 Task: Use fill lighting to balance shadows and highlights in a well-lit scene.
Action: Mouse moved to (1167, 586)
Screenshot: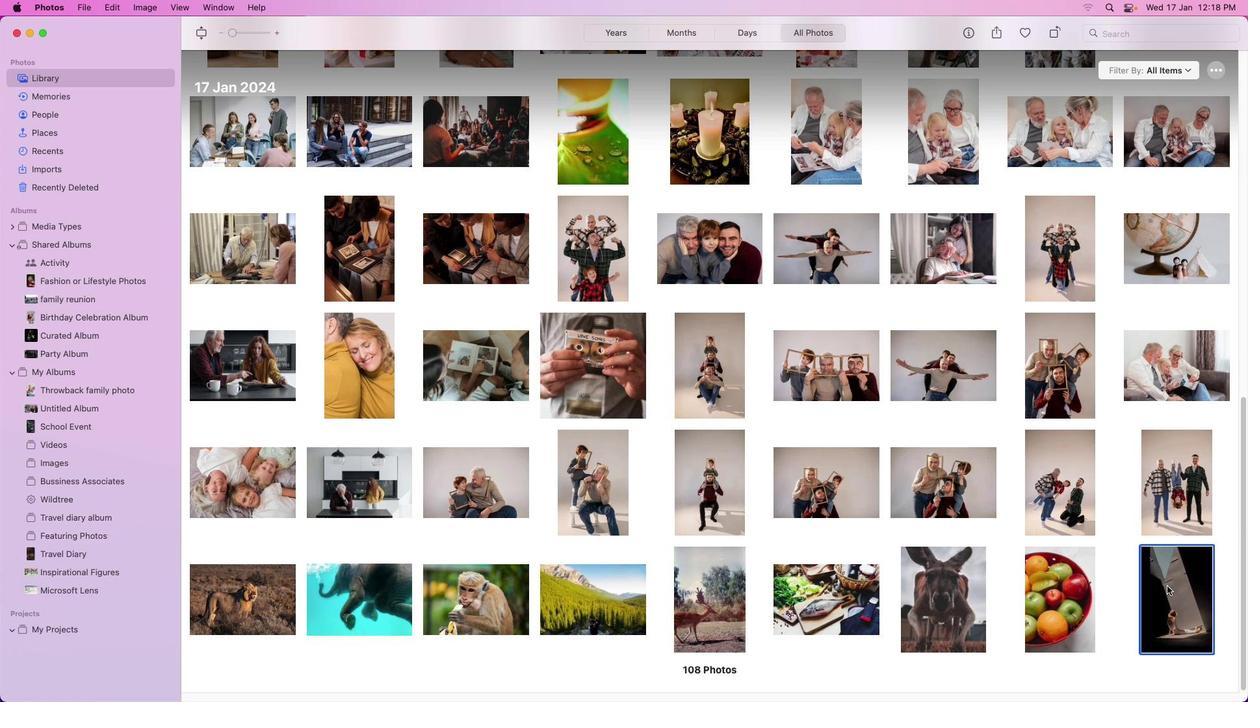 
Action: Mouse pressed left at (1167, 586)
Screenshot: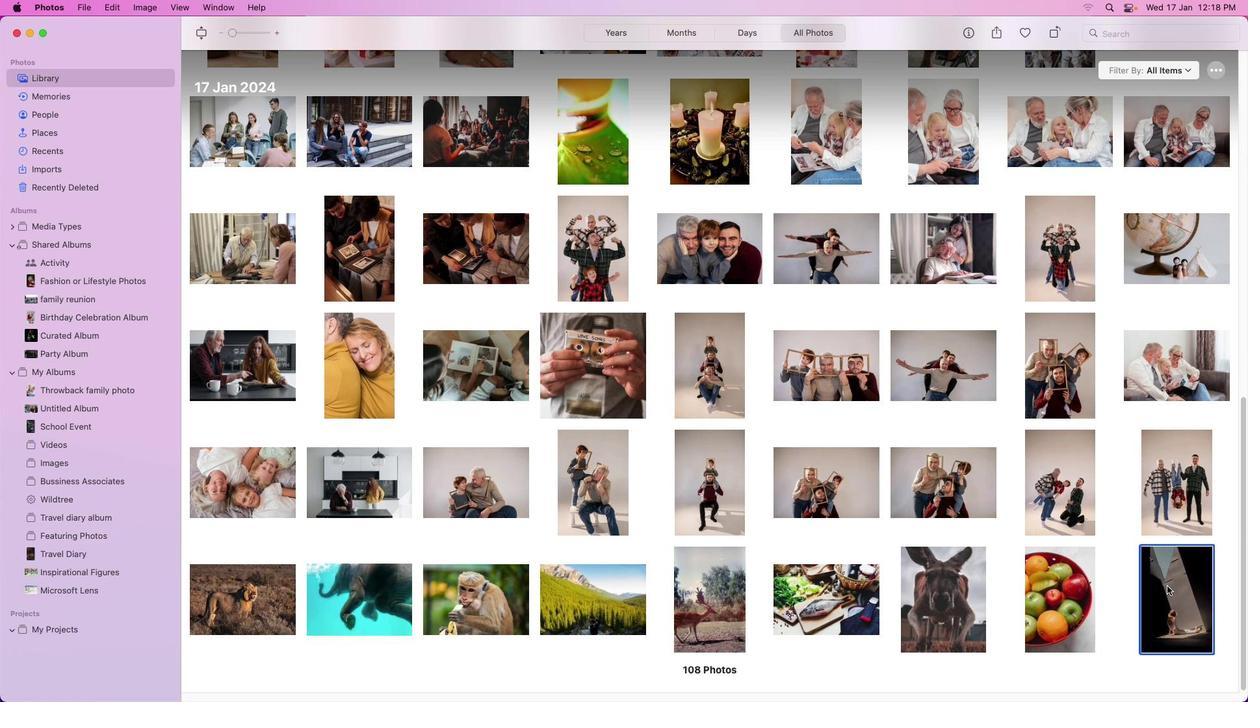 
Action: Mouse pressed left at (1167, 586)
Screenshot: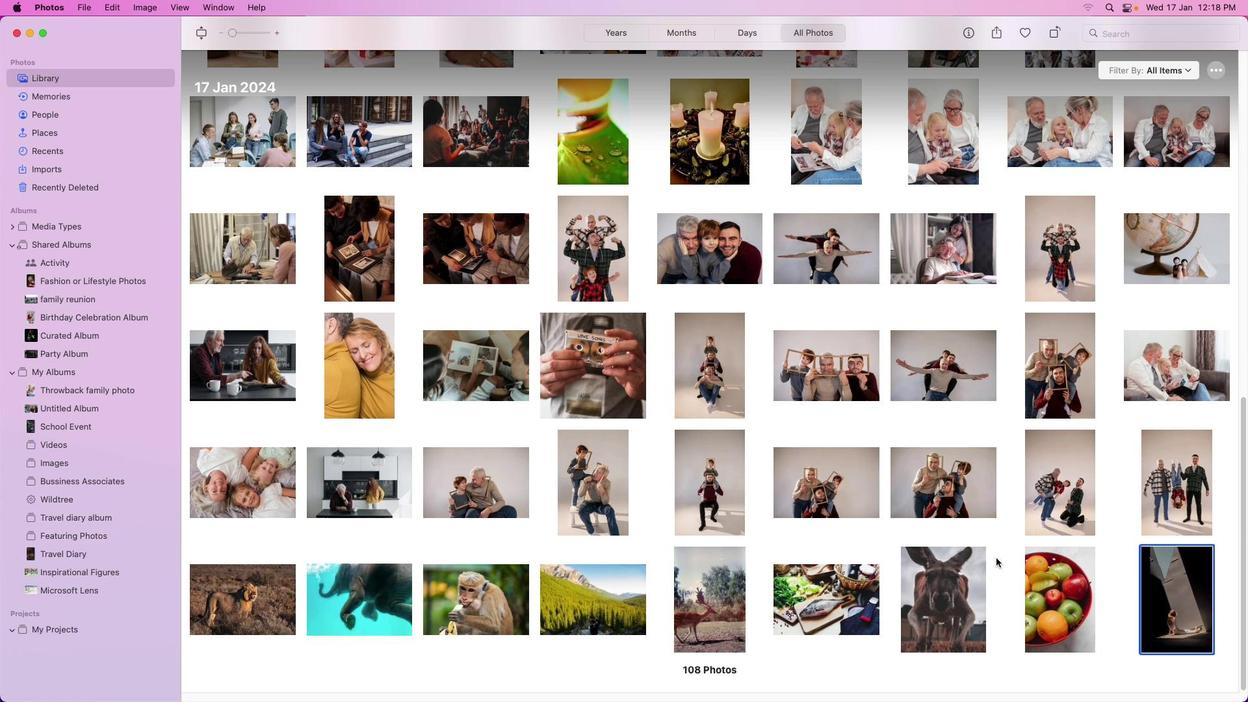 
Action: Mouse moved to (1186, 29)
Screenshot: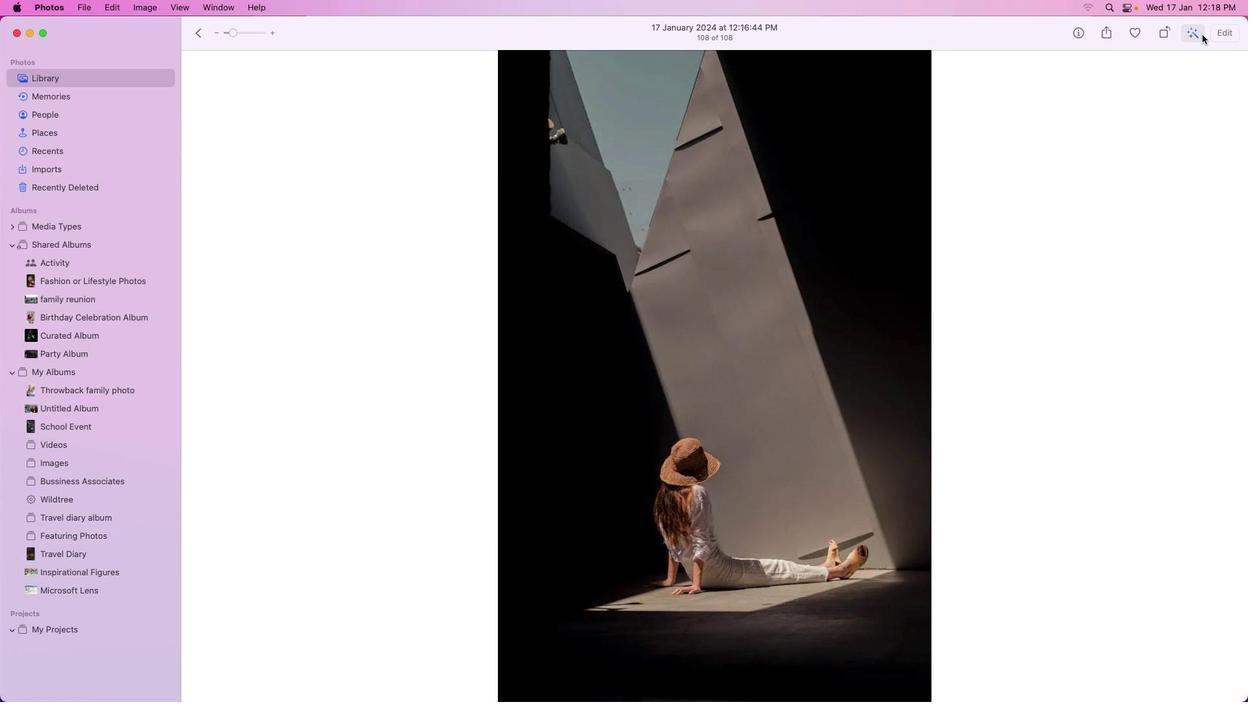 
Action: Mouse pressed left at (1186, 29)
Screenshot: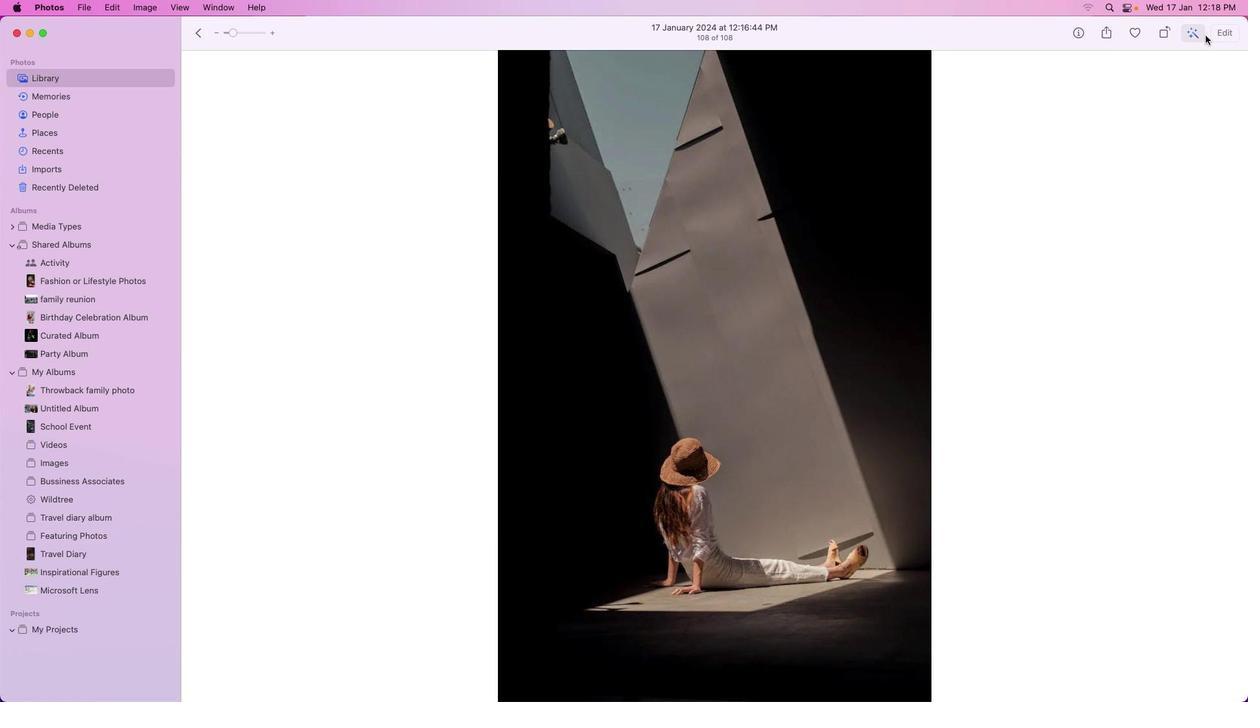 
Action: Mouse moved to (1214, 31)
Screenshot: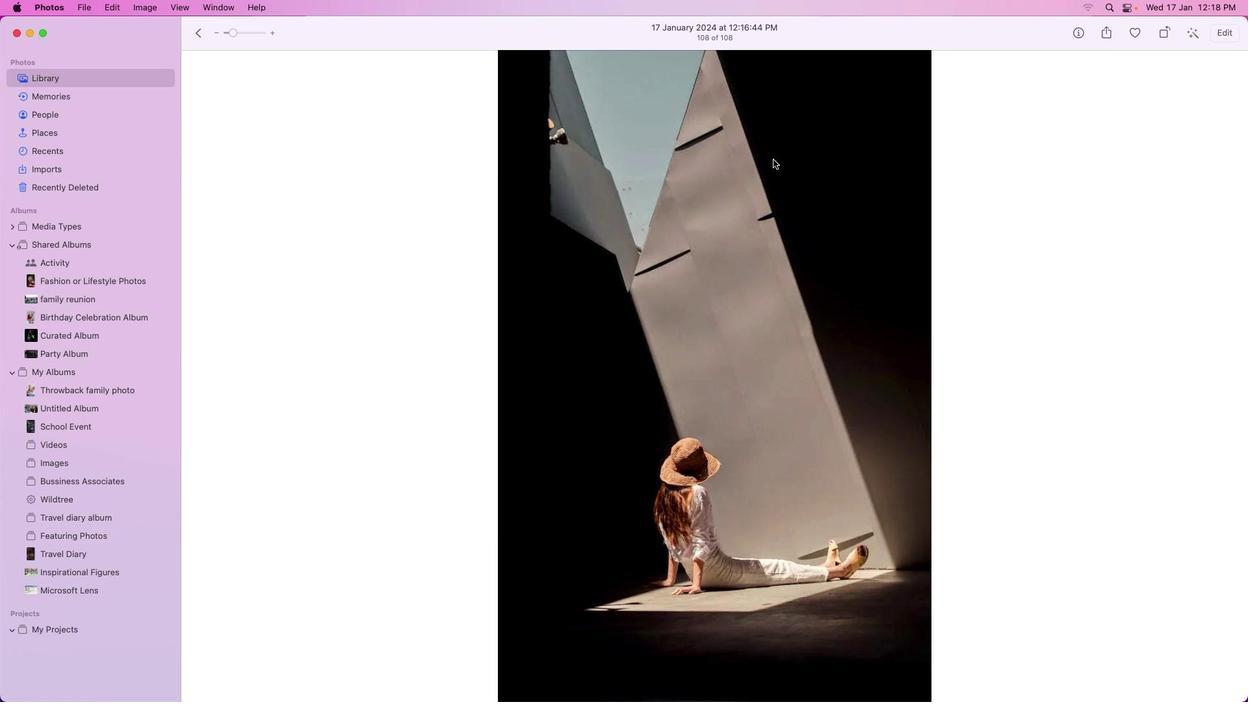
Action: Mouse pressed left at (1214, 31)
Screenshot: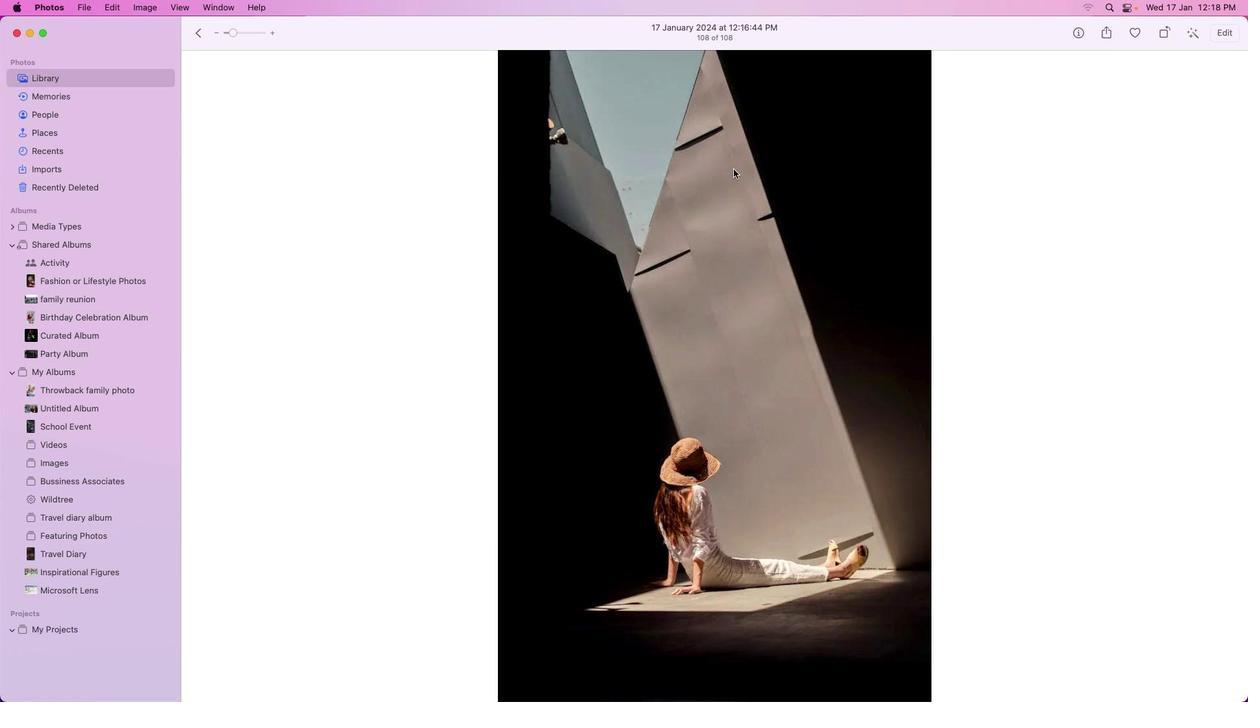 
Action: Mouse moved to (503, 203)
Screenshot: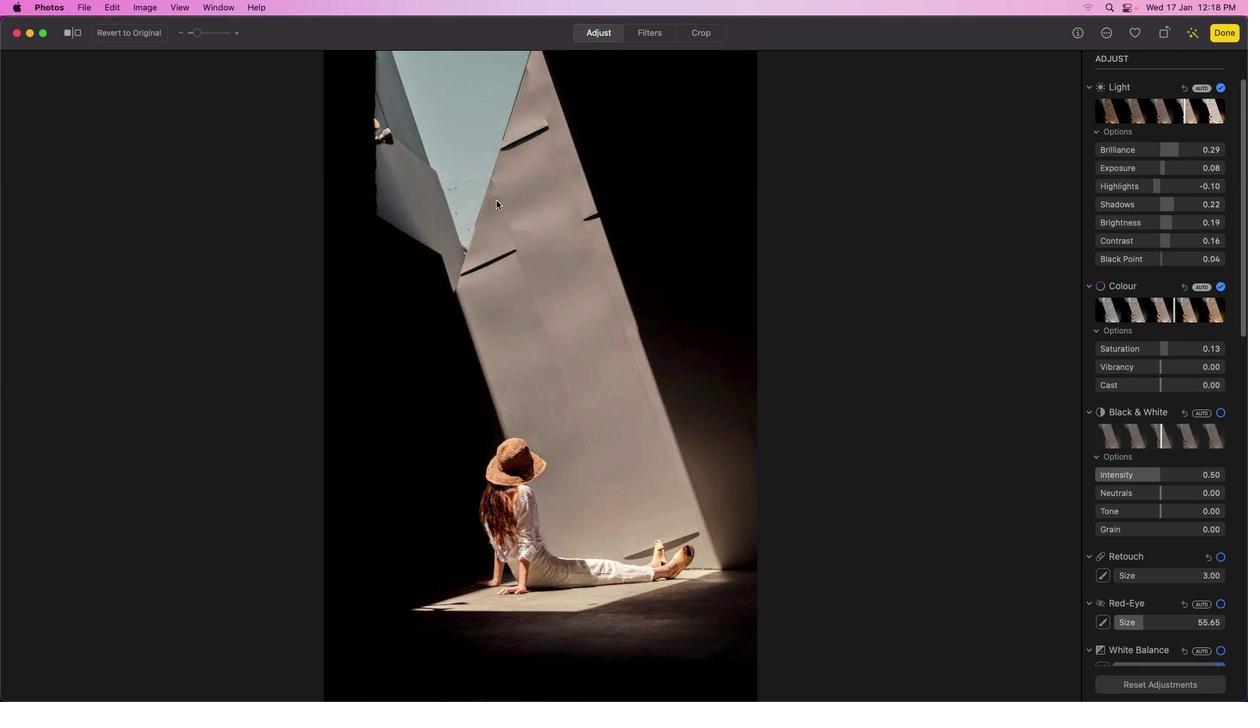 
Action: Mouse scrolled (503, 203) with delta (0, 0)
Screenshot: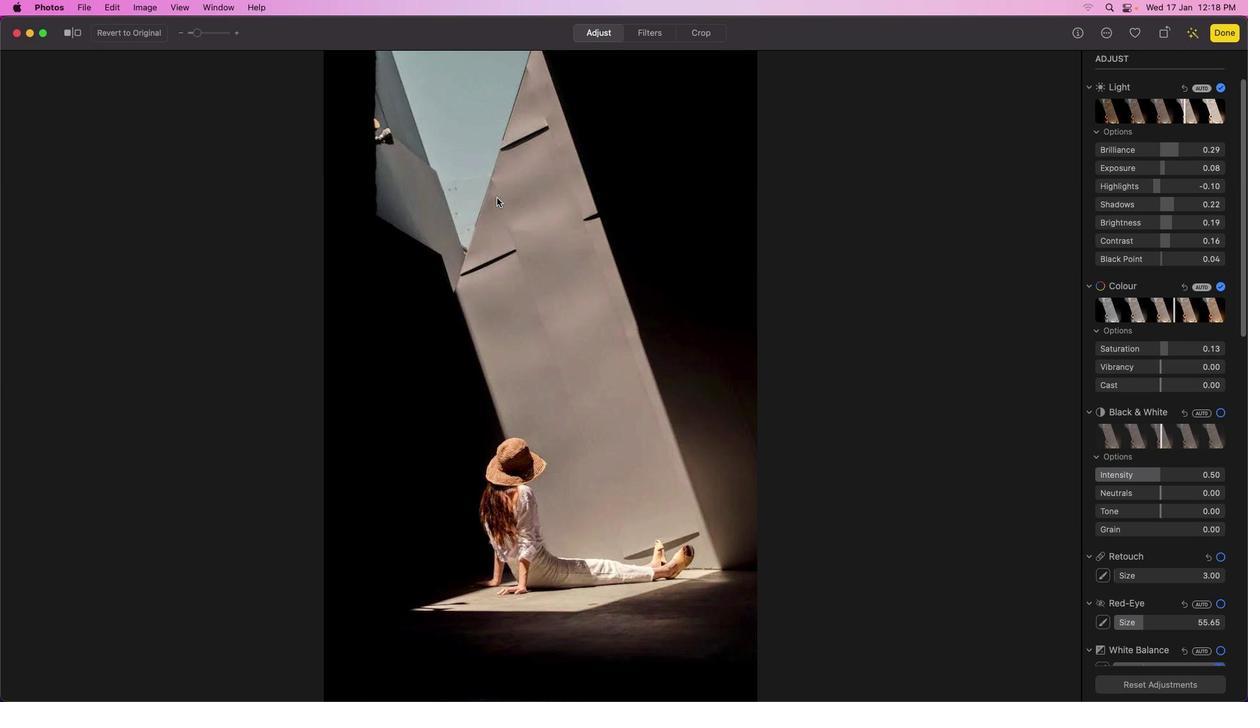 
Action: Mouse scrolled (503, 203) with delta (0, 0)
Screenshot: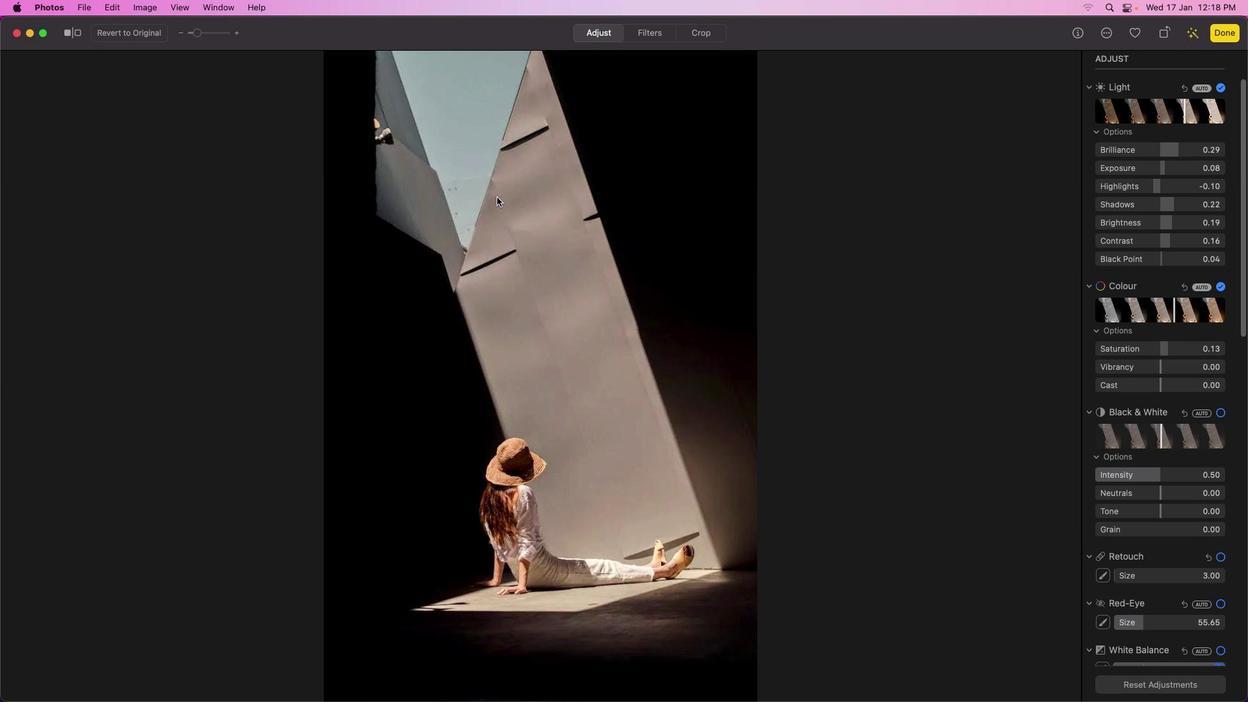 
Action: Mouse moved to (1184, 115)
Screenshot: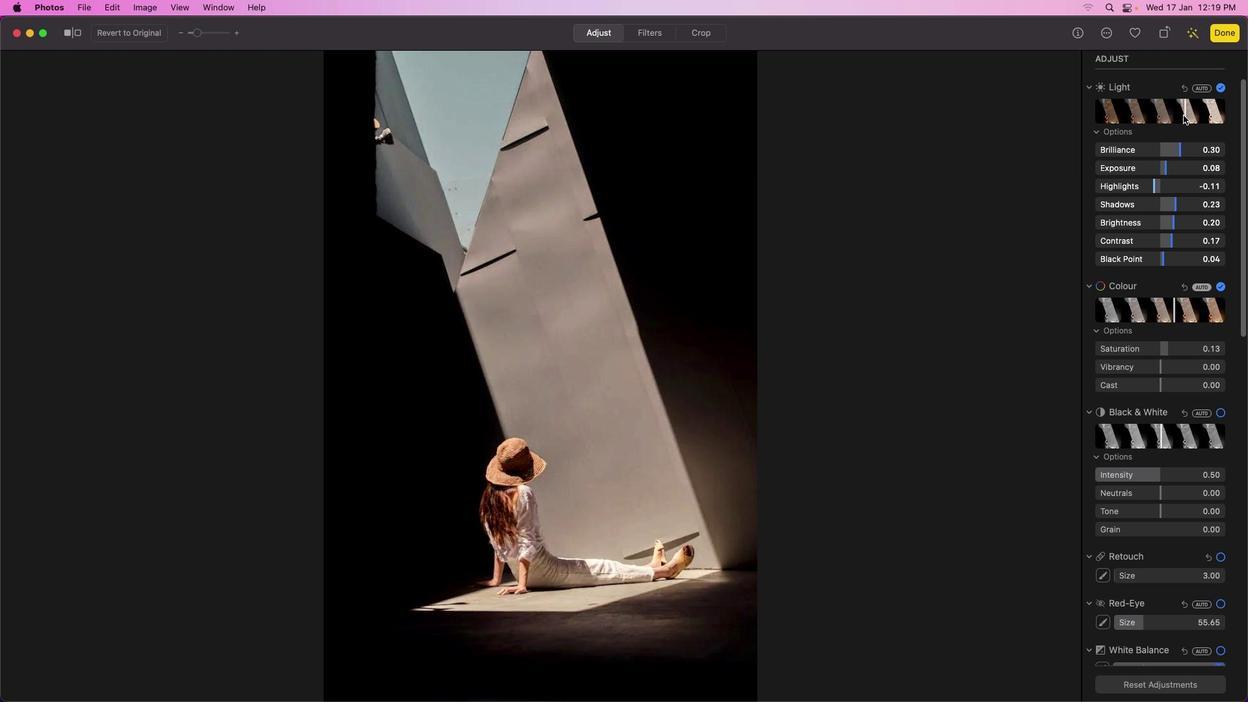 
Action: Mouse pressed left at (1184, 115)
Screenshot: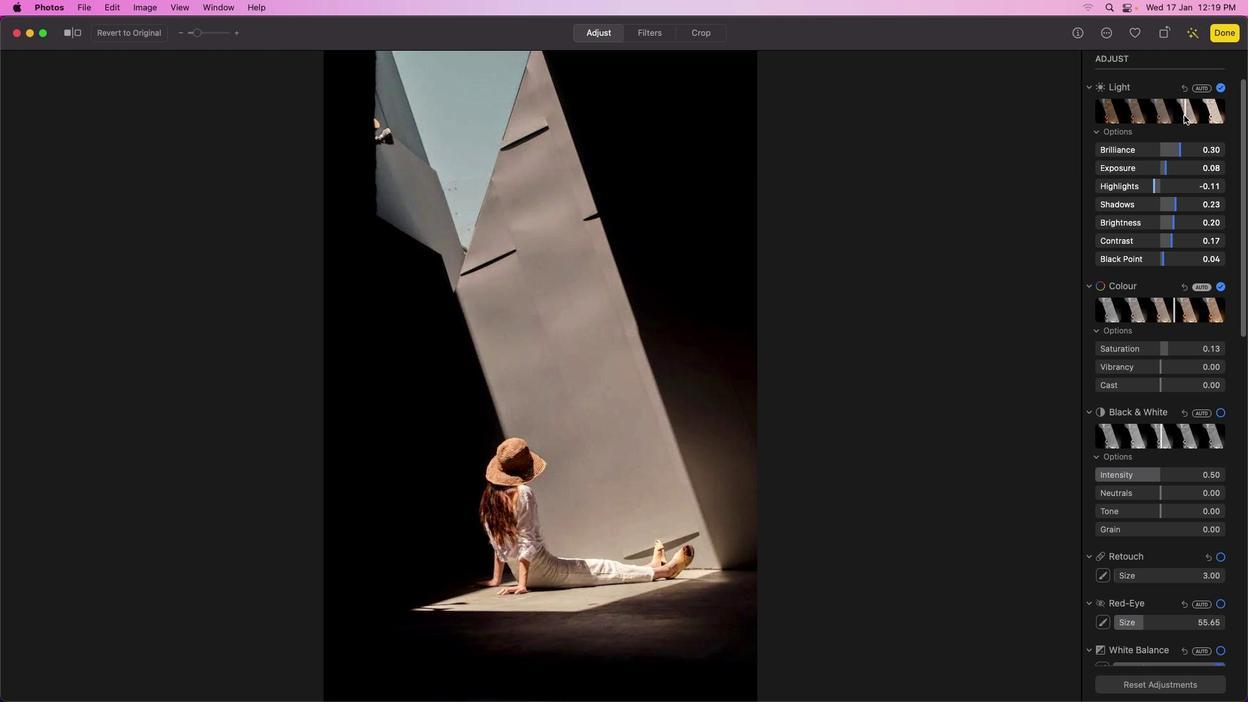 
Action: Mouse moved to (1189, 111)
Screenshot: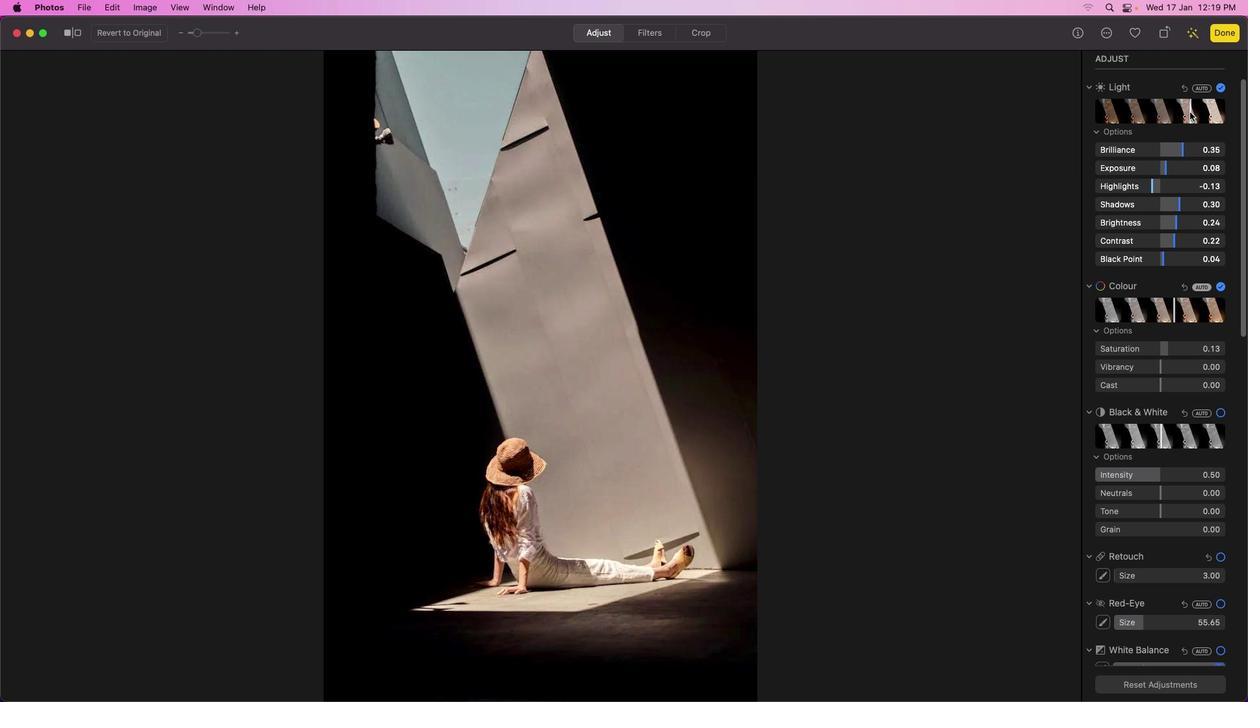 
Action: Mouse pressed left at (1189, 111)
Screenshot: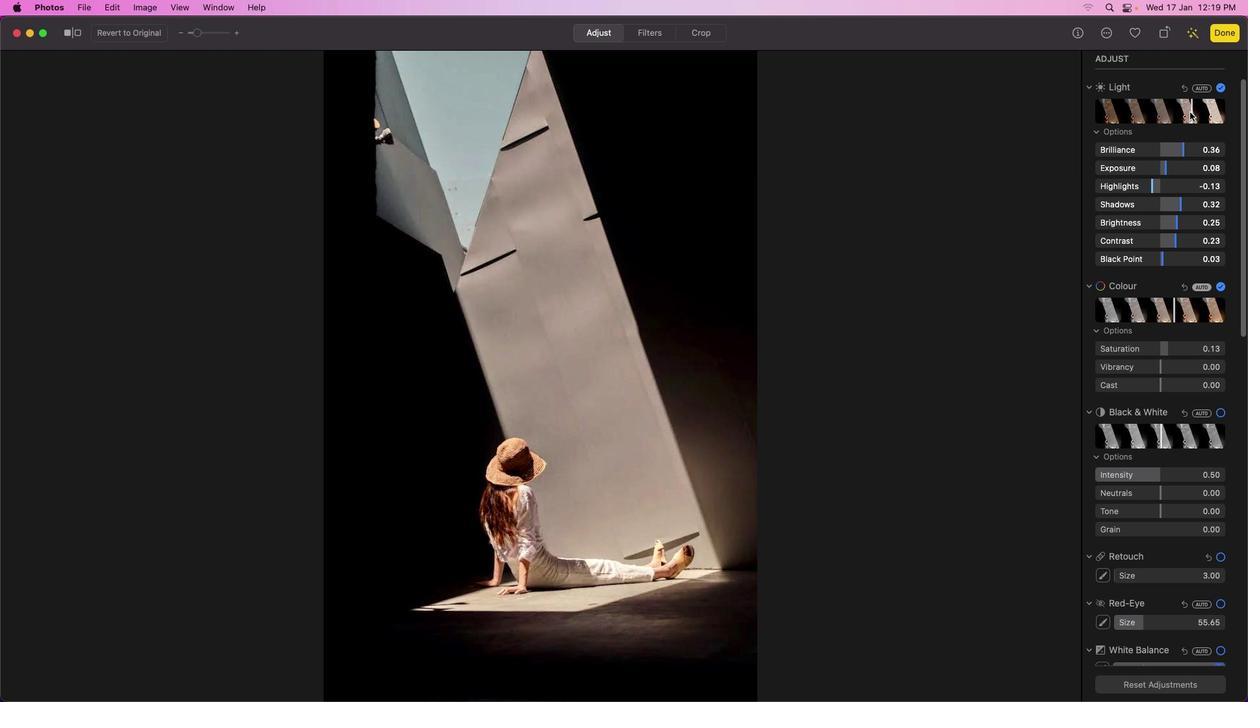 
Action: Mouse moved to (1191, 111)
Screenshot: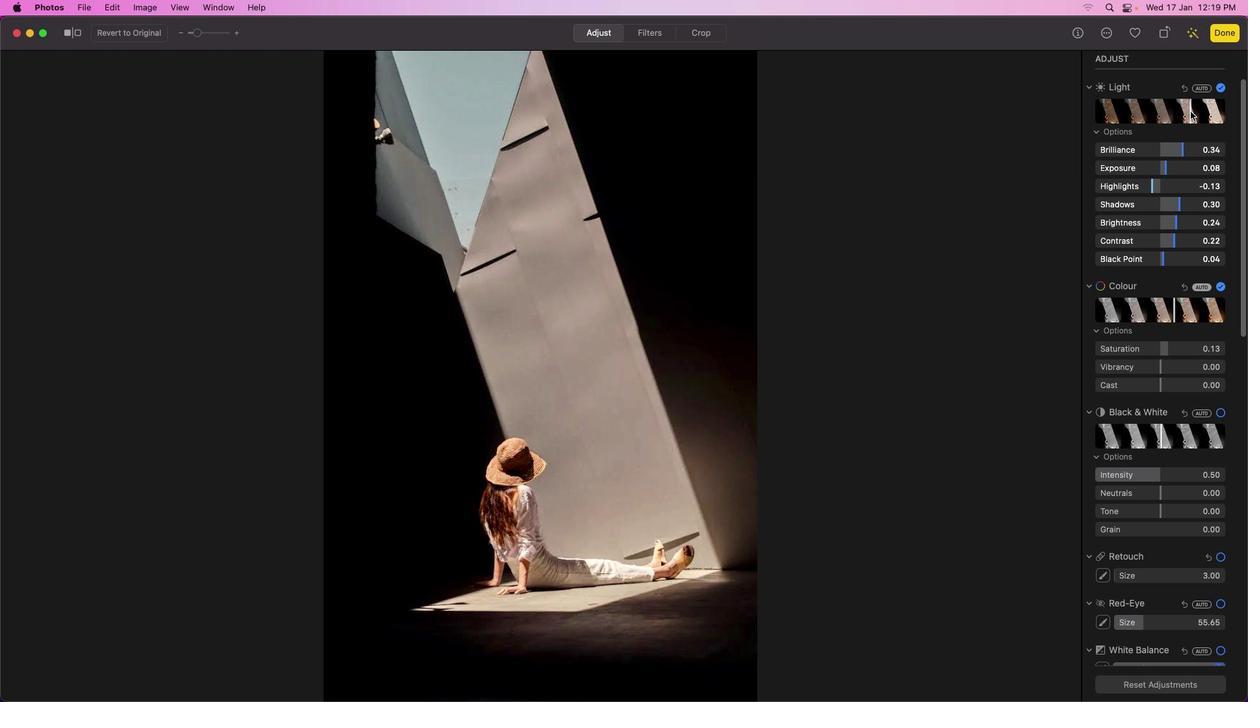 
Action: Mouse pressed left at (1191, 111)
Screenshot: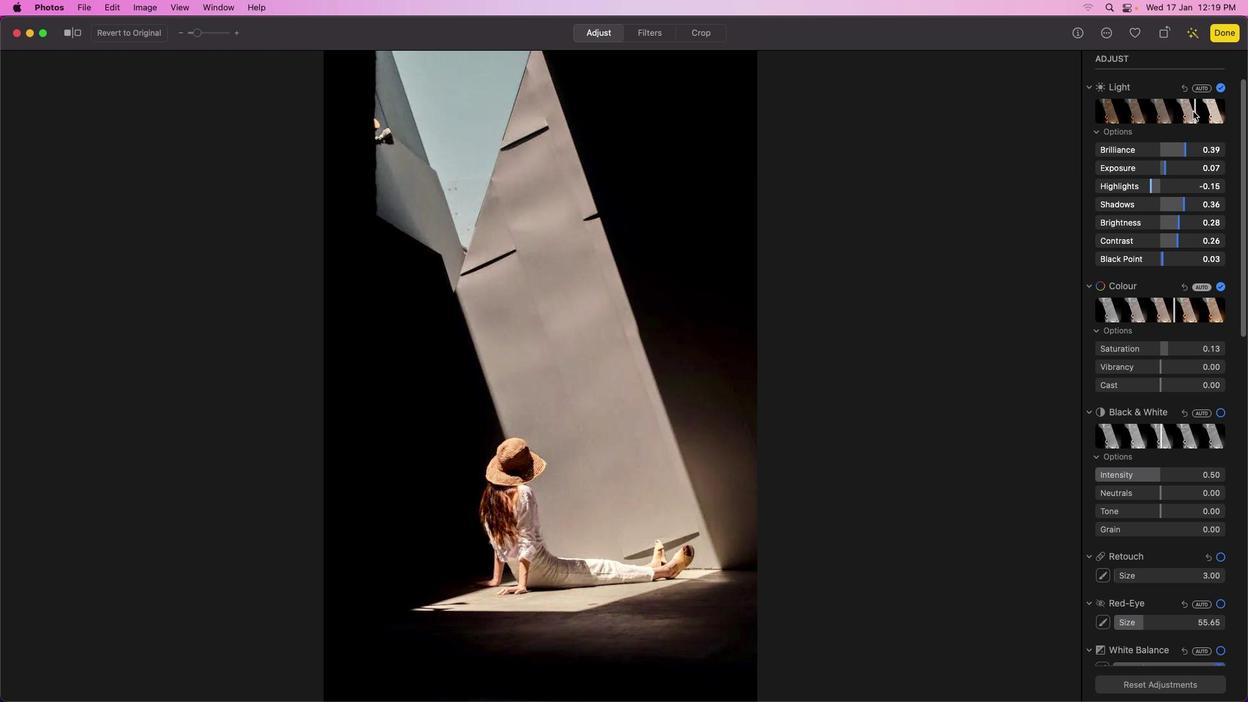 
Action: Mouse moved to (1167, 169)
Screenshot: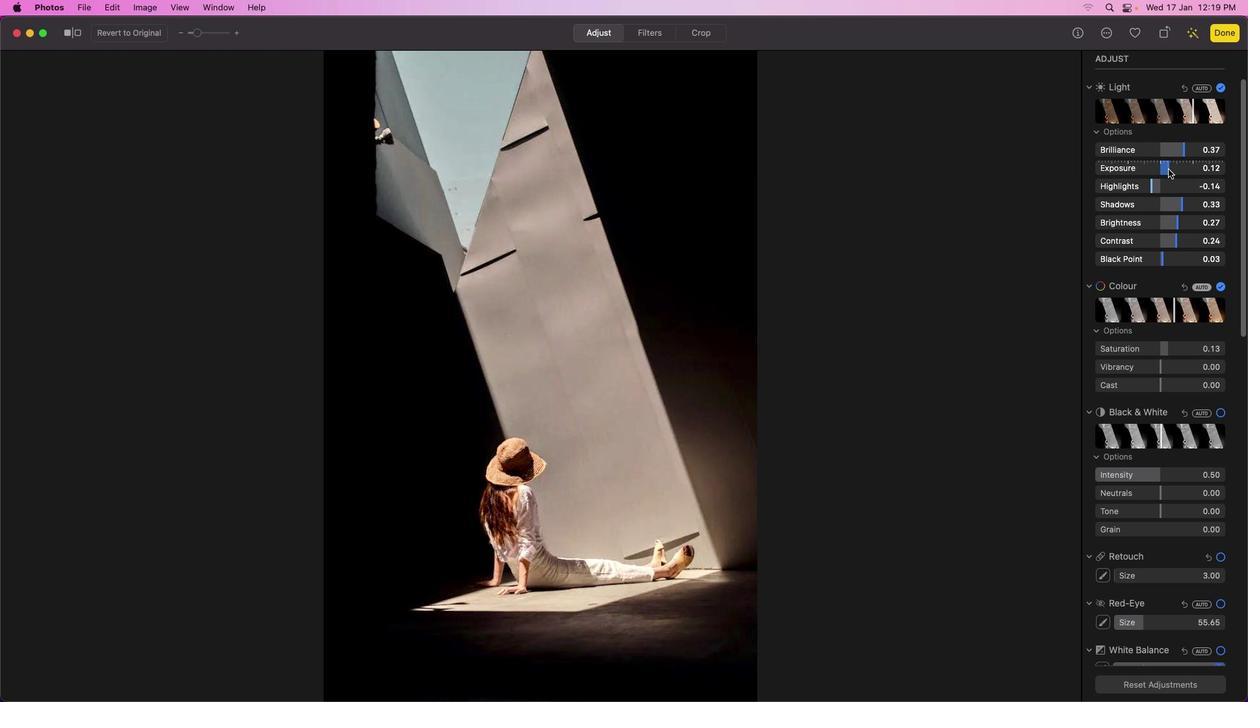 
Action: Mouse pressed left at (1167, 169)
Screenshot: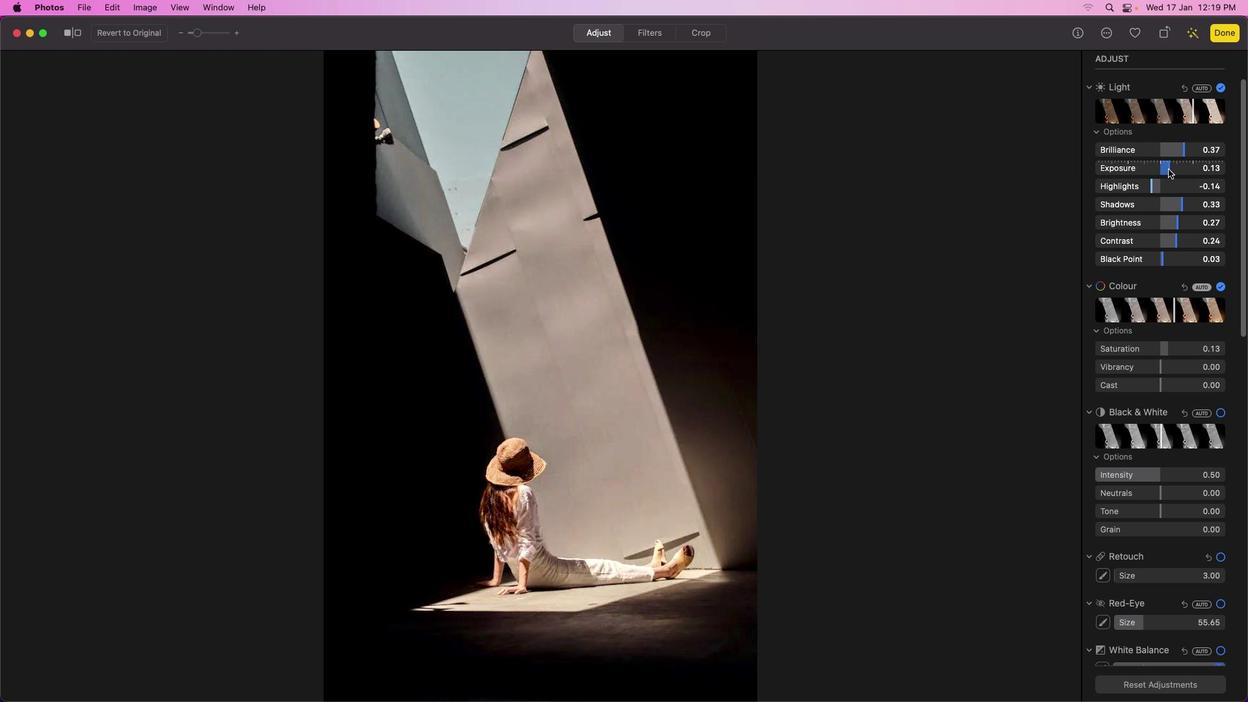 
Action: Mouse moved to (1152, 187)
Screenshot: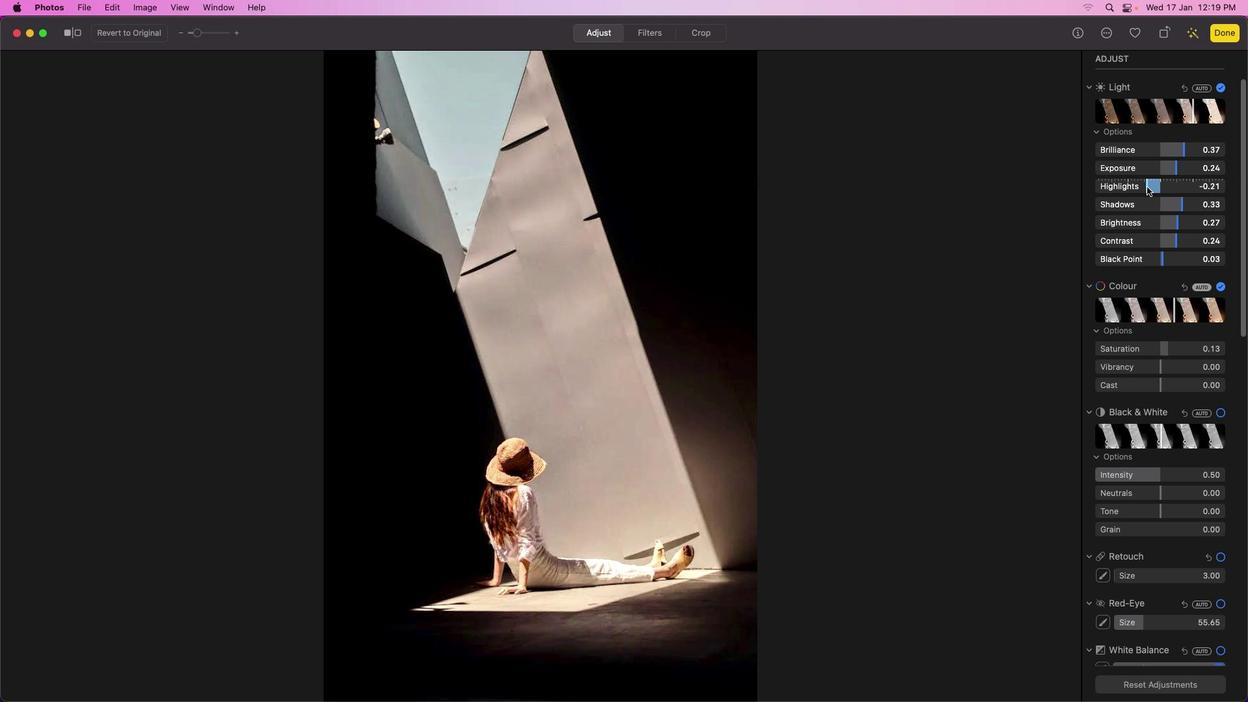 
Action: Mouse pressed left at (1152, 187)
Screenshot: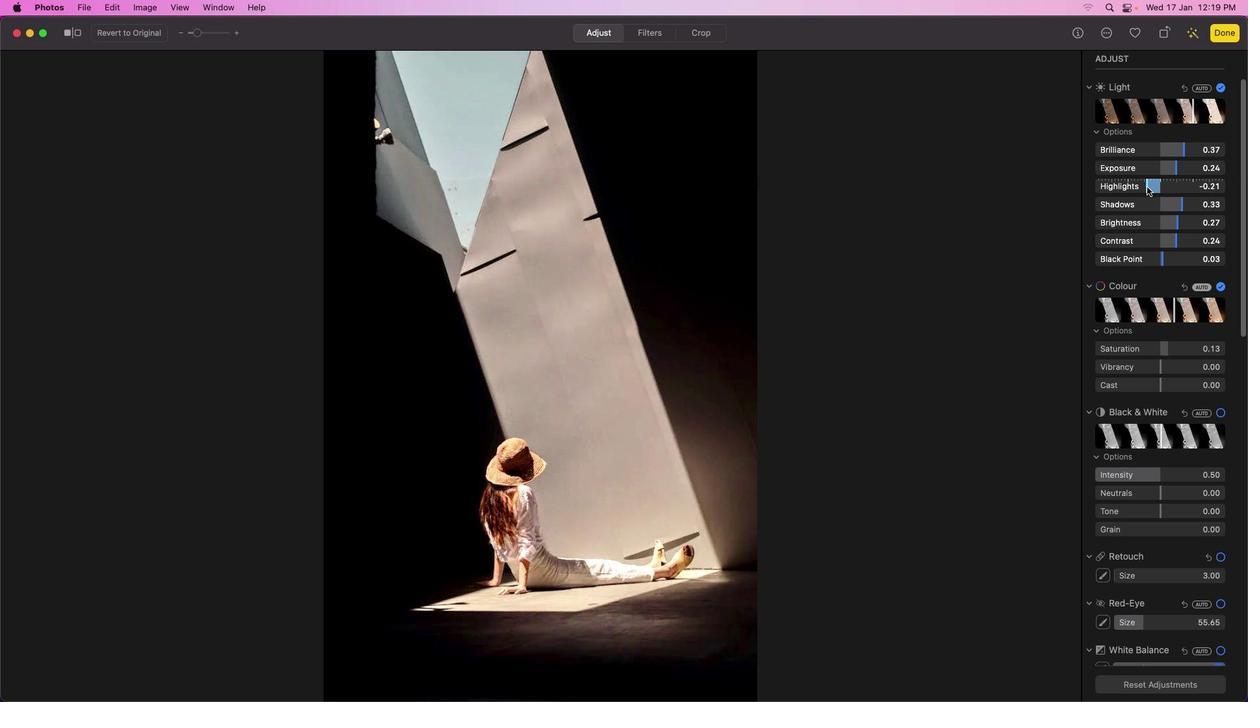 
Action: Mouse moved to (1147, 188)
Screenshot: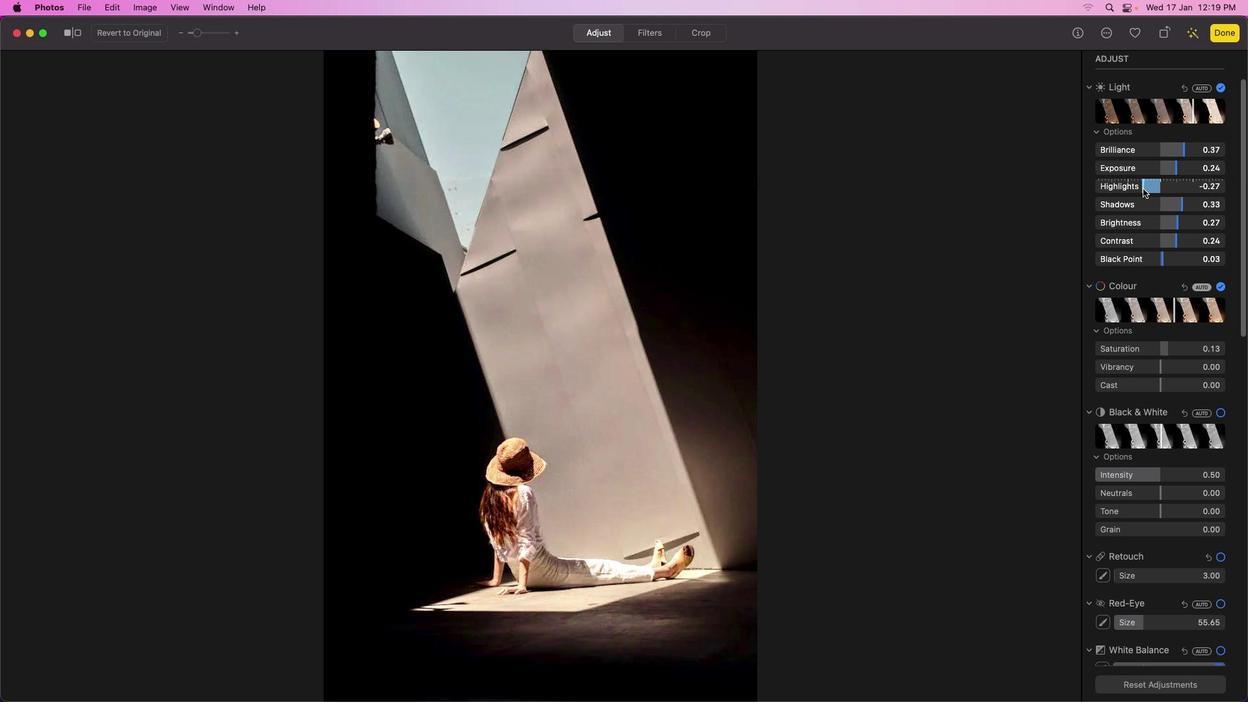 
Action: Mouse pressed left at (1147, 188)
Screenshot: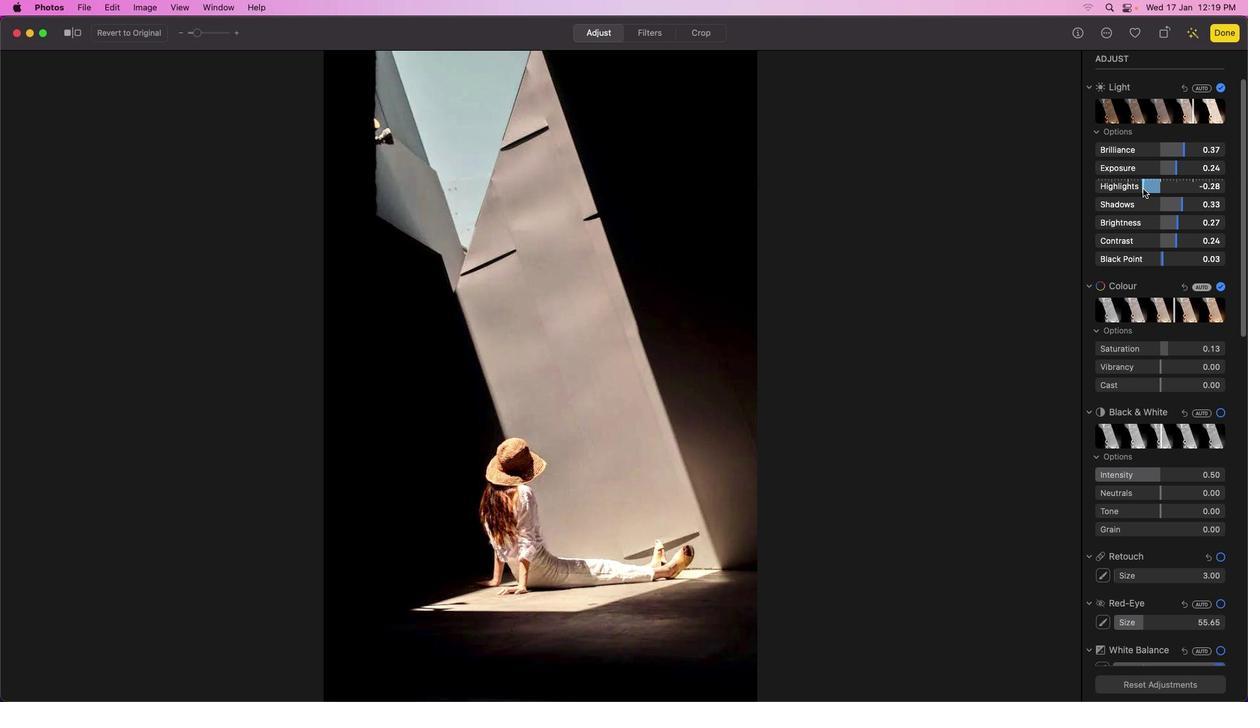 
Action: Mouse moved to (1143, 188)
Screenshot: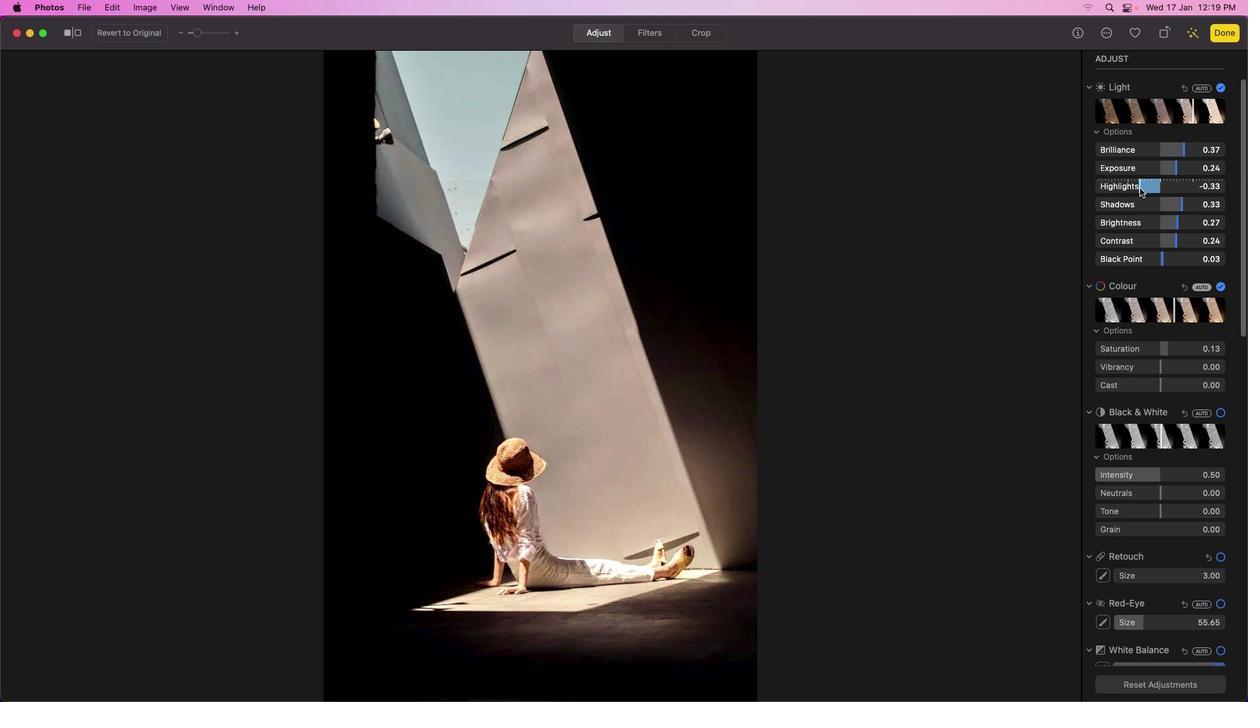 
Action: Mouse pressed left at (1143, 188)
Screenshot: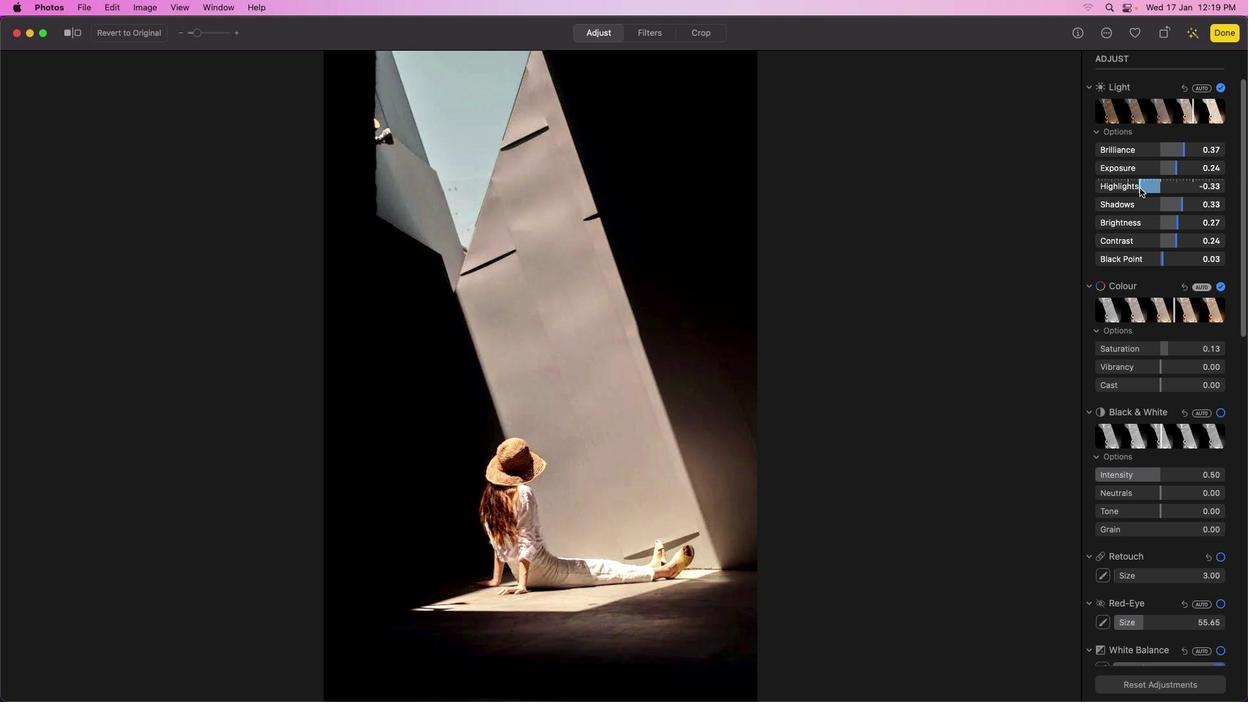 
Action: Mouse moved to (1145, 187)
Screenshot: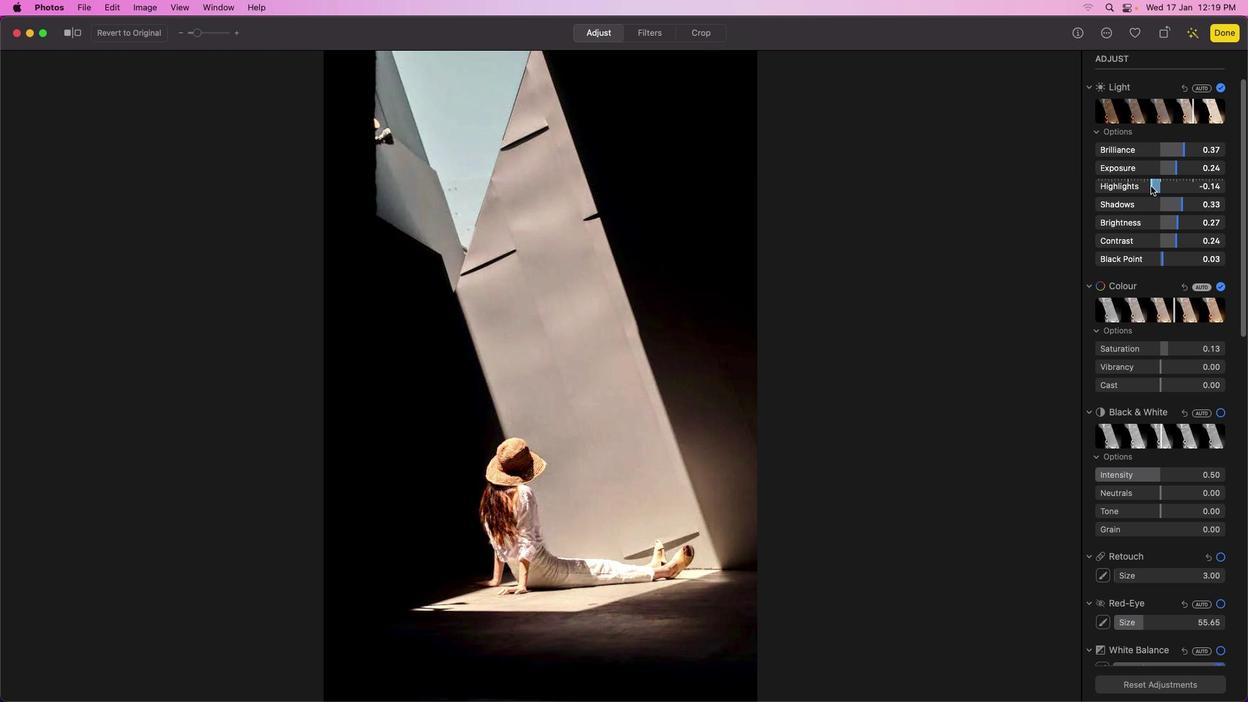 
Action: Mouse pressed left at (1145, 187)
Screenshot: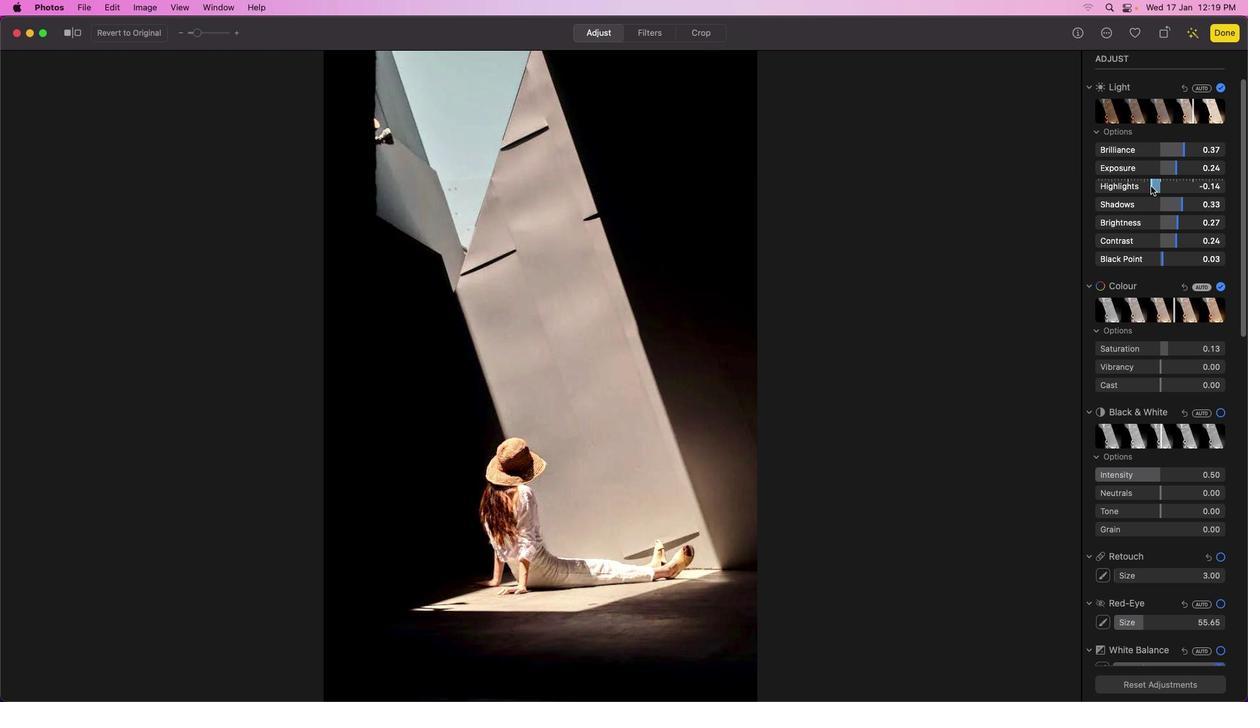 
Action: Mouse moved to (1184, 202)
Screenshot: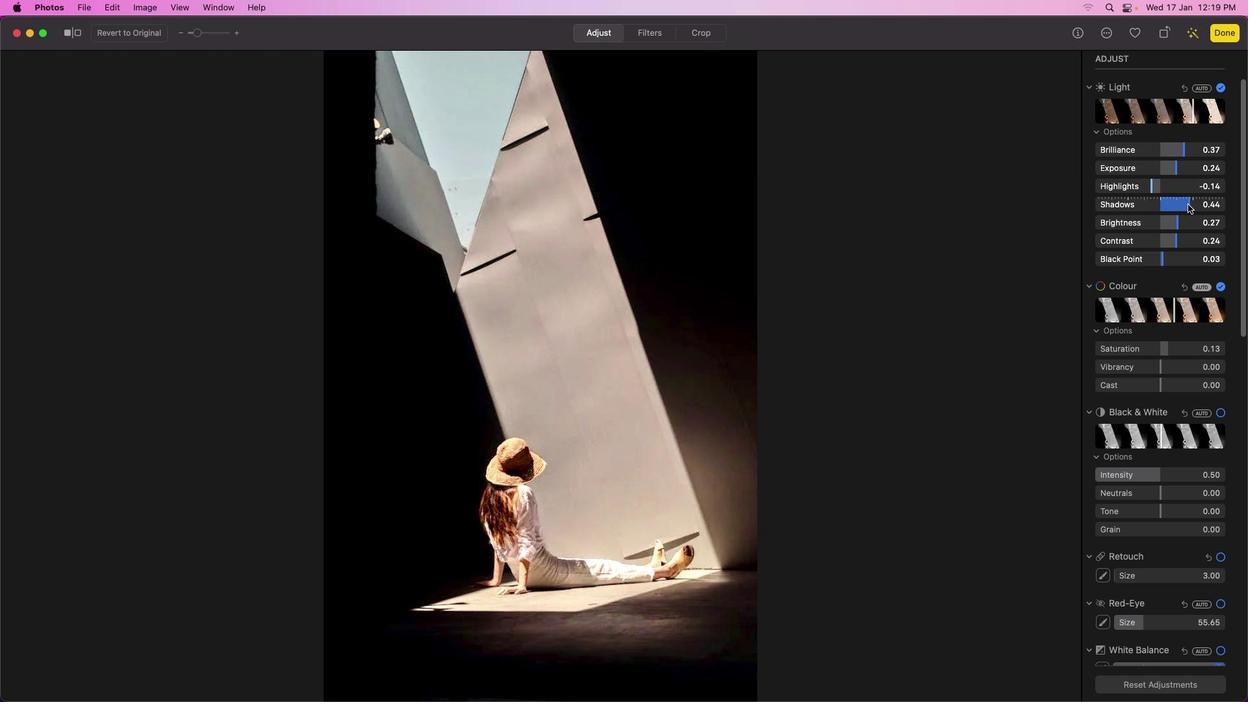 
Action: Mouse pressed left at (1184, 202)
Screenshot: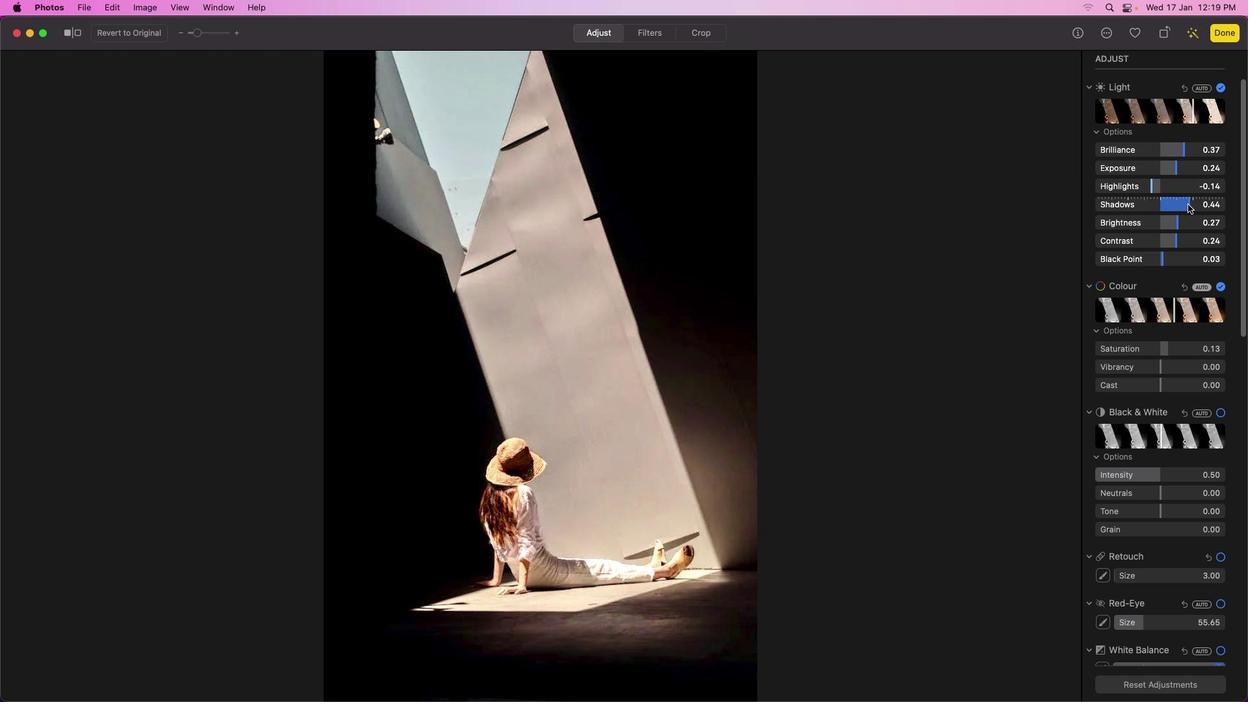 
Action: Mouse moved to (1180, 223)
Screenshot: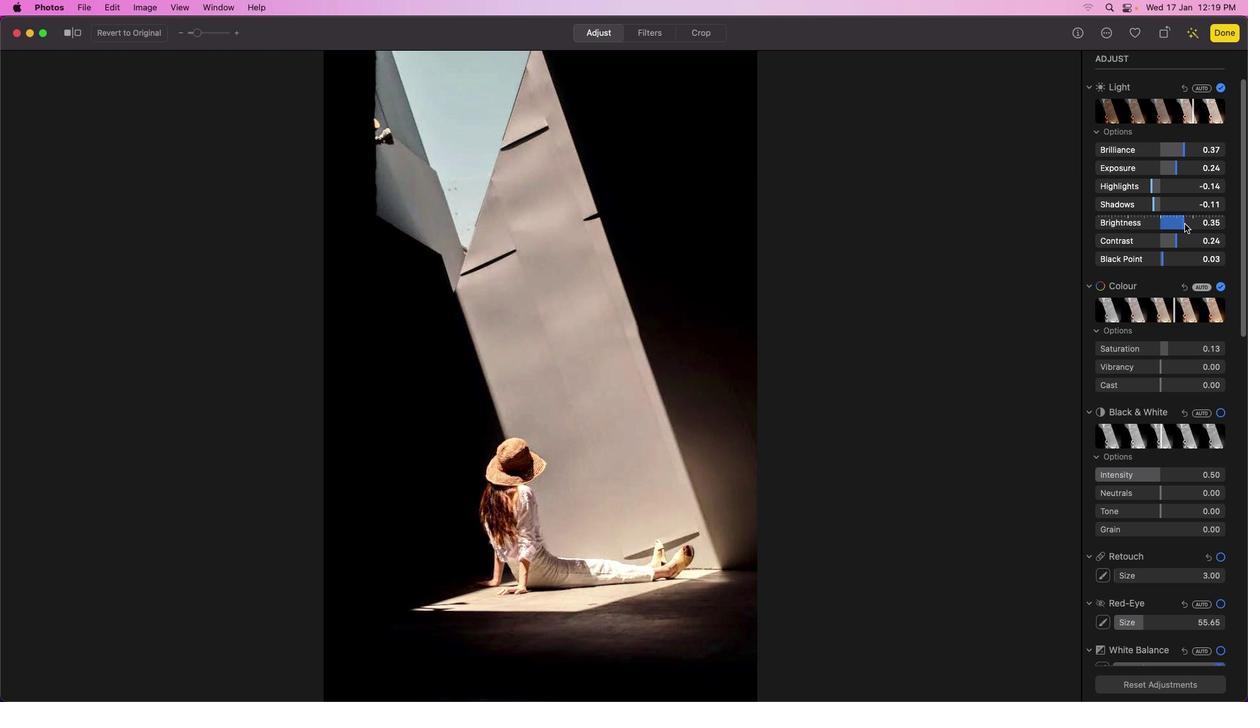 
Action: Mouse pressed left at (1180, 223)
Screenshot: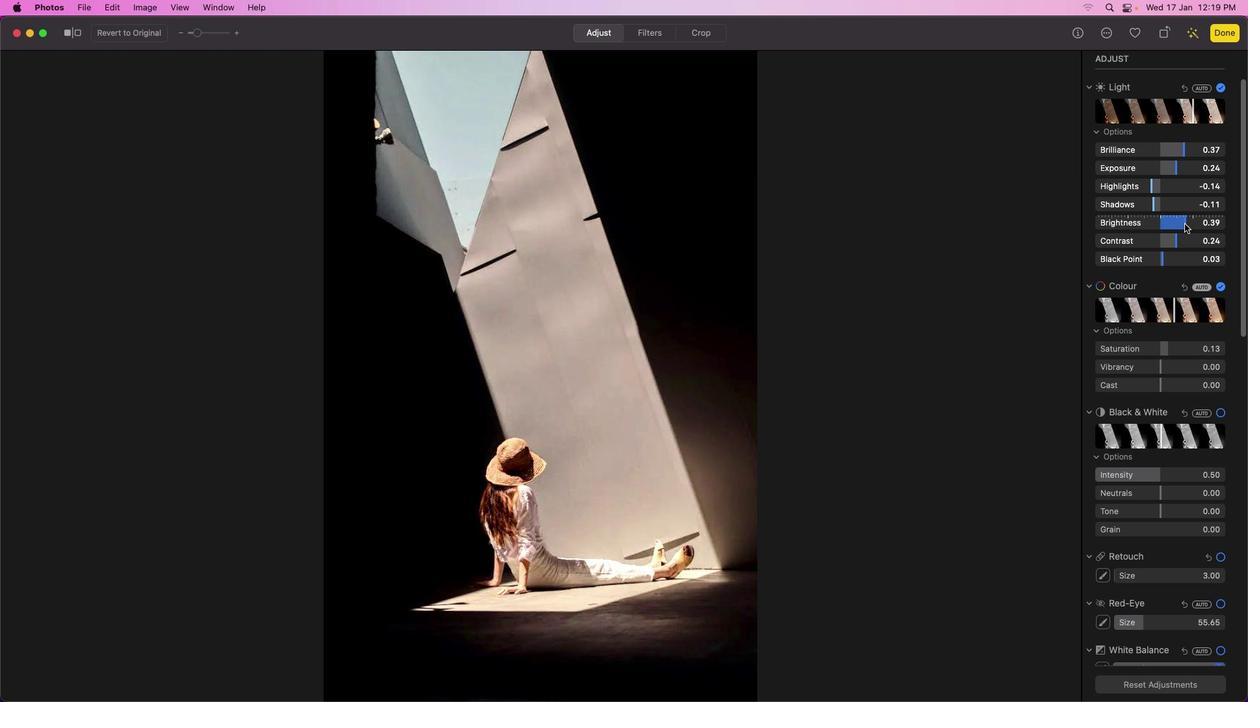 
Action: Mouse moved to (1178, 168)
Screenshot: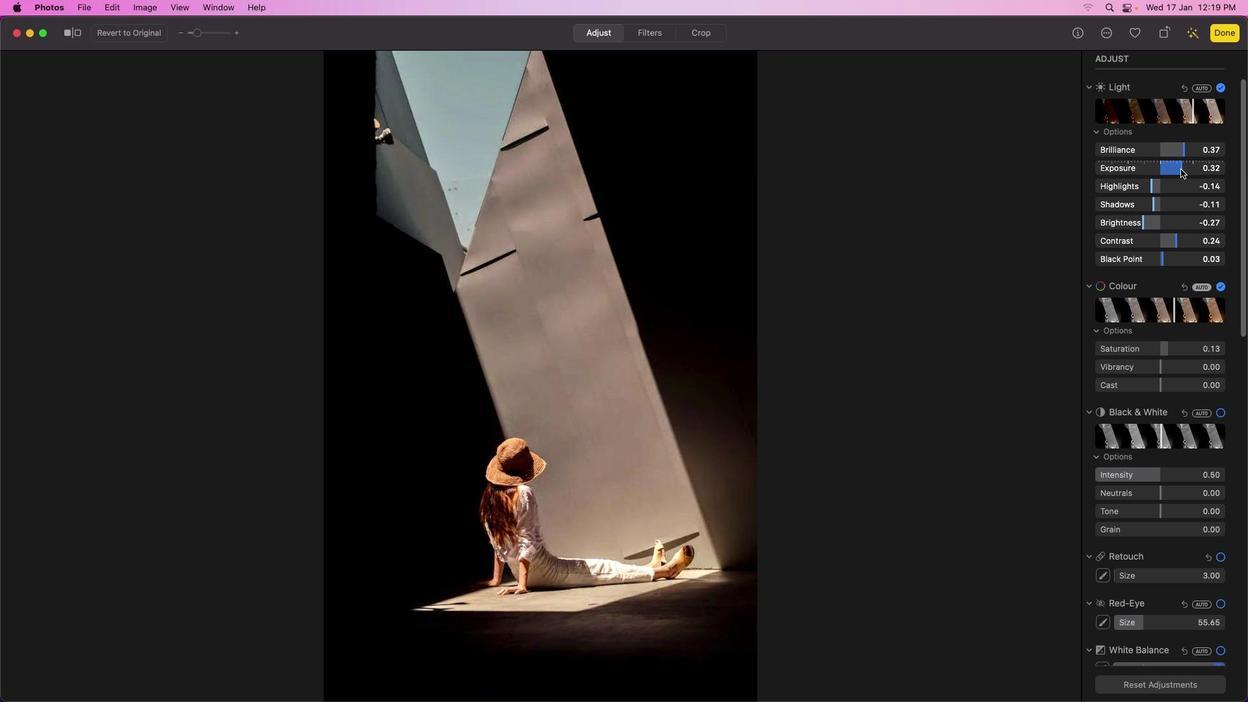 
Action: Mouse pressed left at (1178, 168)
Screenshot: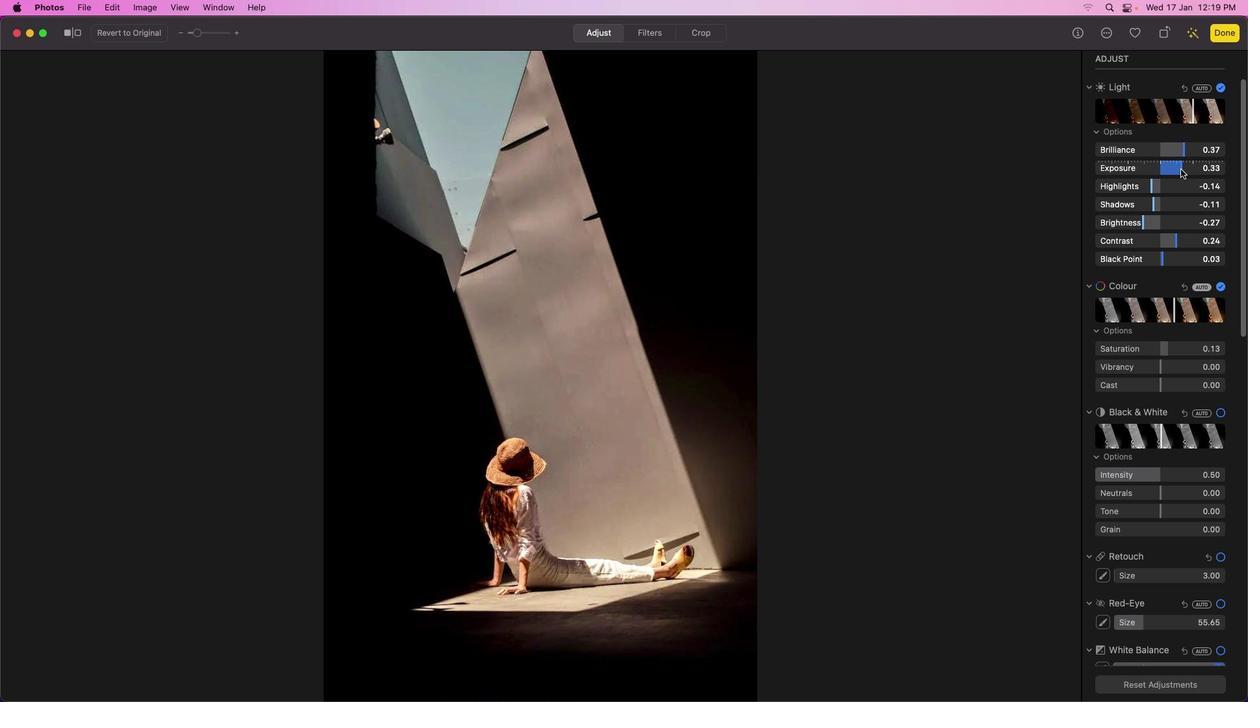 
Action: Mouse moved to (1186, 150)
Screenshot: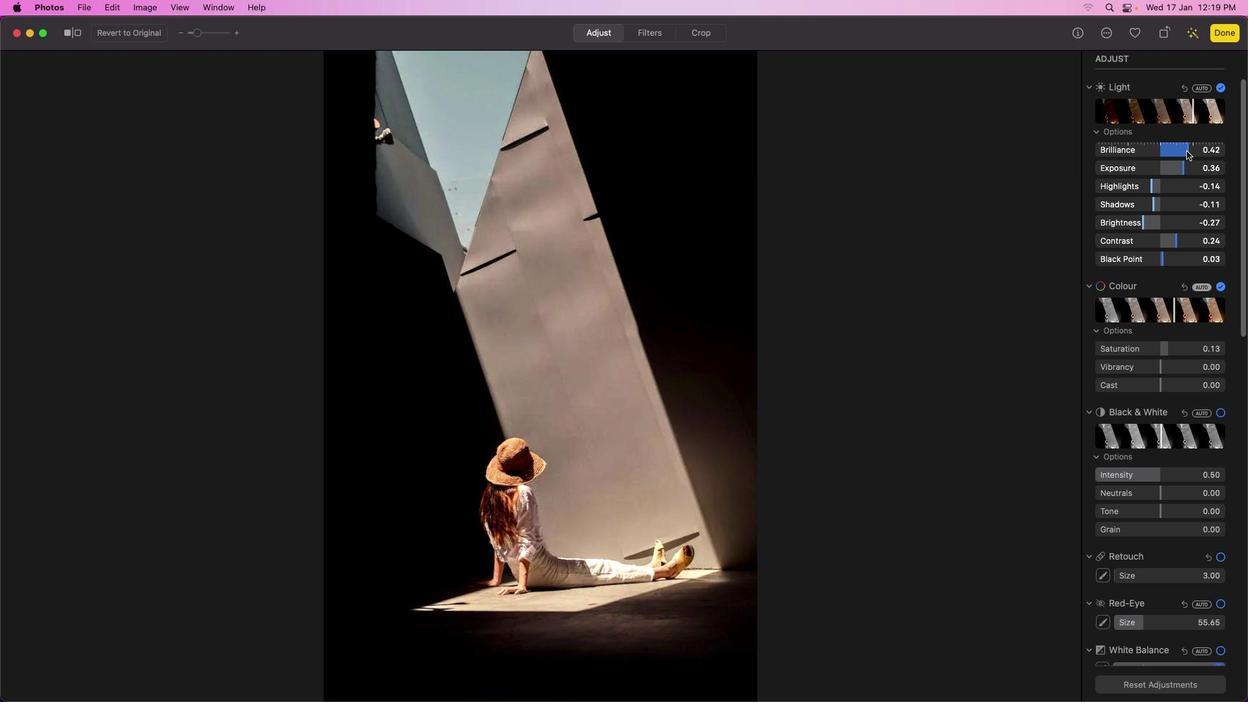
Action: Mouse pressed left at (1186, 150)
Screenshot: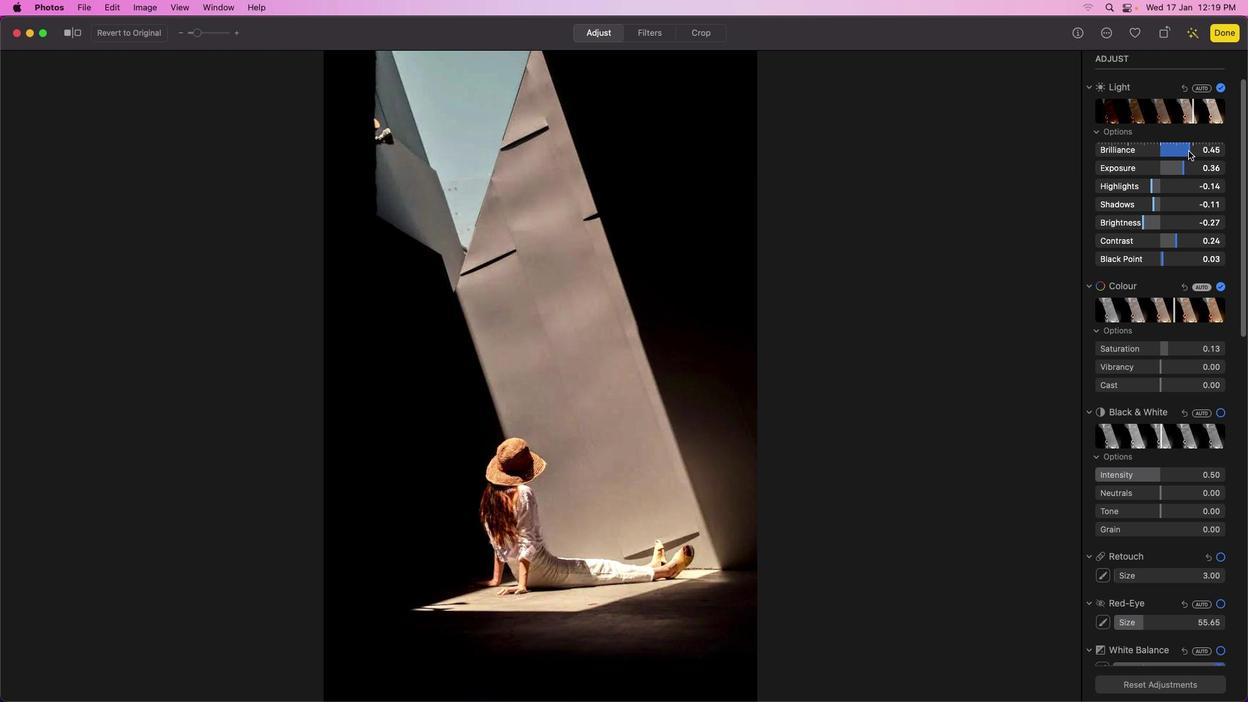
Action: Mouse moved to (1190, 150)
Screenshot: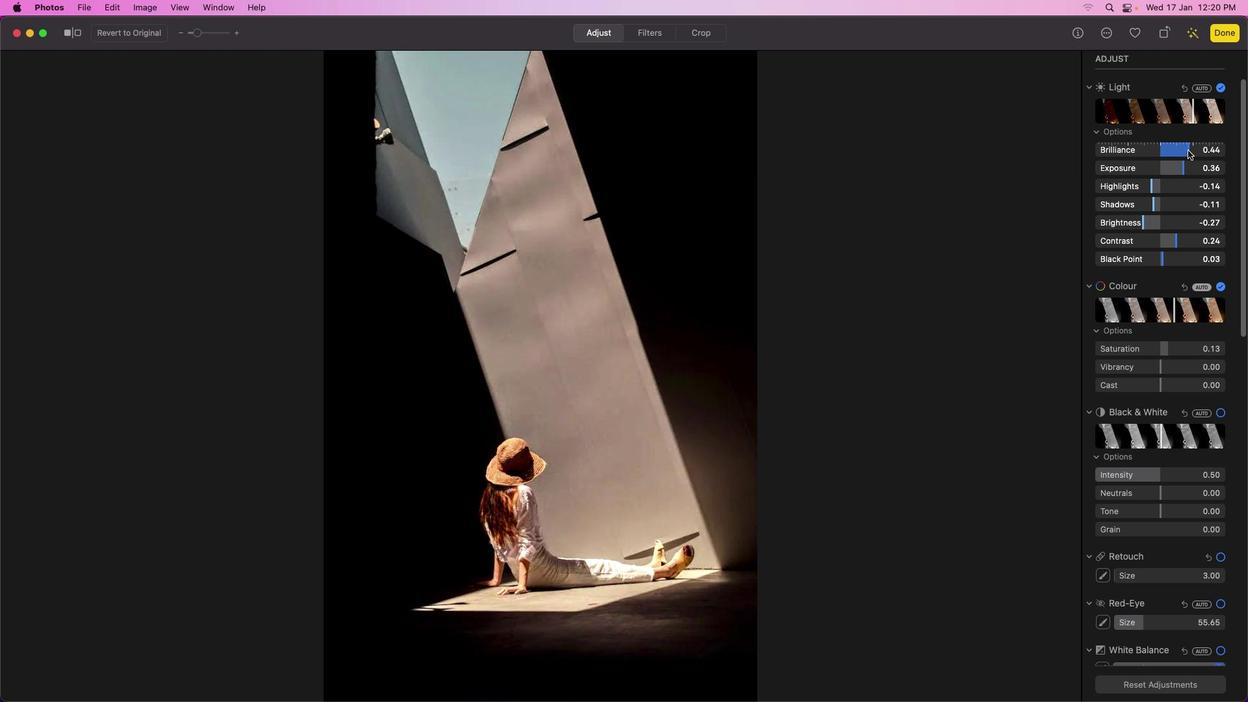 
Action: Mouse pressed left at (1190, 150)
Screenshot: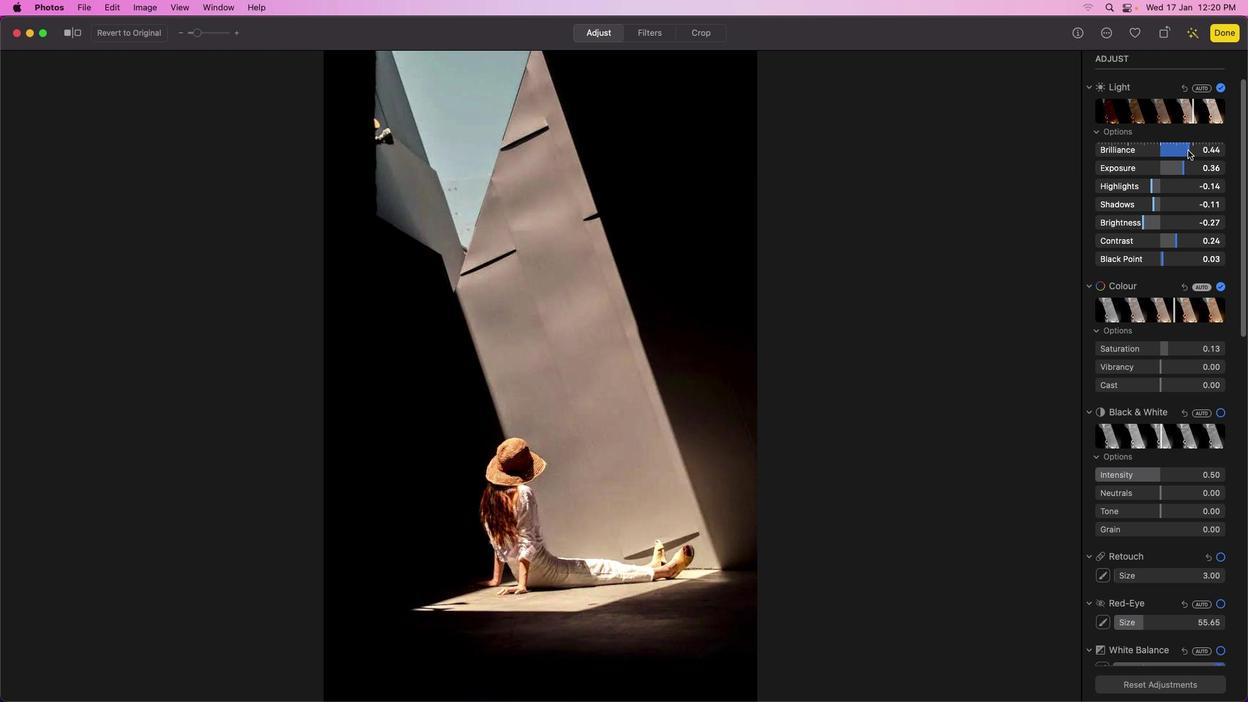 
Action: Mouse moved to (1183, 164)
Screenshot: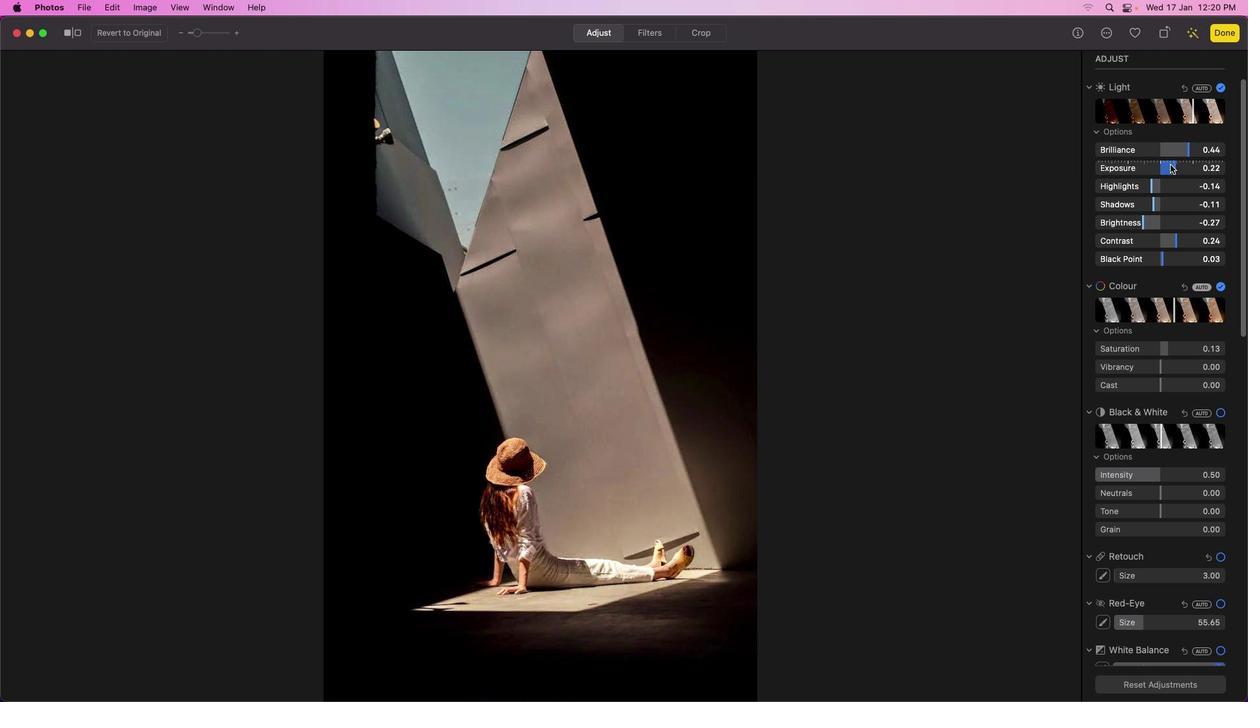
Action: Mouse pressed left at (1183, 164)
Screenshot: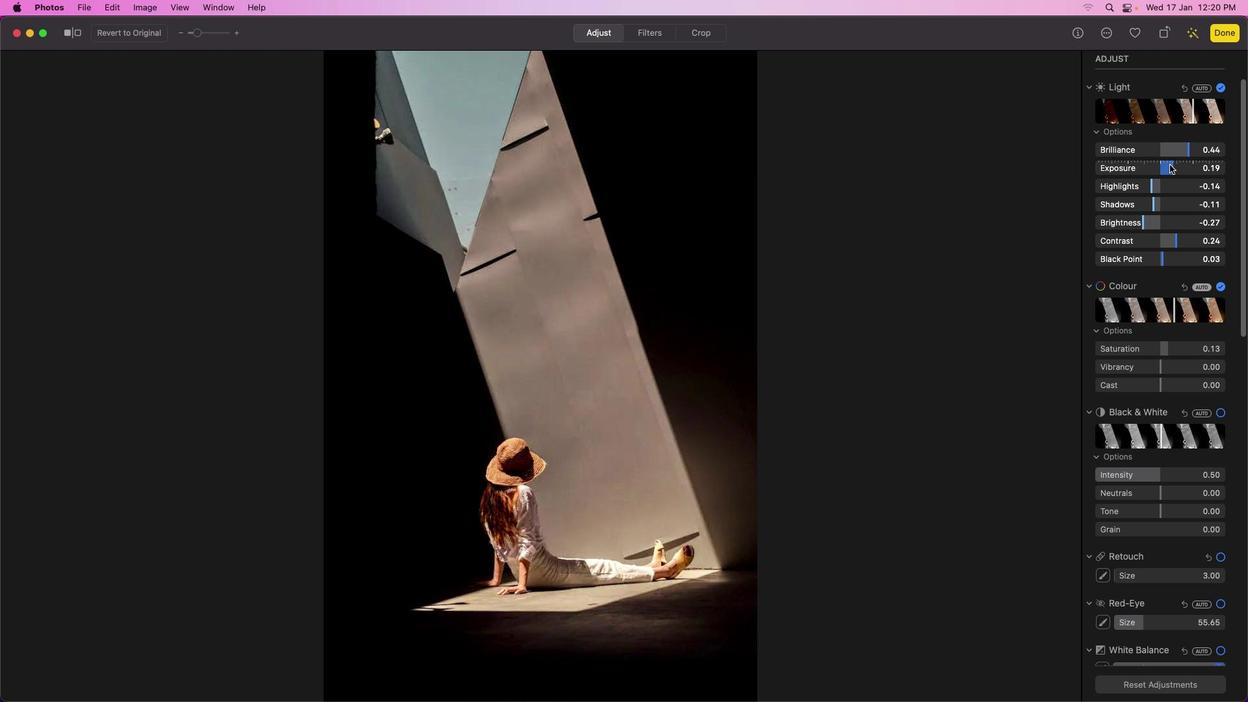 
Action: Mouse moved to (1152, 187)
Screenshot: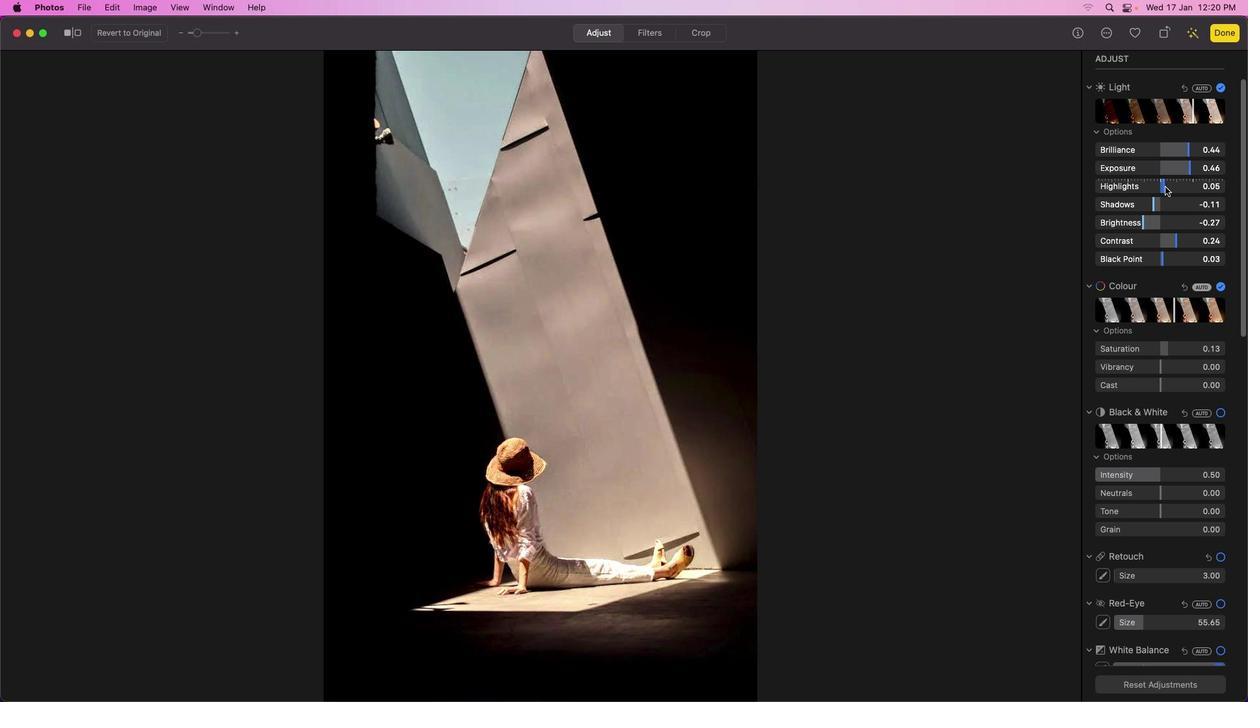 
Action: Mouse pressed left at (1152, 187)
Screenshot: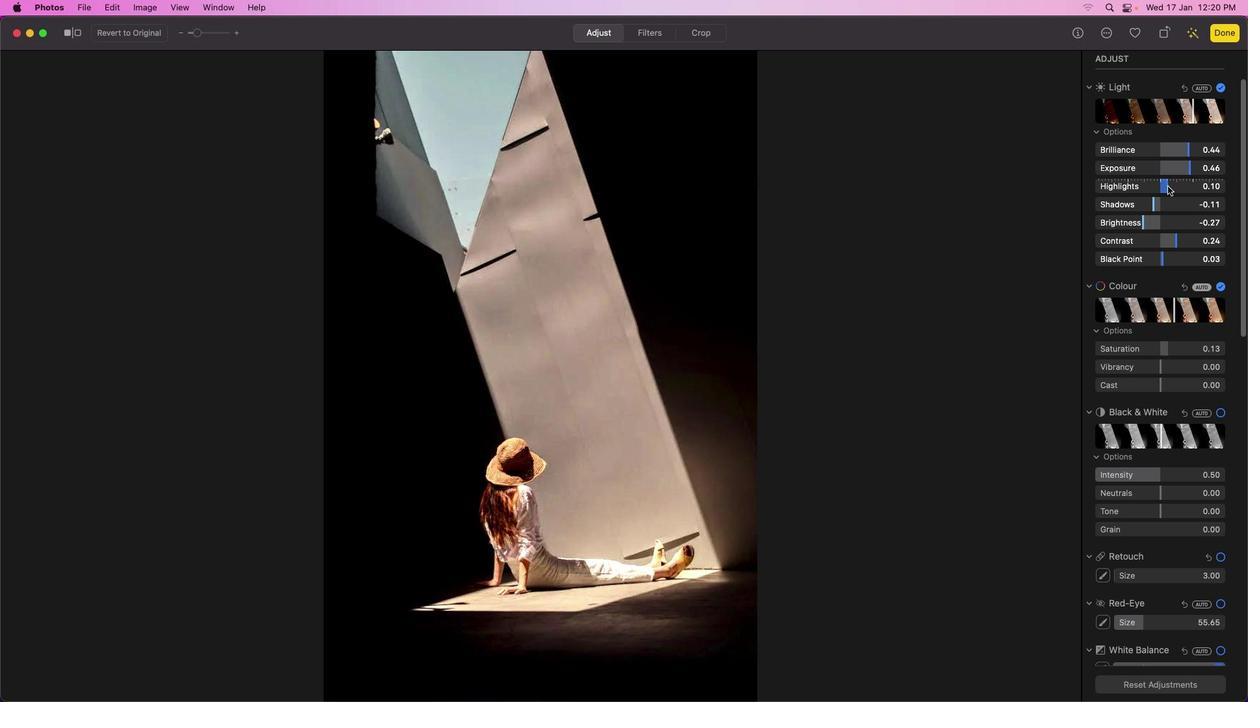 
Action: Mouse moved to (1158, 204)
Screenshot: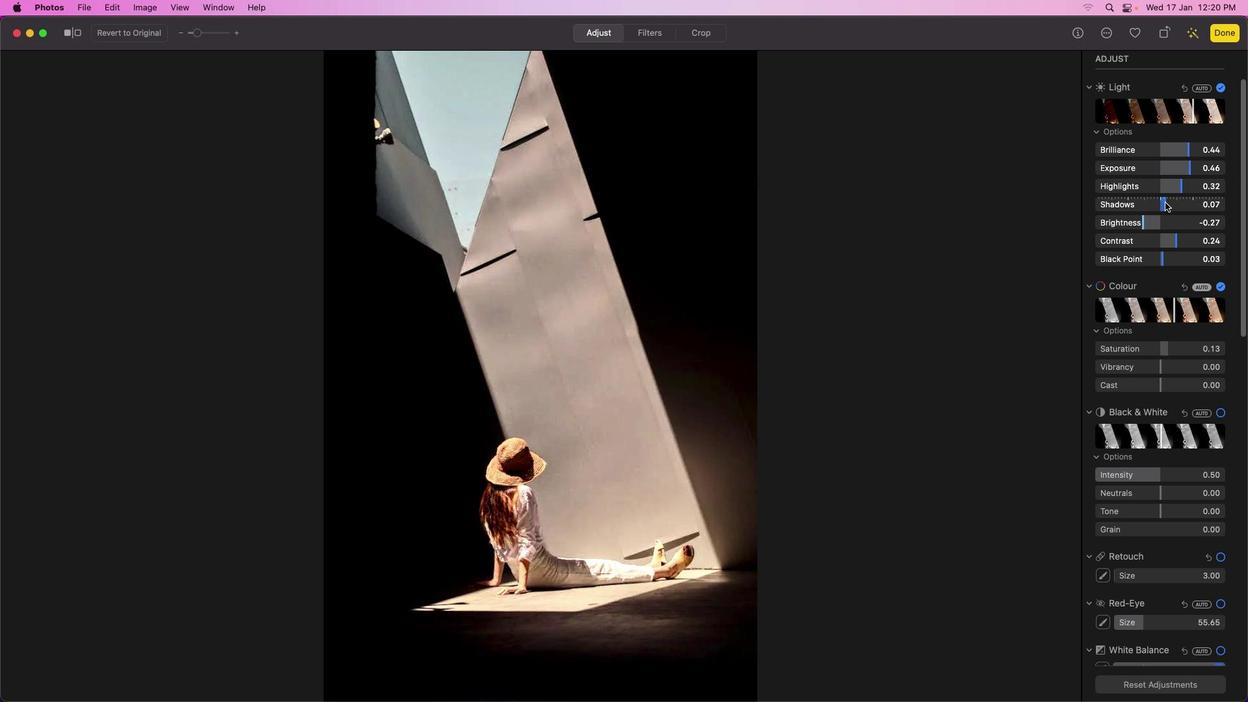 
Action: Mouse pressed left at (1158, 204)
Screenshot: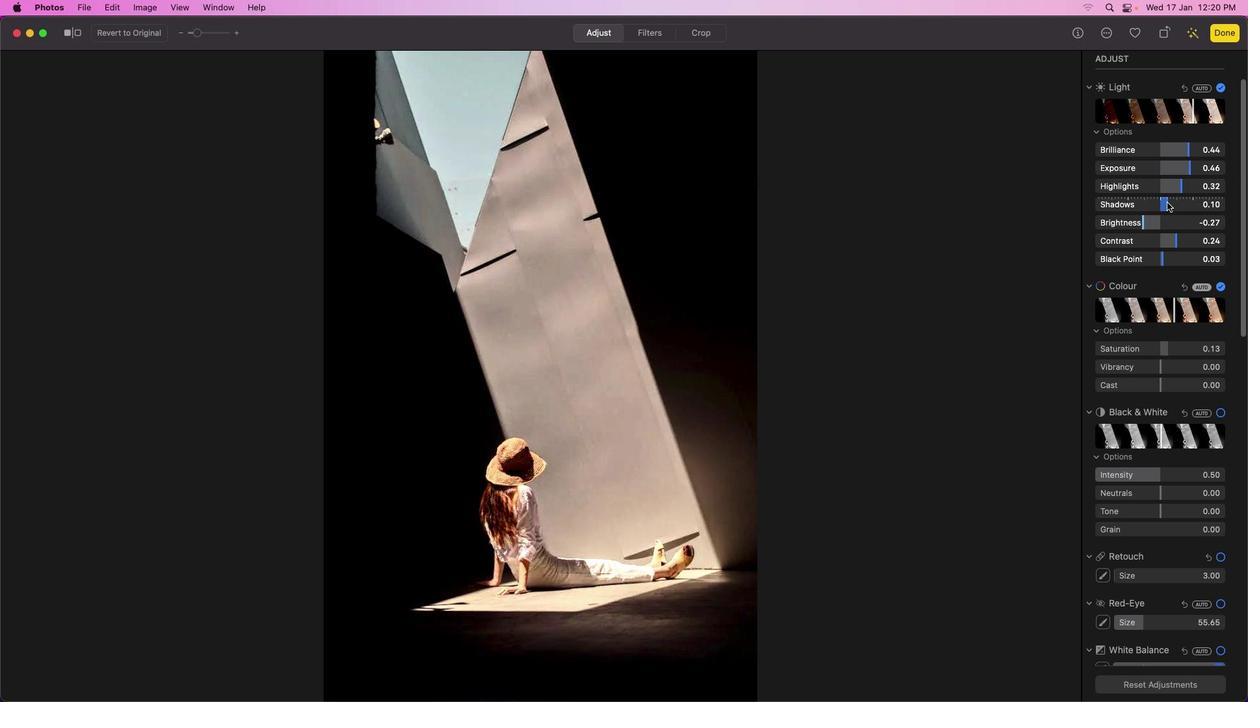 
Action: Mouse moved to (1170, 204)
Screenshot: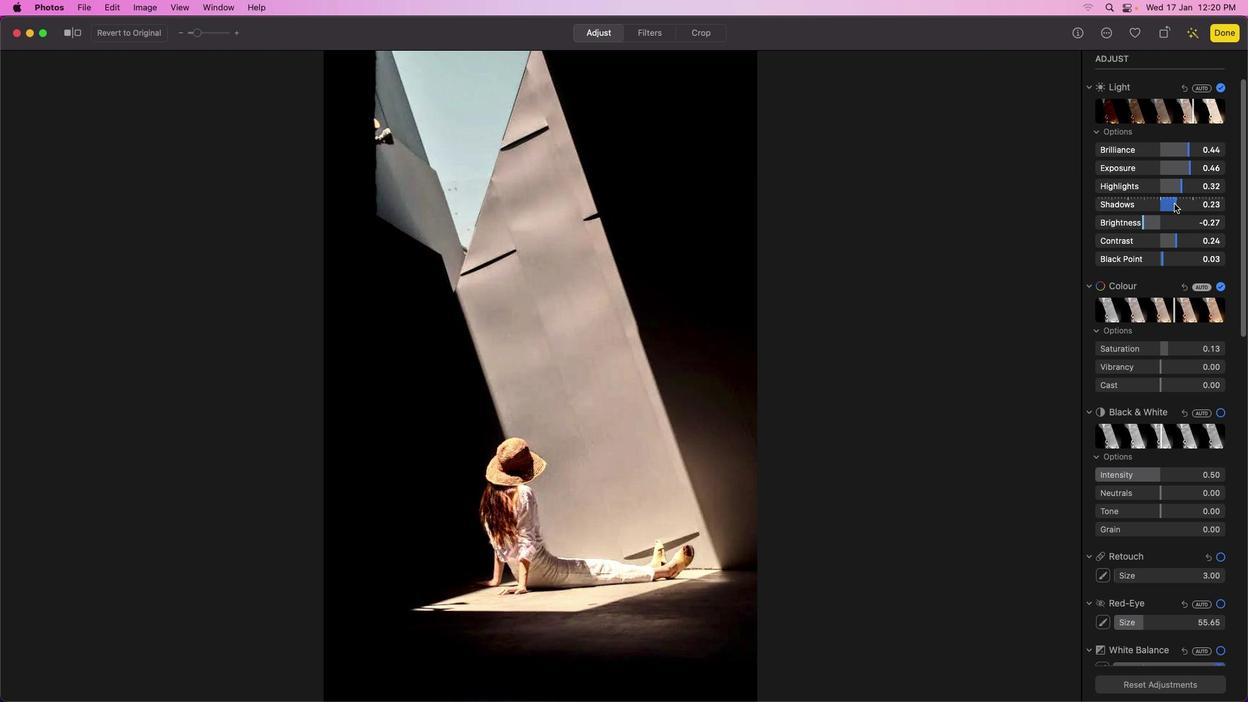 
Action: Mouse pressed left at (1170, 204)
Screenshot: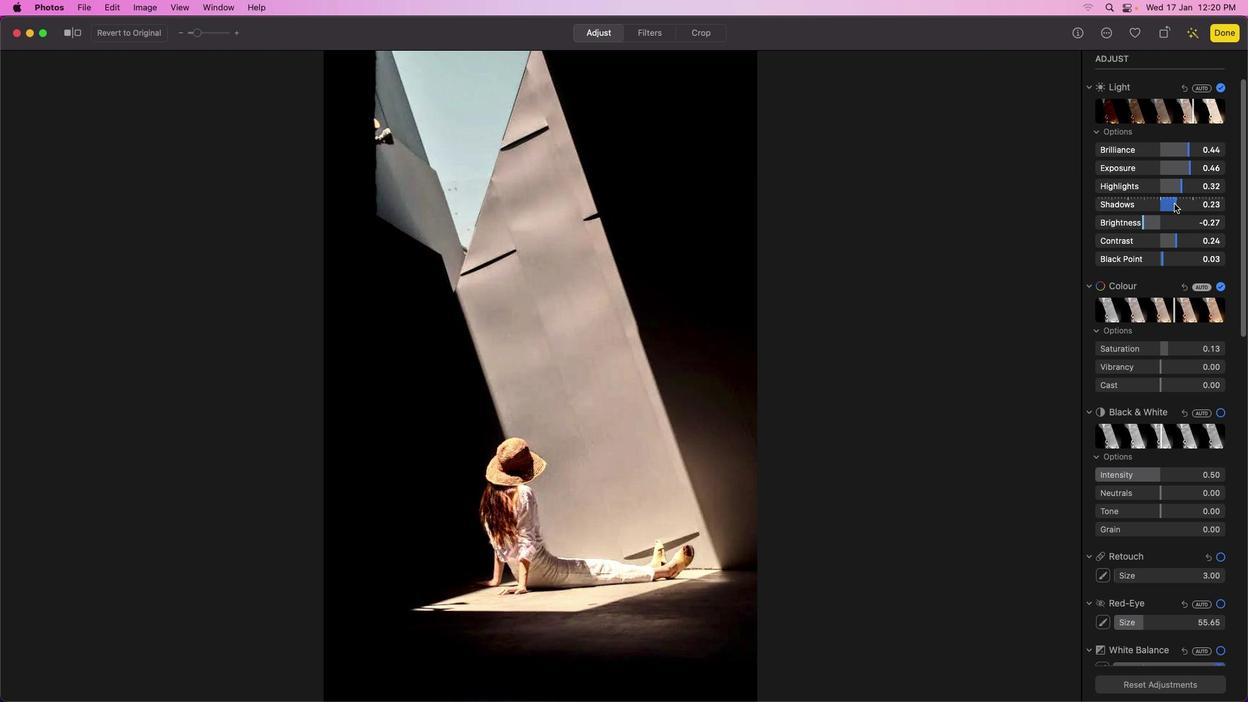 
Action: Mouse moved to (1144, 226)
Screenshot: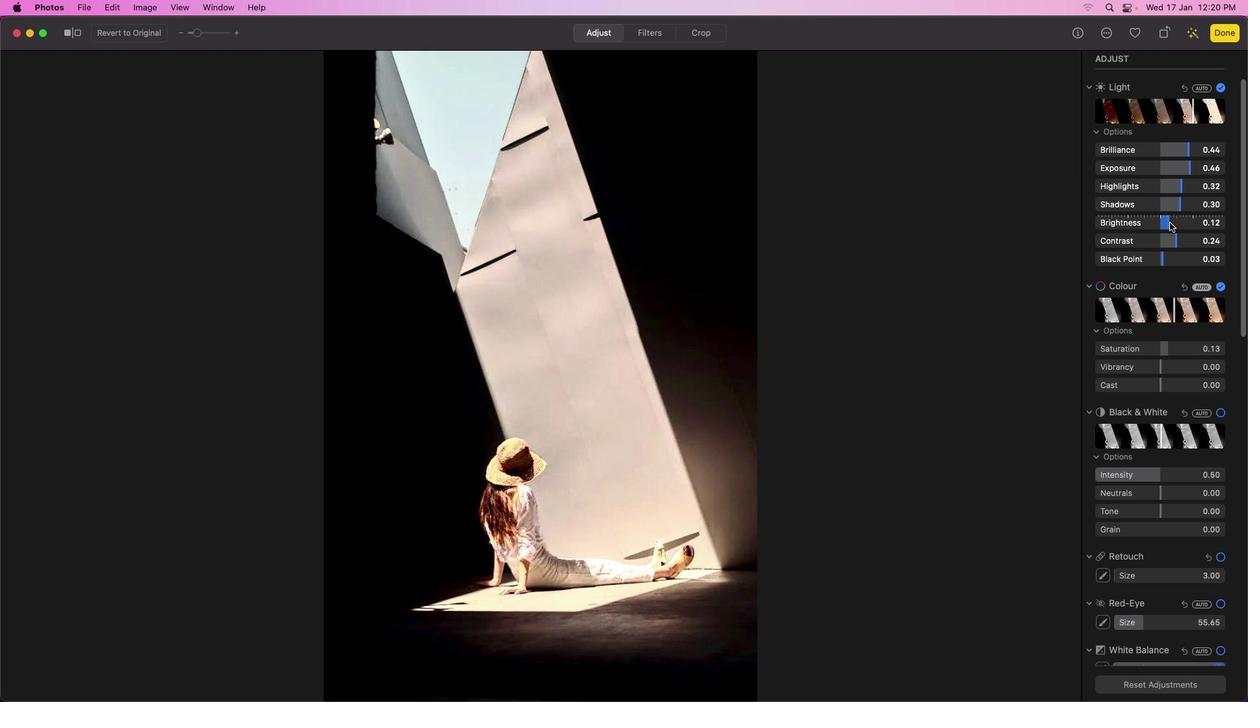 
Action: Mouse pressed left at (1144, 226)
Screenshot: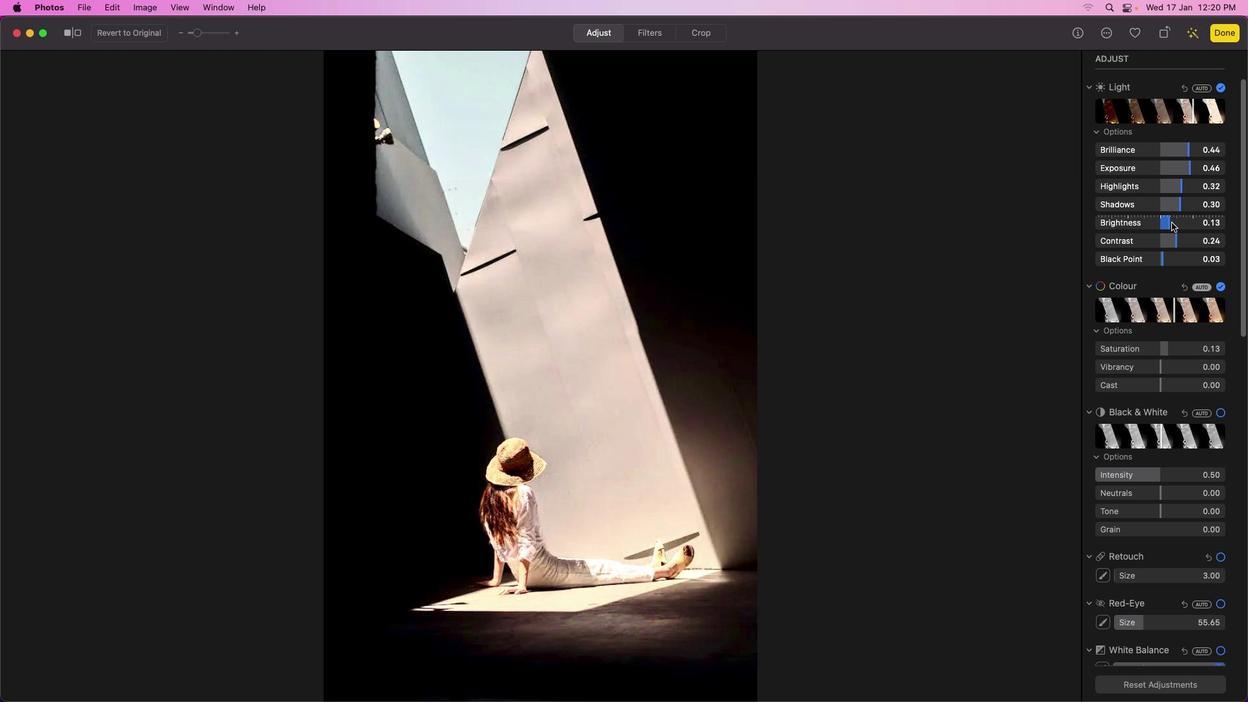 
Action: Mouse moved to (1174, 239)
Screenshot: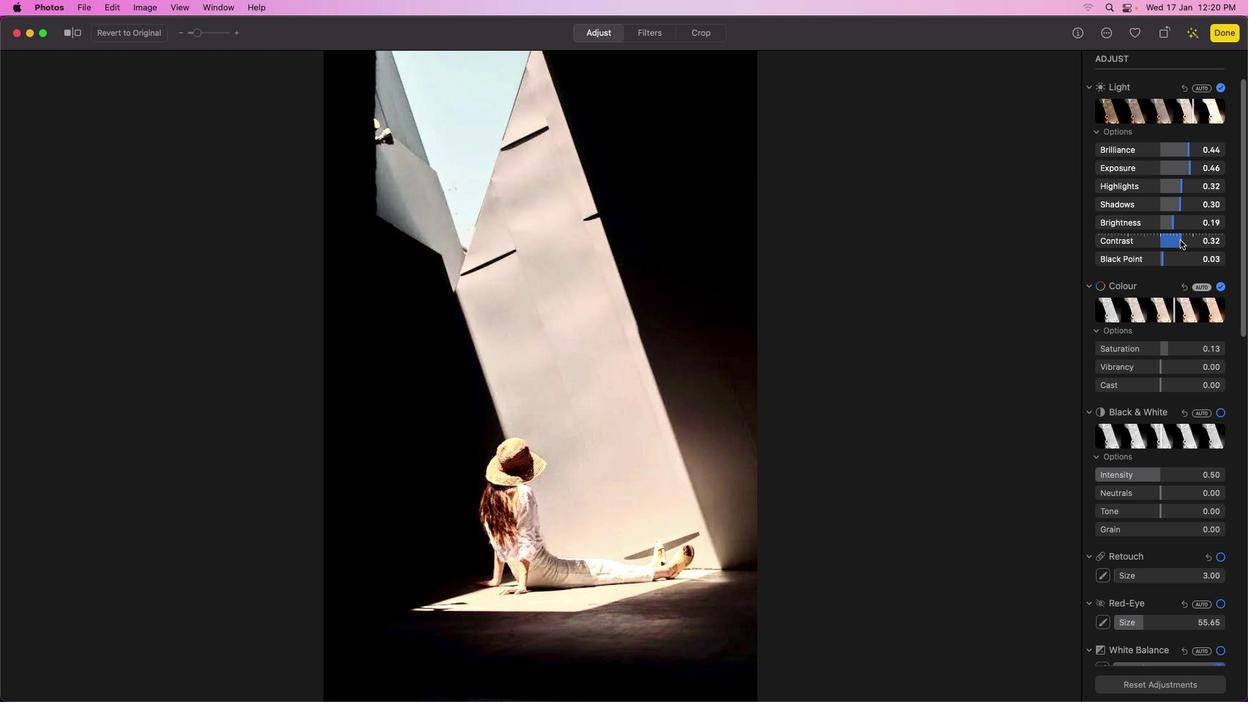 
Action: Mouse pressed left at (1174, 239)
Screenshot: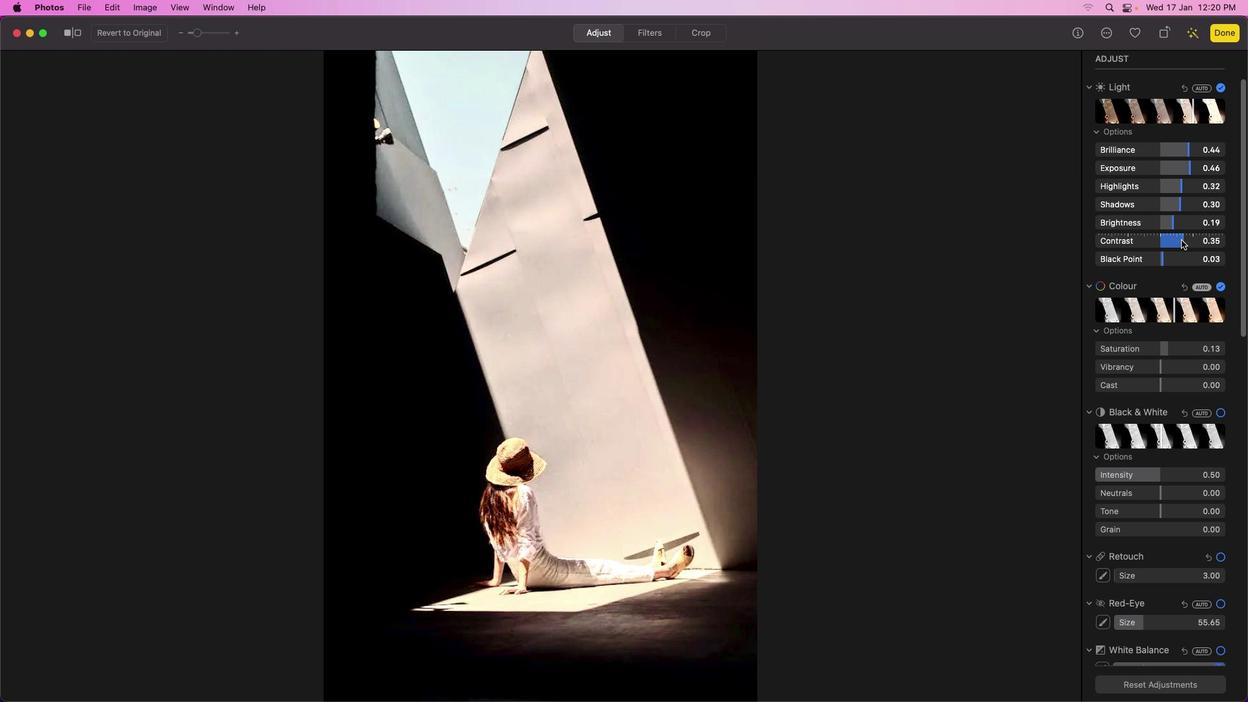 
Action: Mouse moved to (1149, 260)
Screenshot: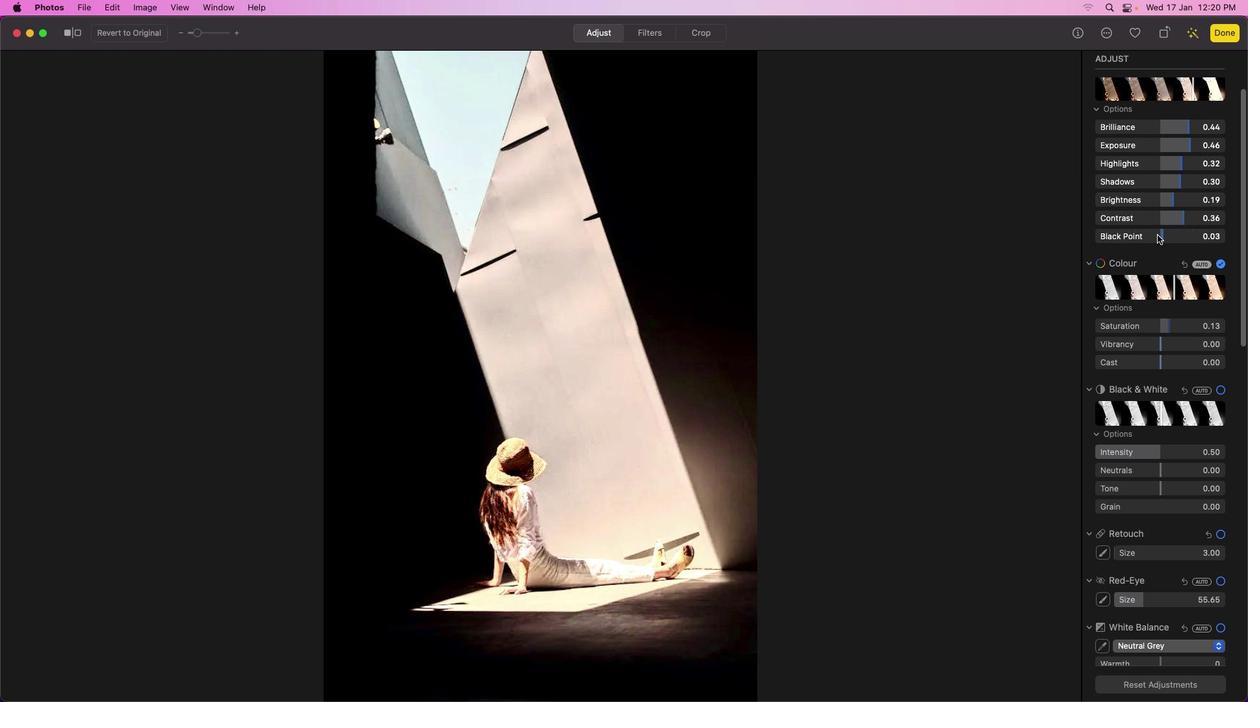 
Action: Mouse scrolled (1149, 260) with delta (0, 0)
Screenshot: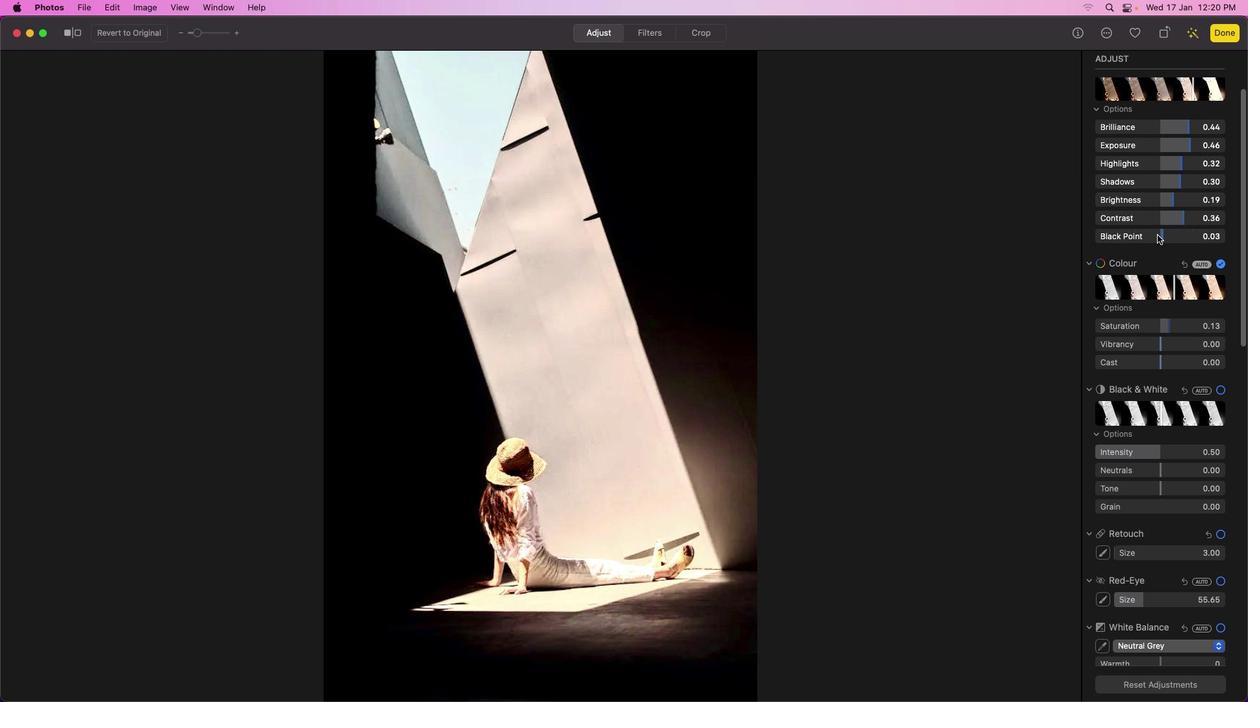 
Action: Mouse moved to (1150, 261)
Screenshot: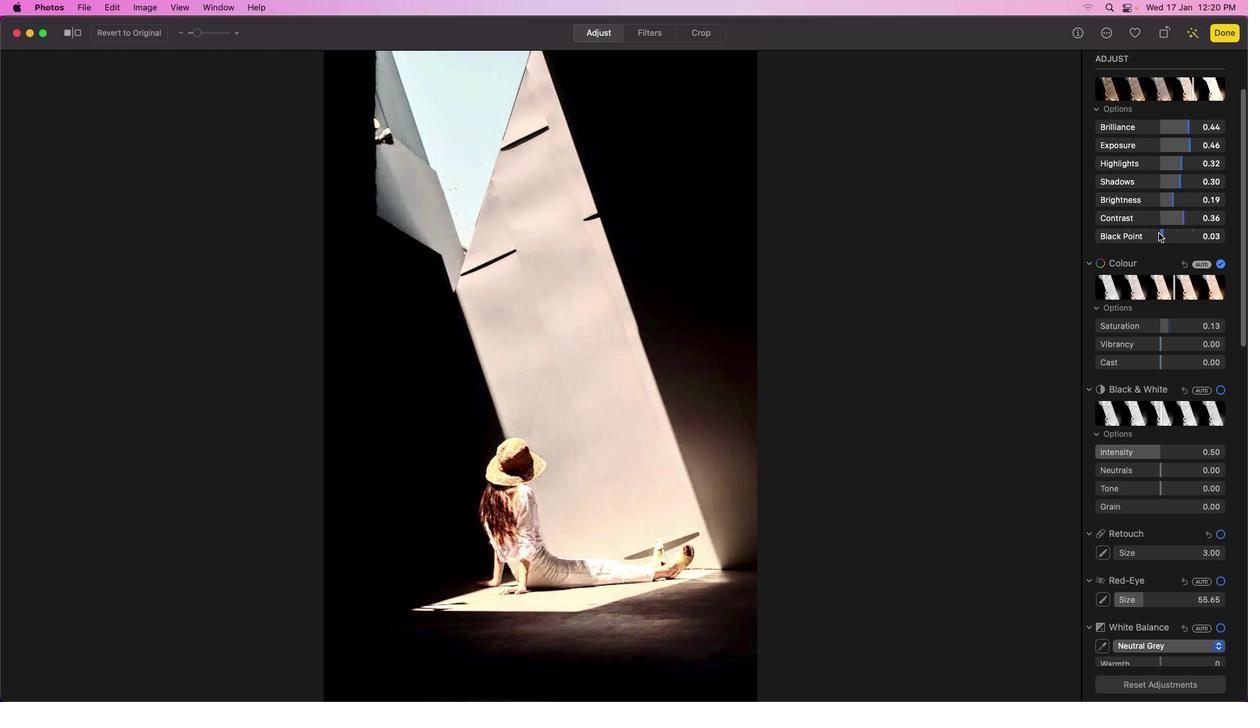 
Action: Mouse scrolled (1150, 261) with delta (0, 0)
Screenshot: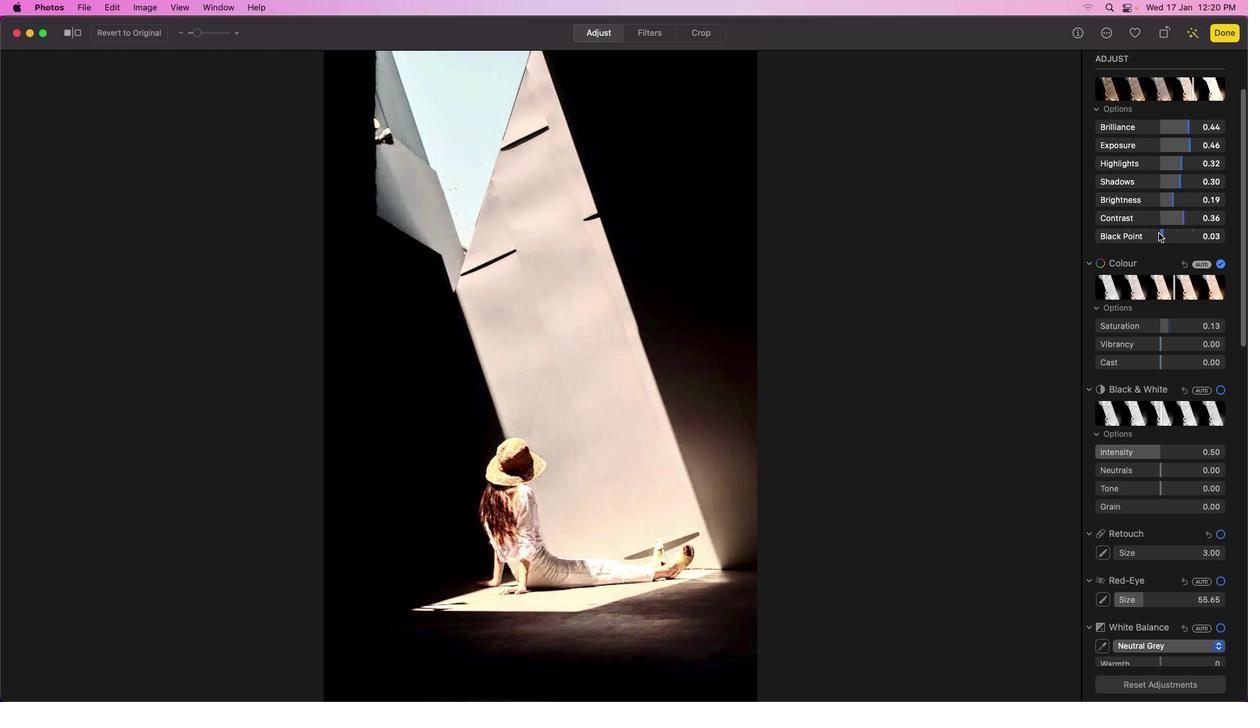 
Action: Mouse scrolled (1150, 261) with delta (0, -1)
Screenshot: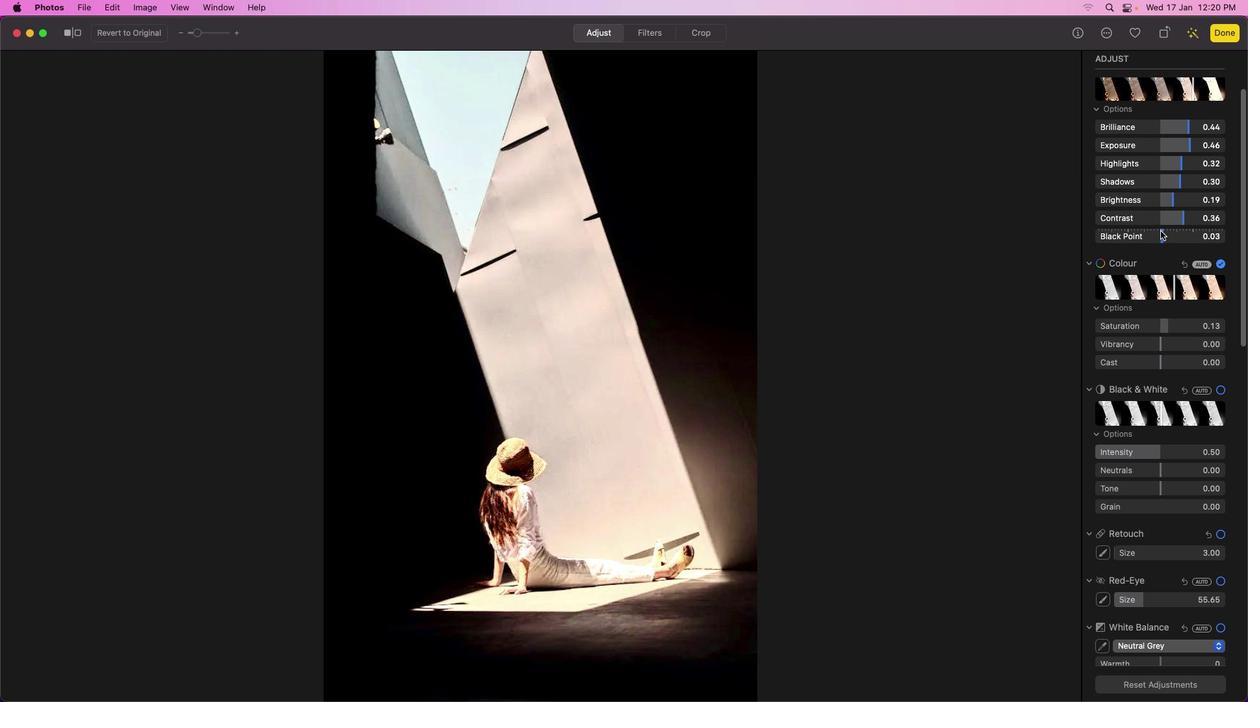 
Action: Mouse moved to (1161, 231)
Screenshot: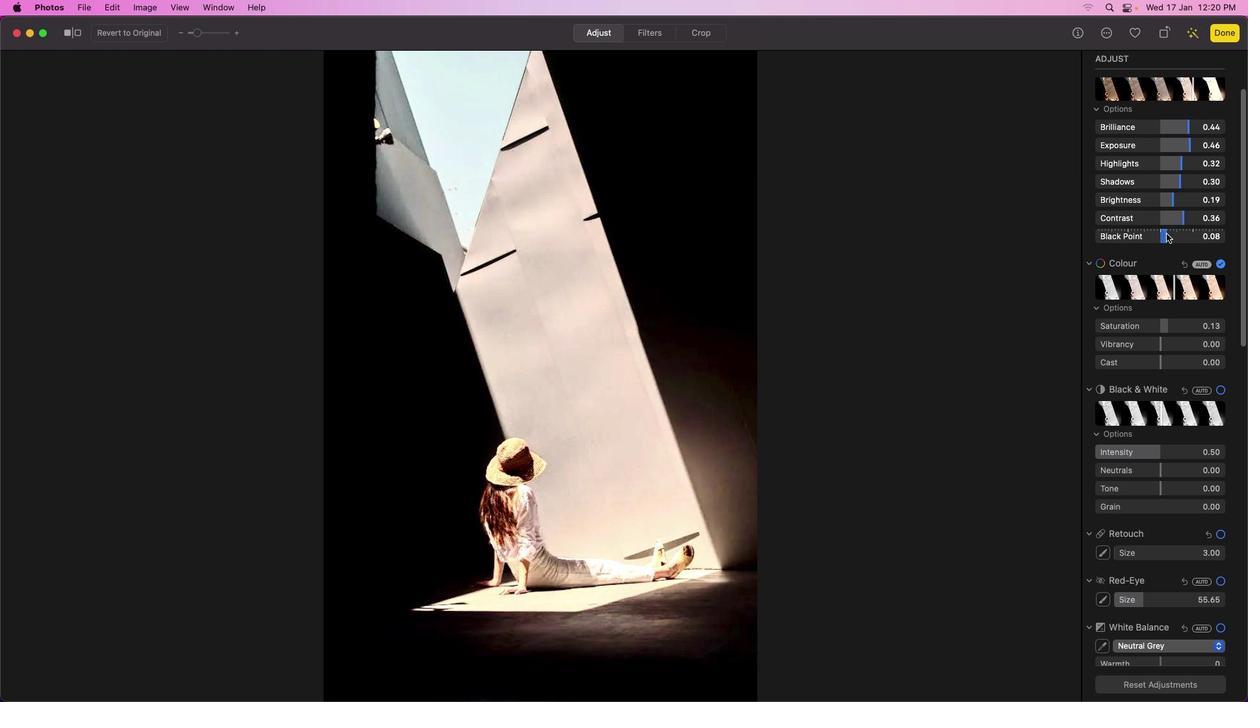 
Action: Mouse pressed left at (1161, 231)
Screenshot: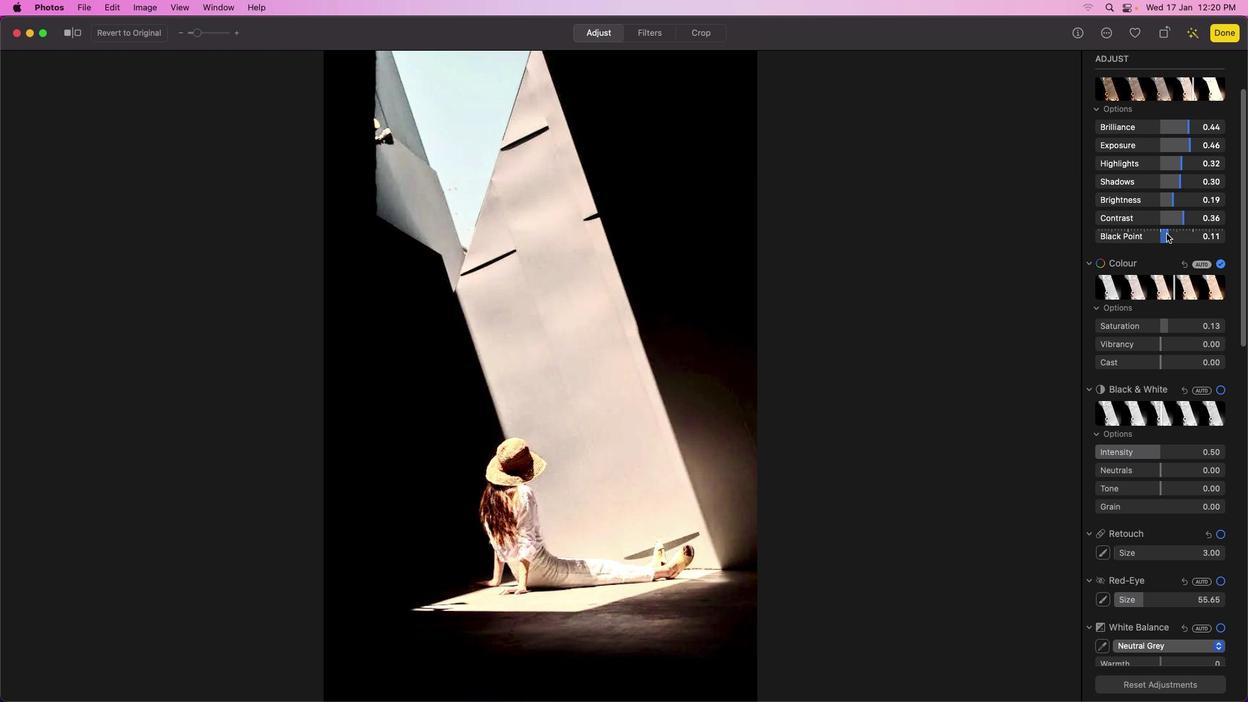 
Action: Mouse moved to (1179, 219)
Screenshot: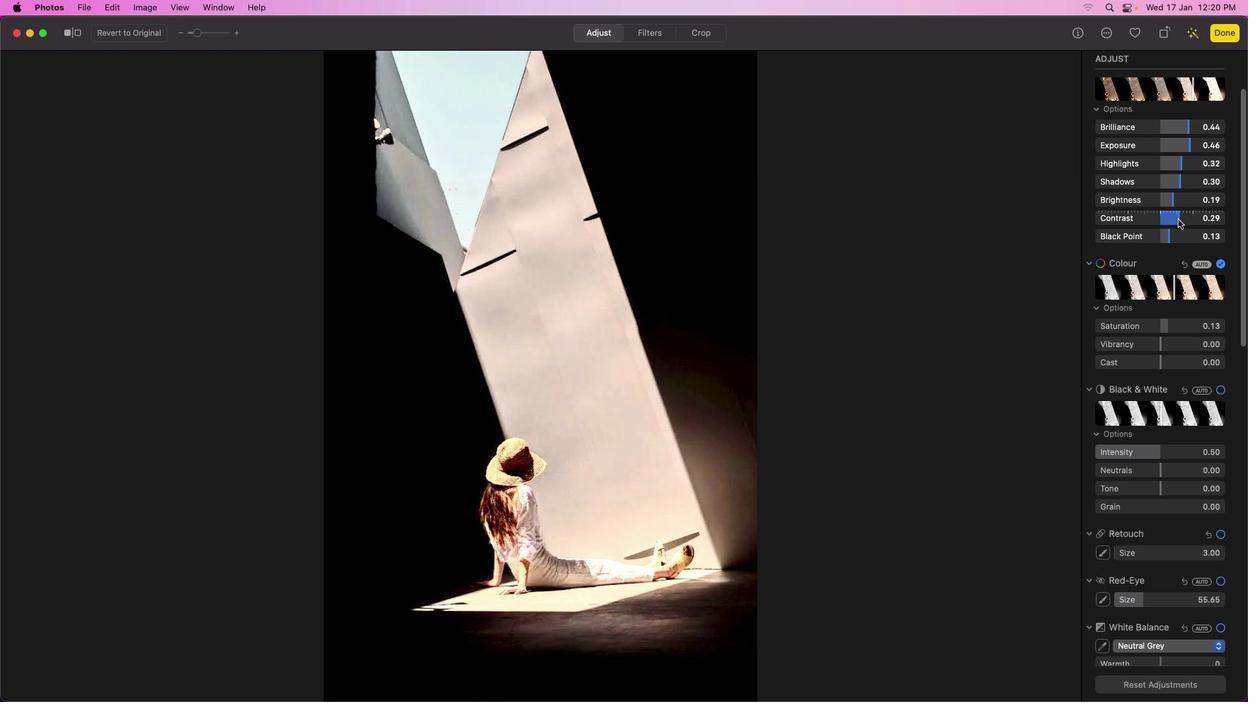 
Action: Mouse pressed left at (1179, 219)
Screenshot: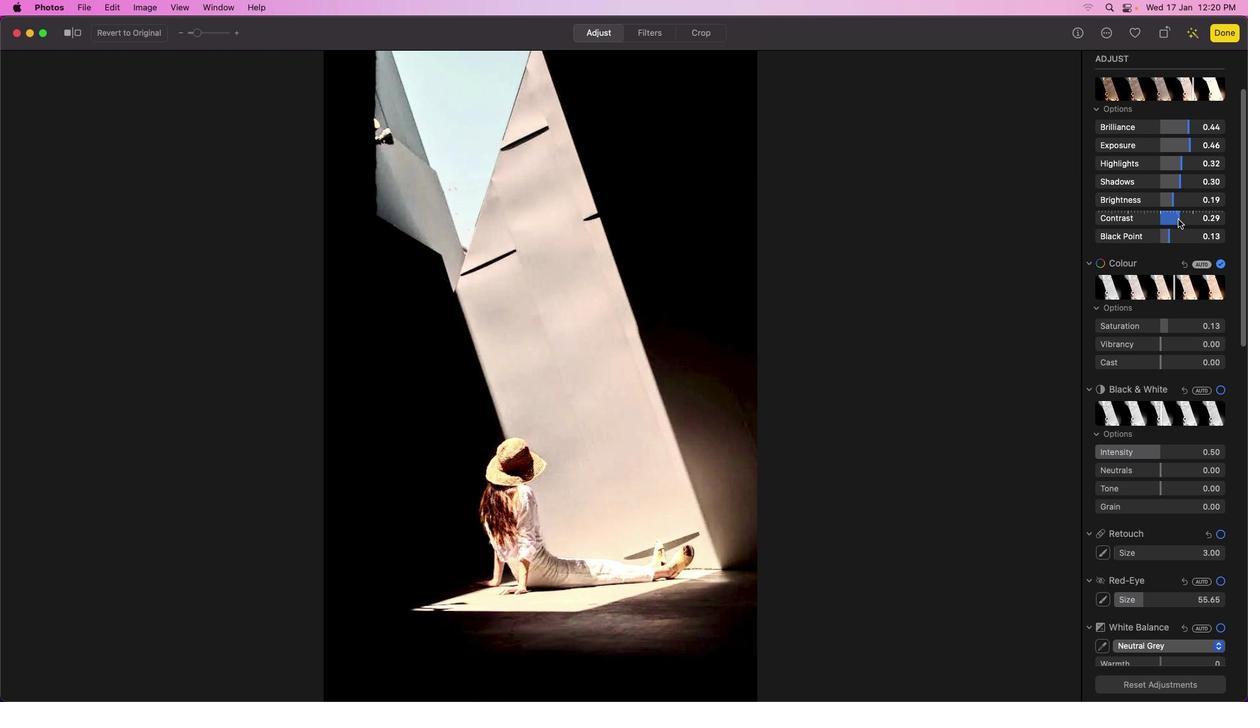 
Action: Mouse moved to (1182, 217)
Screenshot: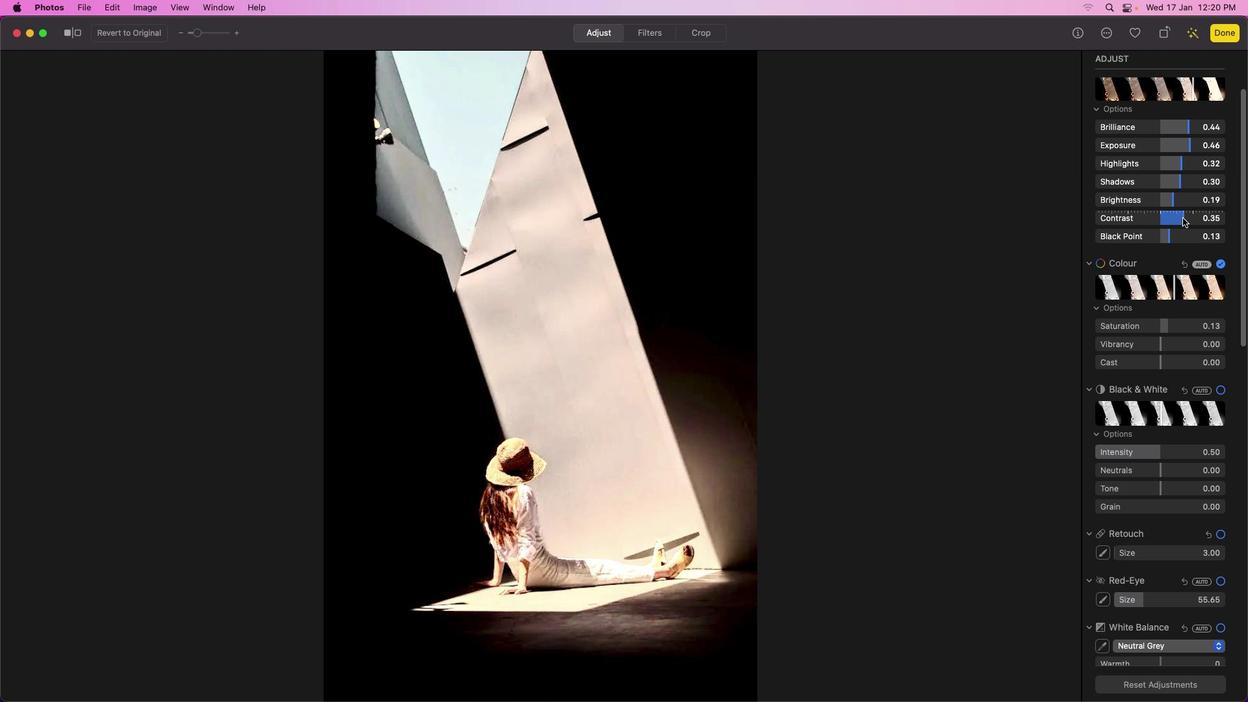 
Action: Mouse pressed left at (1182, 217)
Screenshot: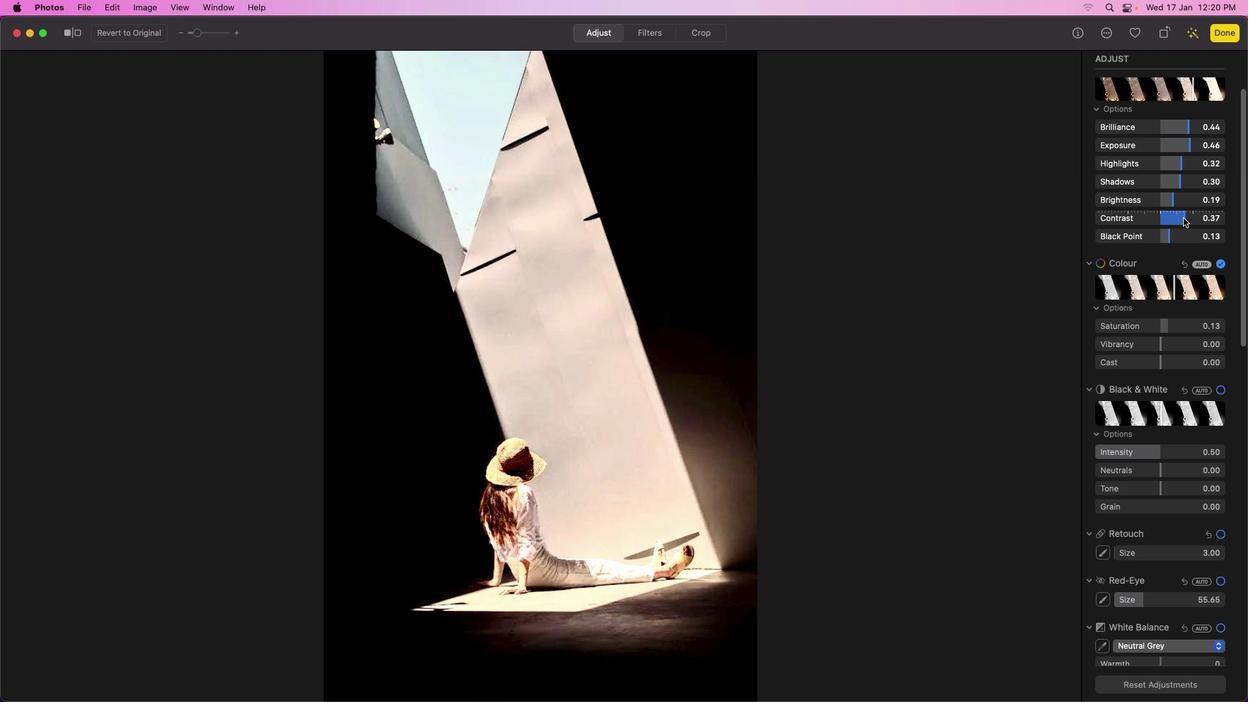 
Action: Mouse moved to (1185, 217)
Screenshot: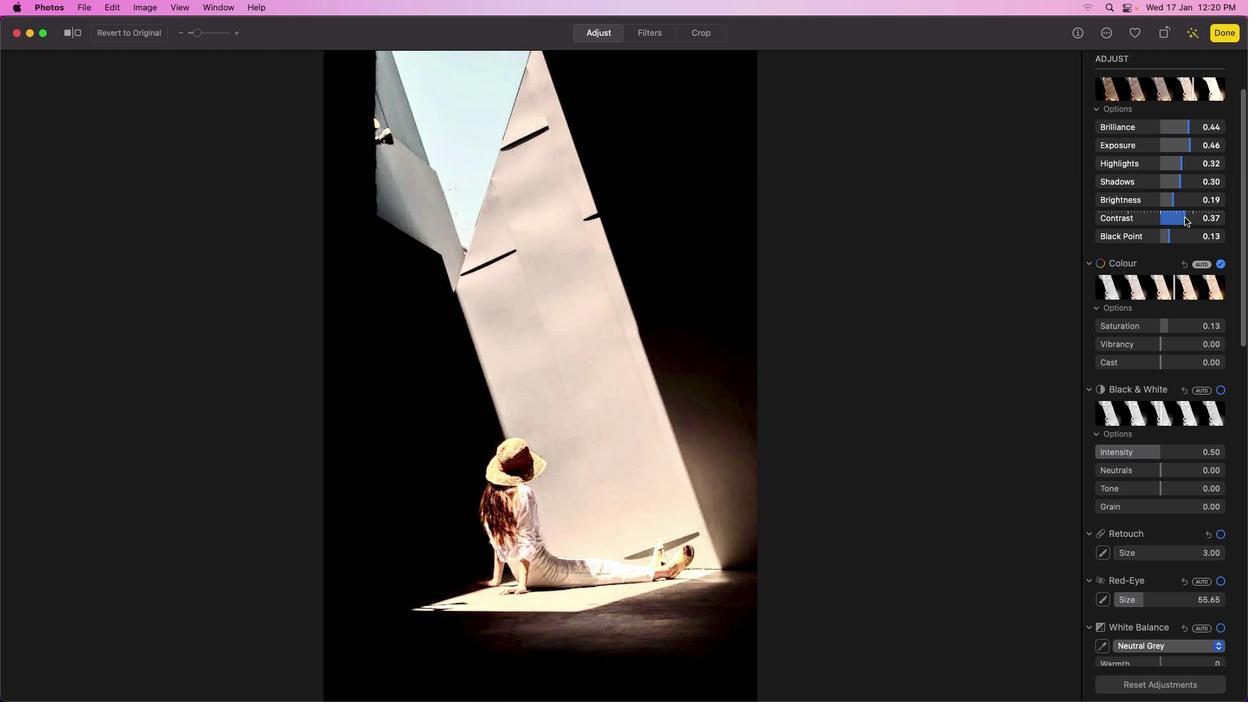 
Action: Mouse pressed left at (1185, 217)
Screenshot: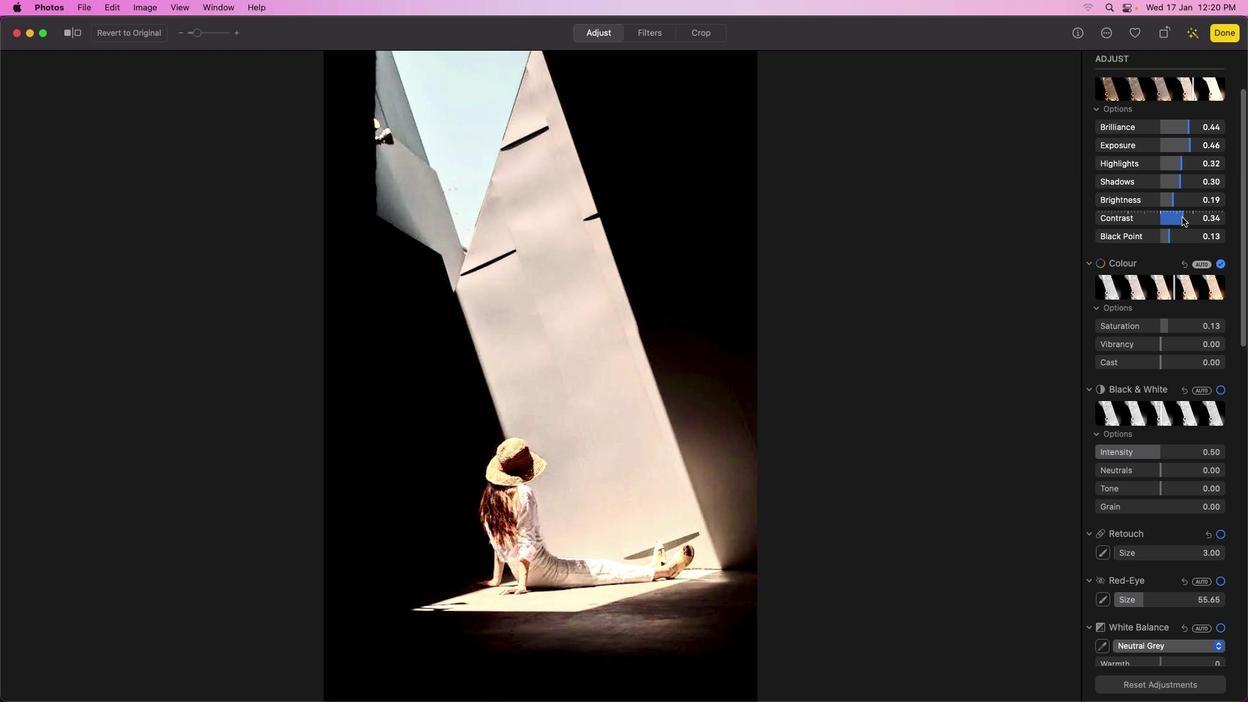 
Action: Mouse moved to (1174, 201)
Screenshot: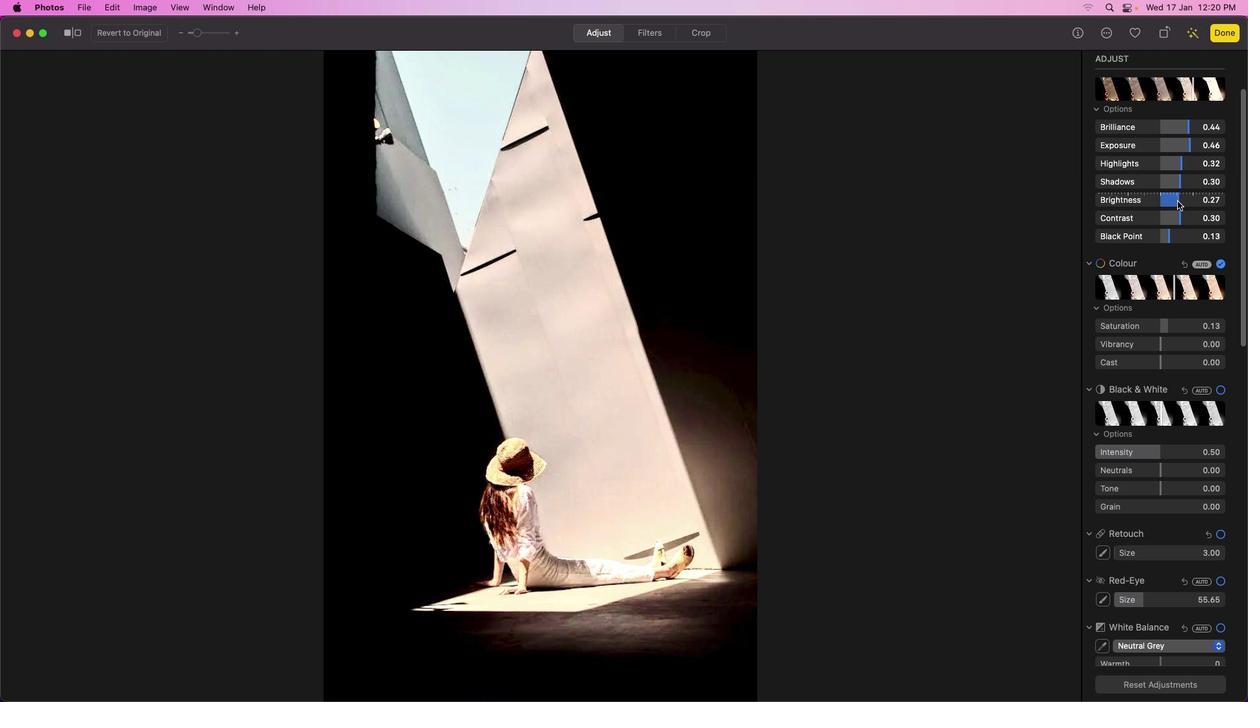 
Action: Mouse pressed left at (1174, 201)
Screenshot: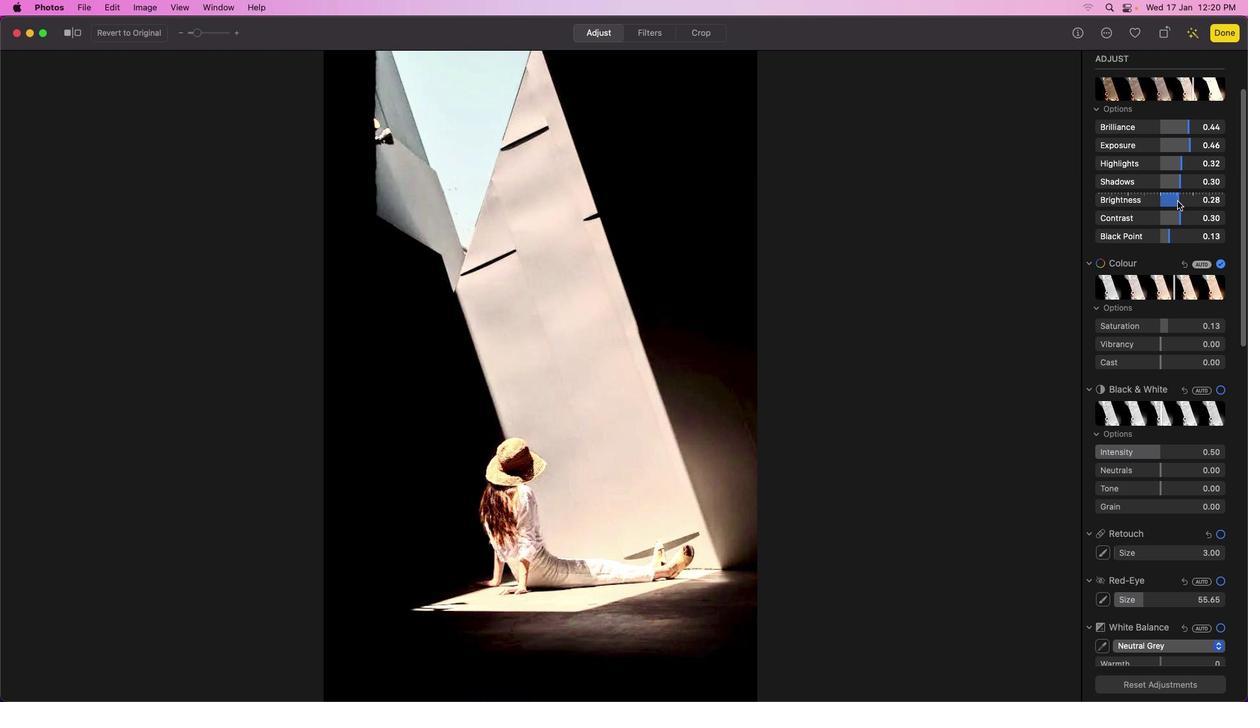 
Action: Mouse moved to (1175, 200)
Screenshot: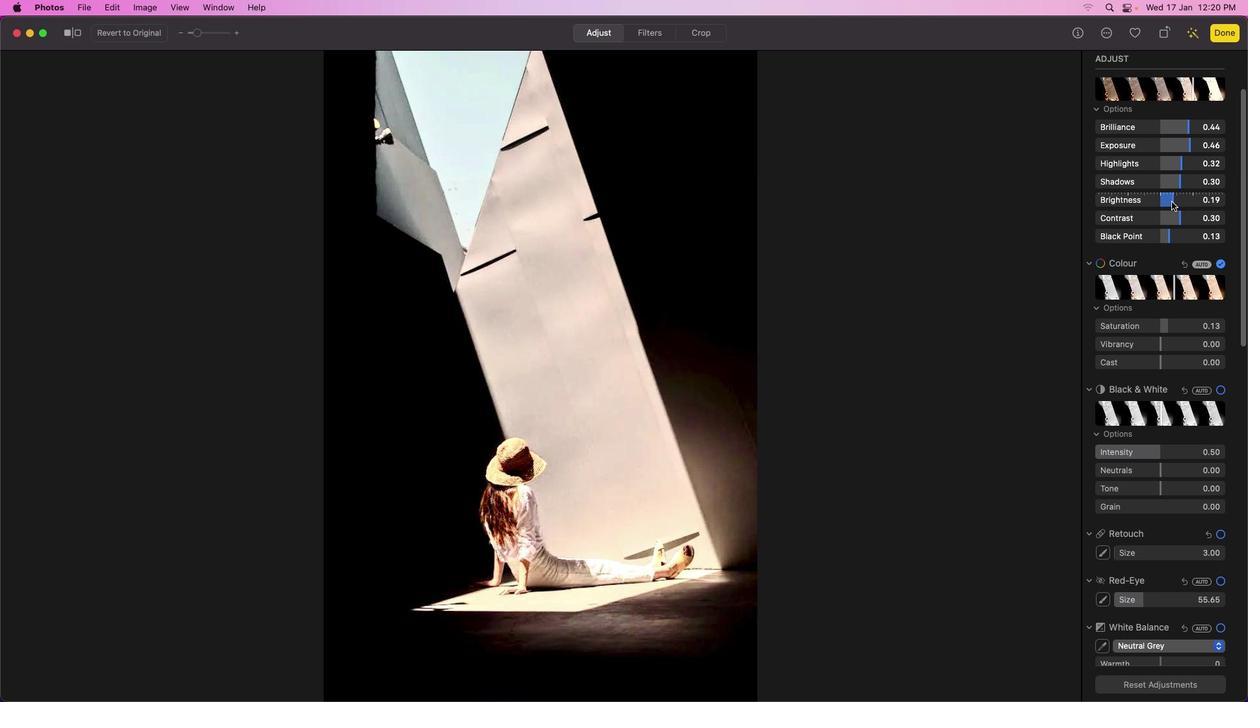 
Action: Mouse pressed left at (1175, 200)
Screenshot: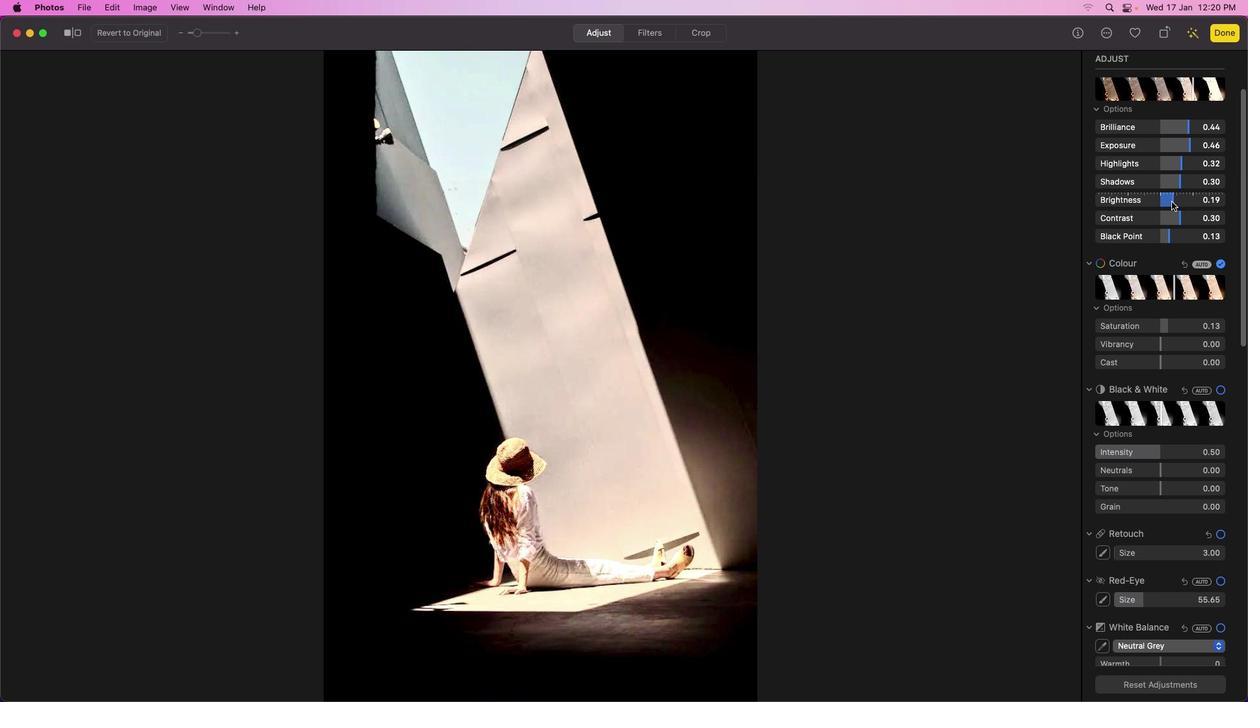 
Action: Mouse moved to (1178, 216)
Screenshot: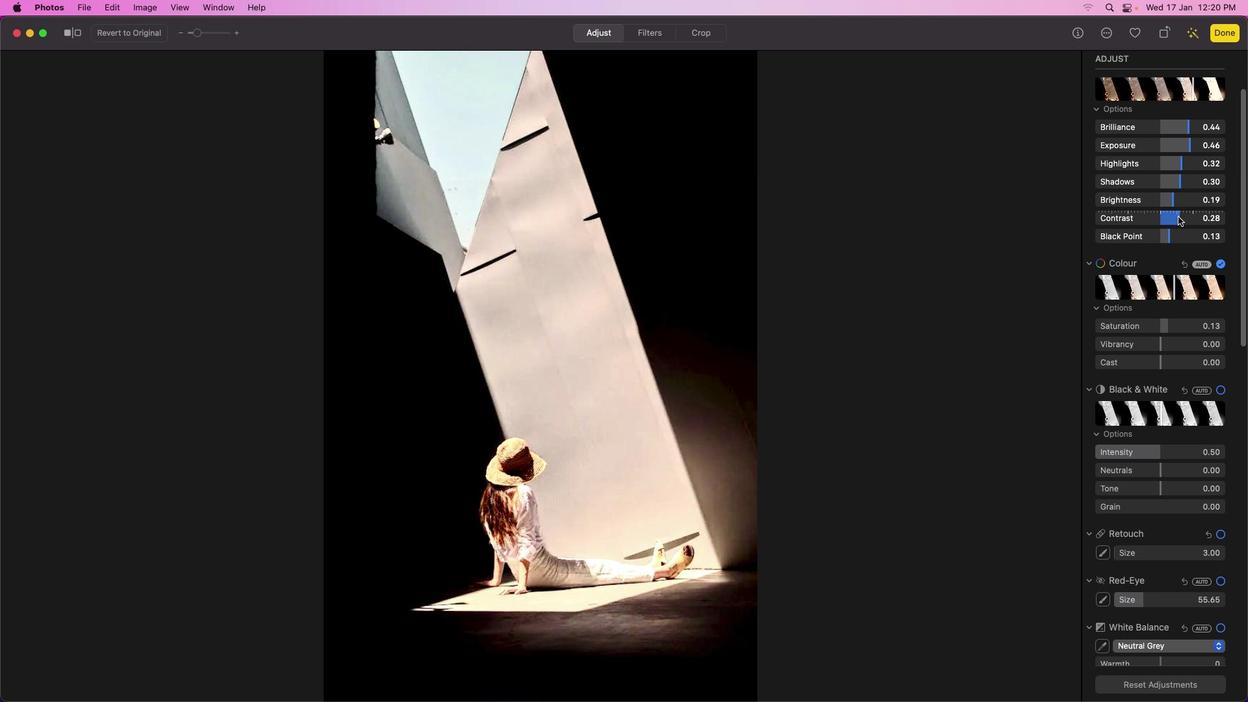 
Action: Mouse pressed left at (1178, 216)
Screenshot: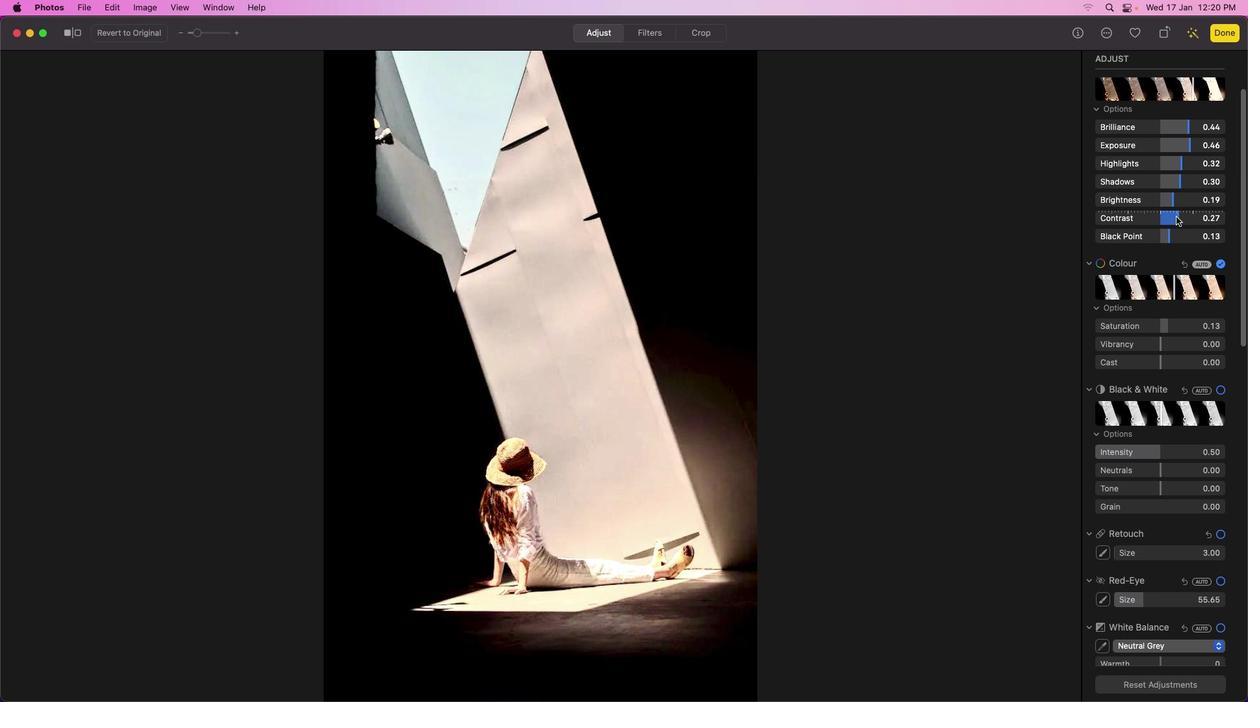 
Action: Mouse moved to (1154, 232)
Screenshot: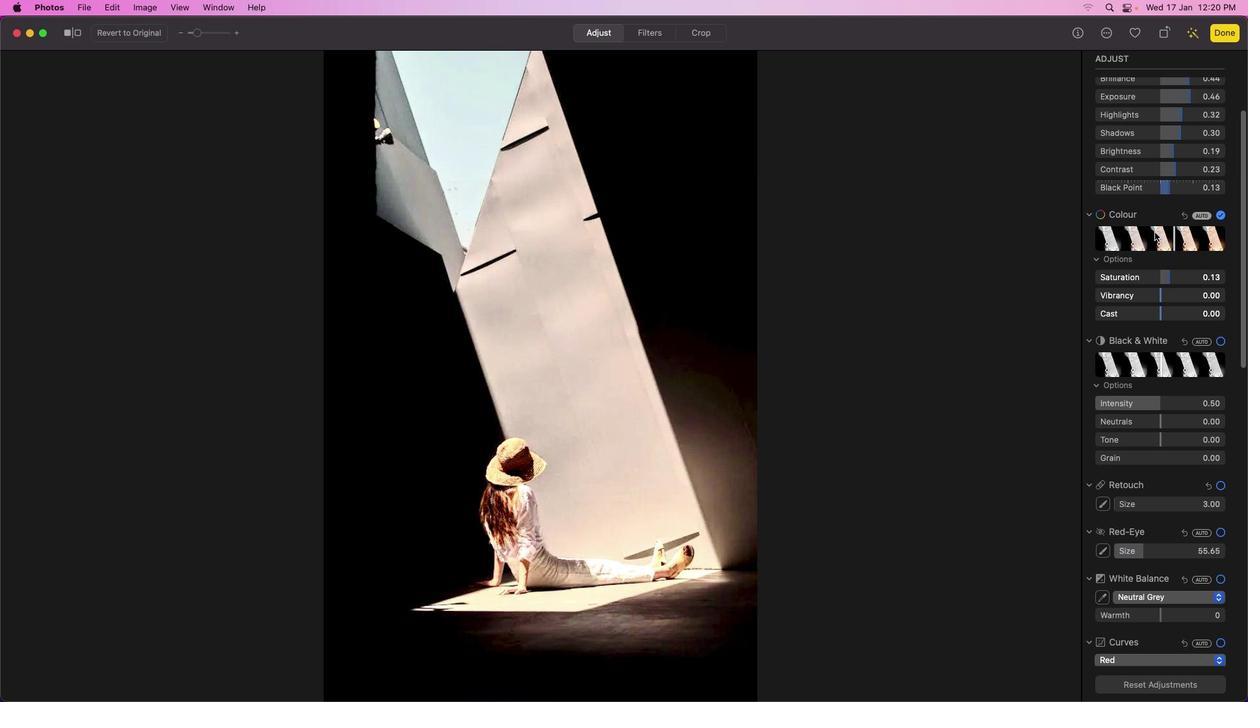 
Action: Mouse scrolled (1154, 232) with delta (0, 0)
Screenshot: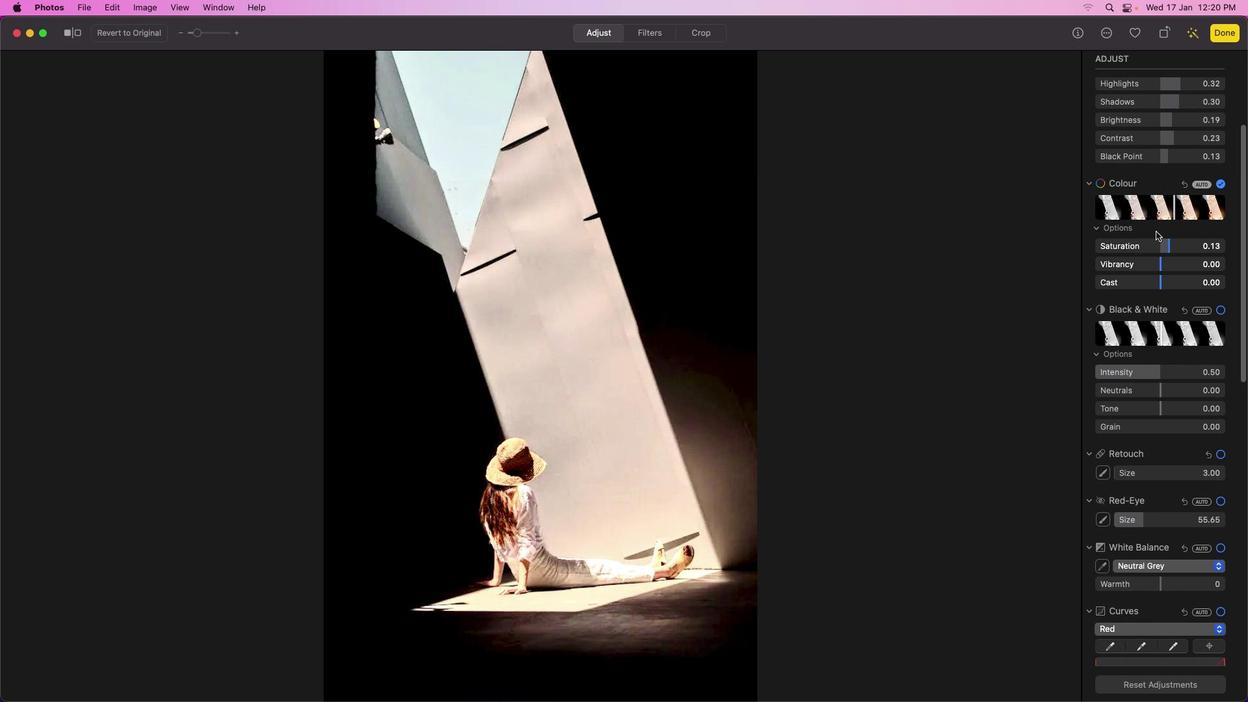 
Action: Mouse scrolled (1154, 232) with delta (0, 0)
Screenshot: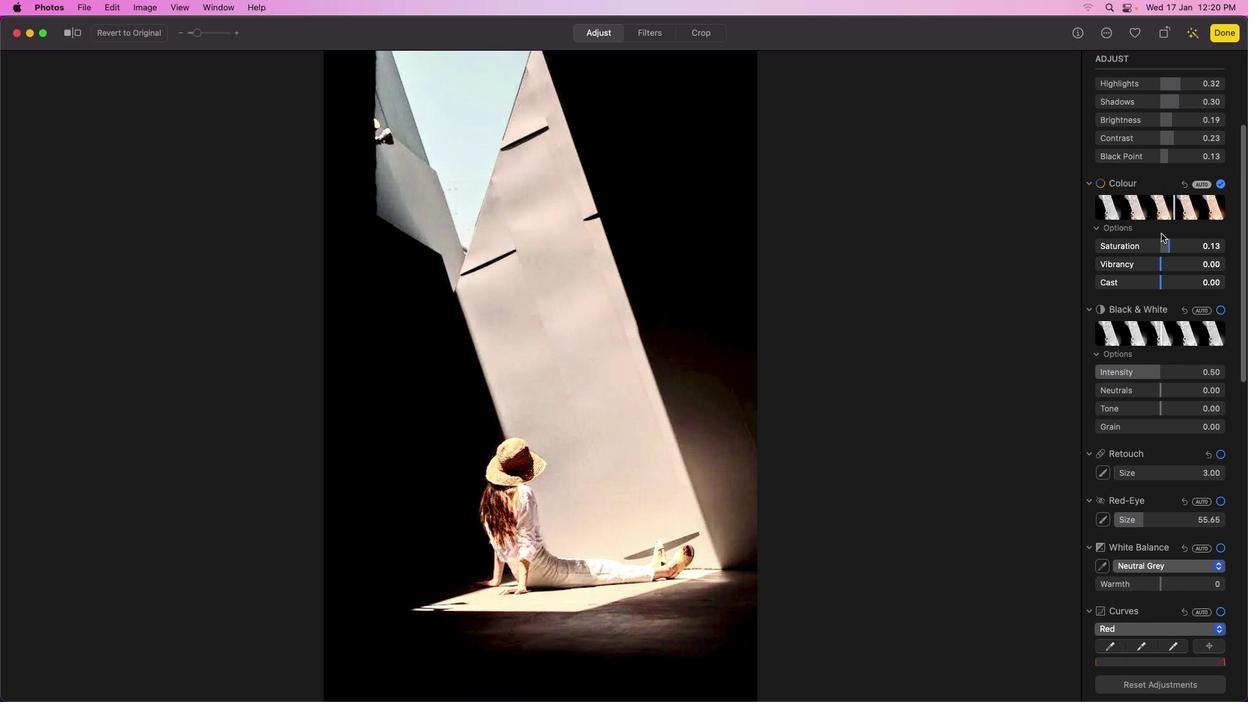 
Action: Mouse scrolled (1154, 232) with delta (0, -1)
Screenshot: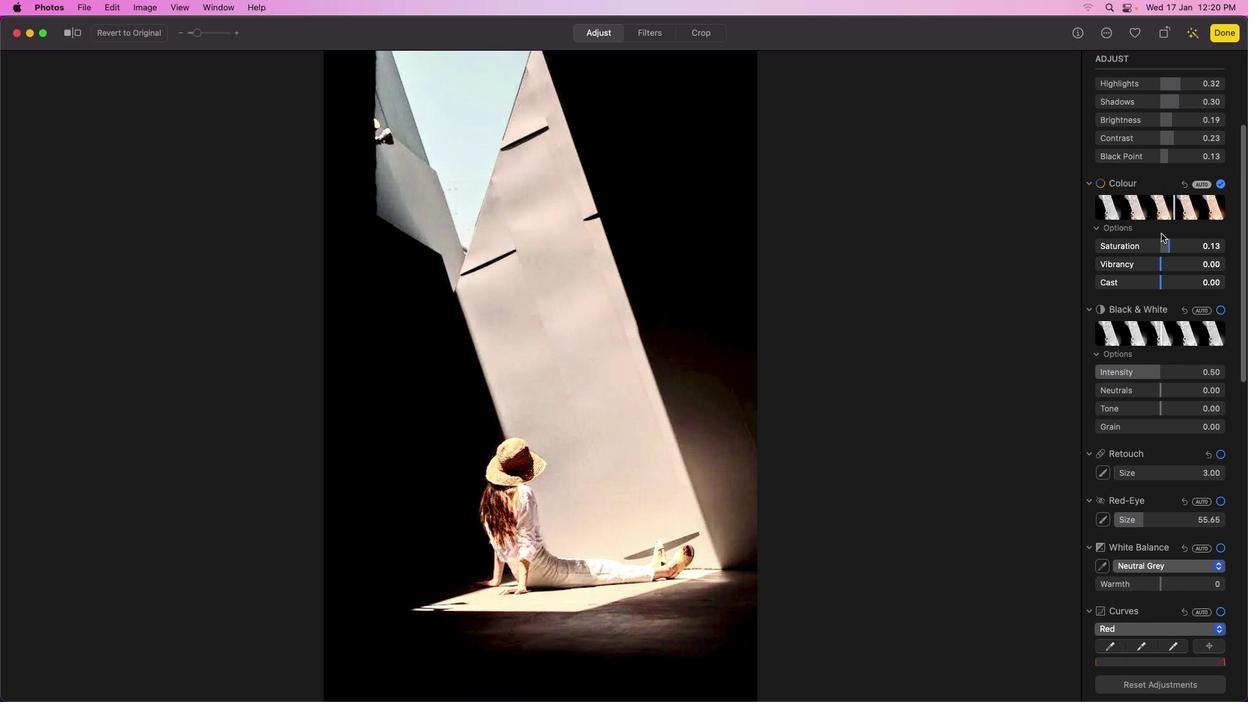 
Action: Mouse scrolled (1154, 232) with delta (0, -2)
Screenshot: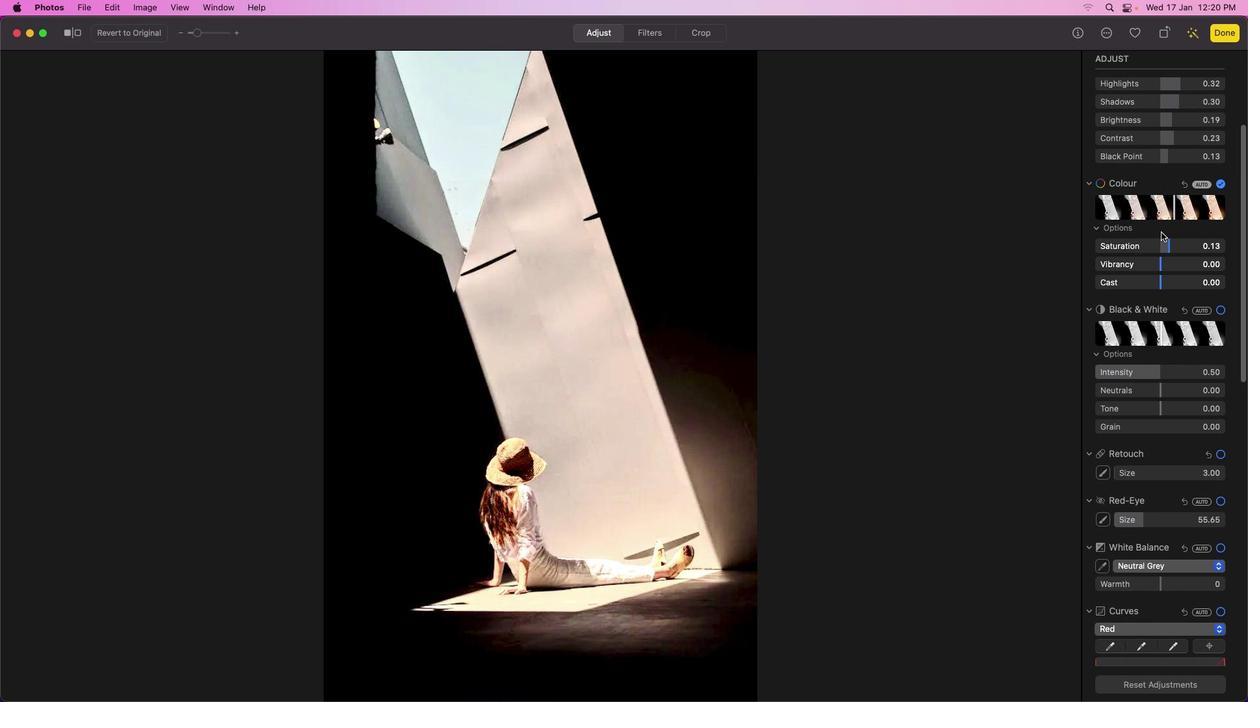 
Action: Mouse scrolled (1154, 232) with delta (0, -2)
Screenshot: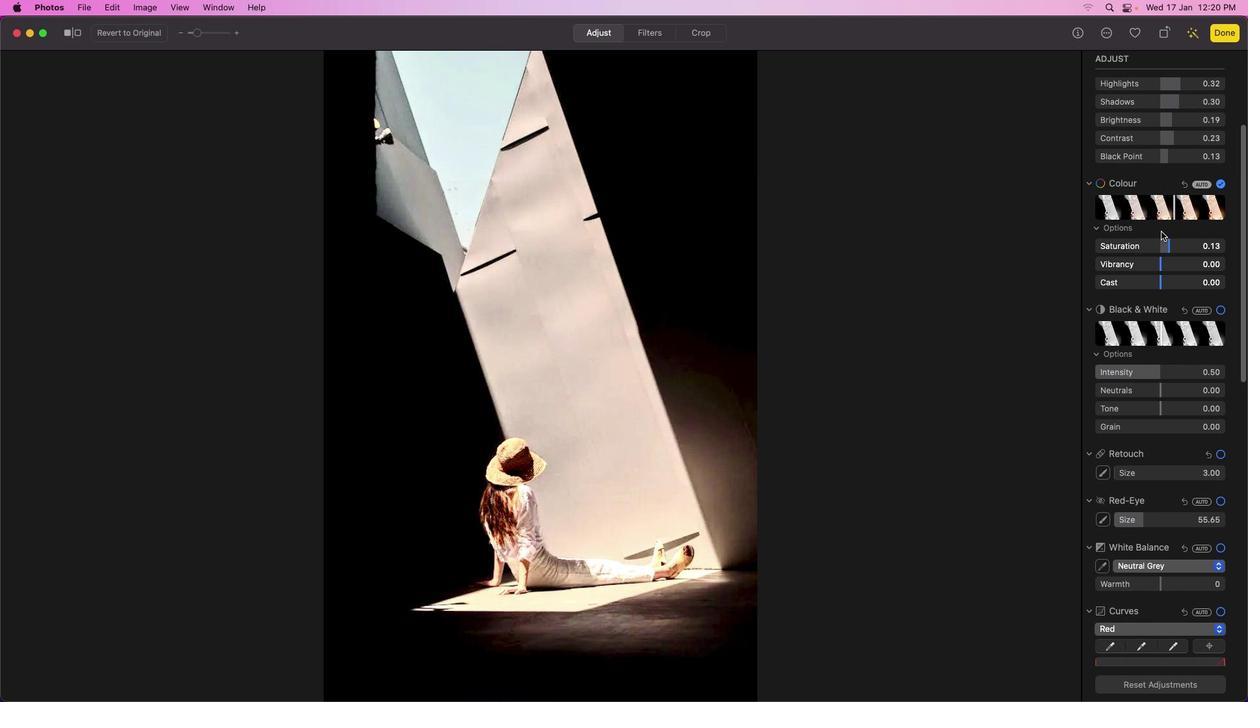 
Action: Mouse moved to (1186, 134)
Screenshot: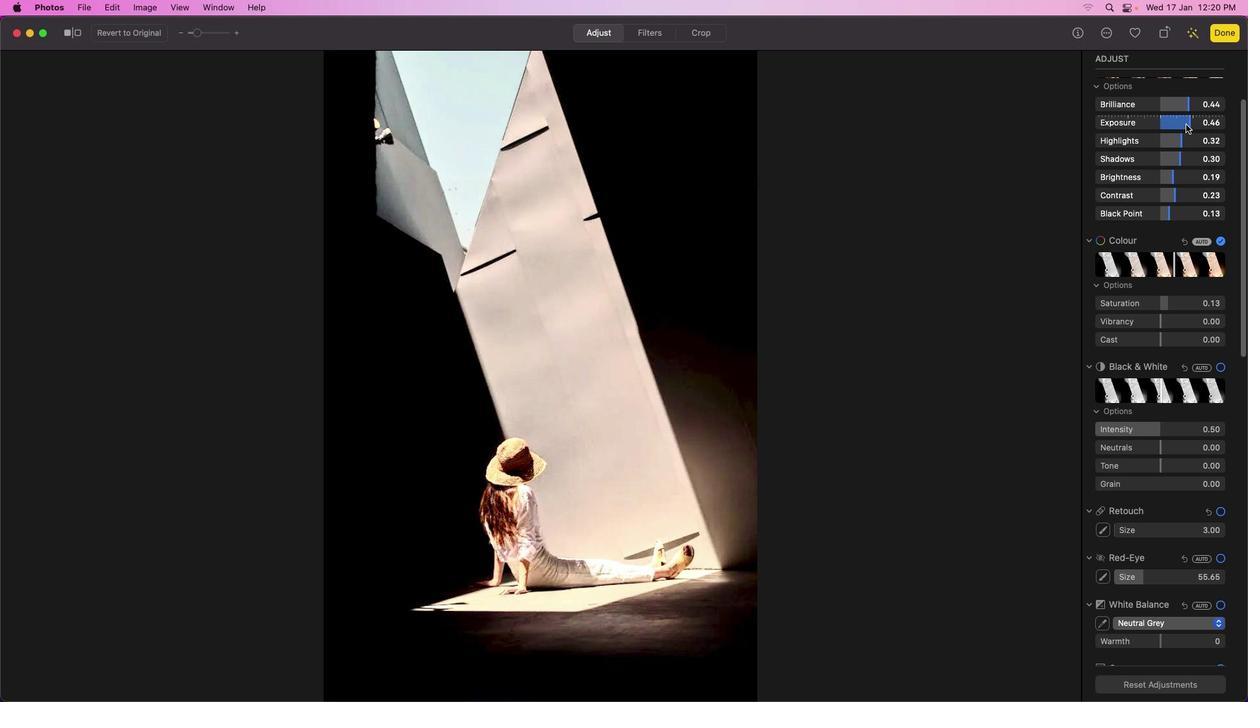 
Action: Mouse scrolled (1186, 134) with delta (0, 0)
Screenshot: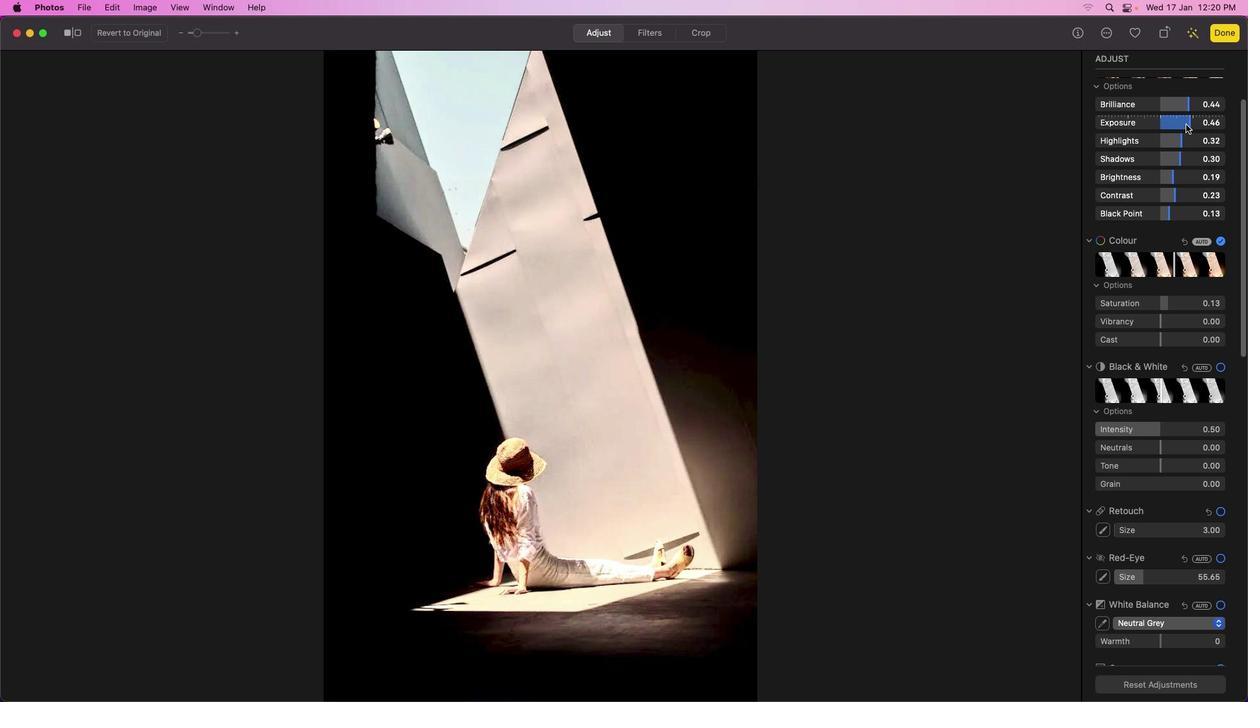 
Action: Mouse scrolled (1186, 134) with delta (0, 0)
Screenshot: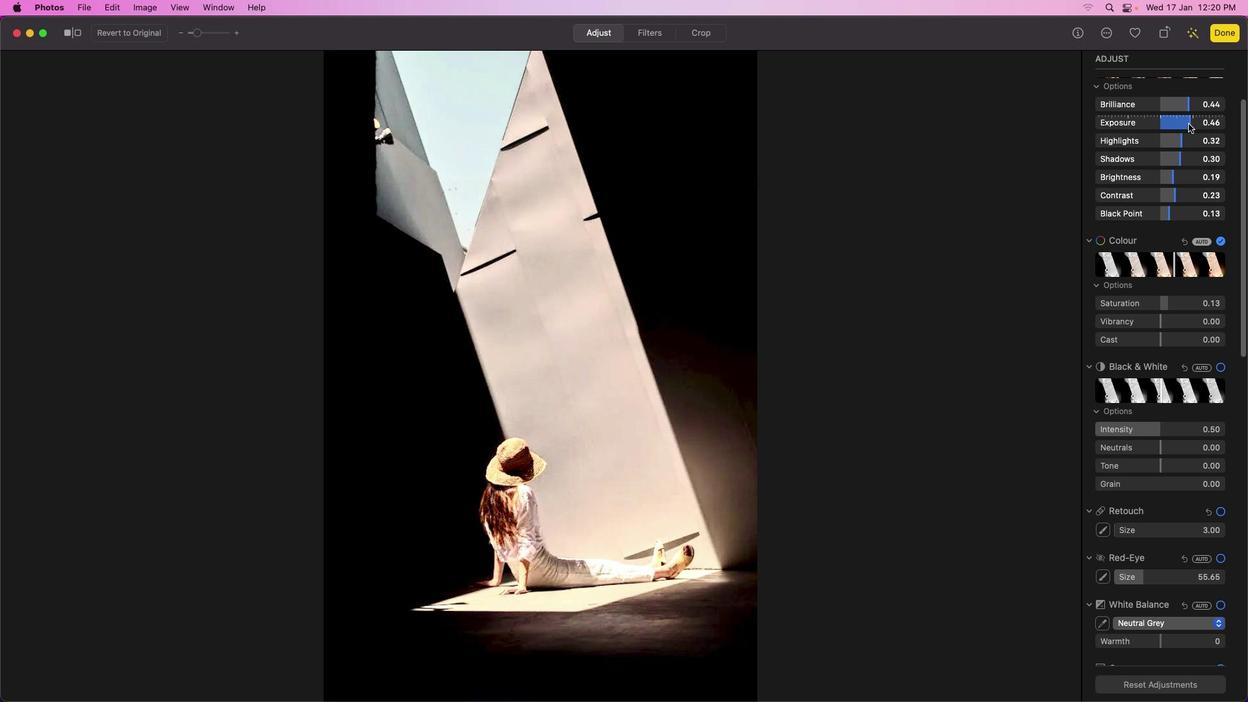 
Action: Mouse scrolled (1186, 134) with delta (0, 1)
Screenshot: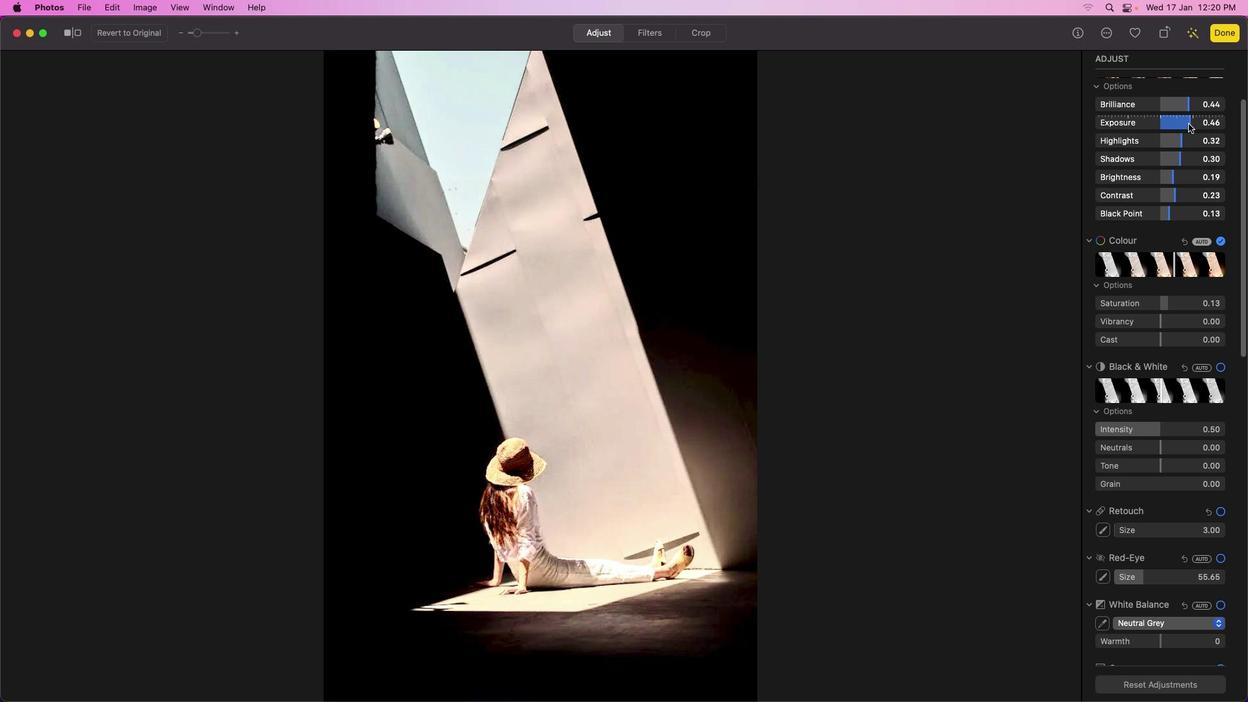 
Action: Mouse scrolled (1186, 134) with delta (0, 2)
Screenshot: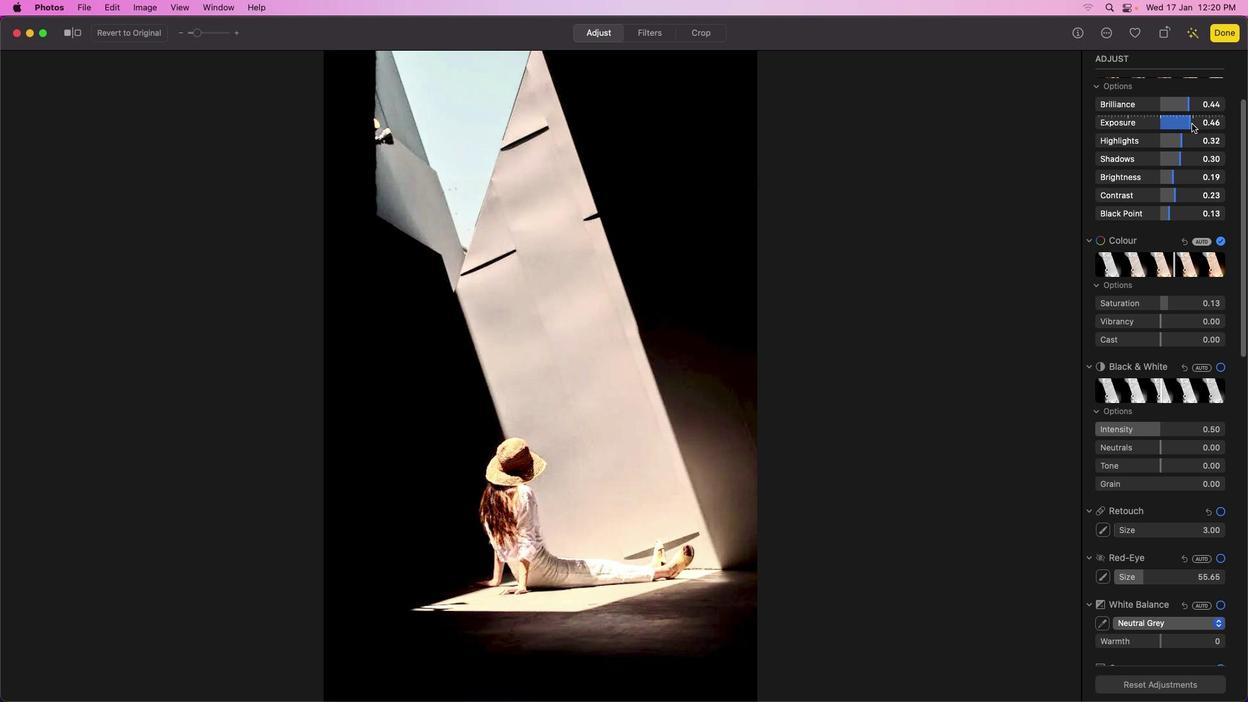 
Action: Mouse moved to (1192, 123)
Screenshot: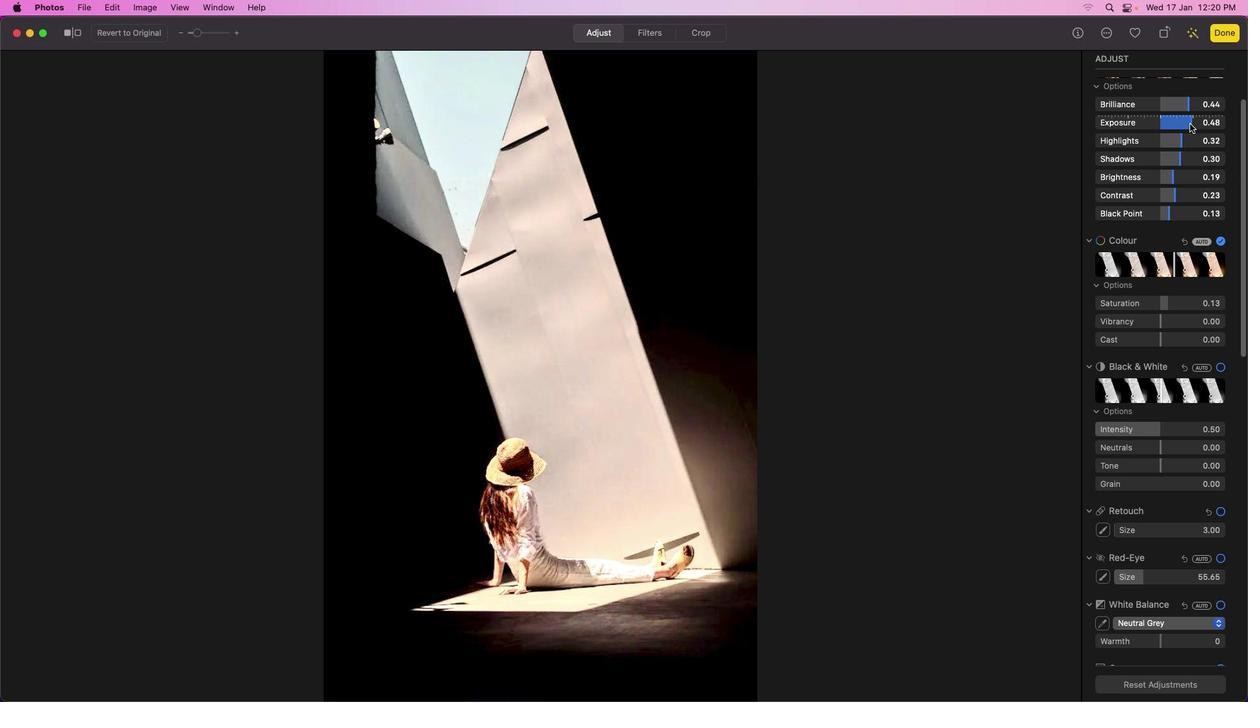 
Action: Mouse pressed left at (1192, 123)
Screenshot: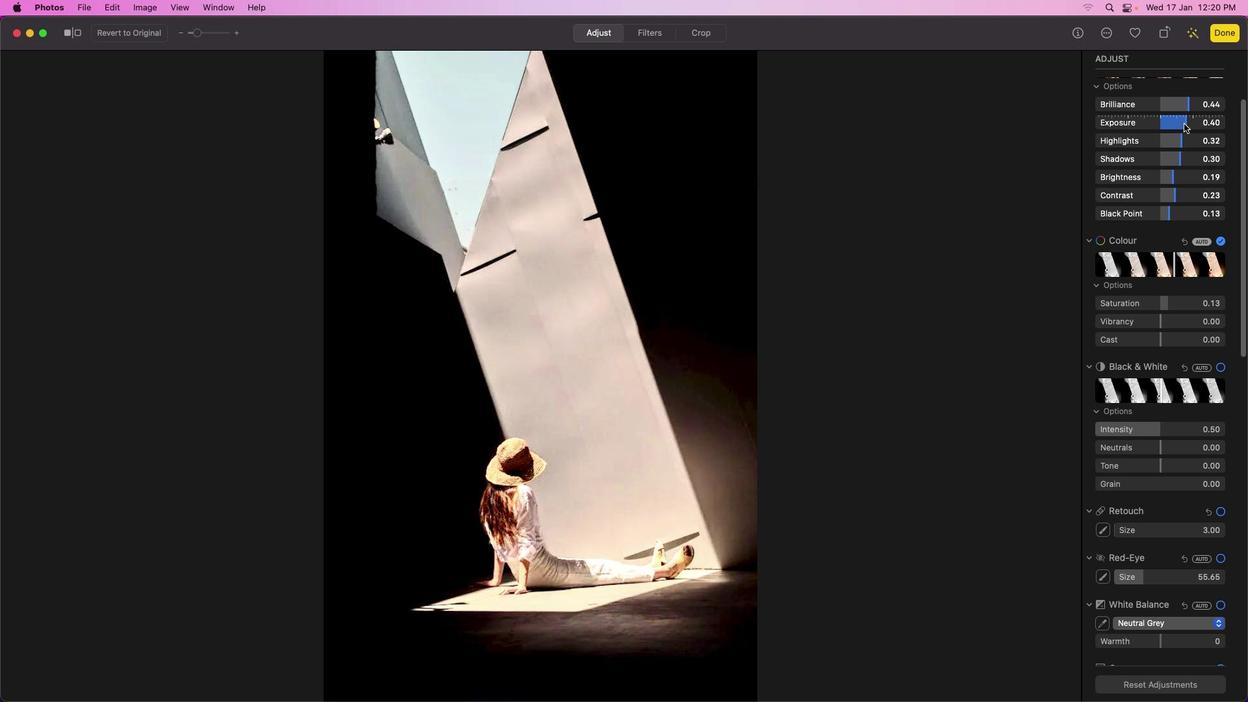 
Action: Mouse moved to (1188, 106)
Screenshot: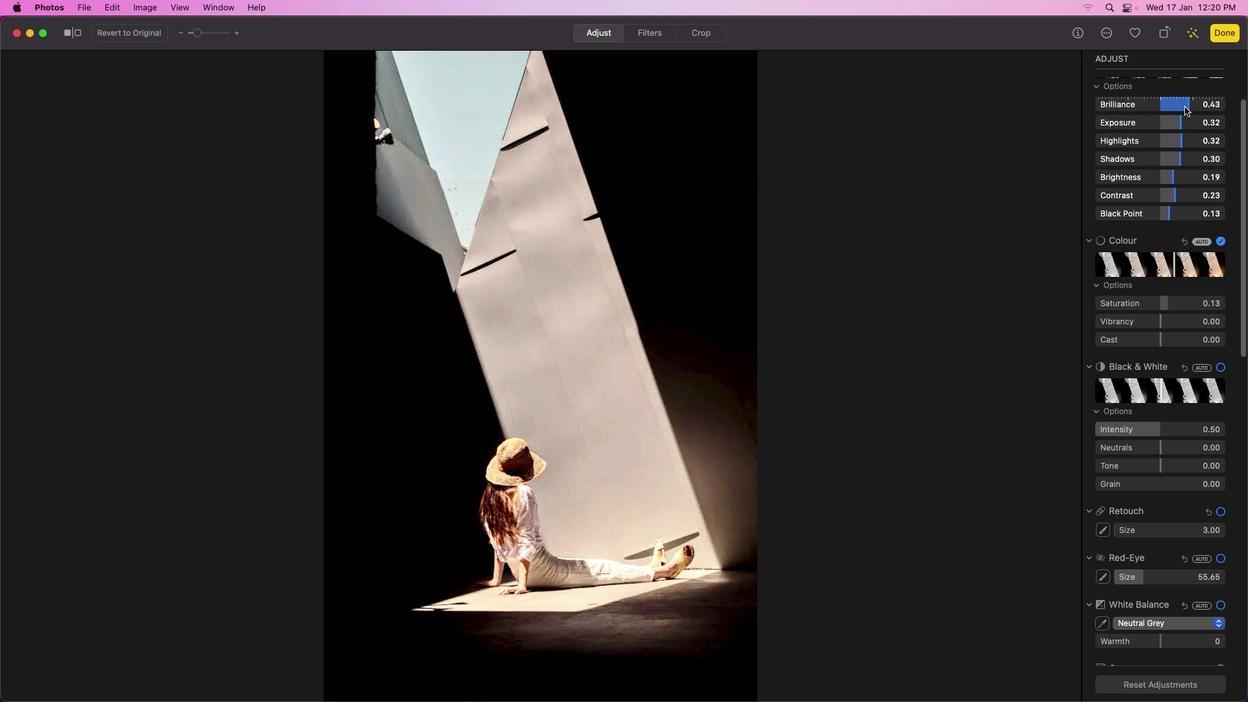 
Action: Mouse pressed left at (1188, 106)
Screenshot: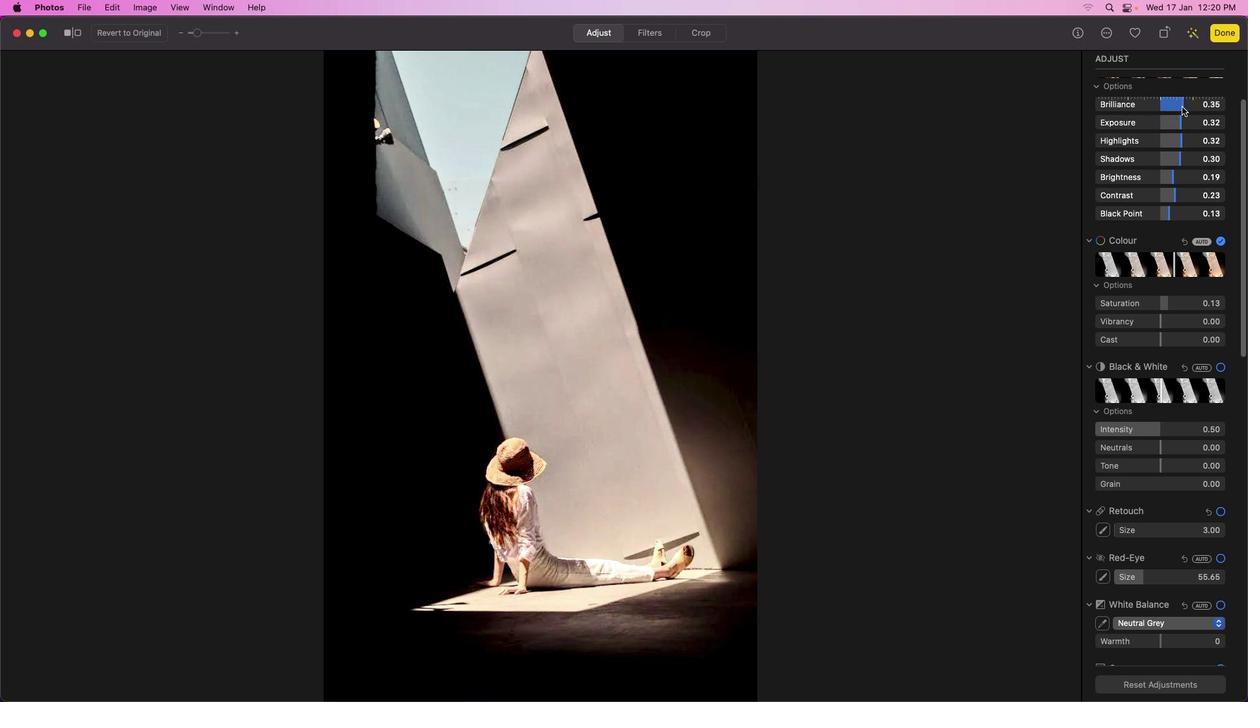 
Action: Mouse moved to (1183, 215)
Screenshot: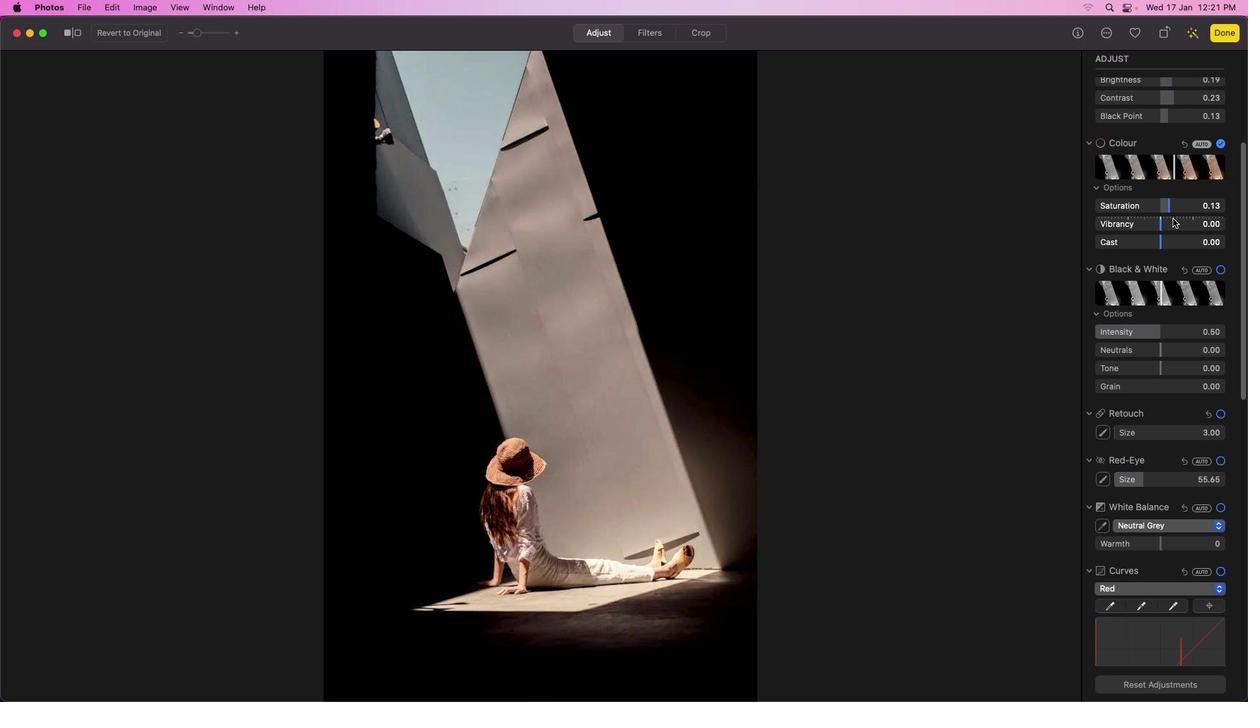 
Action: Mouse scrolled (1183, 215) with delta (0, 0)
Screenshot: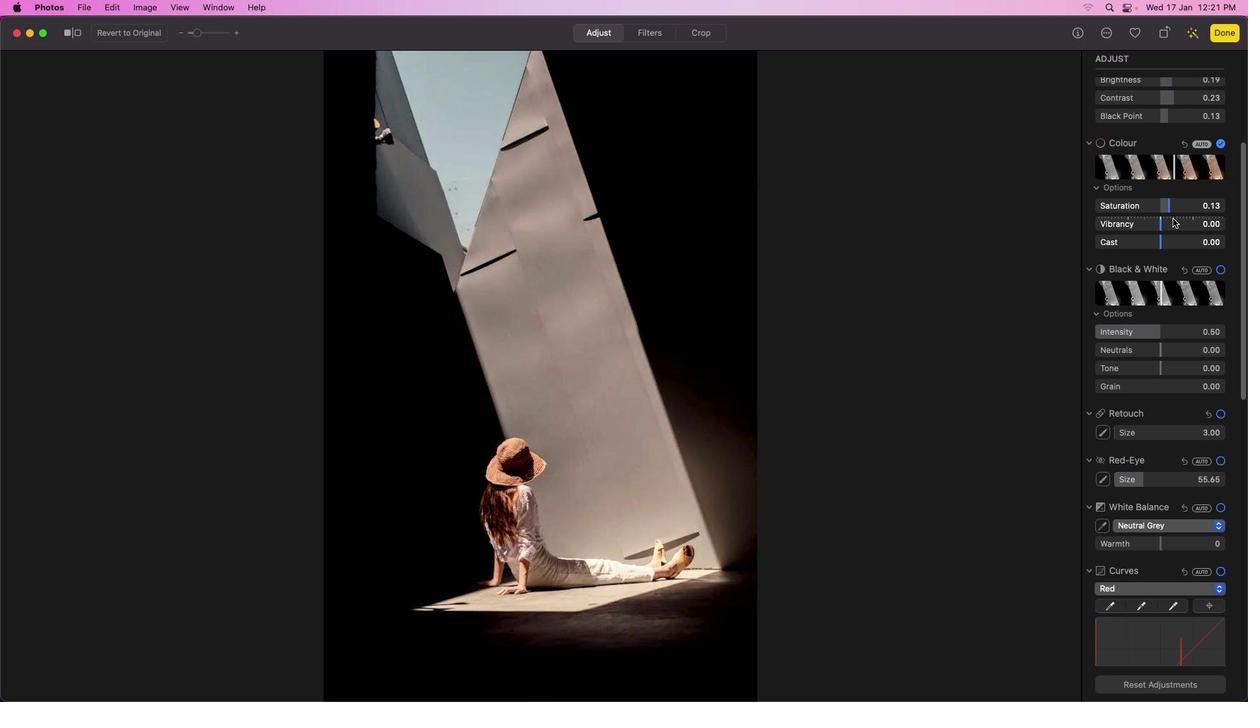 
Action: Mouse moved to (1184, 215)
Screenshot: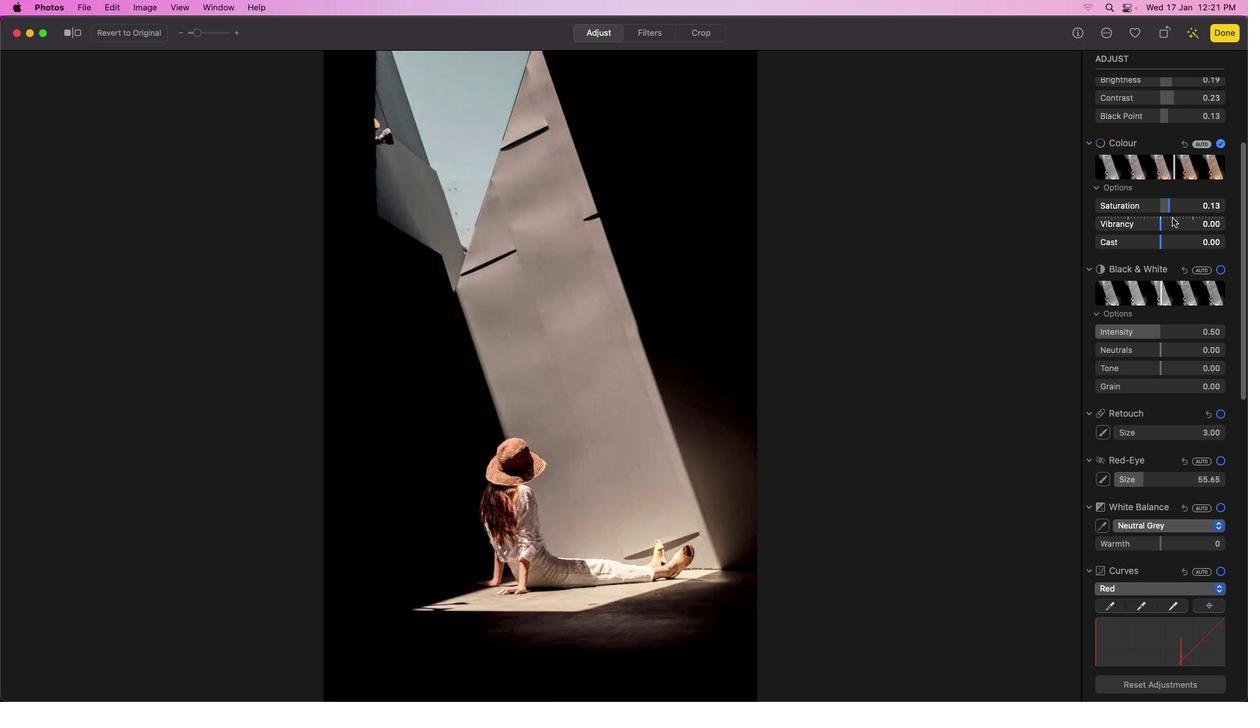 
Action: Mouse scrolled (1184, 215) with delta (0, 0)
Screenshot: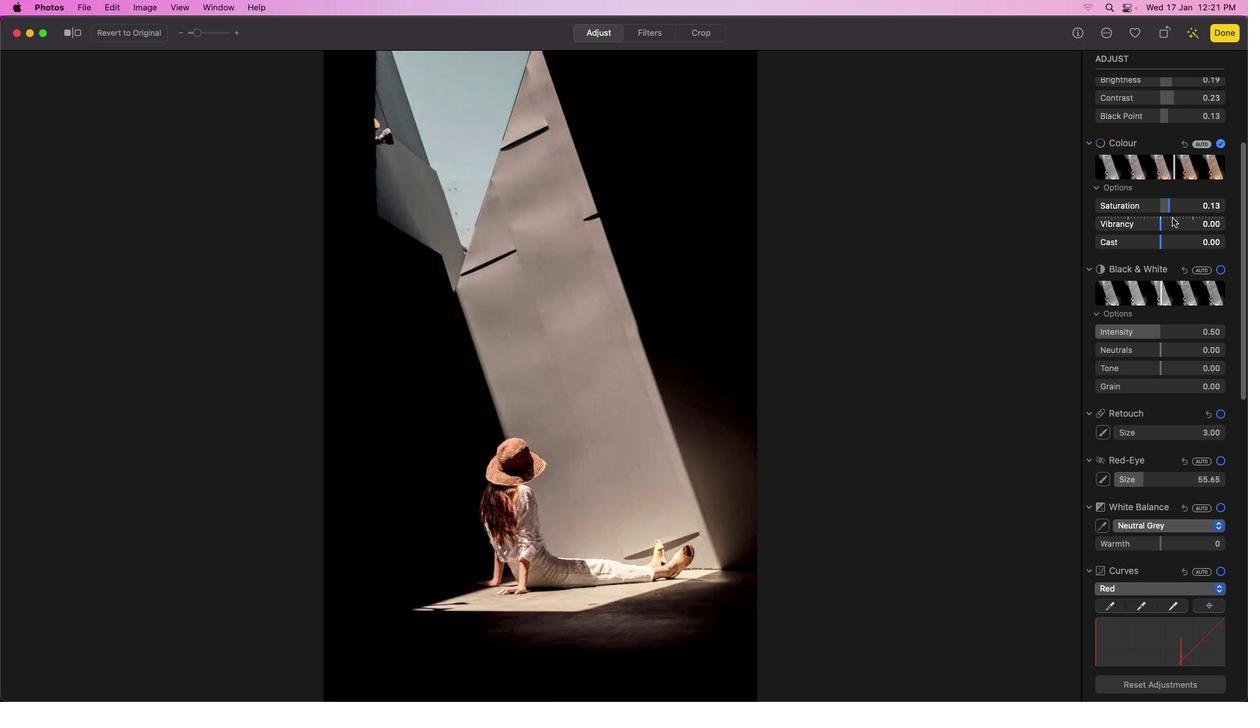 
Action: Mouse moved to (1184, 215)
Screenshot: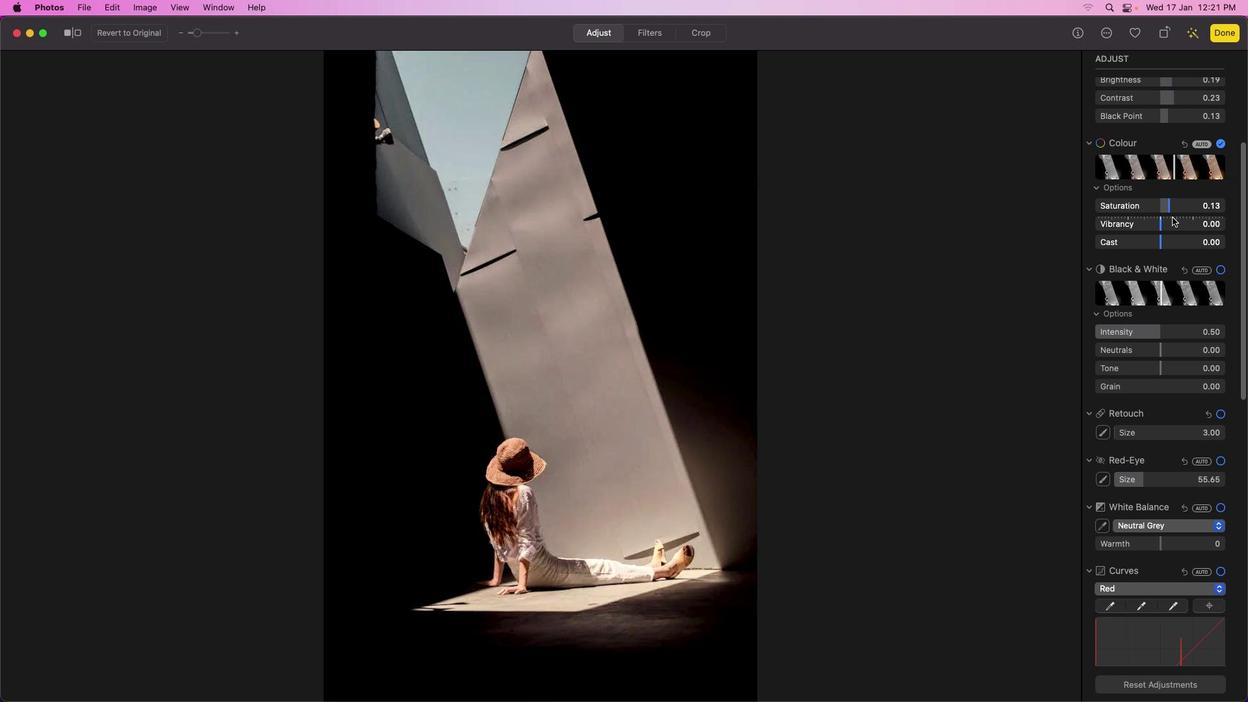 
Action: Mouse scrolled (1184, 215) with delta (0, -1)
Screenshot: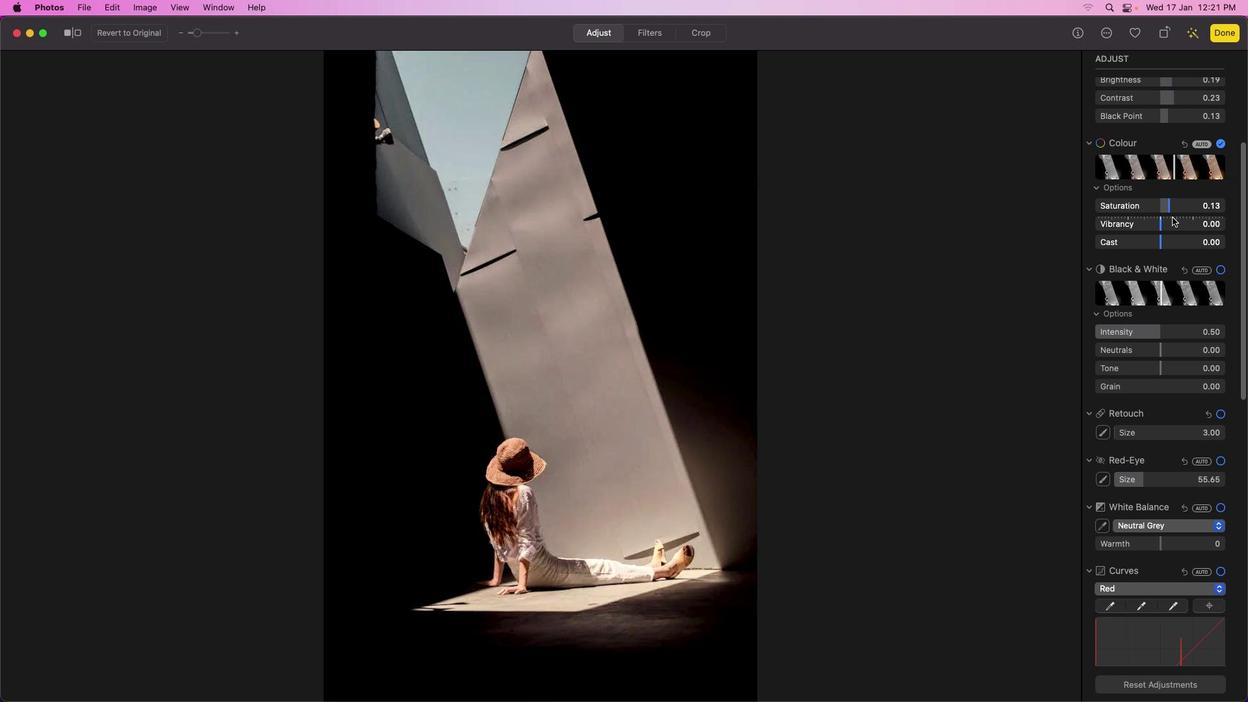 
Action: Mouse moved to (1184, 215)
Screenshot: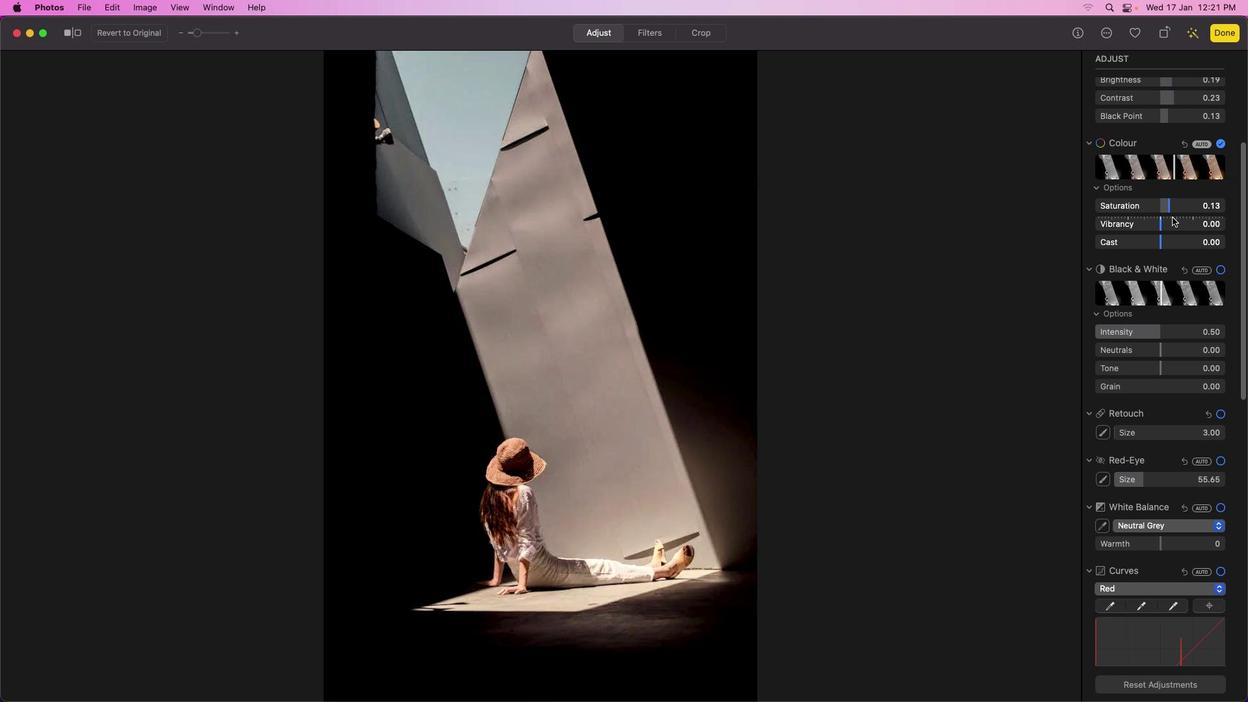 
Action: Mouse scrolled (1184, 215) with delta (0, -2)
Screenshot: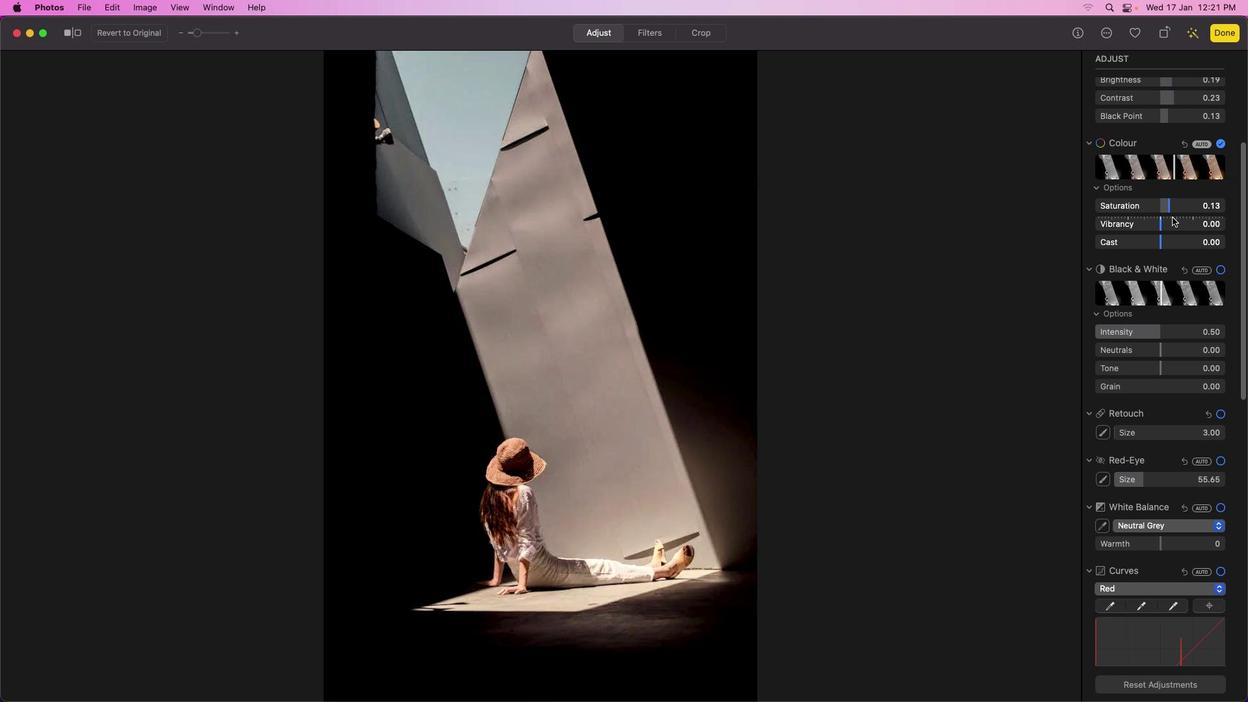 
Action: Mouse moved to (1184, 215)
Screenshot: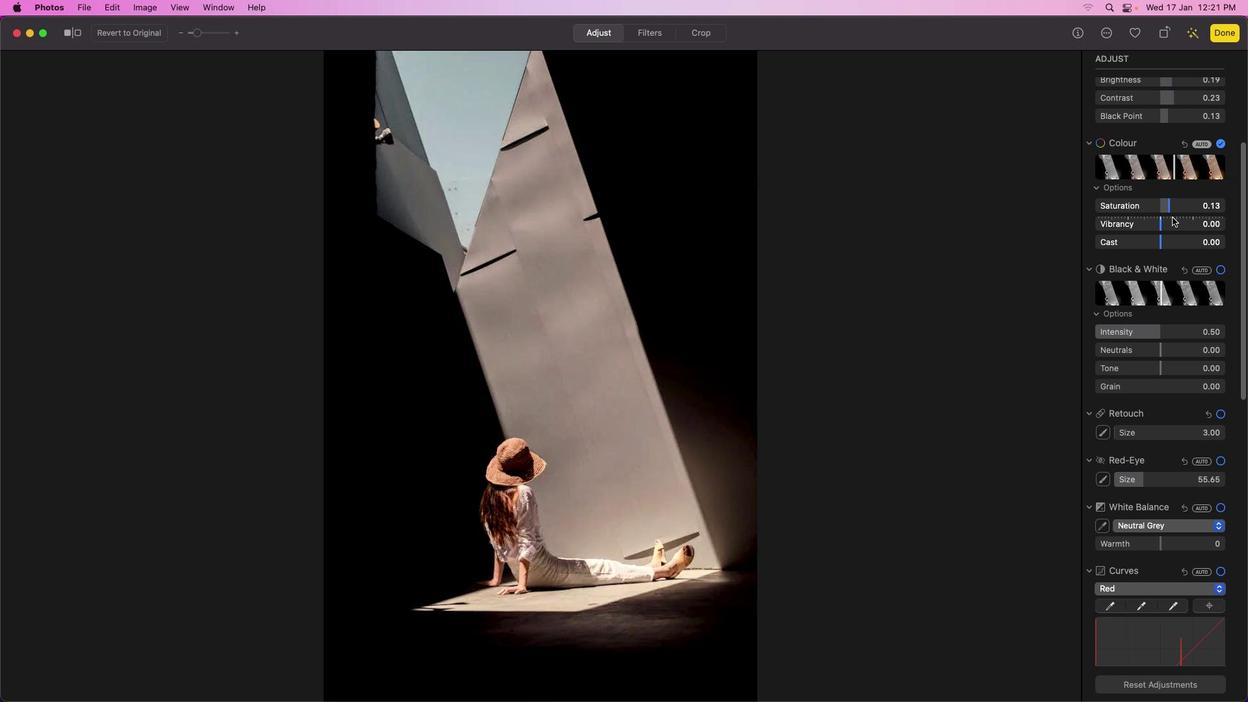 
Action: Mouse scrolled (1184, 215) with delta (0, -3)
Screenshot: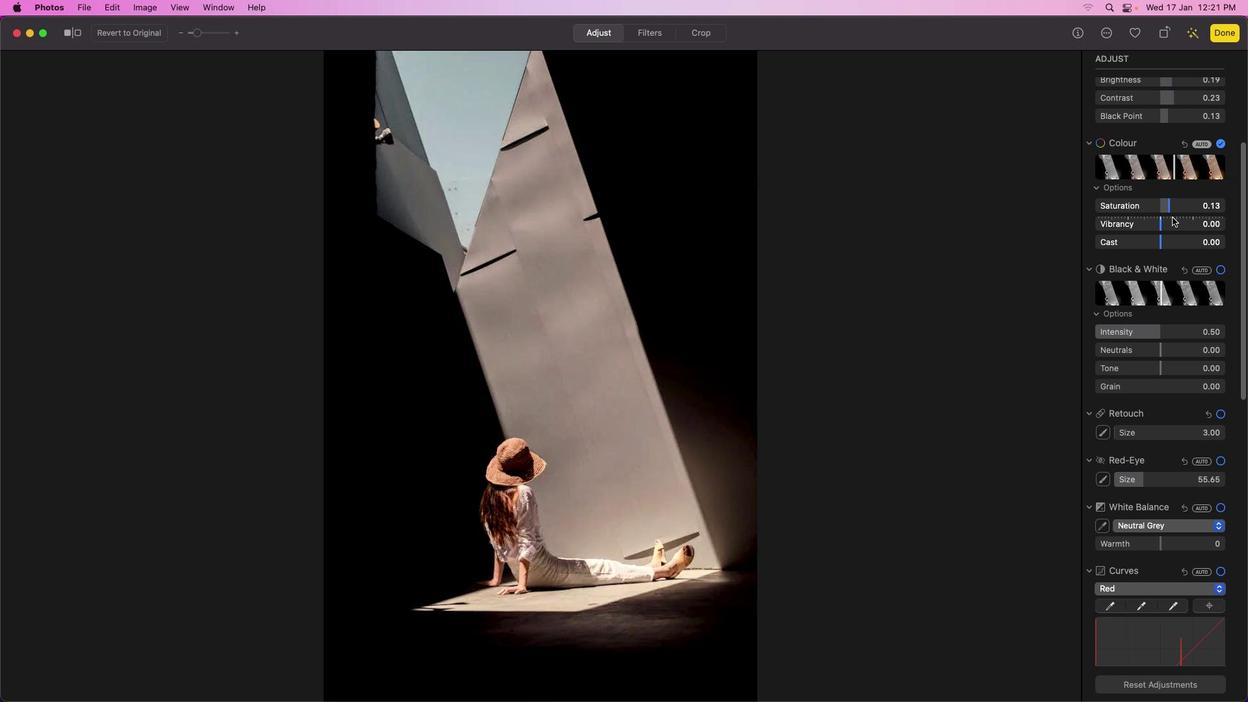 
Action: Mouse moved to (1173, 217)
Screenshot: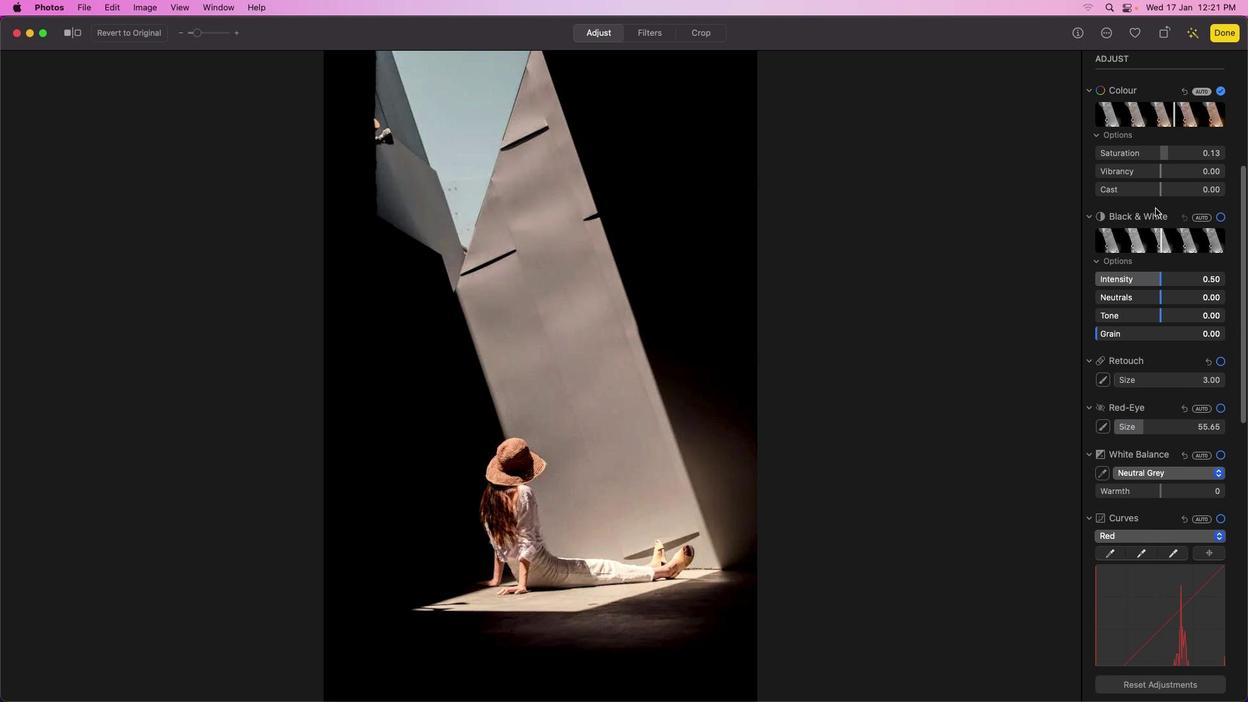 
Action: Mouse scrolled (1173, 217) with delta (0, 0)
Screenshot: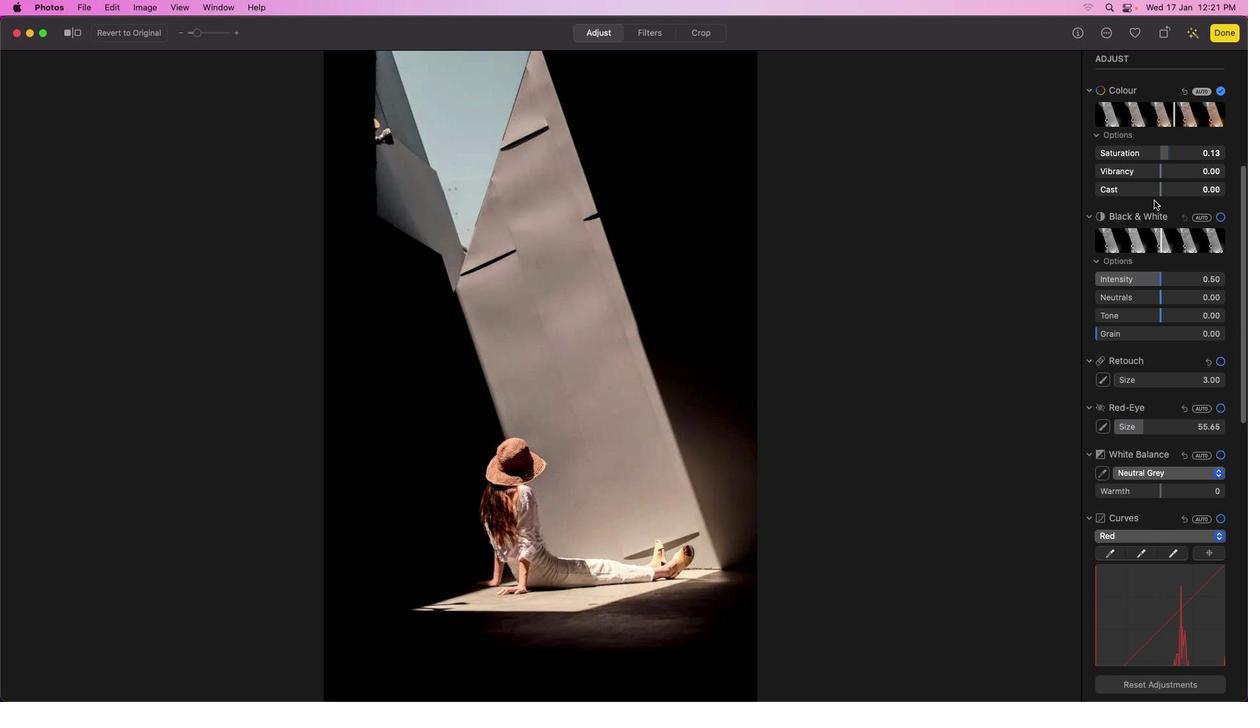 
Action: Mouse scrolled (1173, 217) with delta (0, 0)
Screenshot: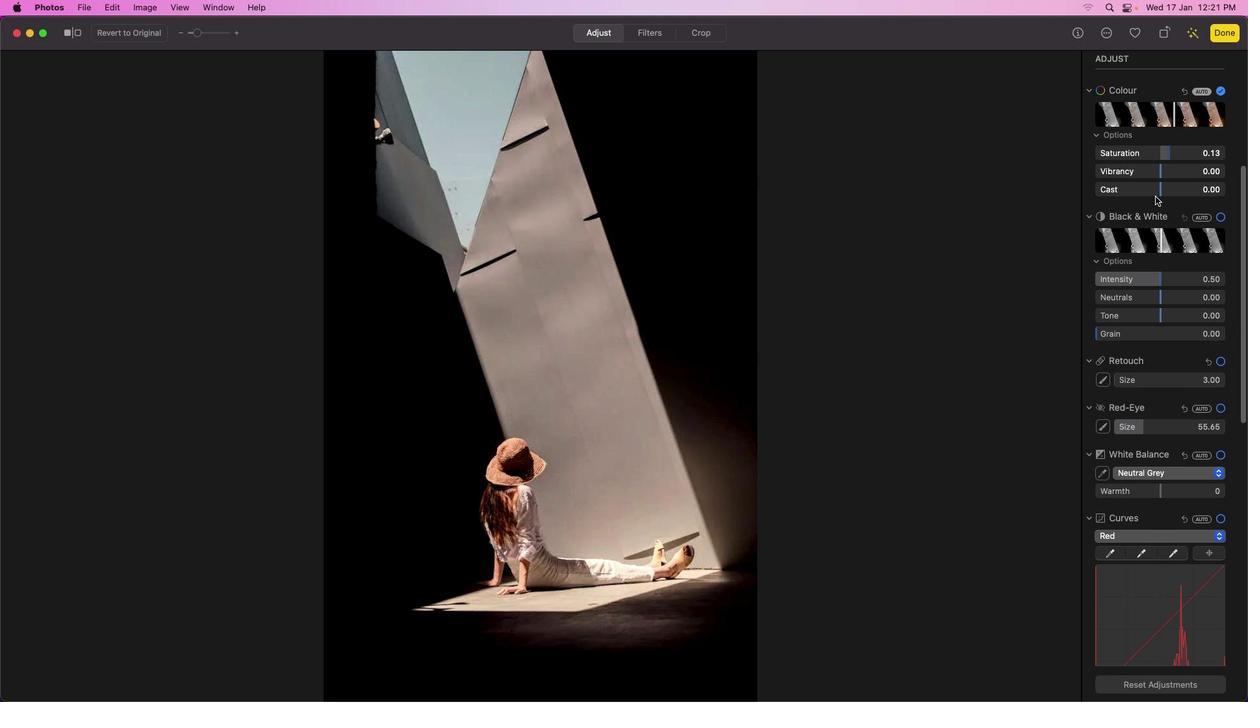 
Action: Mouse scrolled (1173, 217) with delta (0, -1)
Screenshot: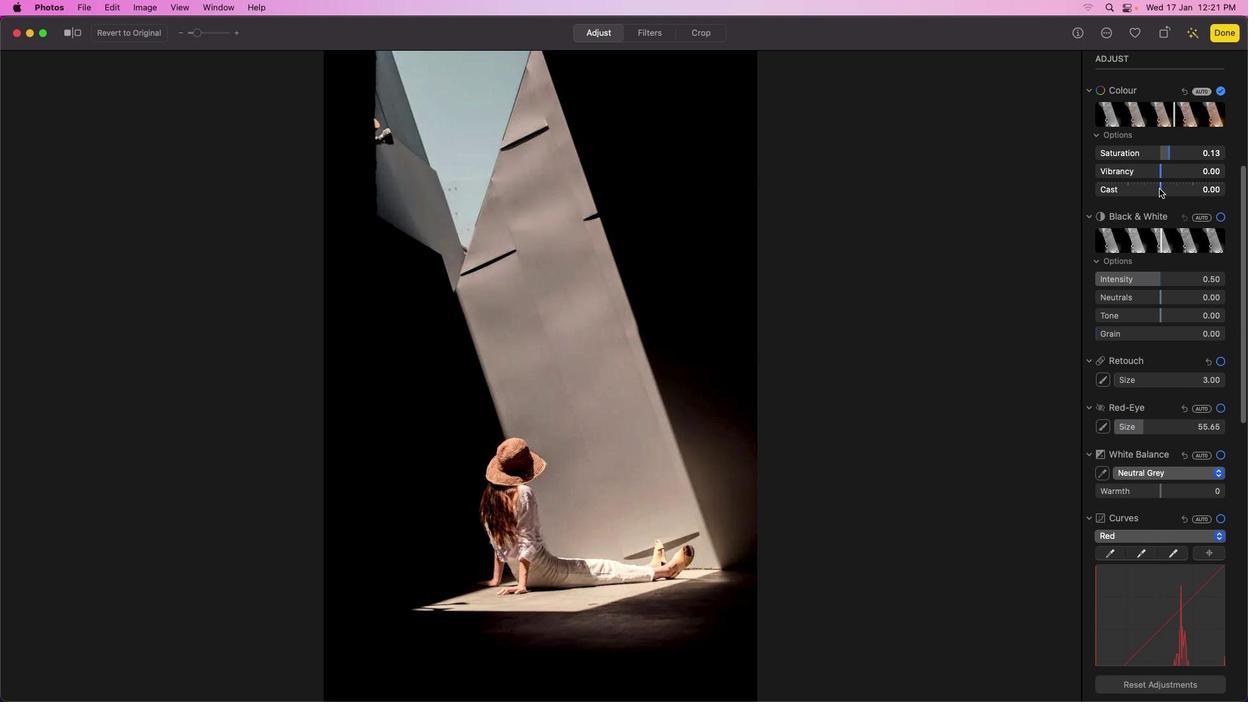 
Action: Mouse moved to (1171, 216)
Screenshot: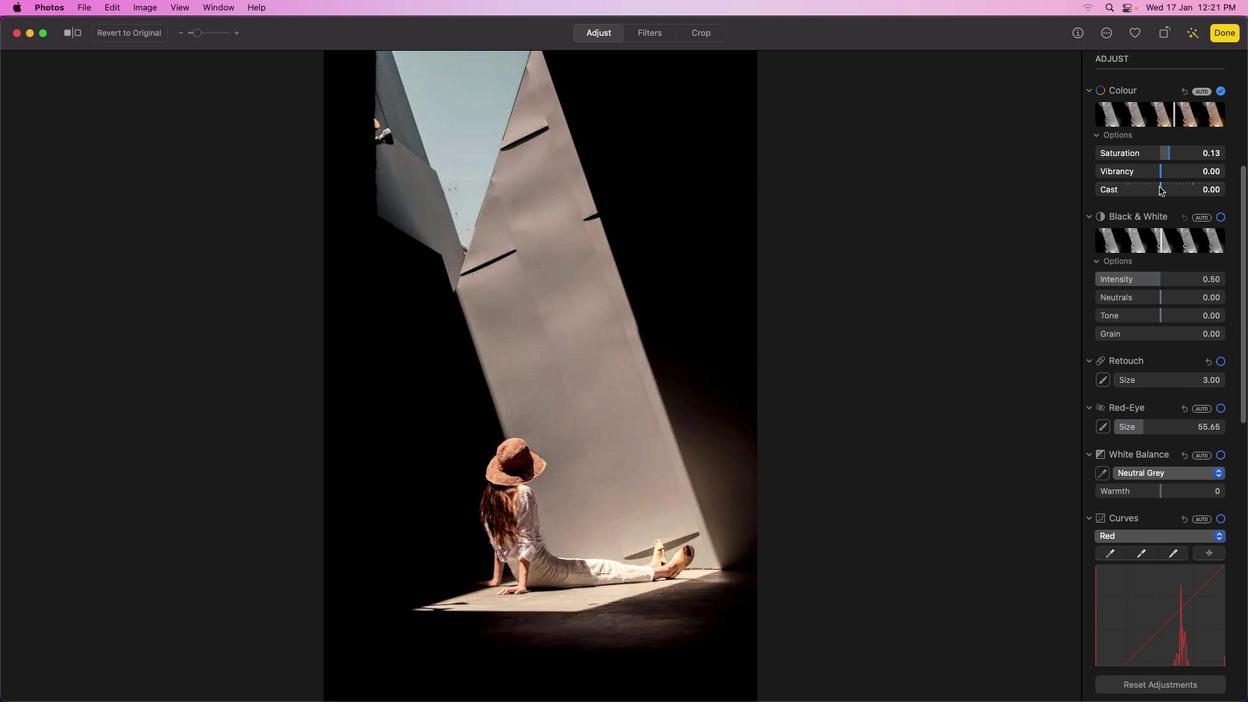 
Action: Mouse scrolled (1171, 216) with delta (0, -2)
Screenshot: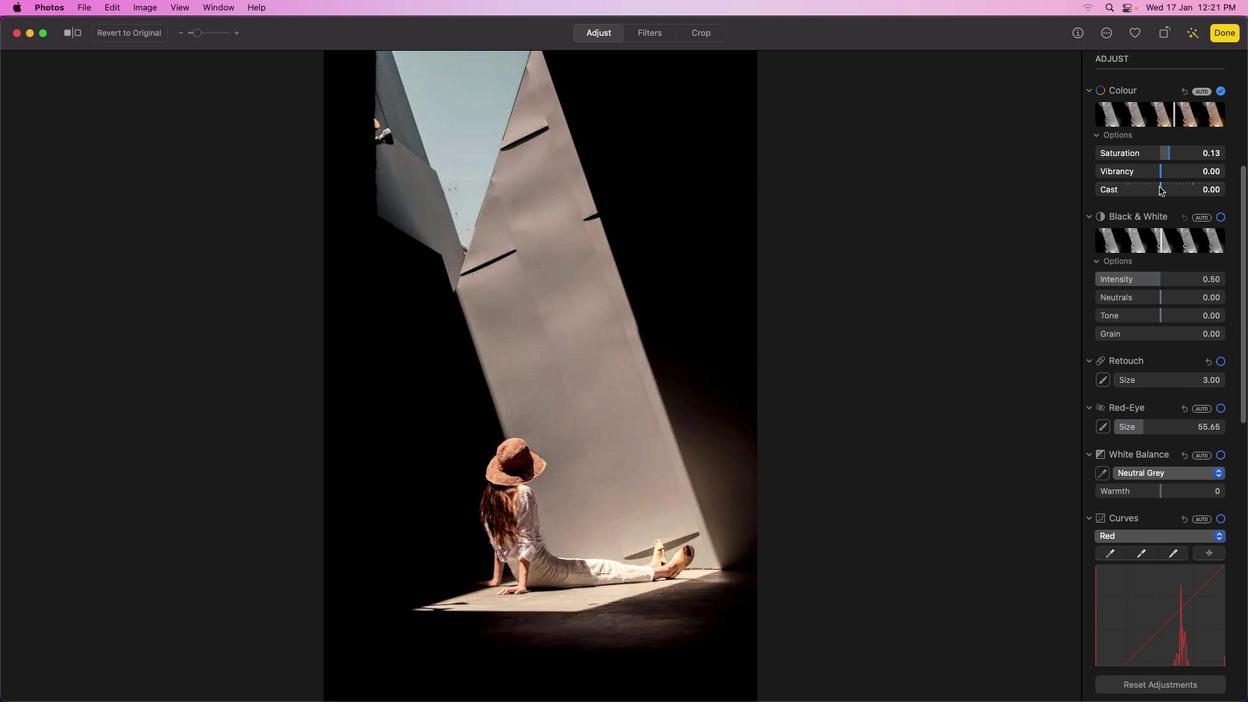 
Action: Mouse moved to (1160, 171)
Screenshot: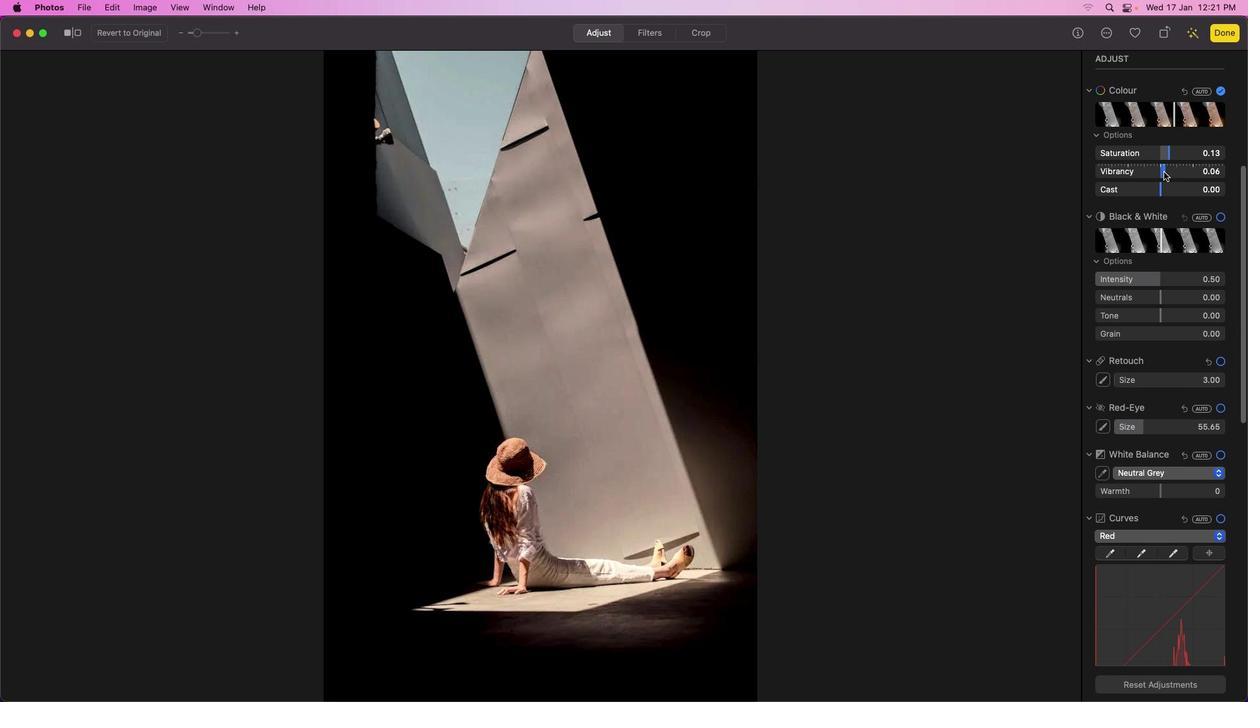 
Action: Mouse pressed left at (1160, 171)
Screenshot: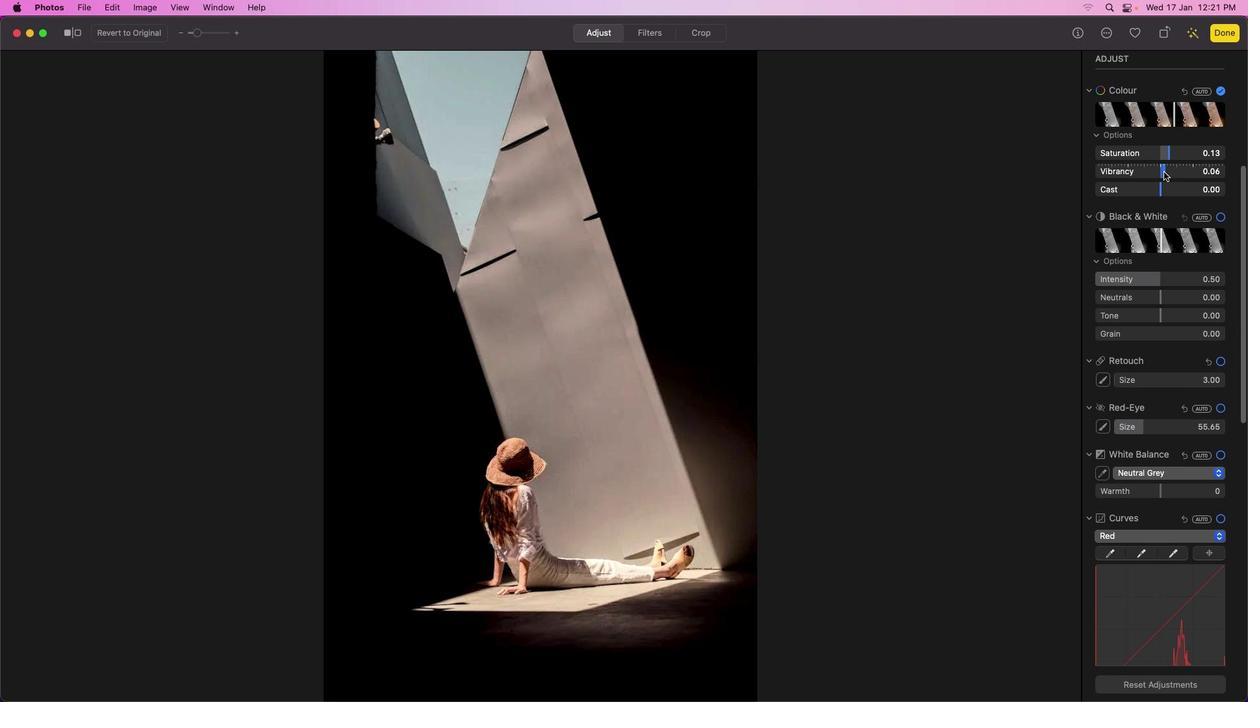 
Action: Mouse moved to (1163, 189)
Screenshot: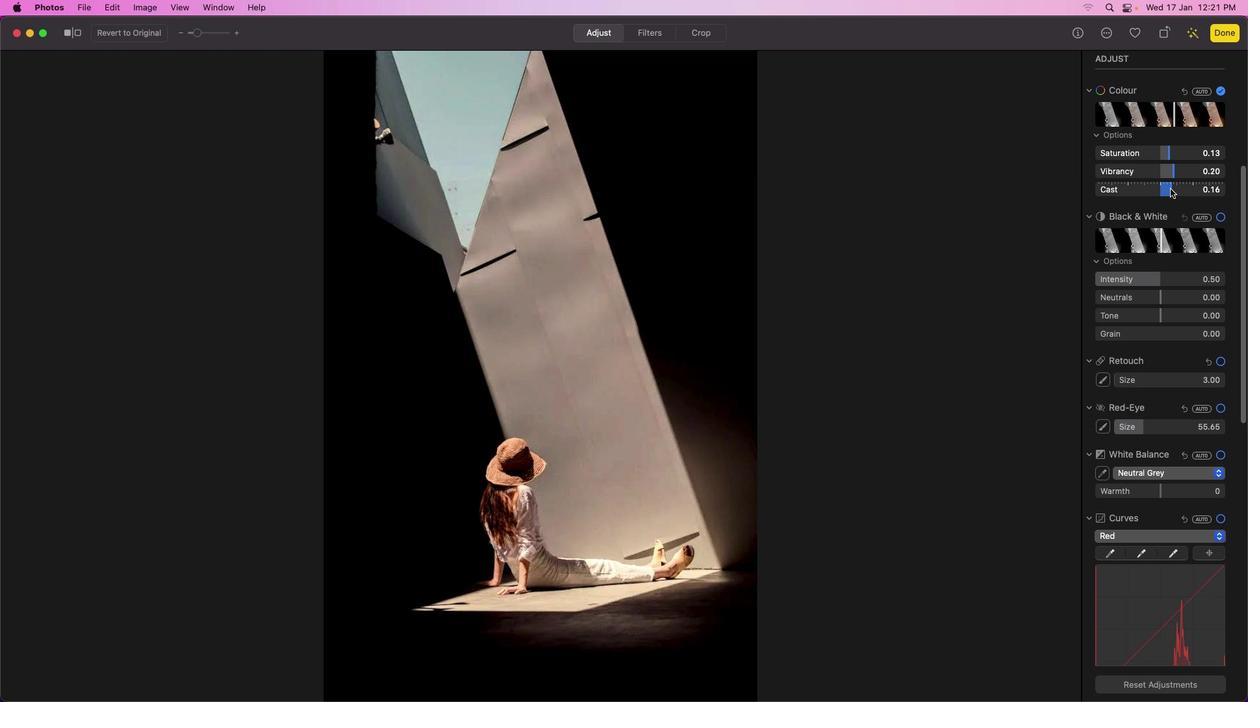 
Action: Mouse pressed left at (1163, 189)
Screenshot: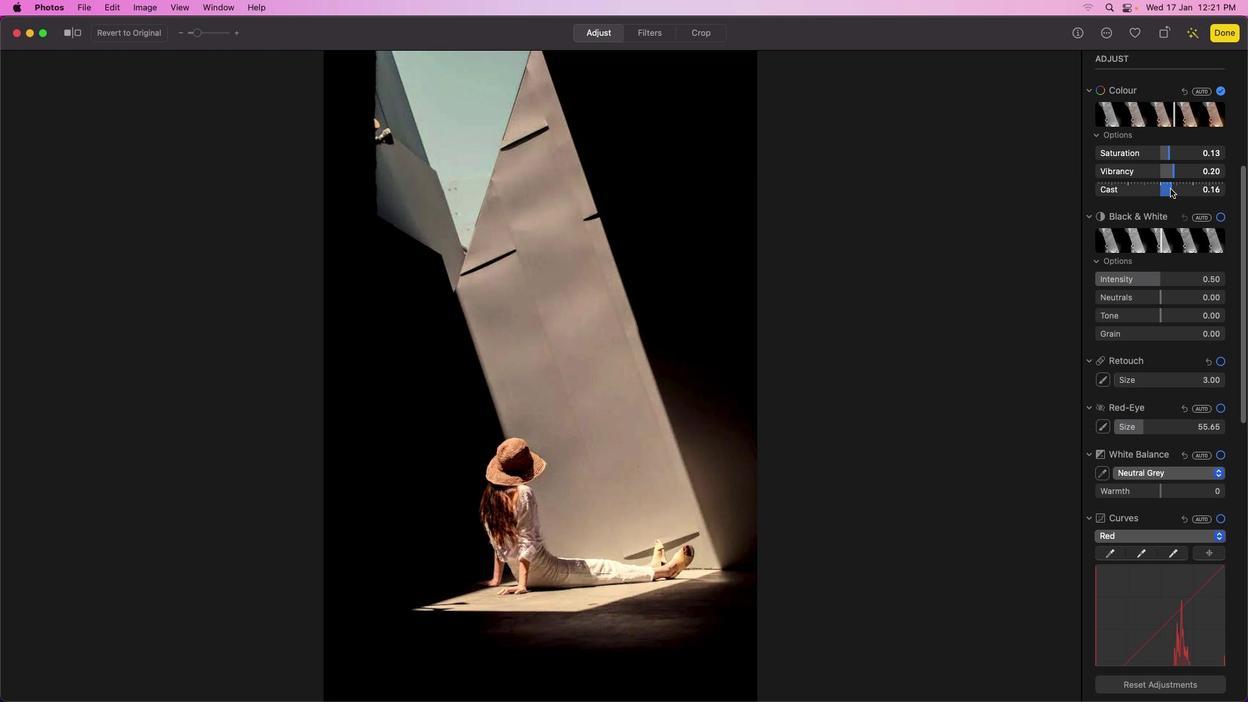 
Action: Mouse moved to (1173, 241)
Screenshot: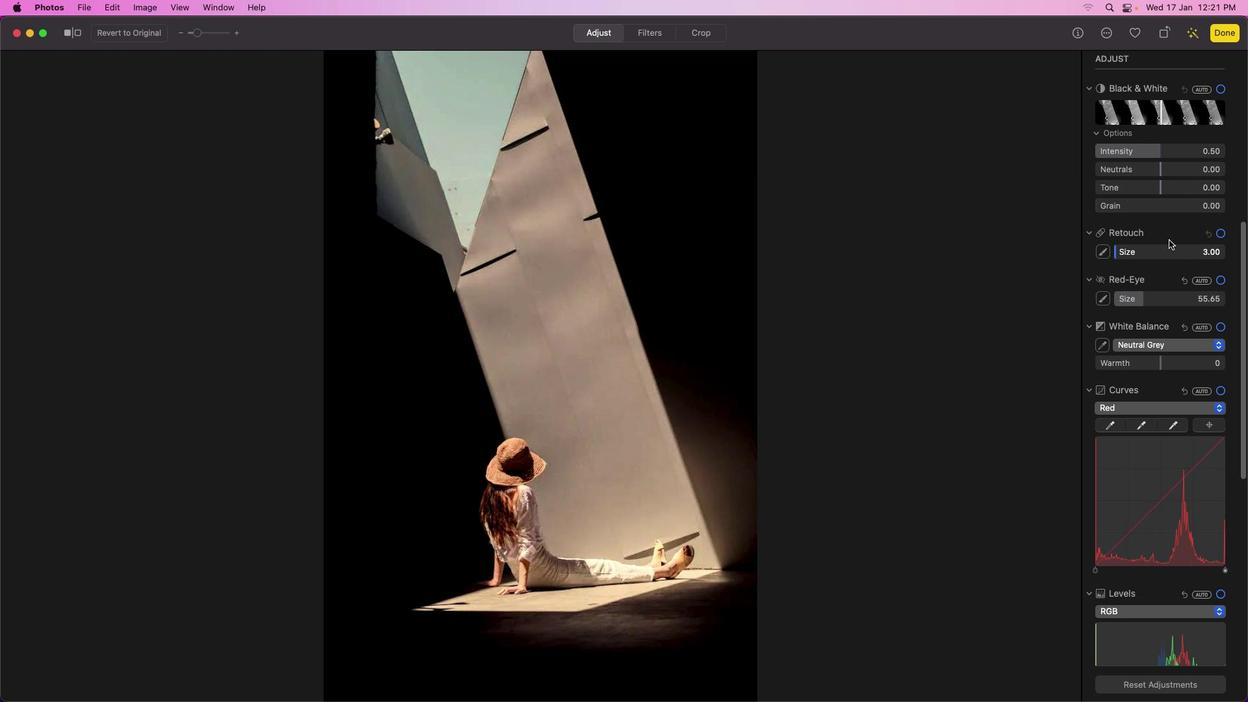 
Action: Mouse scrolled (1173, 241) with delta (0, 0)
Screenshot: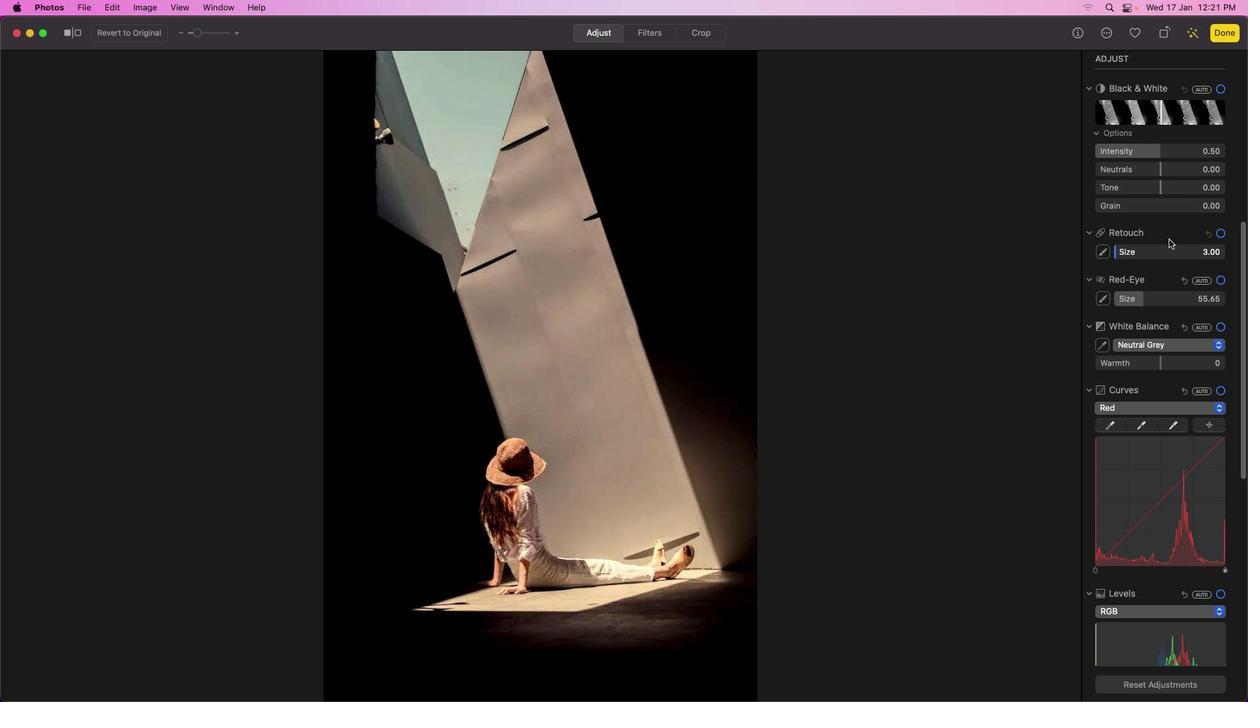 
Action: Mouse moved to (1173, 241)
Screenshot: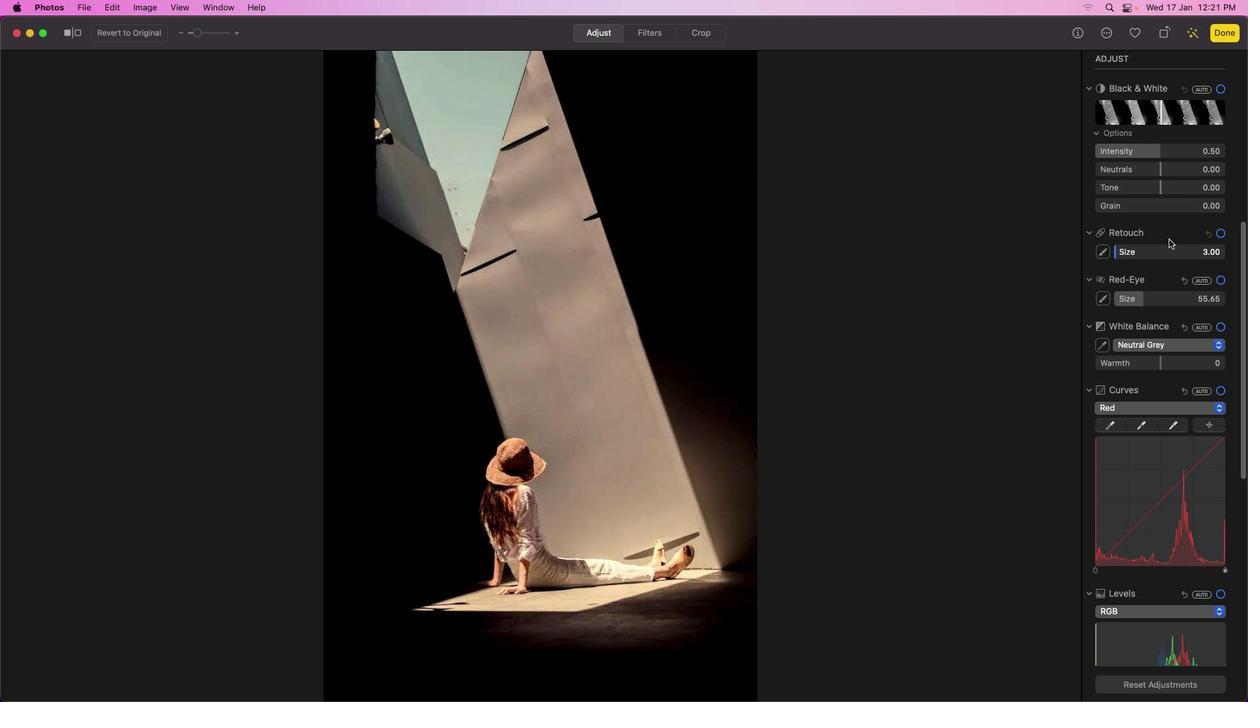 
Action: Mouse scrolled (1173, 241) with delta (0, 0)
Screenshot: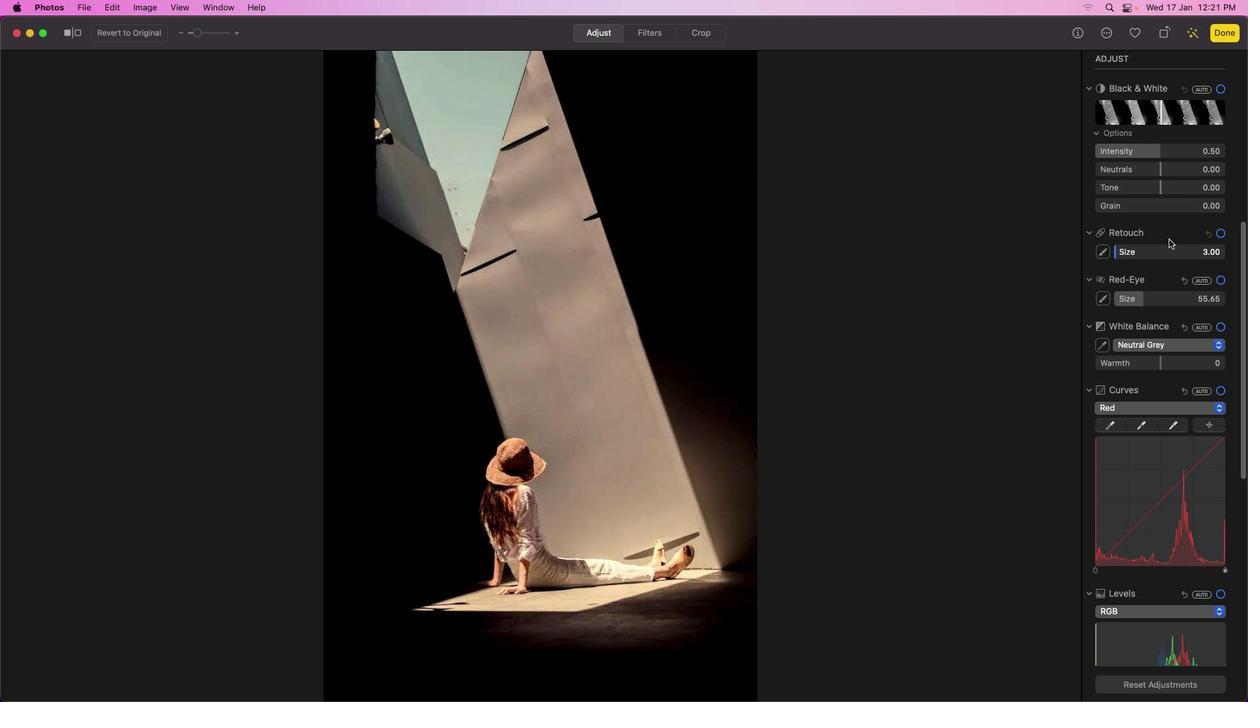
Action: Mouse moved to (1173, 241)
Screenshot: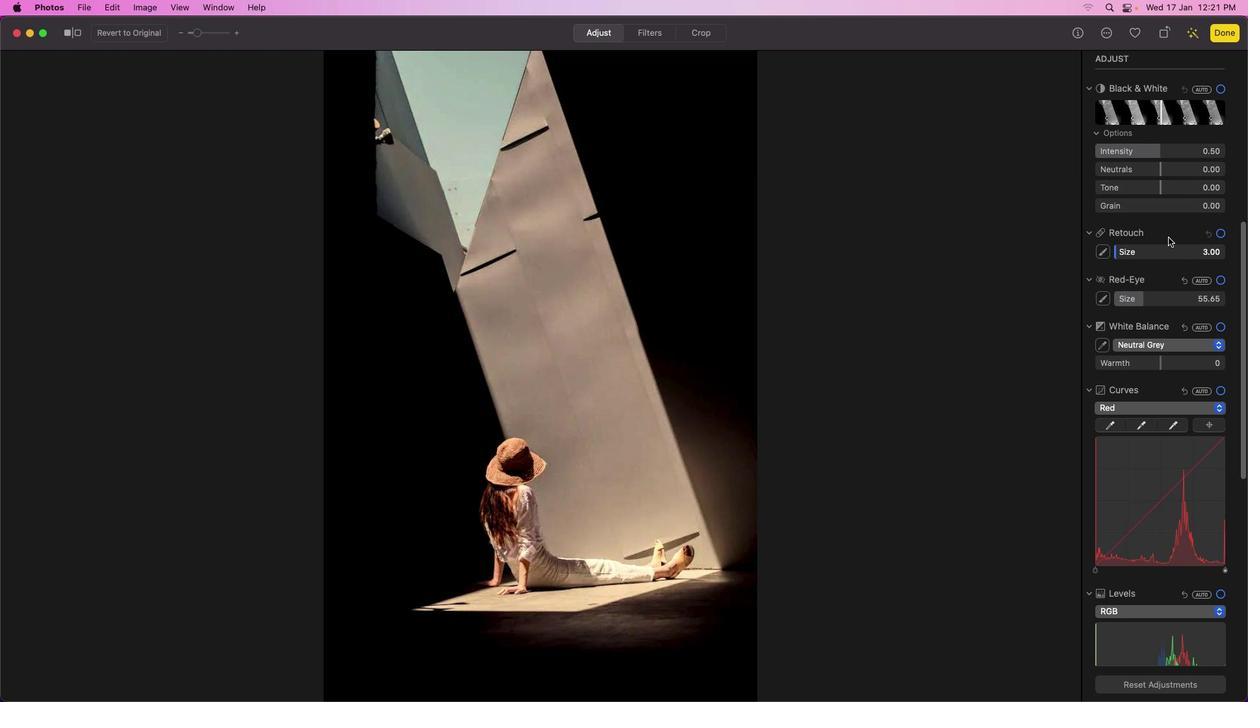 
Action: Mouse scrolled (1173, 241) with delta (0, -1)
Screenshot: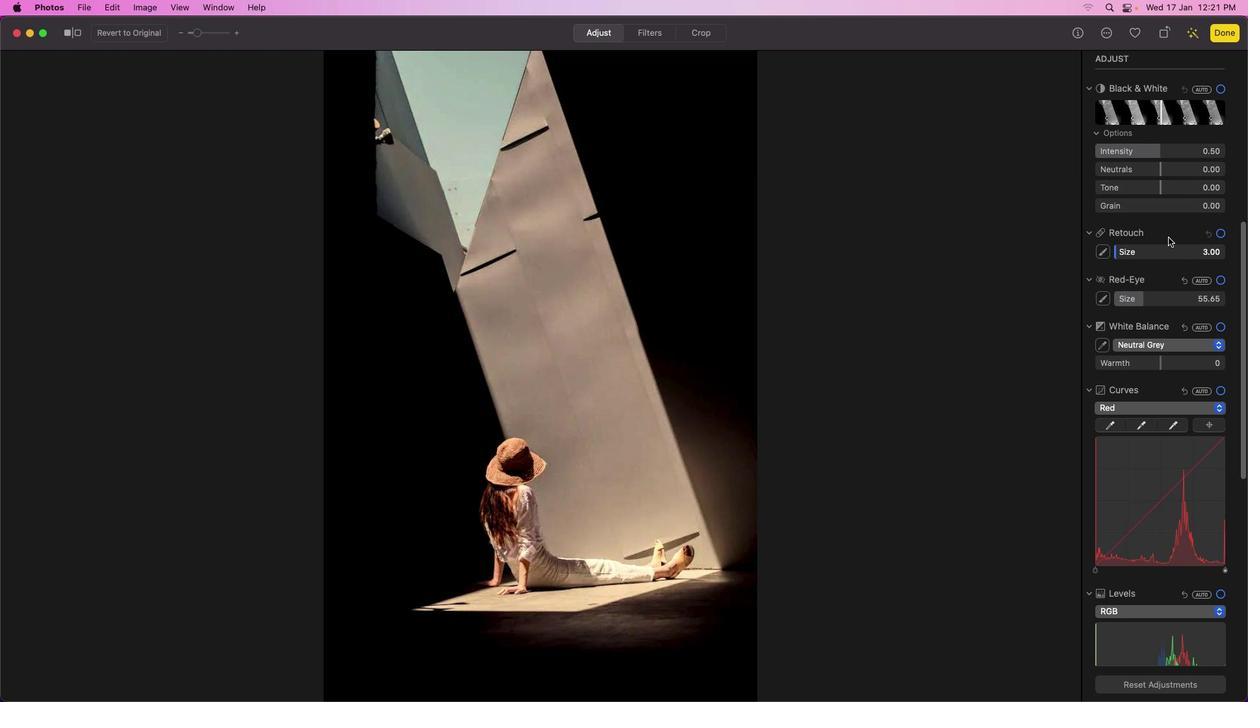 
Action: Mouse moved to (1174, 241)
Screenshot: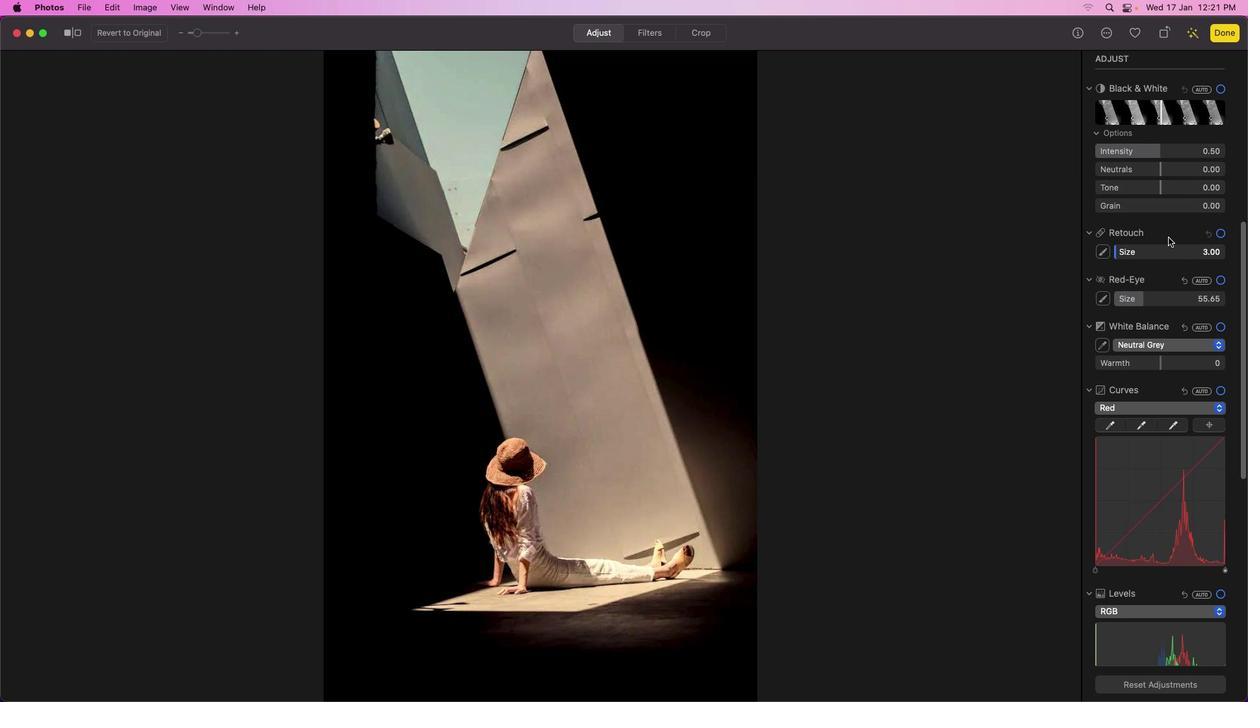 
Action: Mouse scrolled (1174, 241) with delta (0, -2)
Screenshot: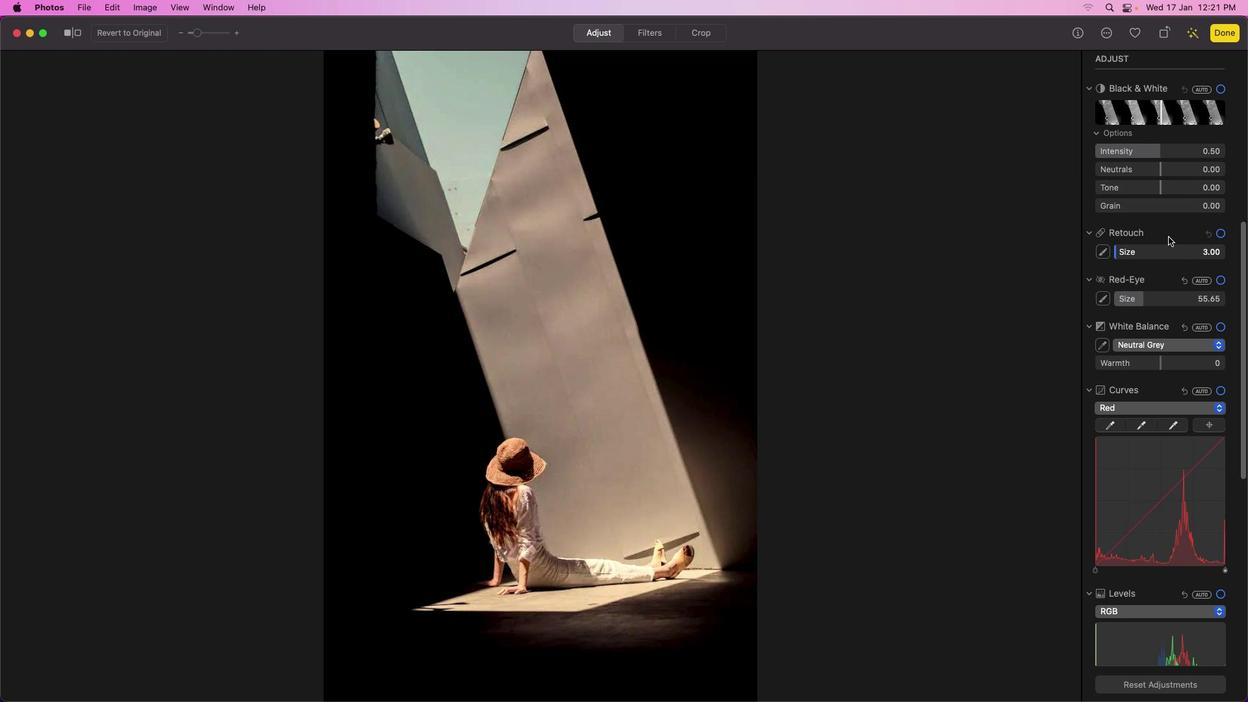 
Action: Mouse scrolled (1174, 241) with delta (0, -3)
Screenshot: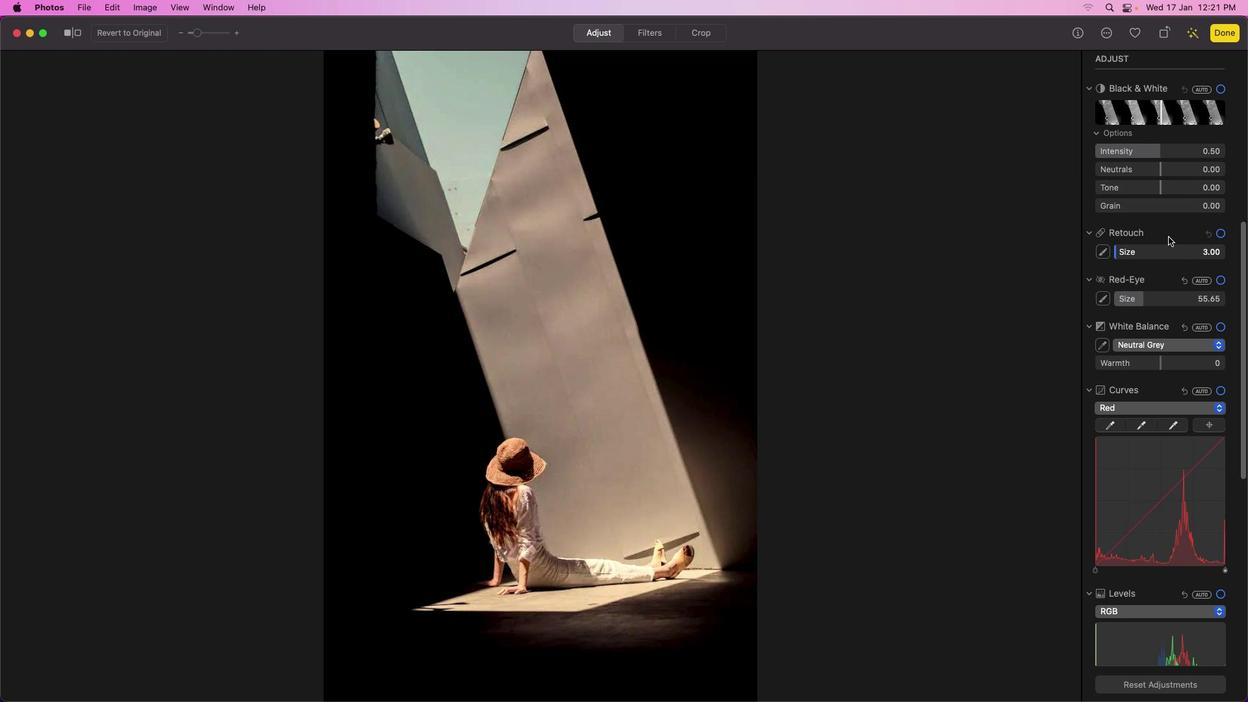 
Action: Mouse moved to (1173, 241)
Screenshot: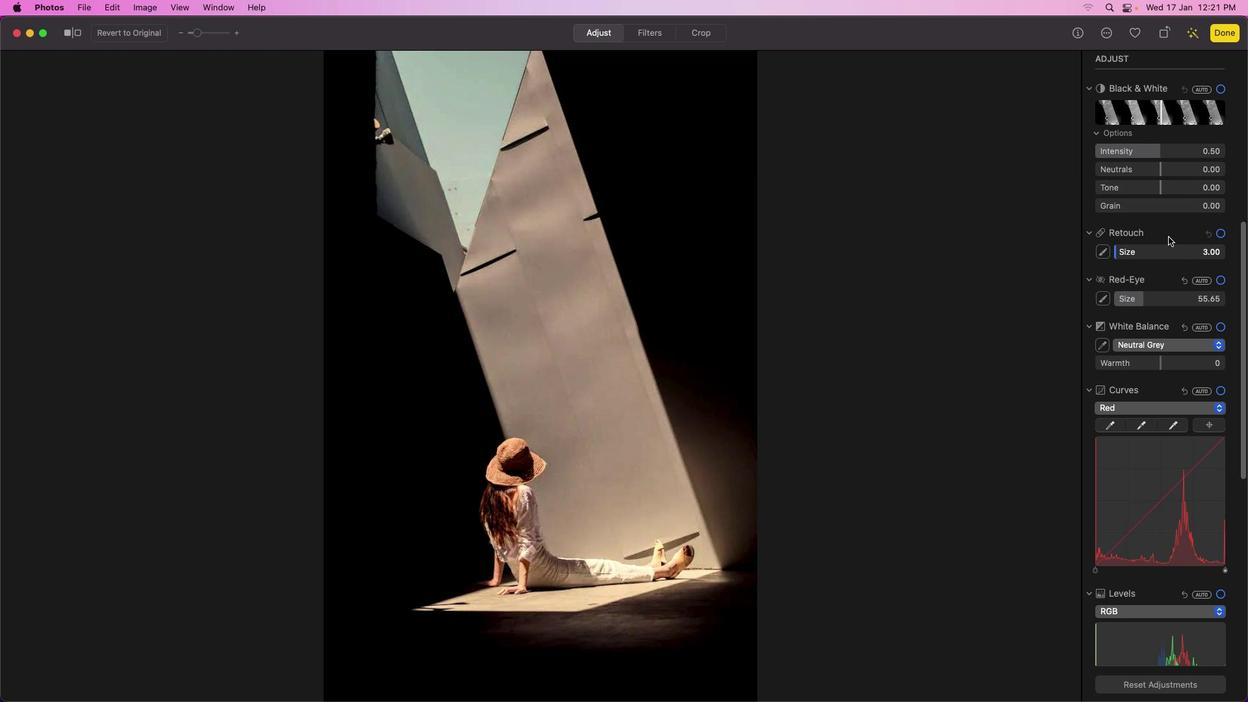 
Action: Mouse scrolled (1173, 241) with delta (0, -3)
Screenshot: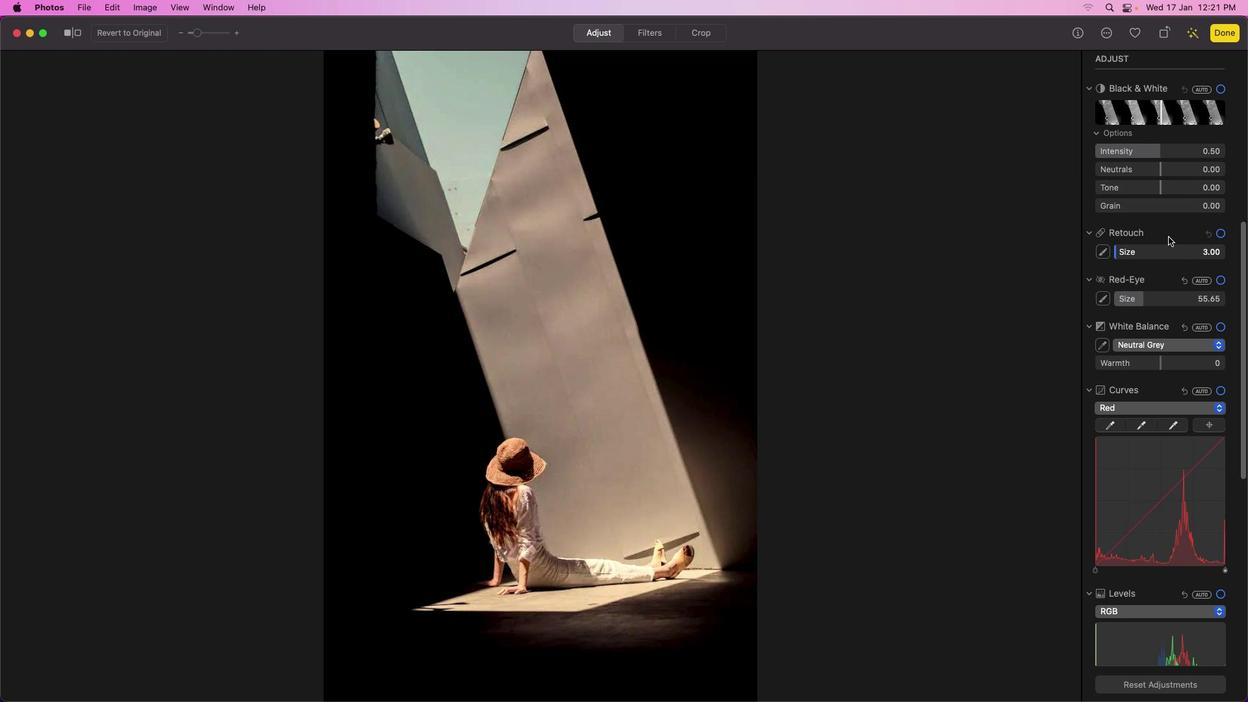 
Action: Mouse moved to (1168, 236)
Screenshot: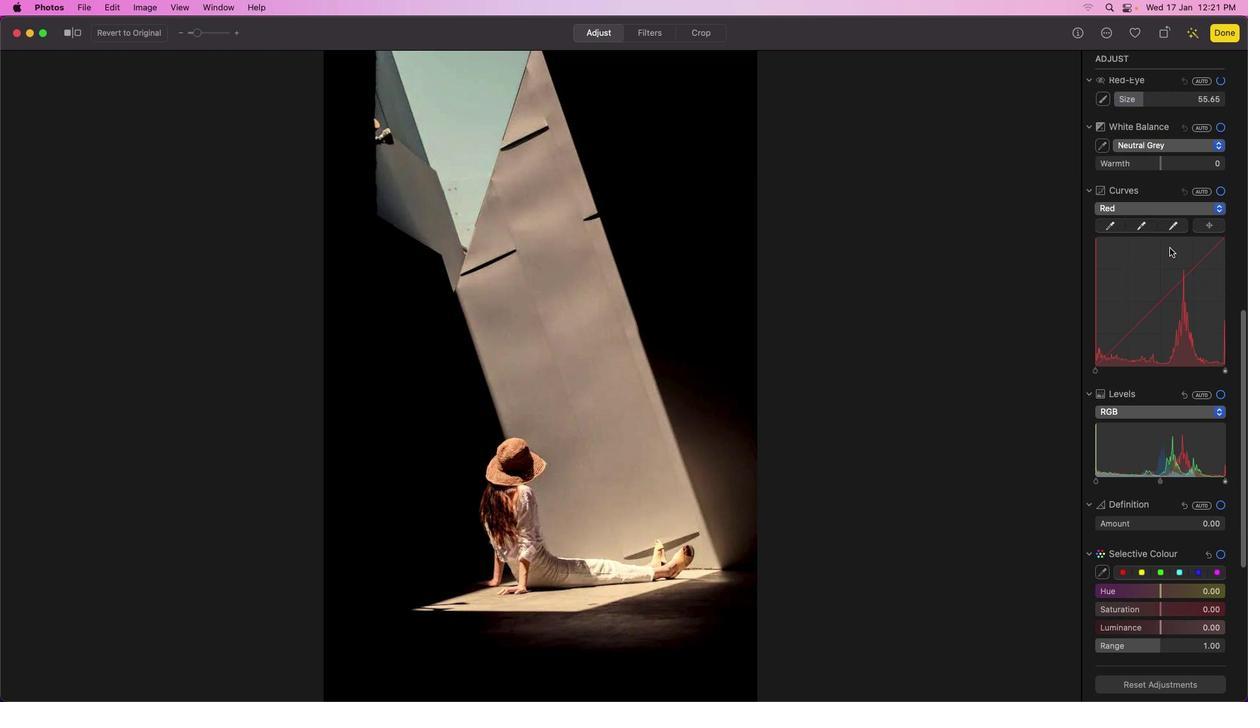 
Action: Mouse scrolled (1168, 236) with delta (0, 0)
Screenshot: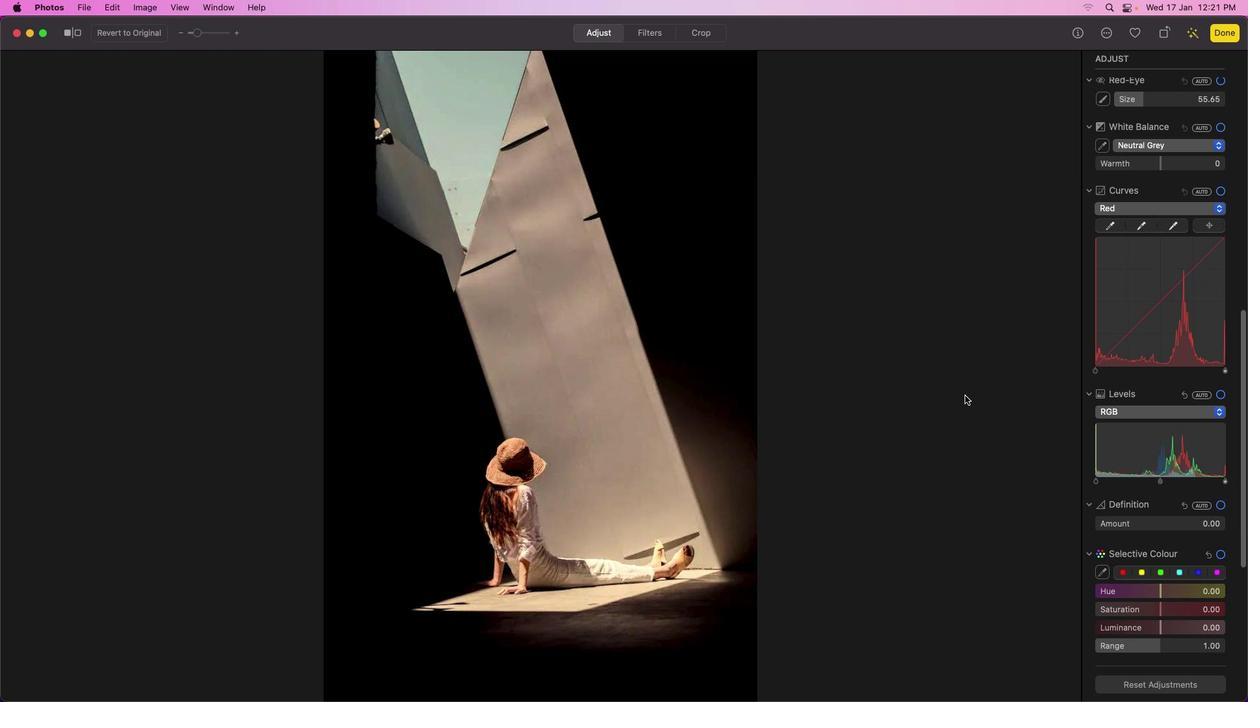 
Action: Mouse moved to (1169, 236)
Screenshot: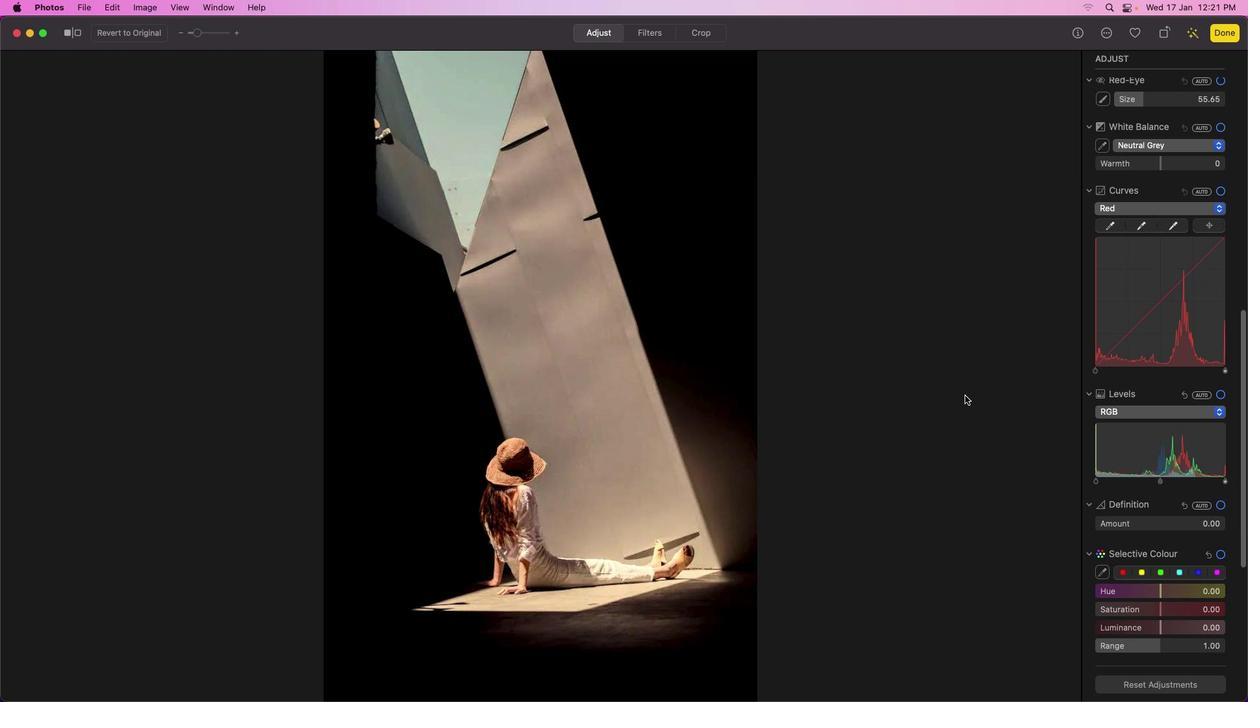 
Action: Mouse scrolled (1169, 236) with delta (0, 0)
Screenshot: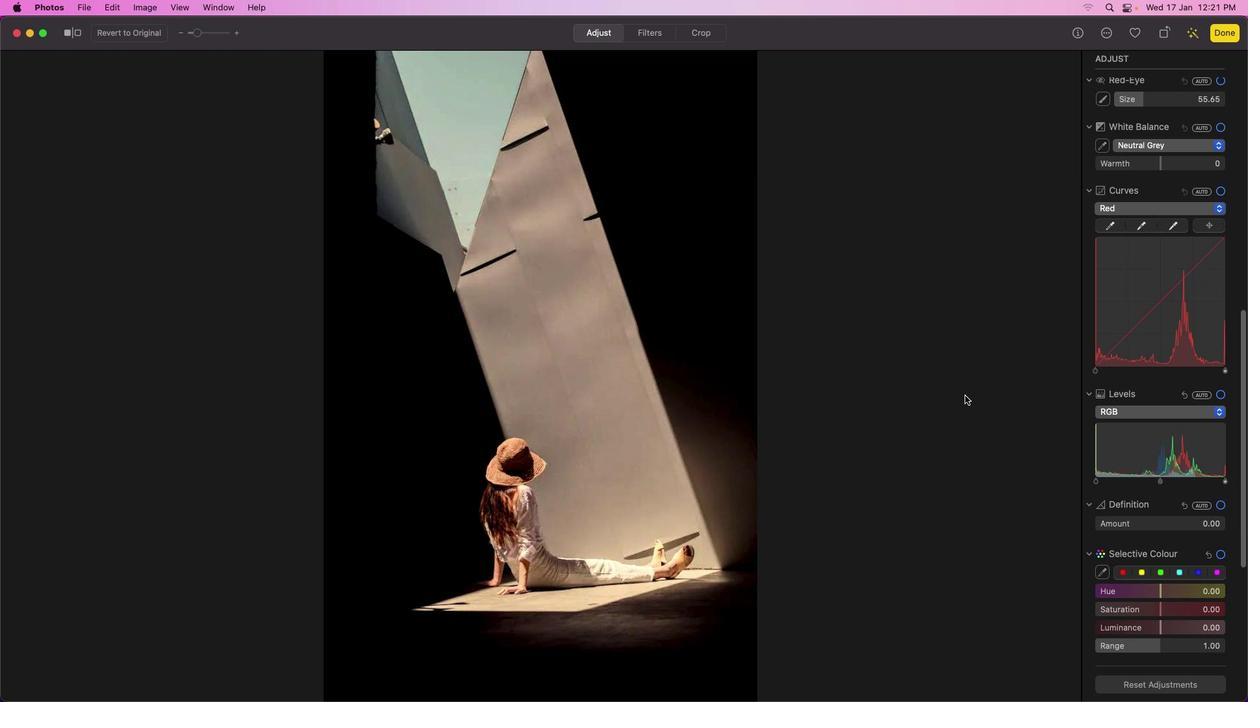 
Action: Mouse moved to (1169, 237)
Screenshot: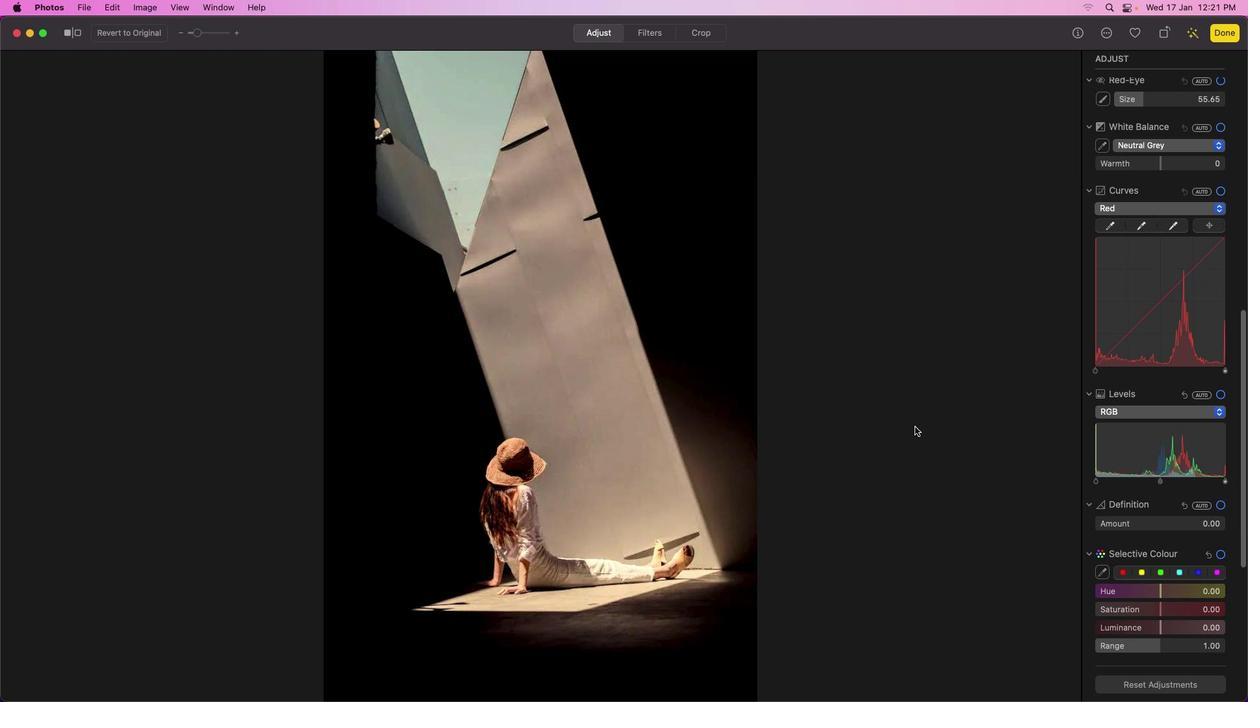 
Action: Mouse scrolled (1169, 237) with delta (0, -1)
Screenshot: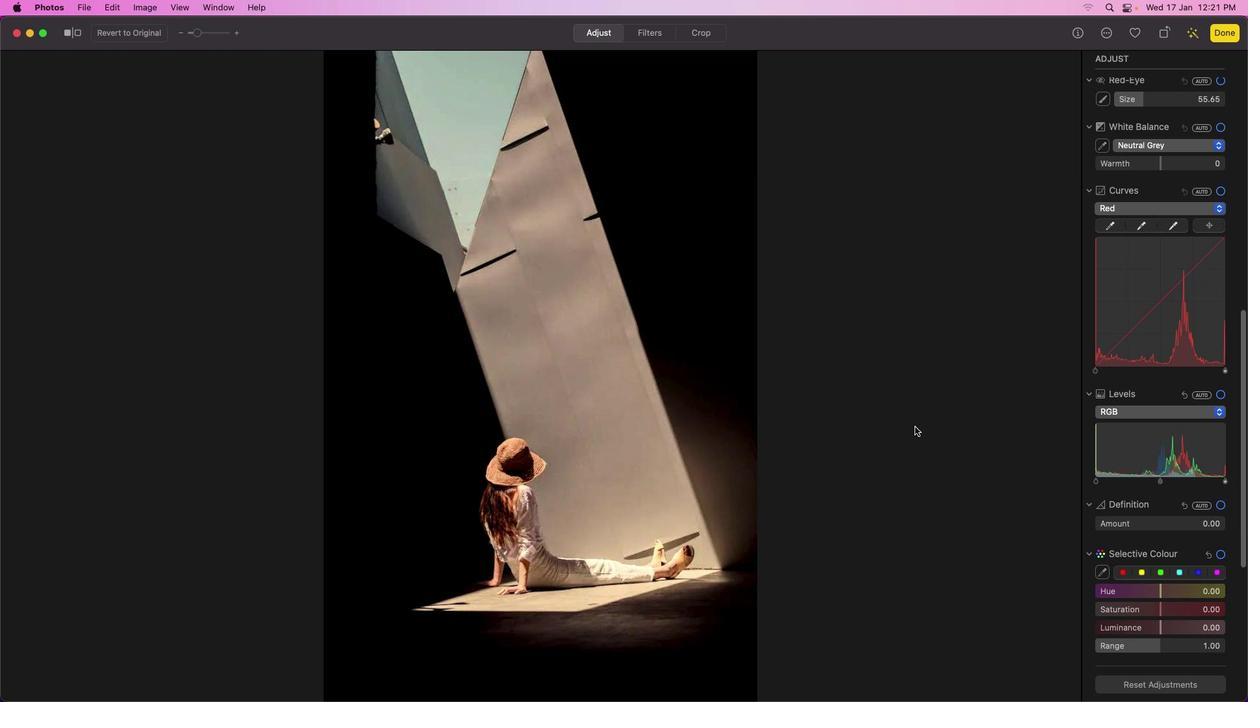 
Action: Mouse moved to (1169, 237)
Screenshot: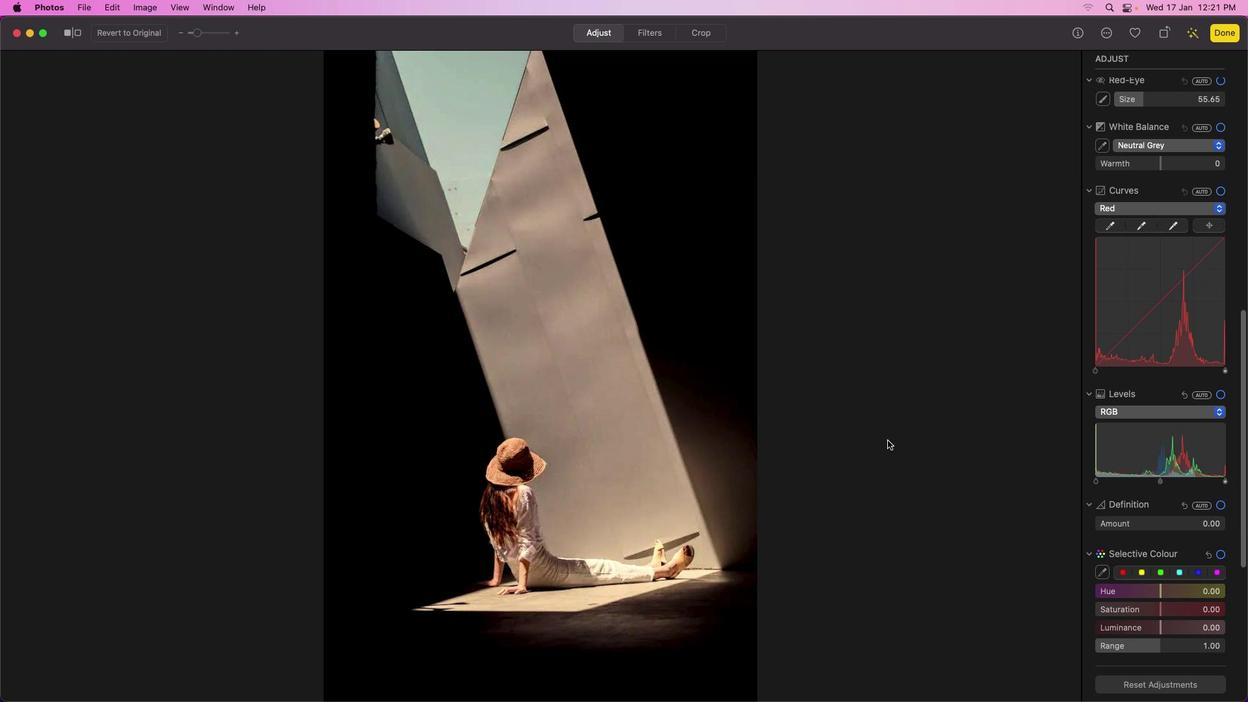 
Action: Mouse scrolled (1169, 237) with delta (0, -3)
Screenshot: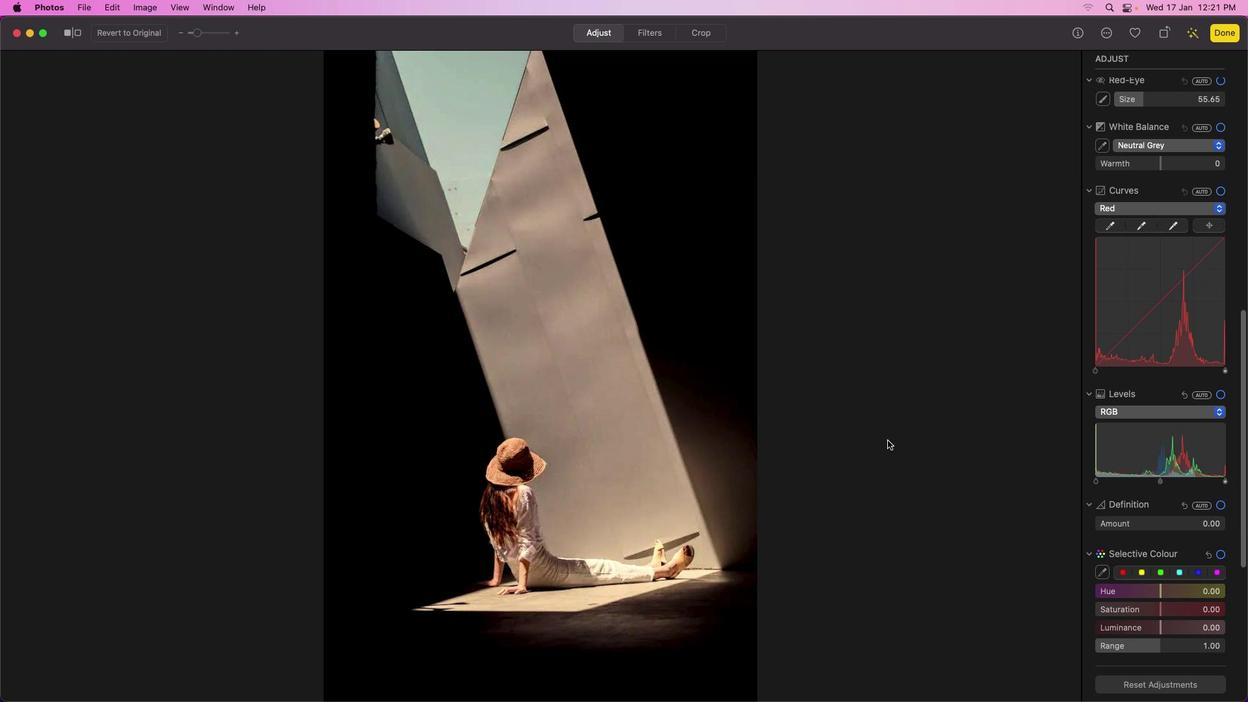 
Action: Mouse scrolled (1169, 237) with delta (0, -3)
Screenshot: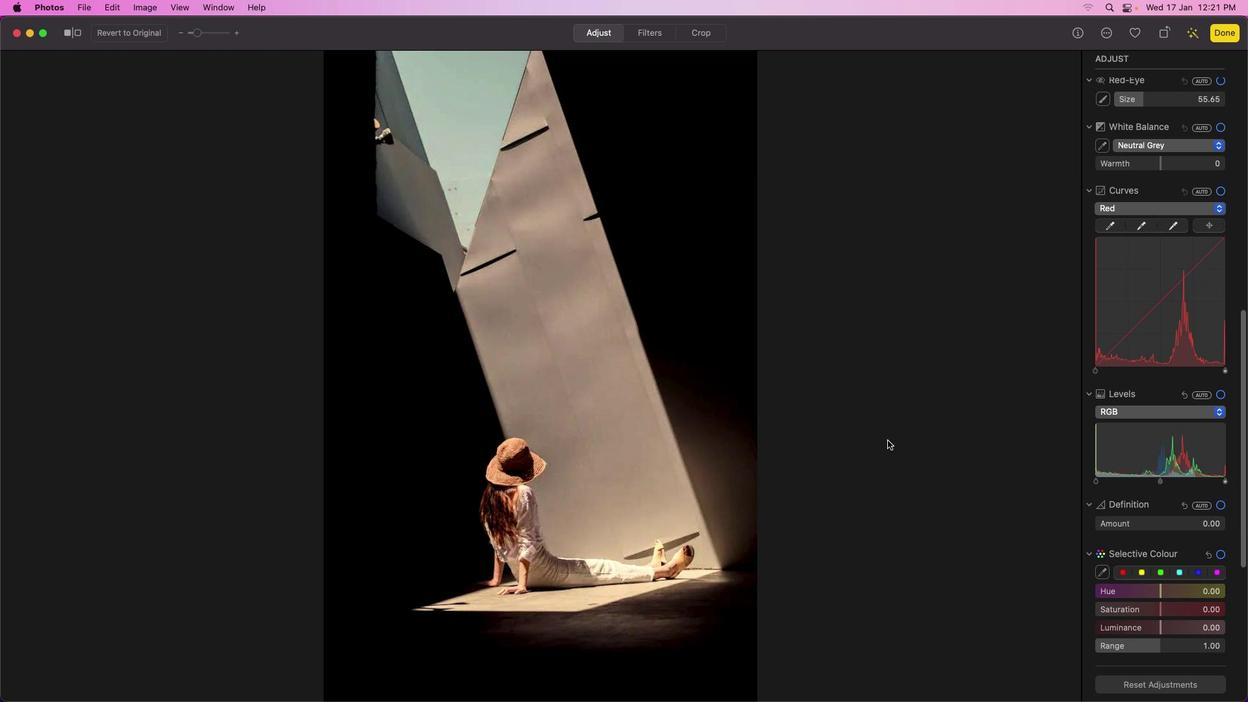 
Action: Mouse scrolled (1169, 237) with delta (0, -3)
Screenshot: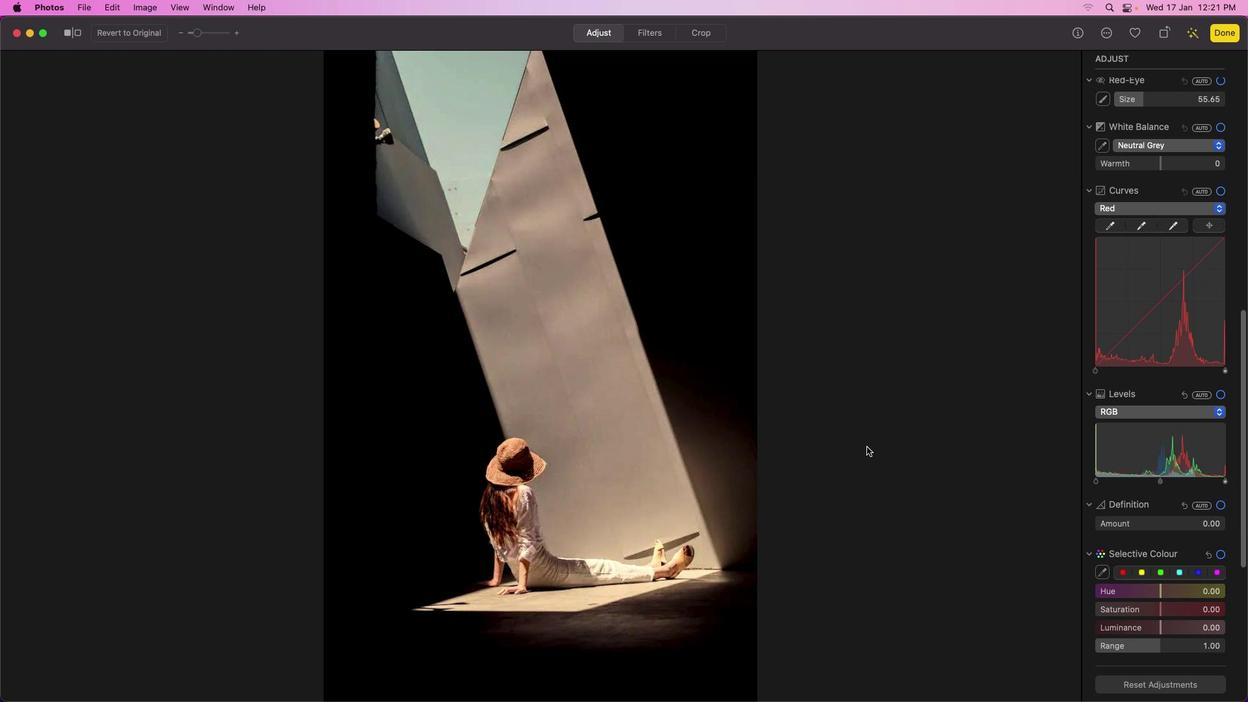 
Action: Mouse scrolled (1169, 237) with delta (0, -4)
Screenshot: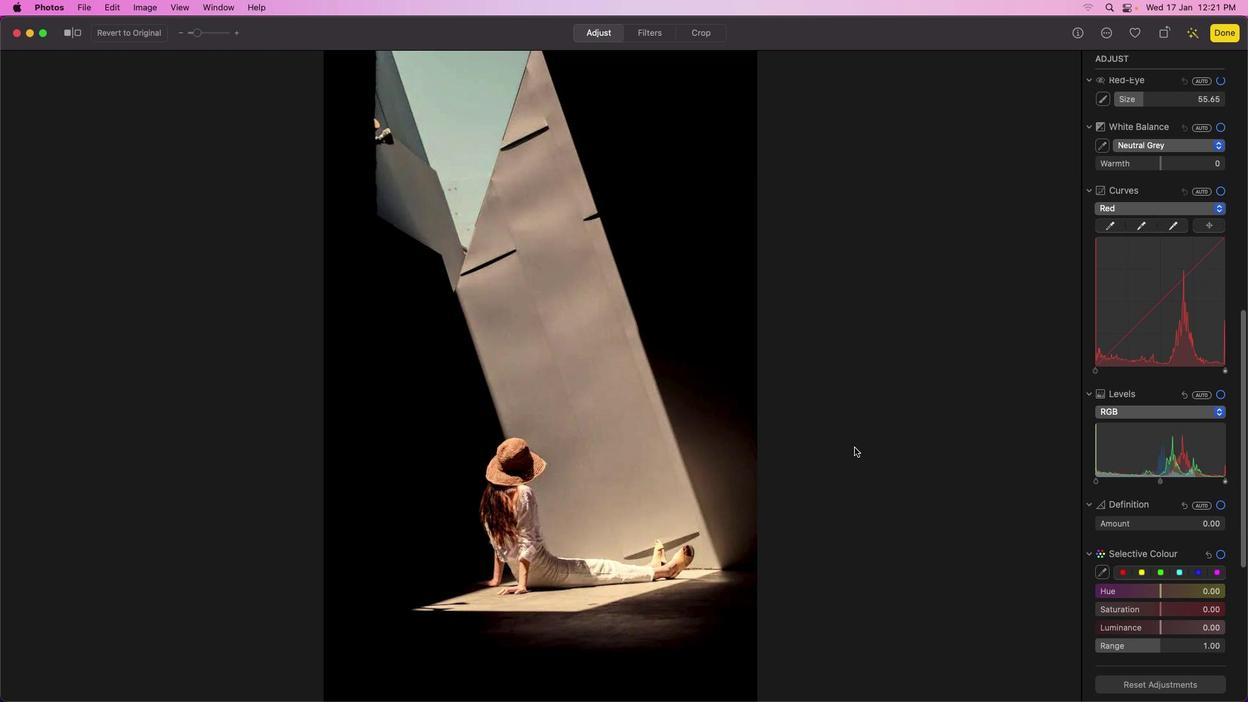 
Action: Mouse moved to (1126, 395)
Screenshot: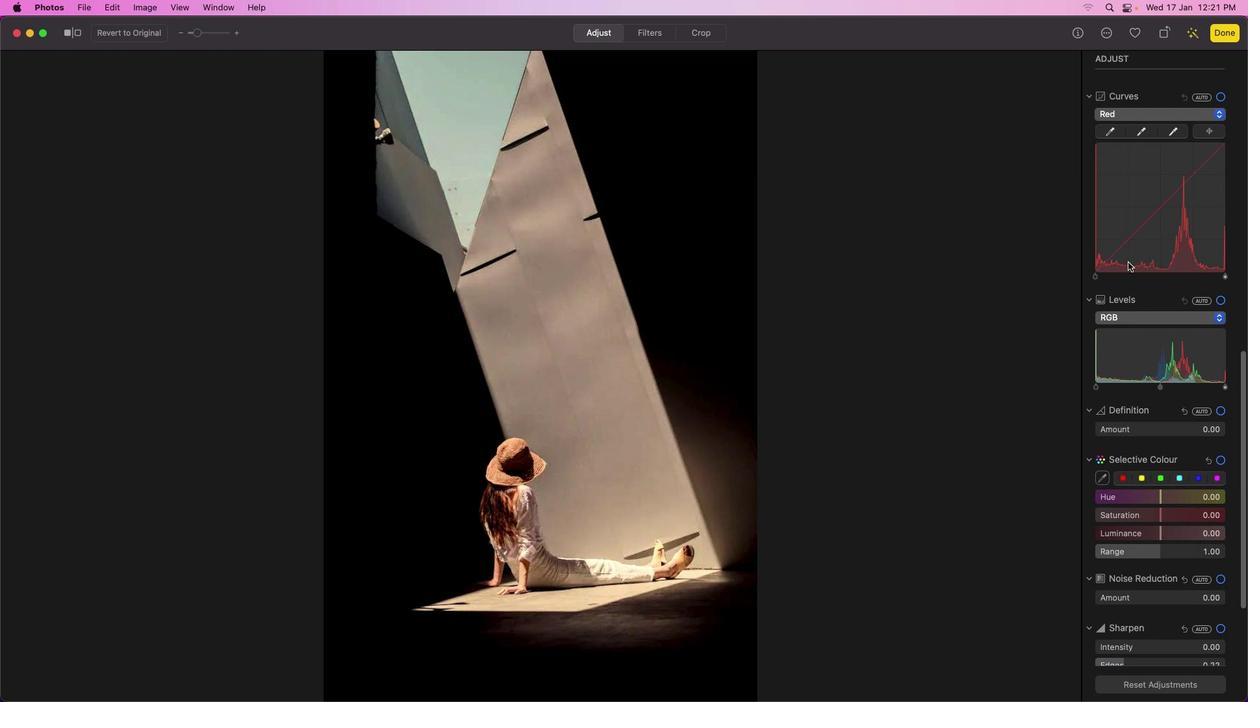 
Action: Mouse scrolled (1126, 395) with delta (0, 0)
Screenshot: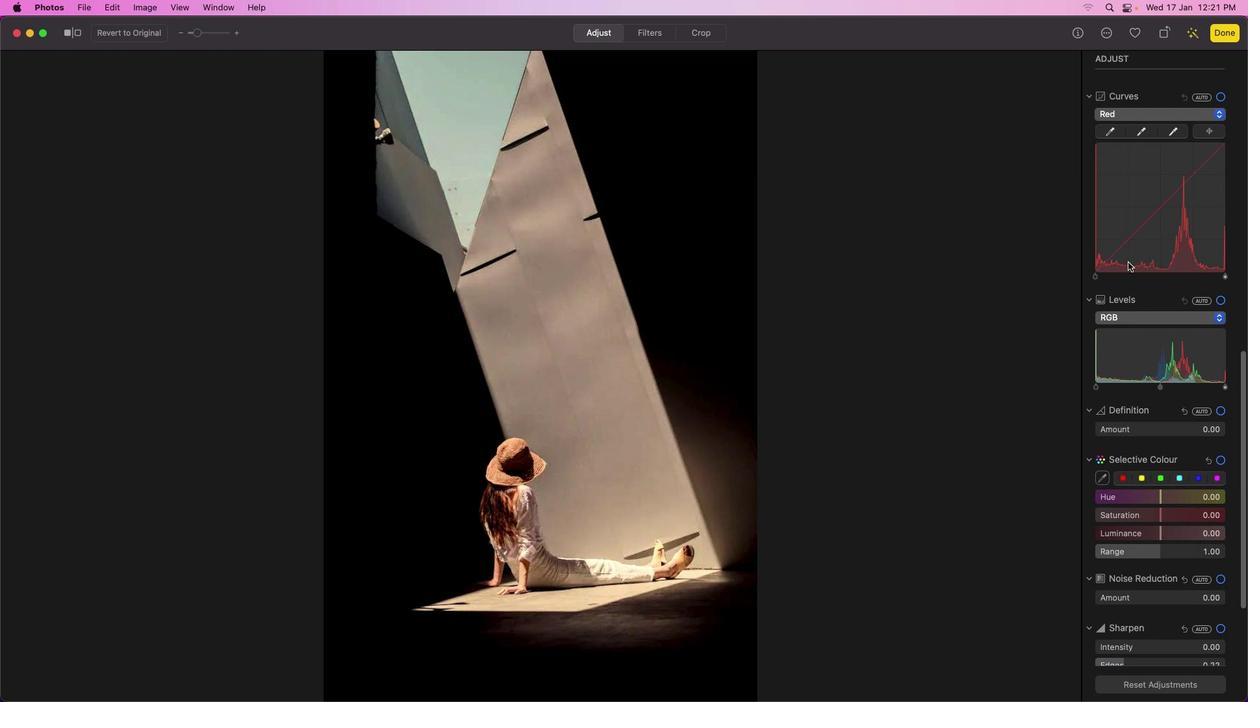 
Action: Mouse moved to (1127, 394)
Screenshot: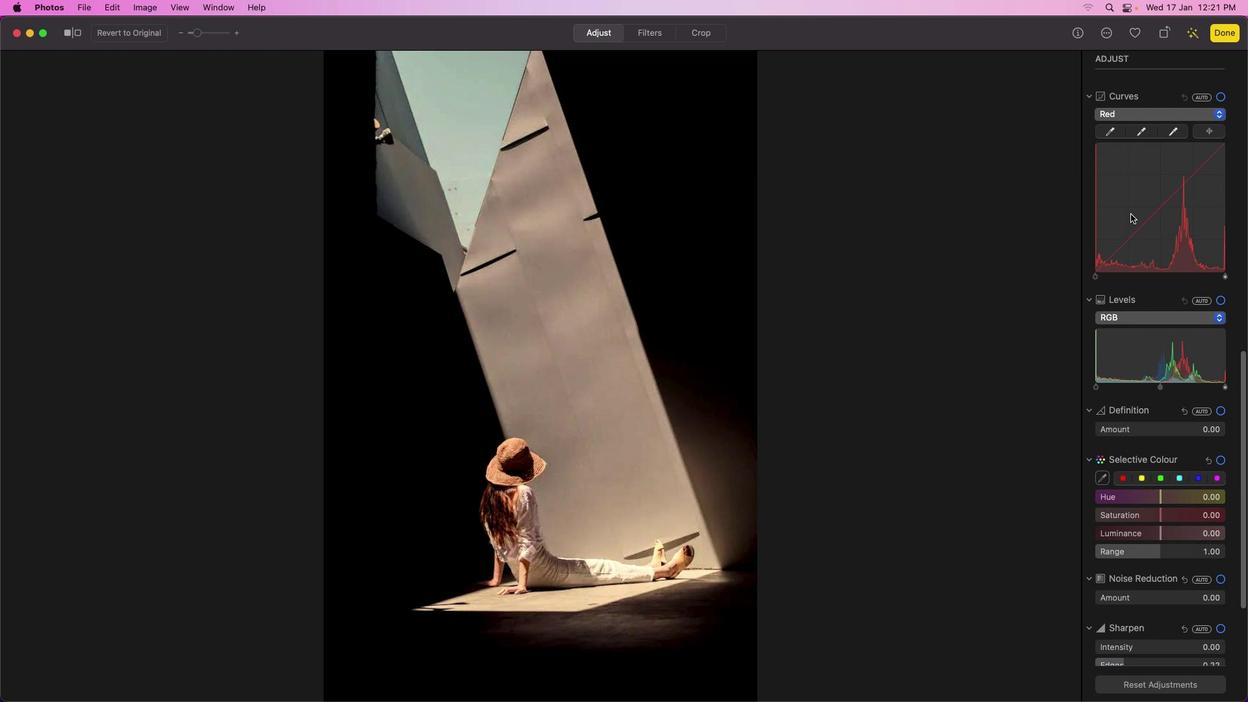 
Action: Mouse scrolled (1127, 394) with delta (0, 0)
Screenshot: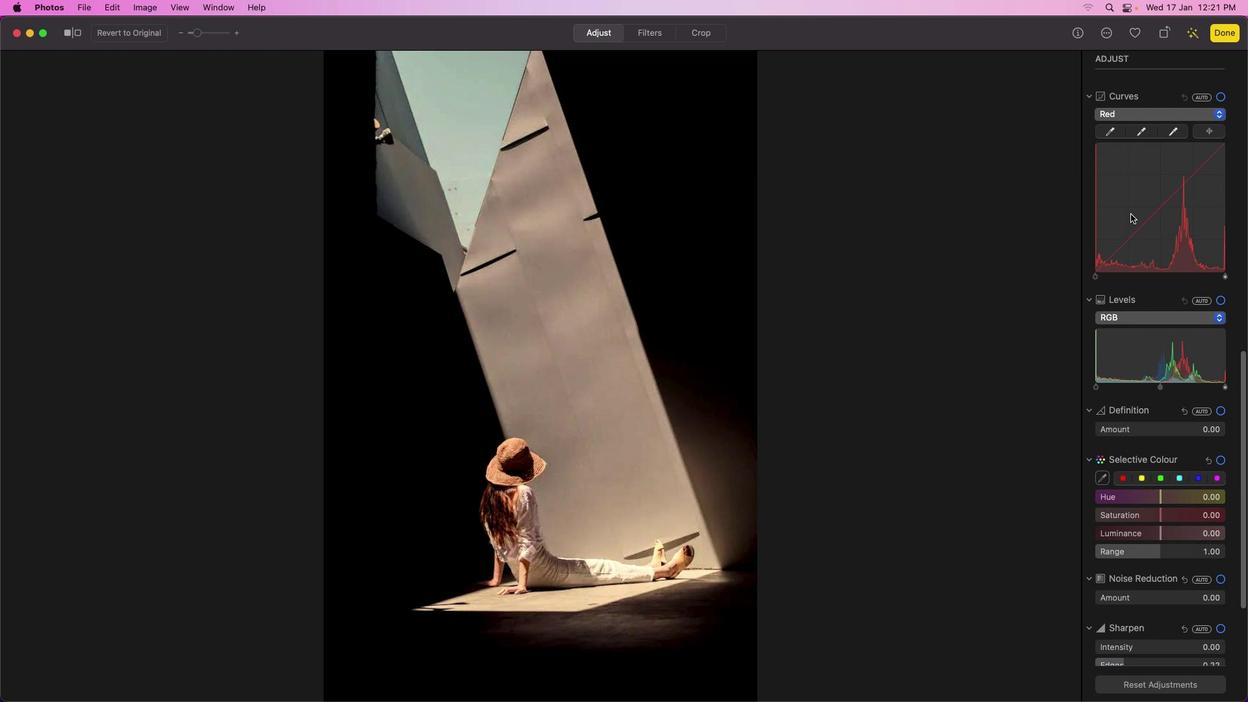 
Action: Mouse moved to (1128, 394)
Screenshot: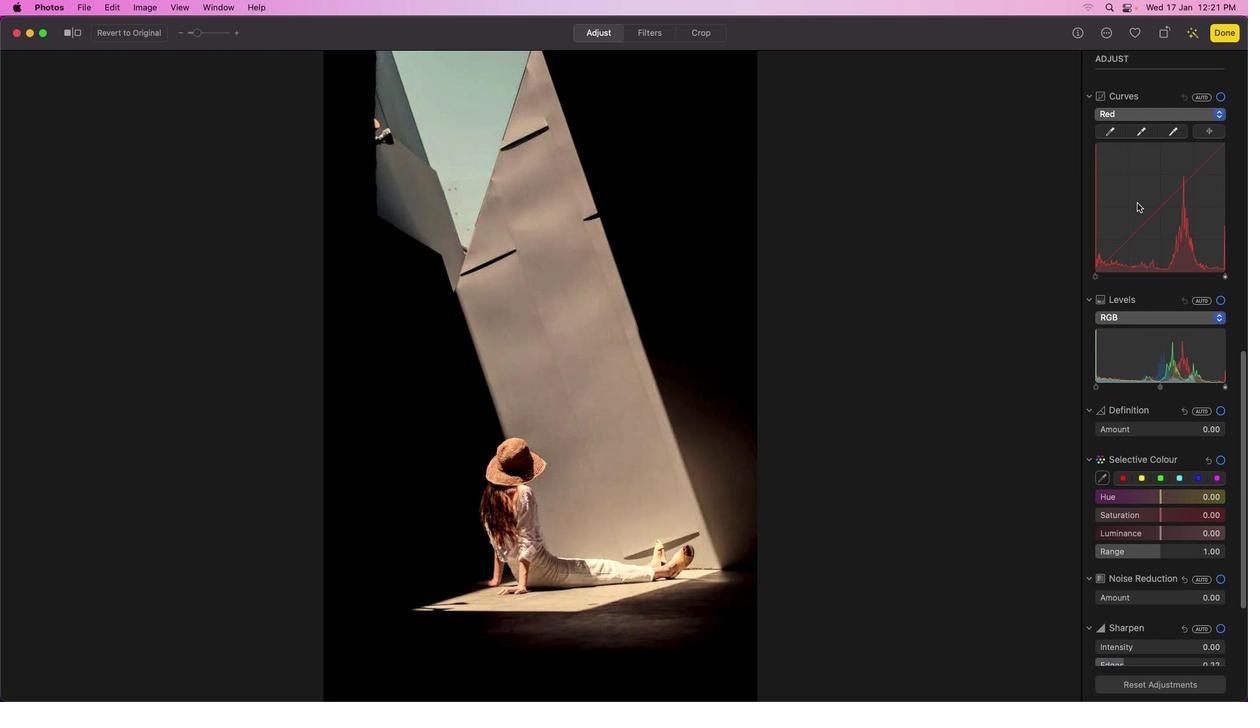 
Action: Mouse scrolled (1128, 394) with delta (0, -1)
Screenshot: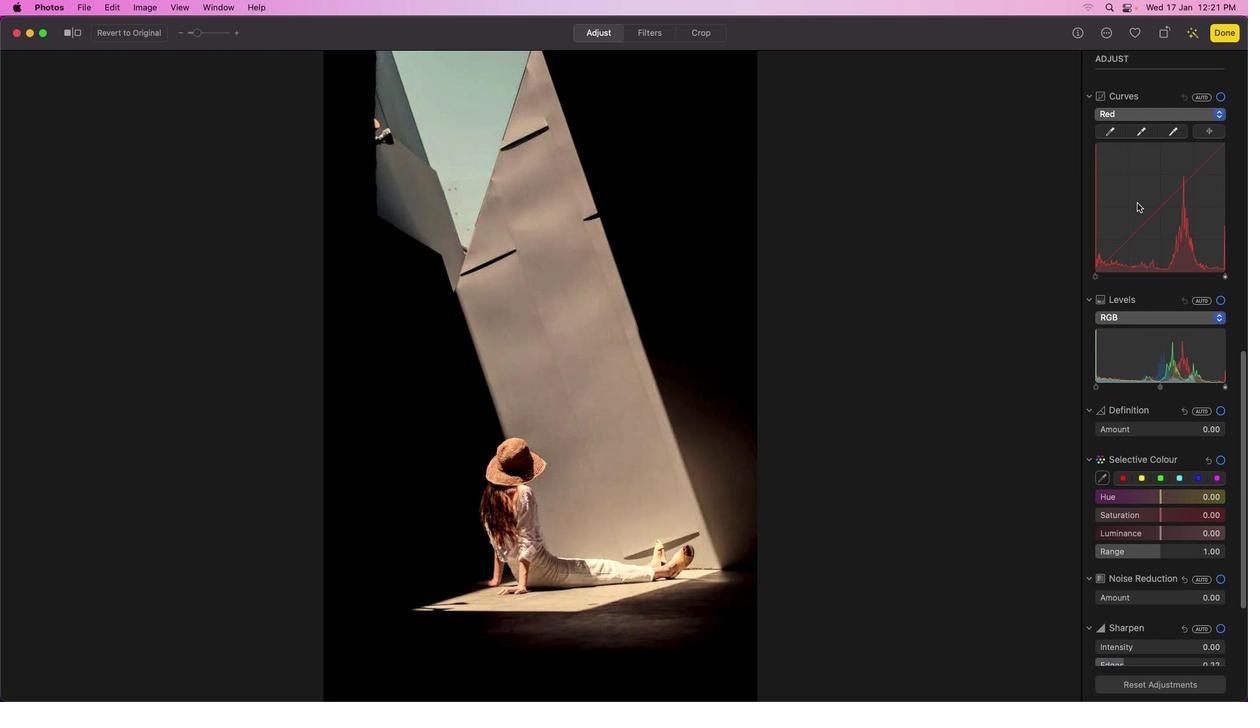 
Action: Mouse moved to (1128, 393)
Screenshot: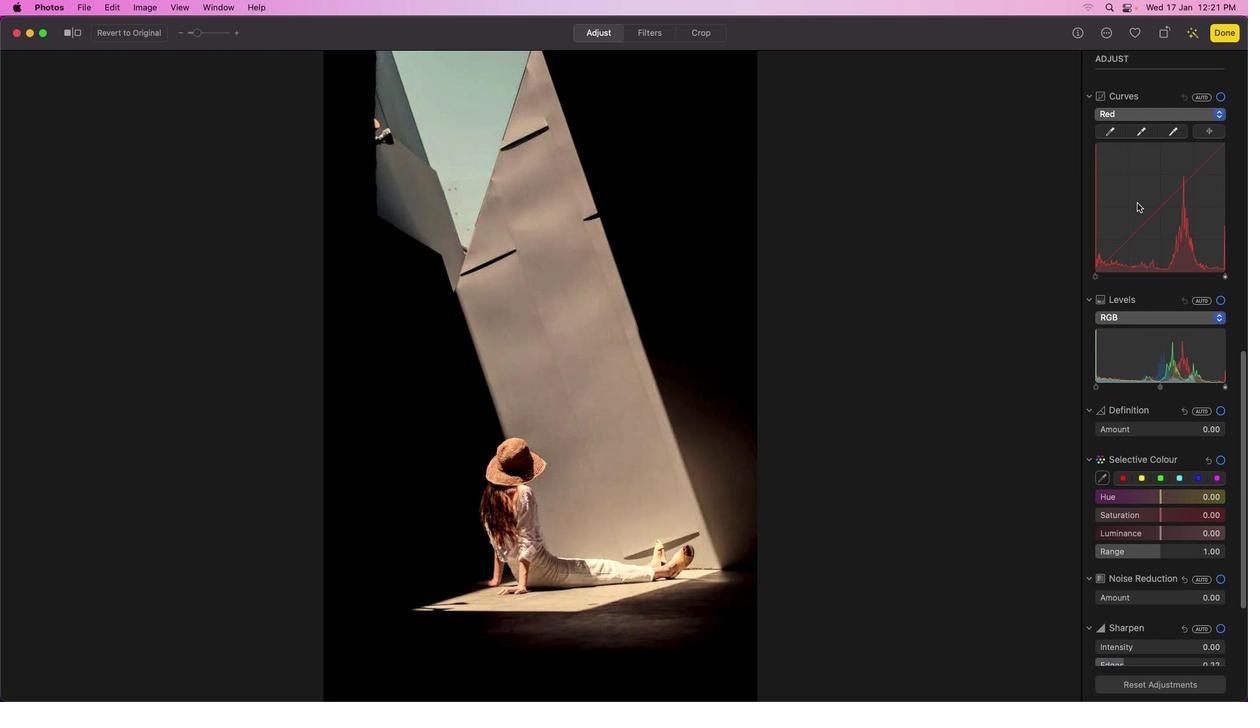 
Action: Mouse scrolled (1128, 393) with delta (0, -2)
Screenshot: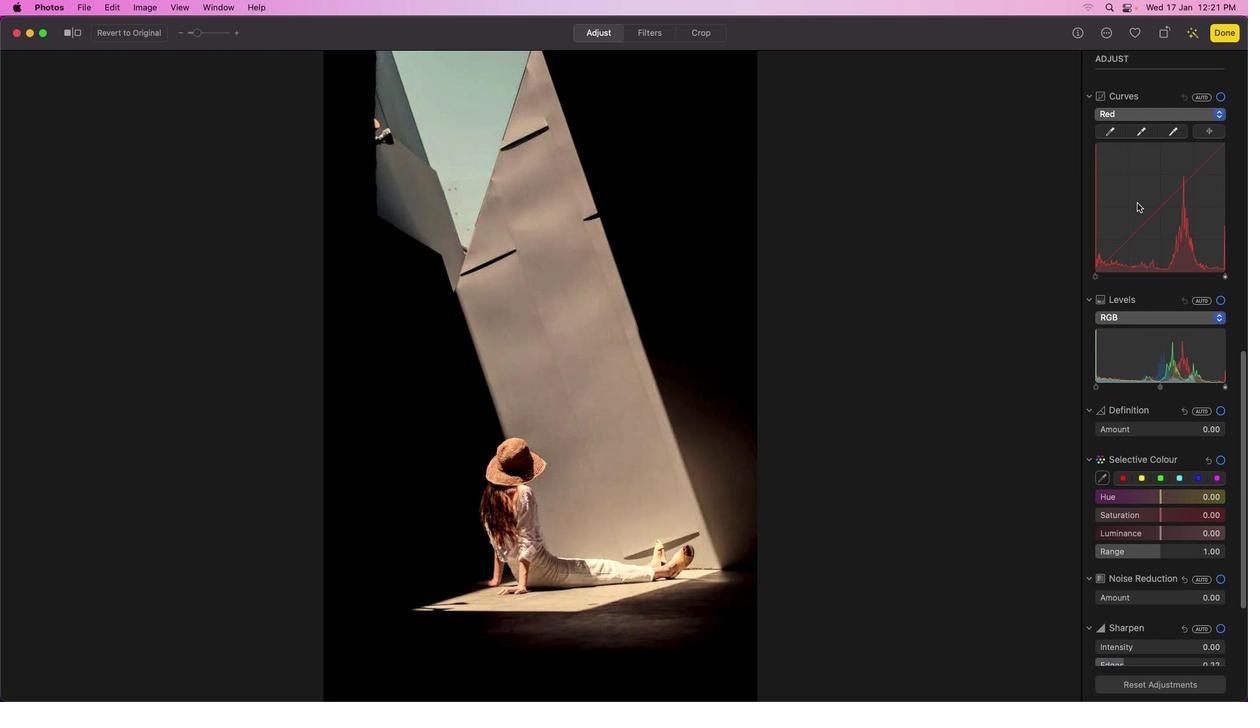 
Action: Mouse moved to (1129, 392)
Screenshot: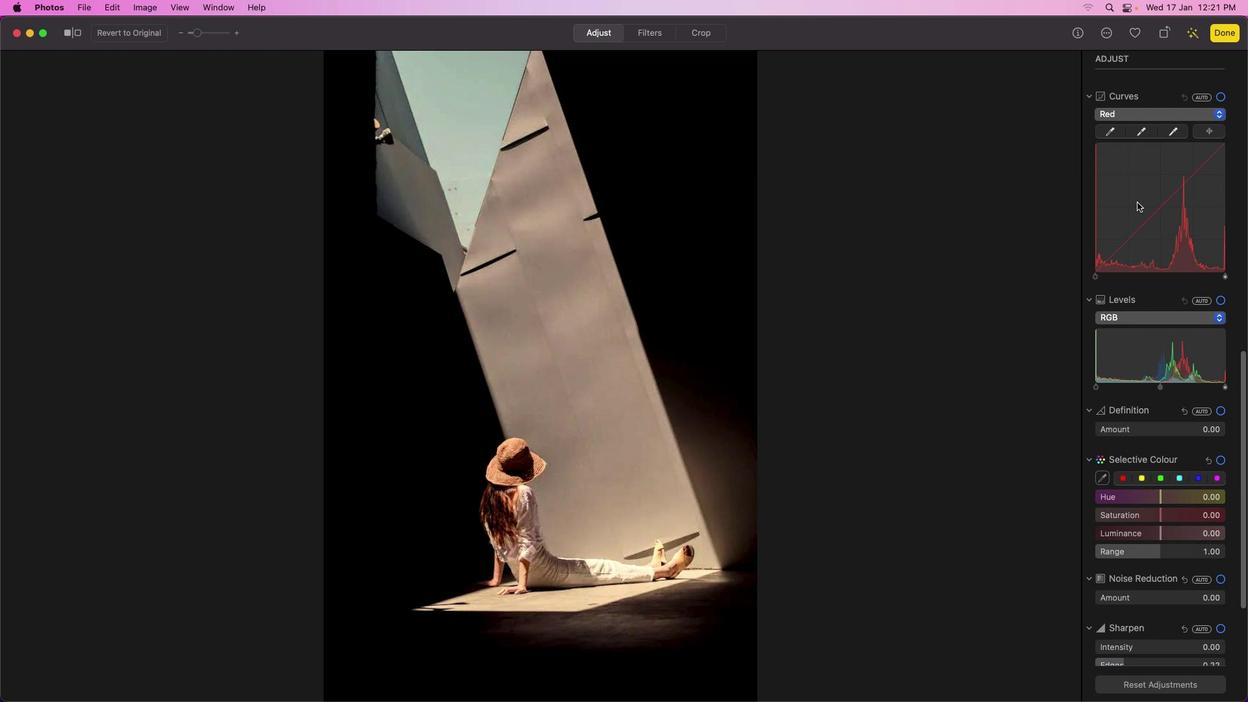 
Action: Mouse scrolled (1129, 392) with delta (0, -3)
Screenshot: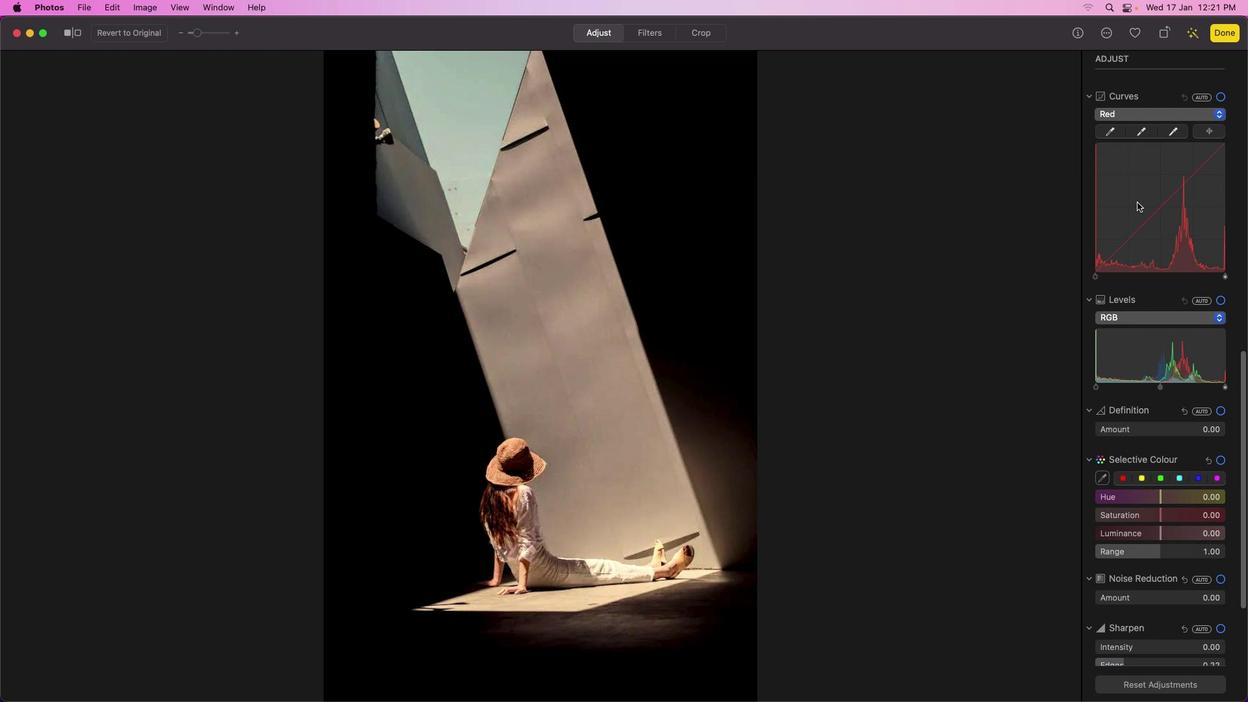 
Action: Mouse moved to (1154, 213)
Screenshot: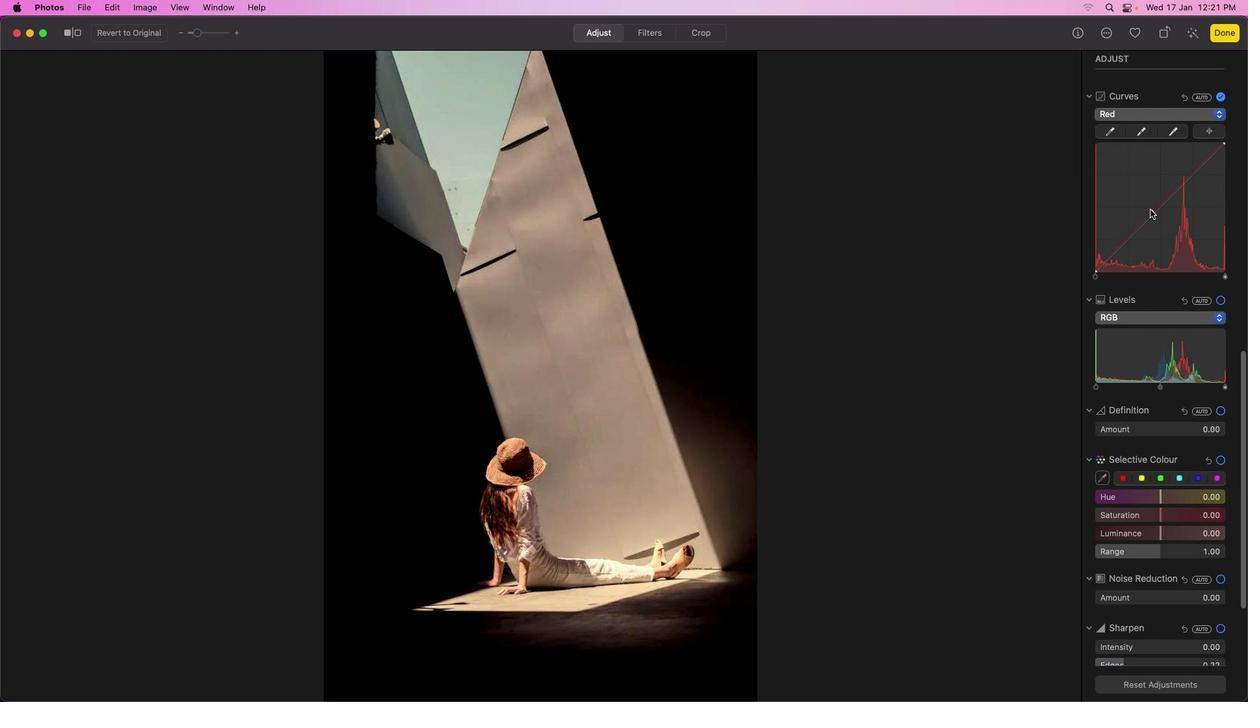 
Action: Mouse pressed left at (1154, 213)
Screenshot: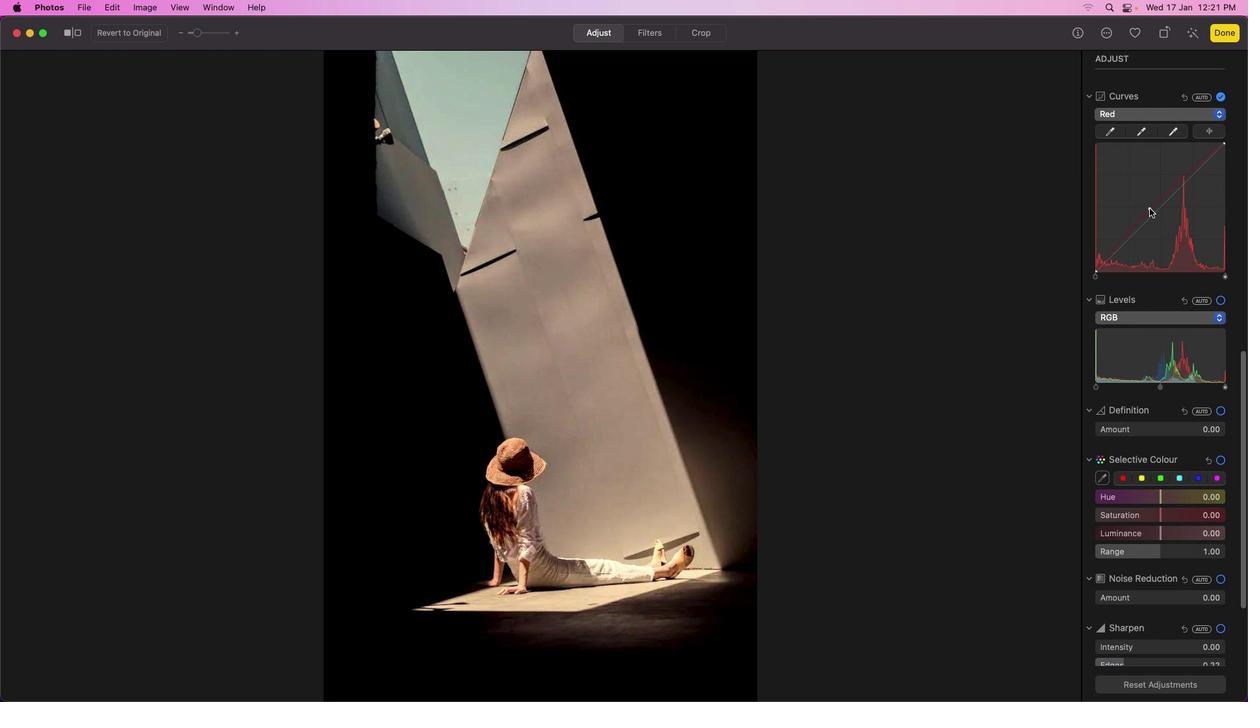 
Action: Mouse moved to (1152, 316)
Screenshot: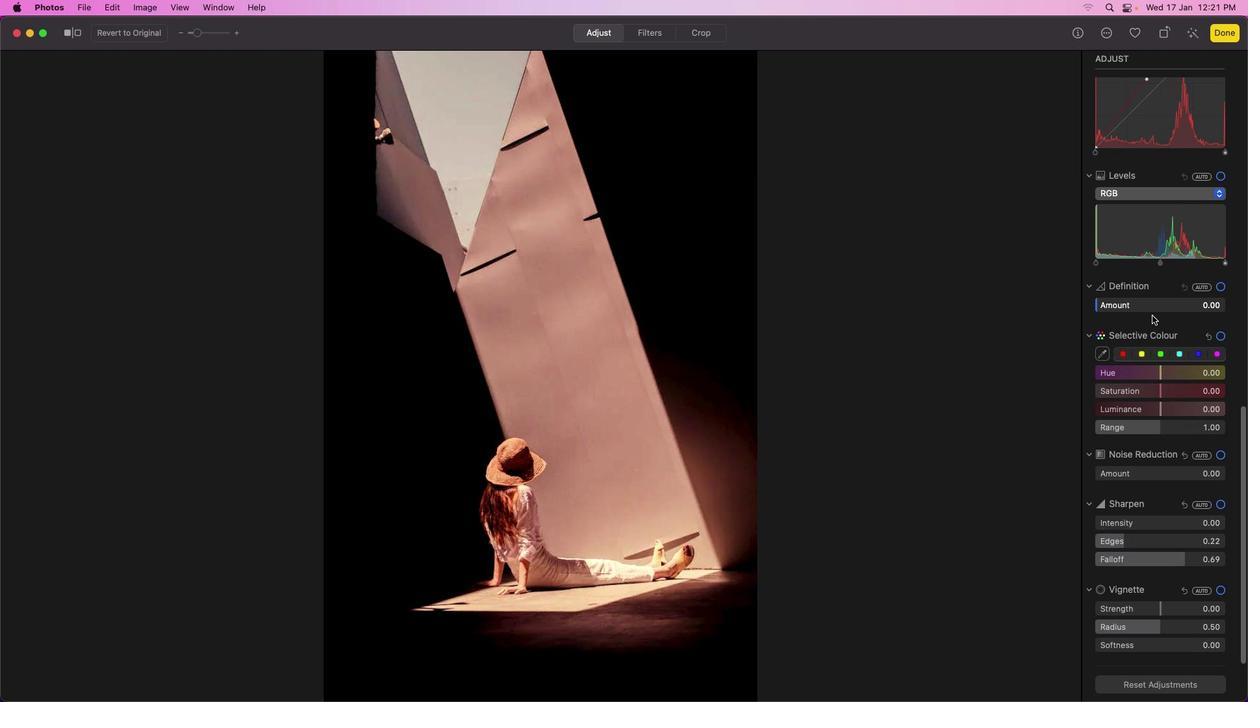 
Action: Mouse scrolled (1152, 316) with delta (0, 0)
Screenshot: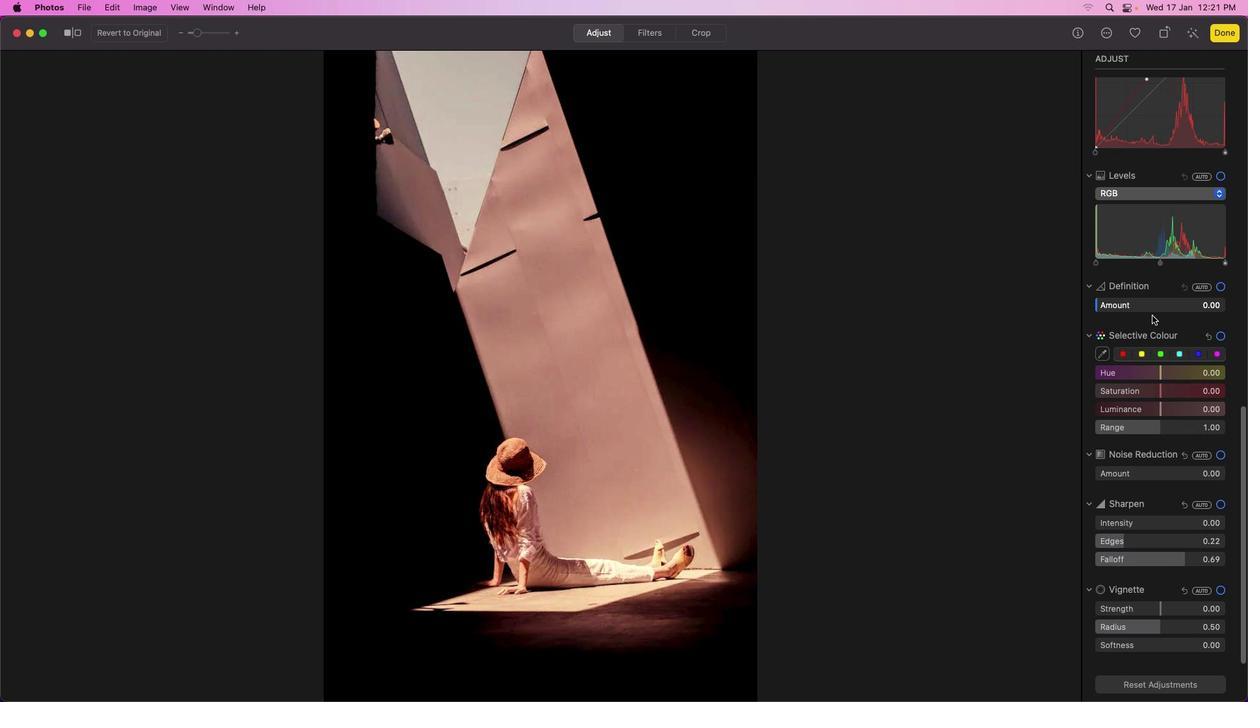 
Action: Mouse scrolled (1152, 316) with delta (0, 0)
Screenshot: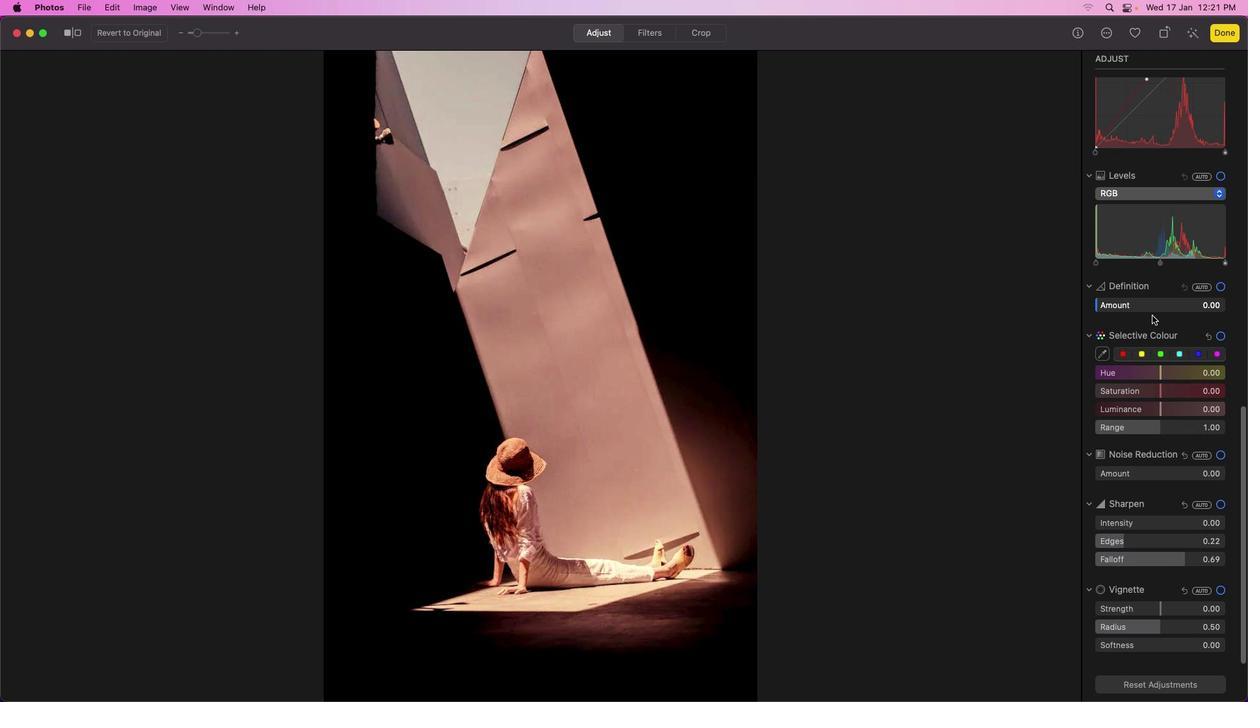 
Action: Mouse scrolled (1152, 316) with delta (0, -1)
Screenshot: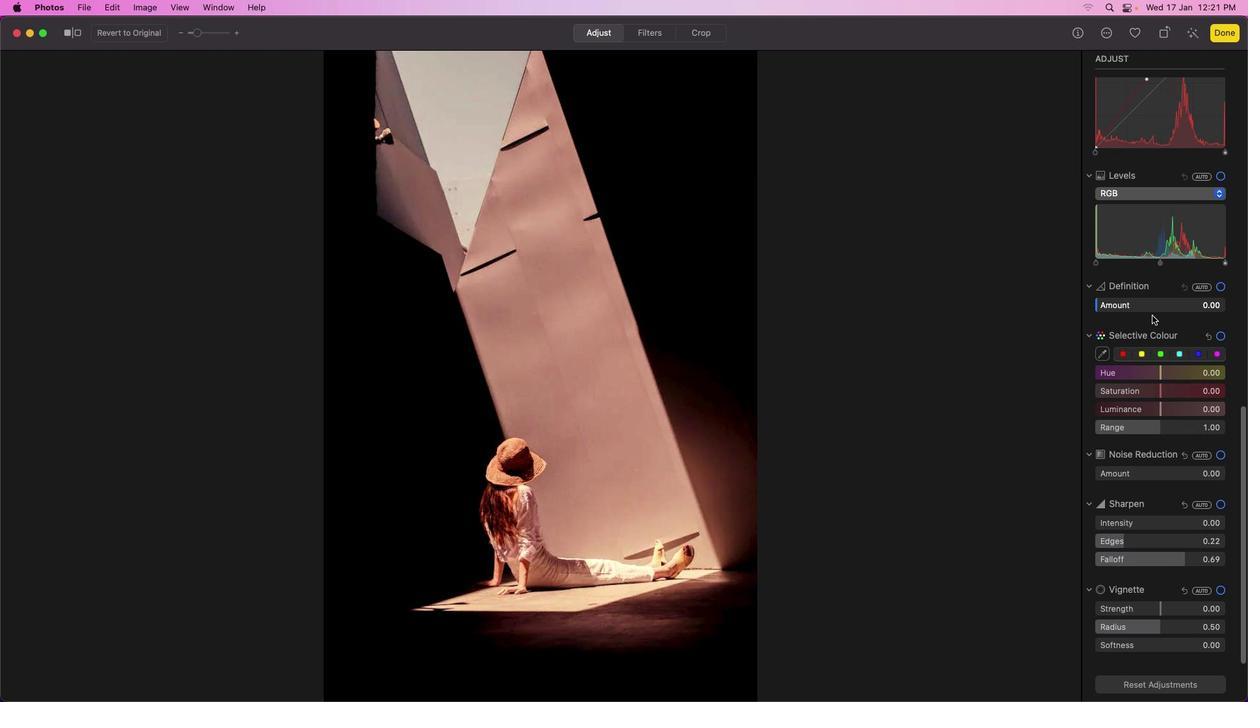 
Action: Mouse scrolled (1152, 316) with delta (0, -2)
Screenshot: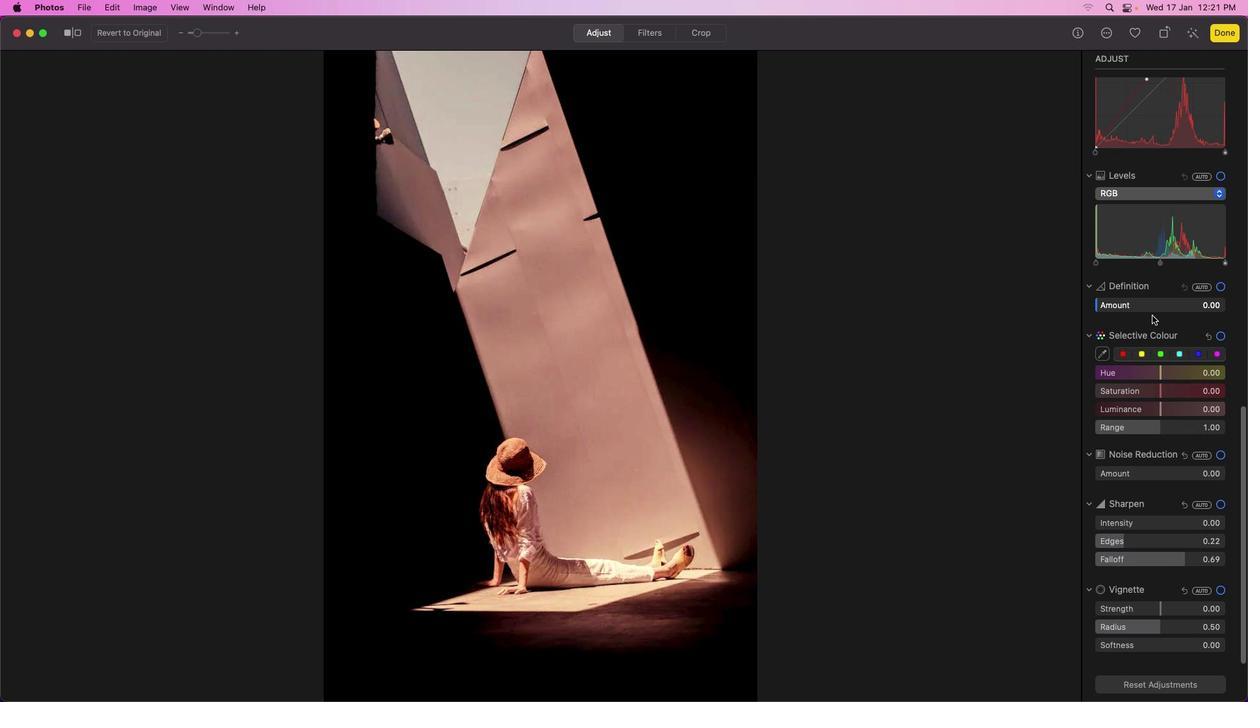 
Action: Mouse scrolled (1152, 316) with delta (0, -3)
Screenshot: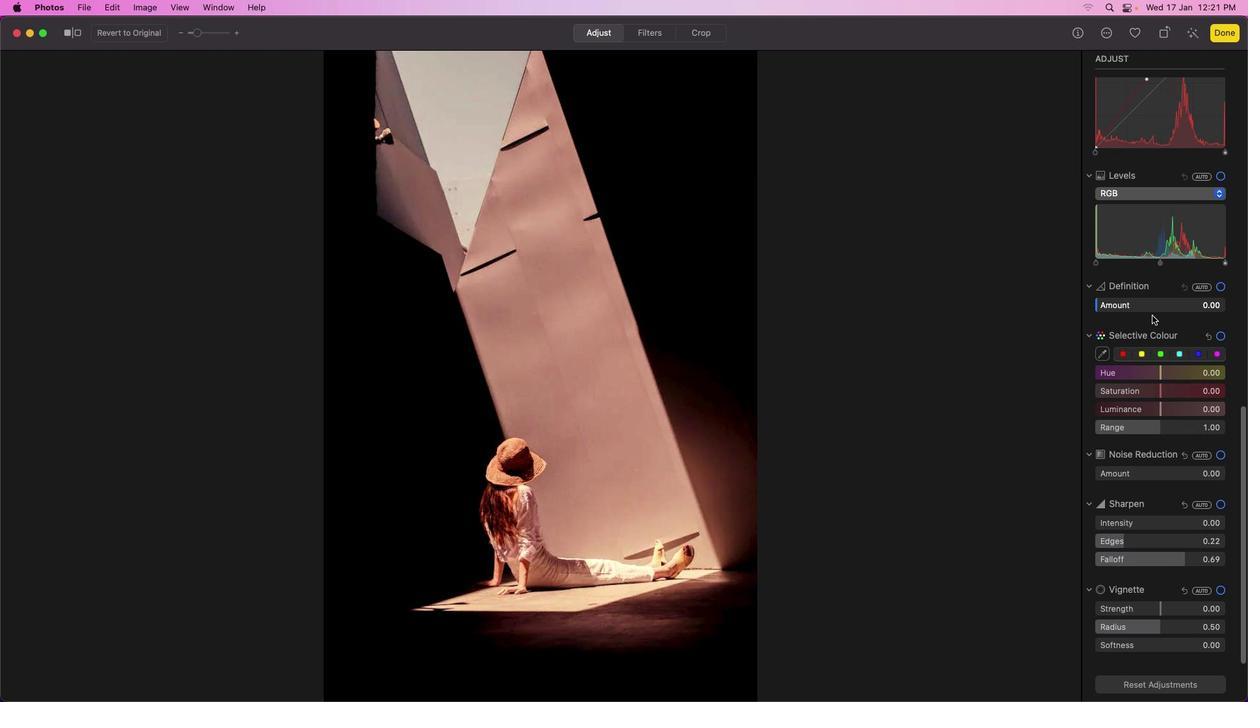 
Action: Mouse scrolled (1152, 316) with delta (0, -3)
Screenshot: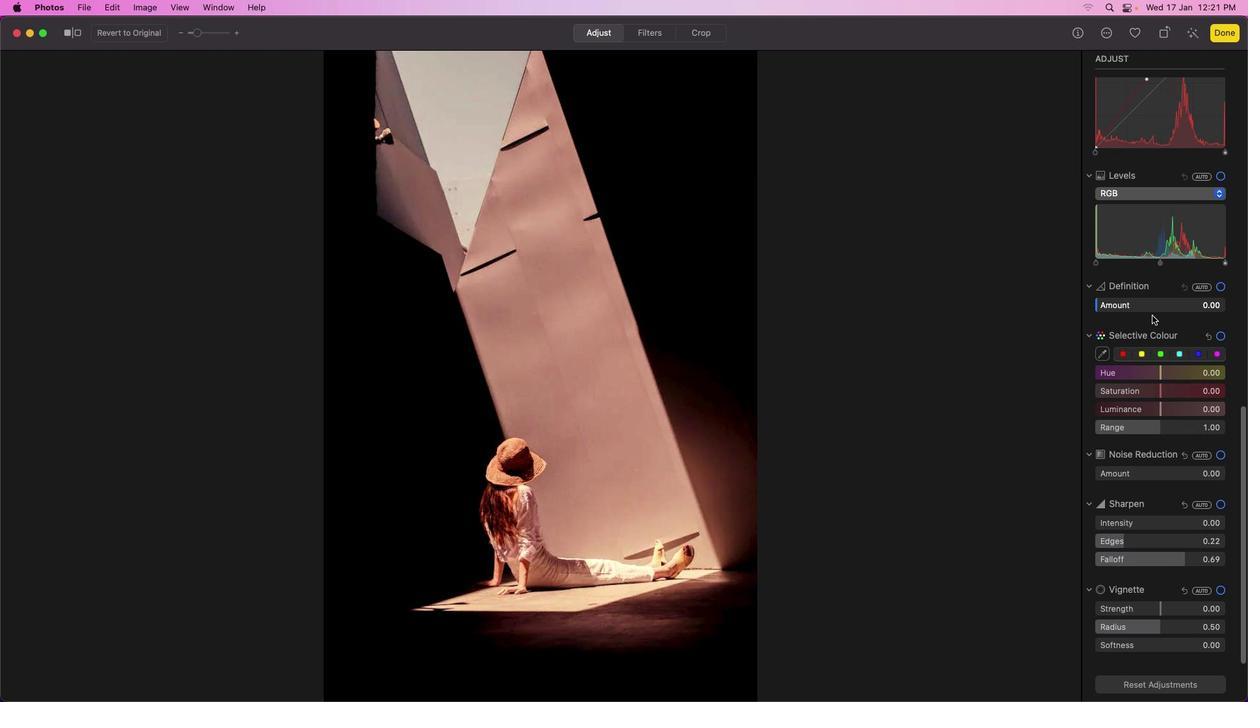 
Action: Mouse moved to (1163, 264)
Screenshot: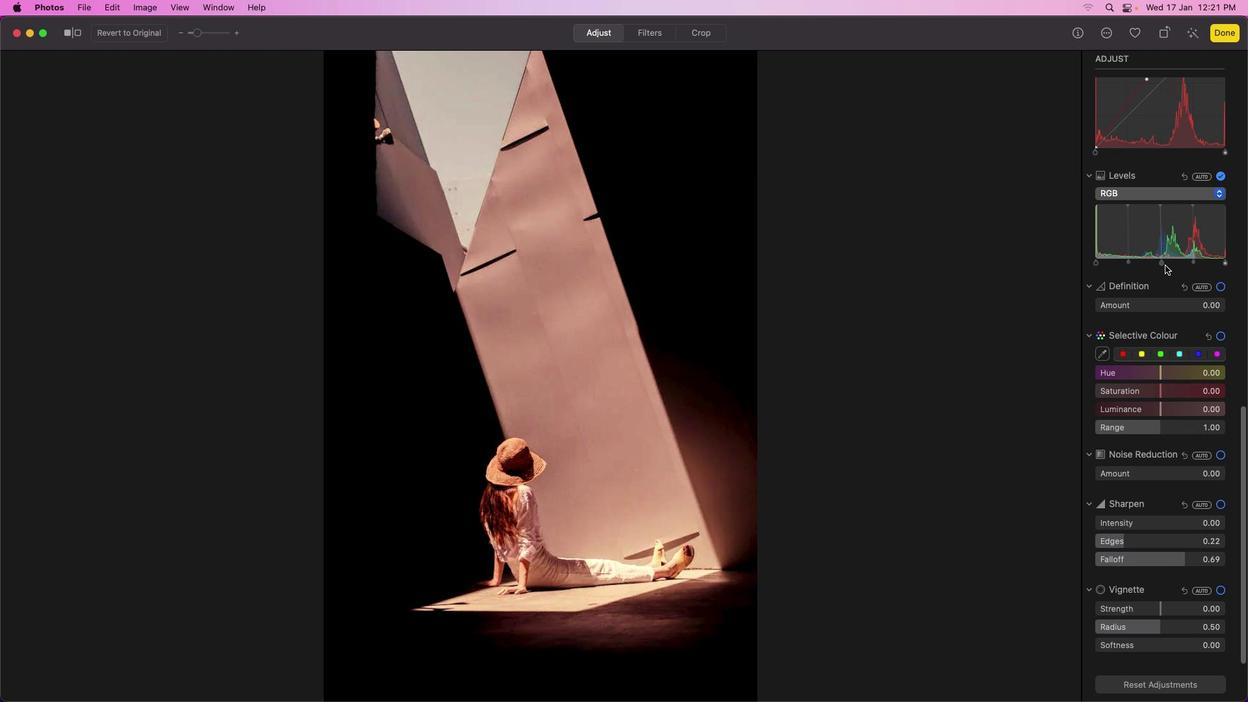 
Action: Mouse pressed left at (1163, 264)
Screenshot: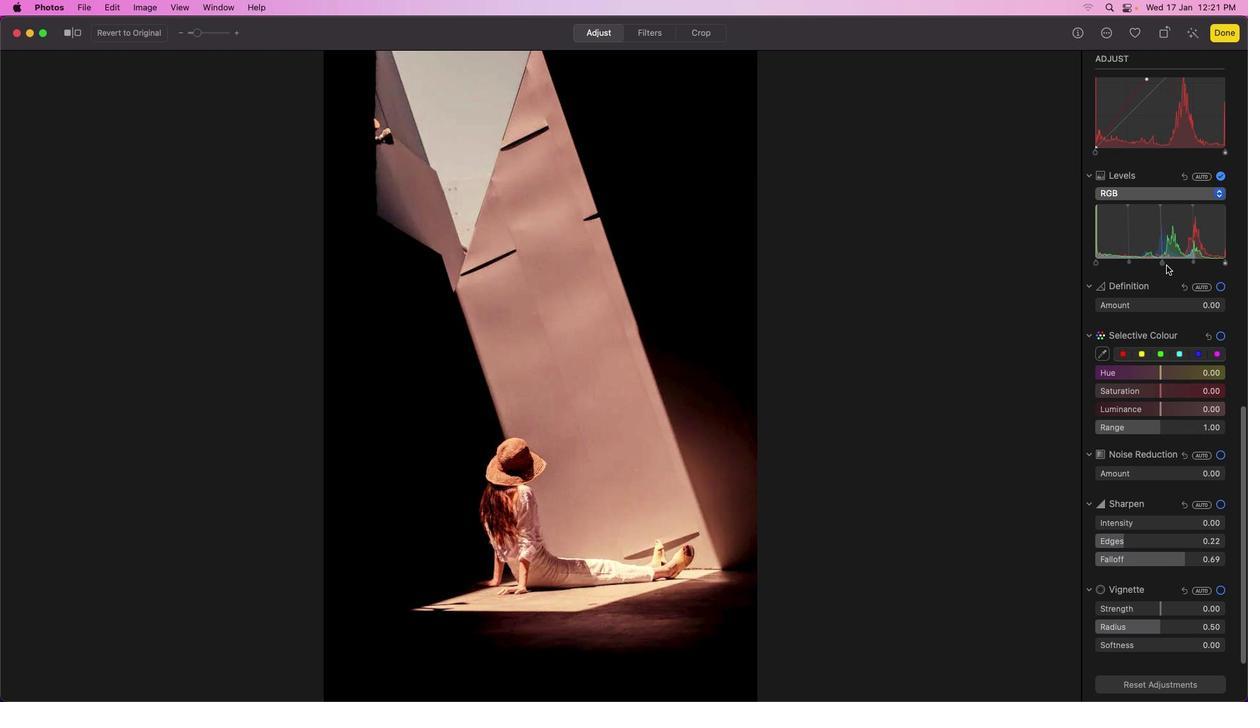 
Action: Mouse moved to (1200, 264)
Screenshot: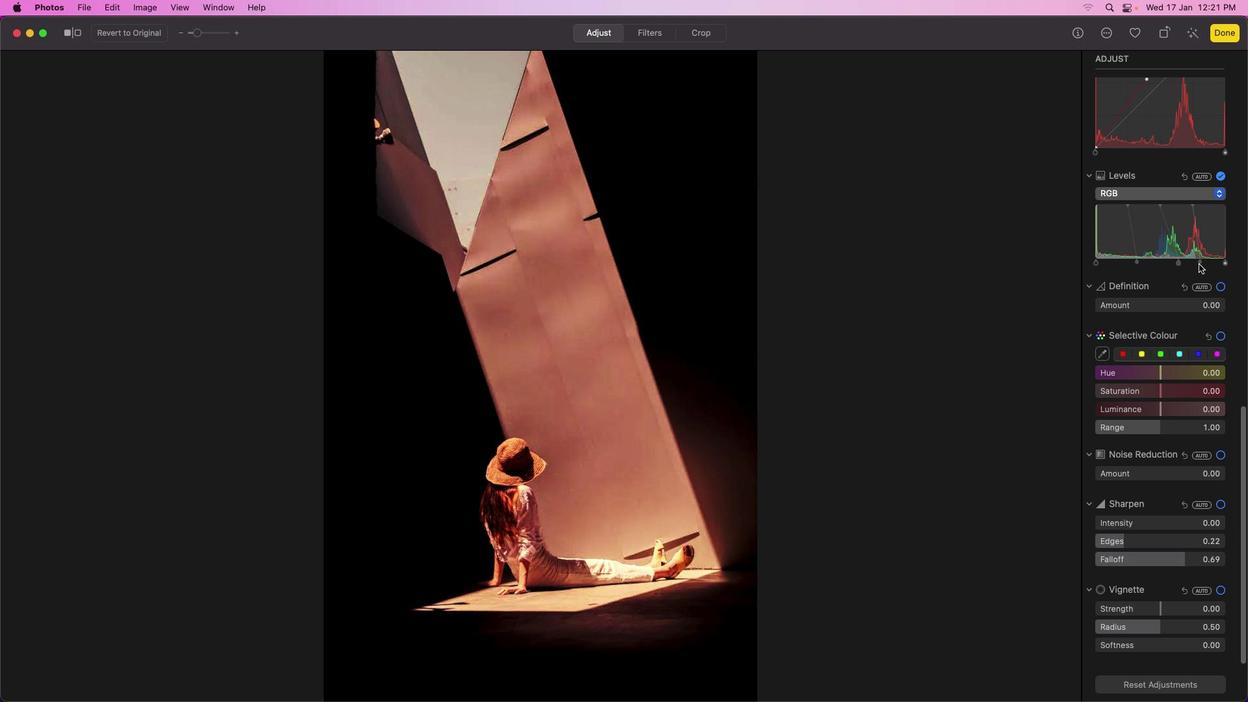 
Action: Mouse pressed left at (1200, 264)
Screenshot: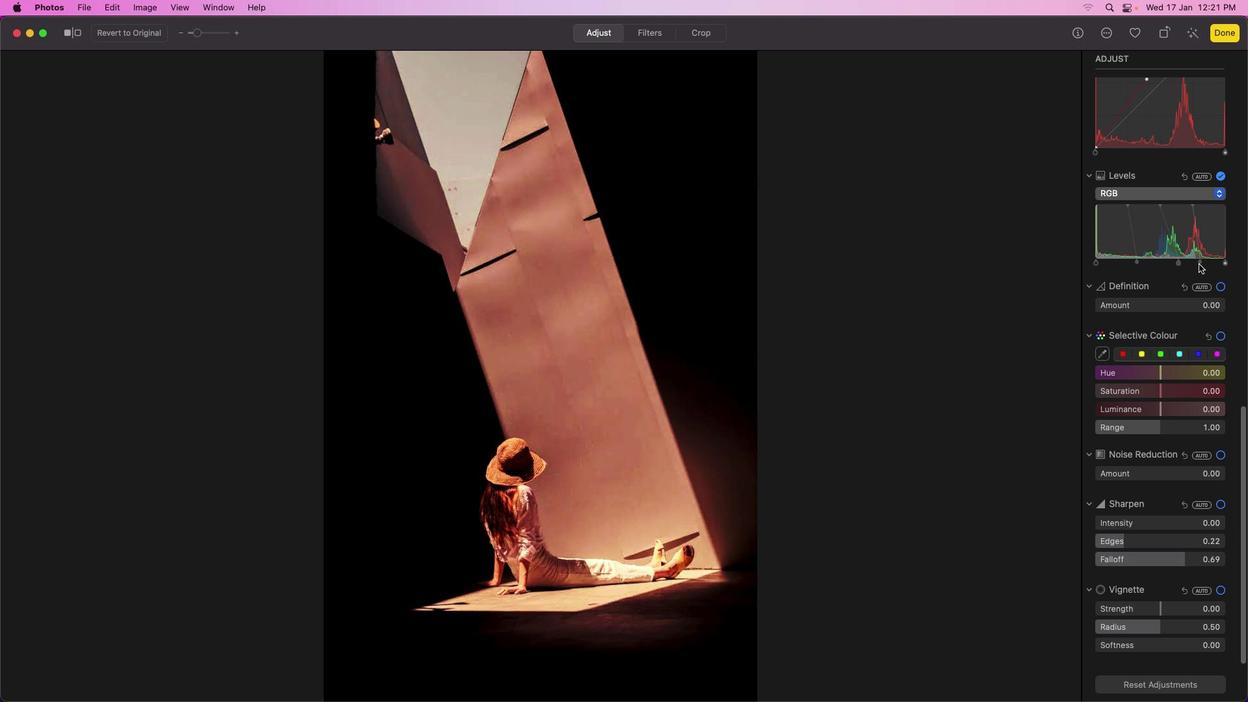 
Action: Mouse moved to (1176, 347)
Screenshot: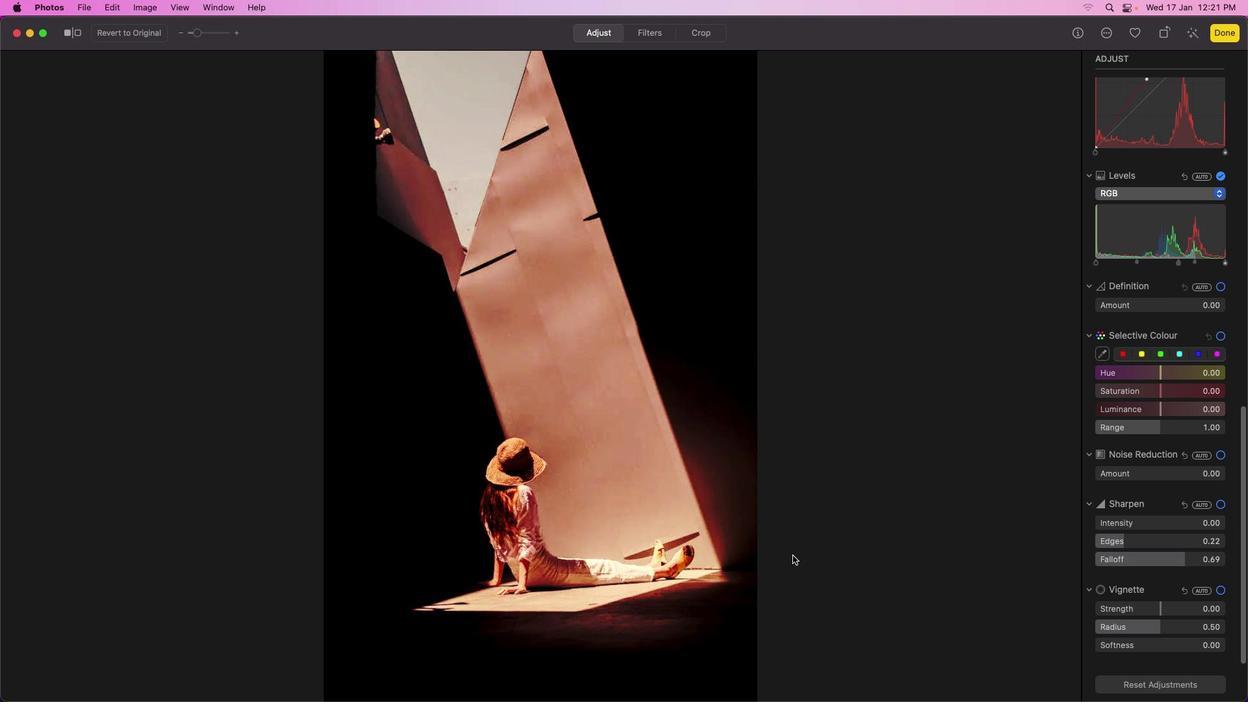 
Action: Mouse scrolled (1176, 347) with delta (0, 0)
Screenshot: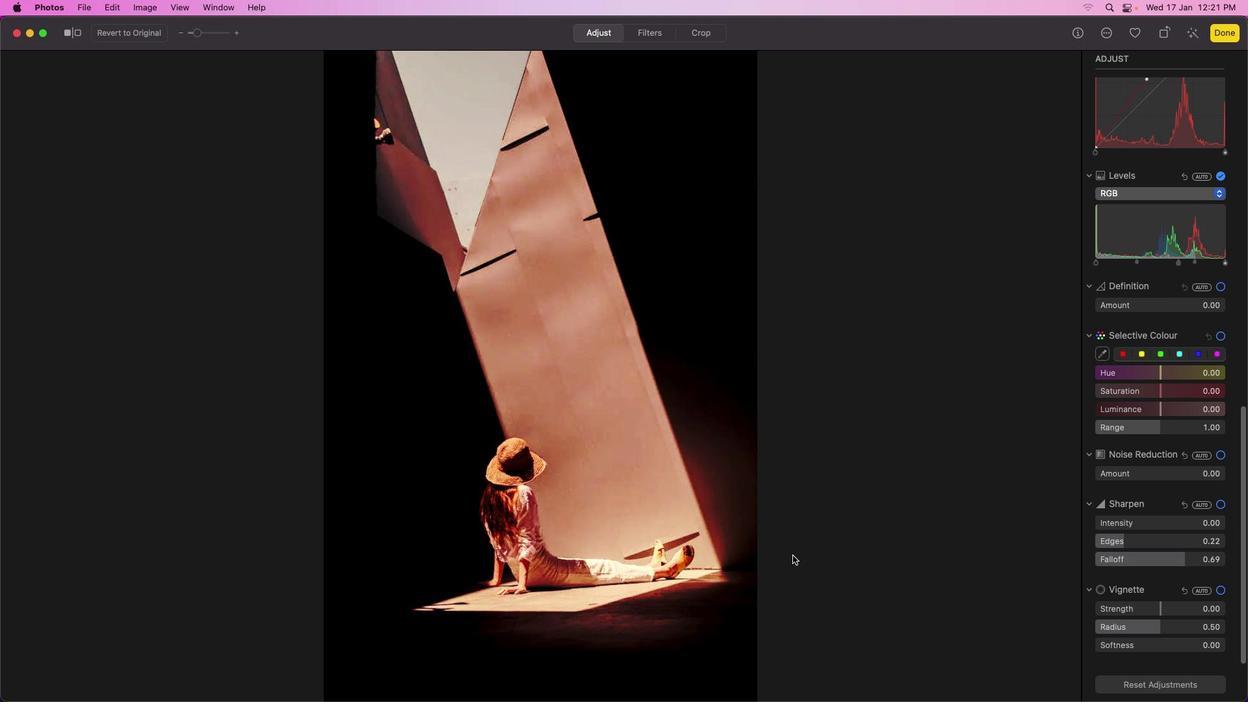 
Action: Mouse moved to (1176, 349)
Screenshot: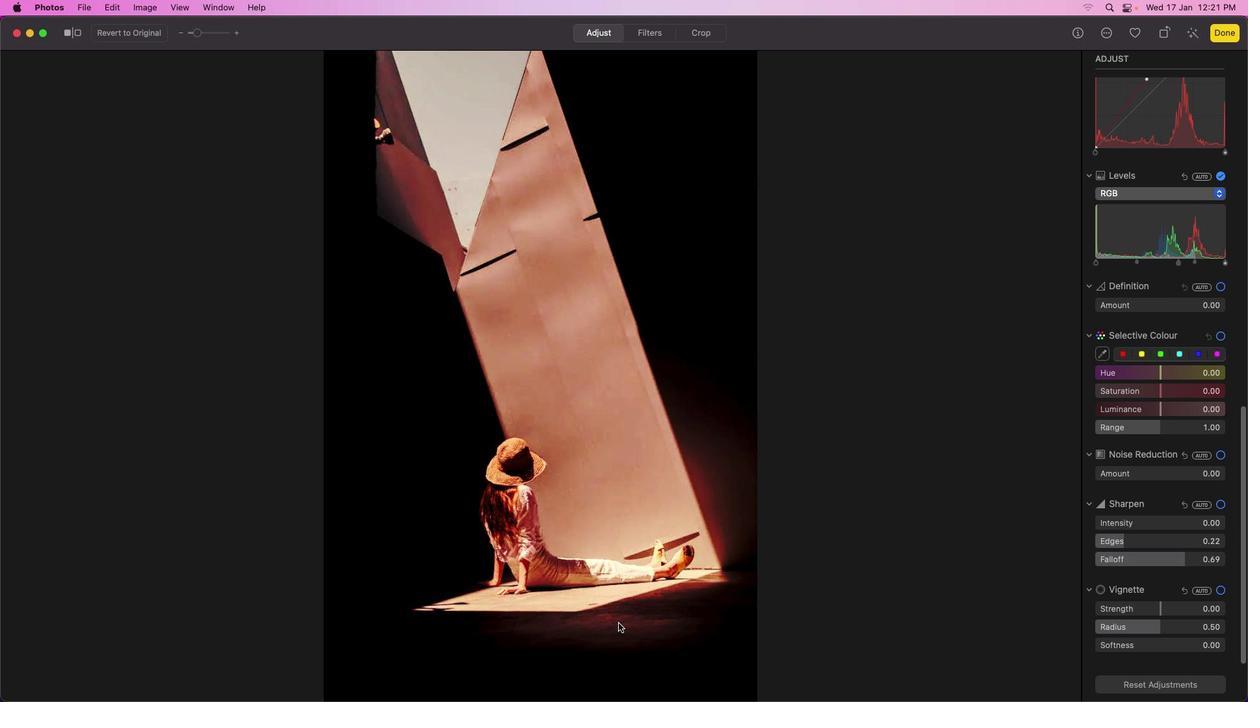 
Action: Mouse scrolled (1176, 349) with delta (0, 0)
Screenshot: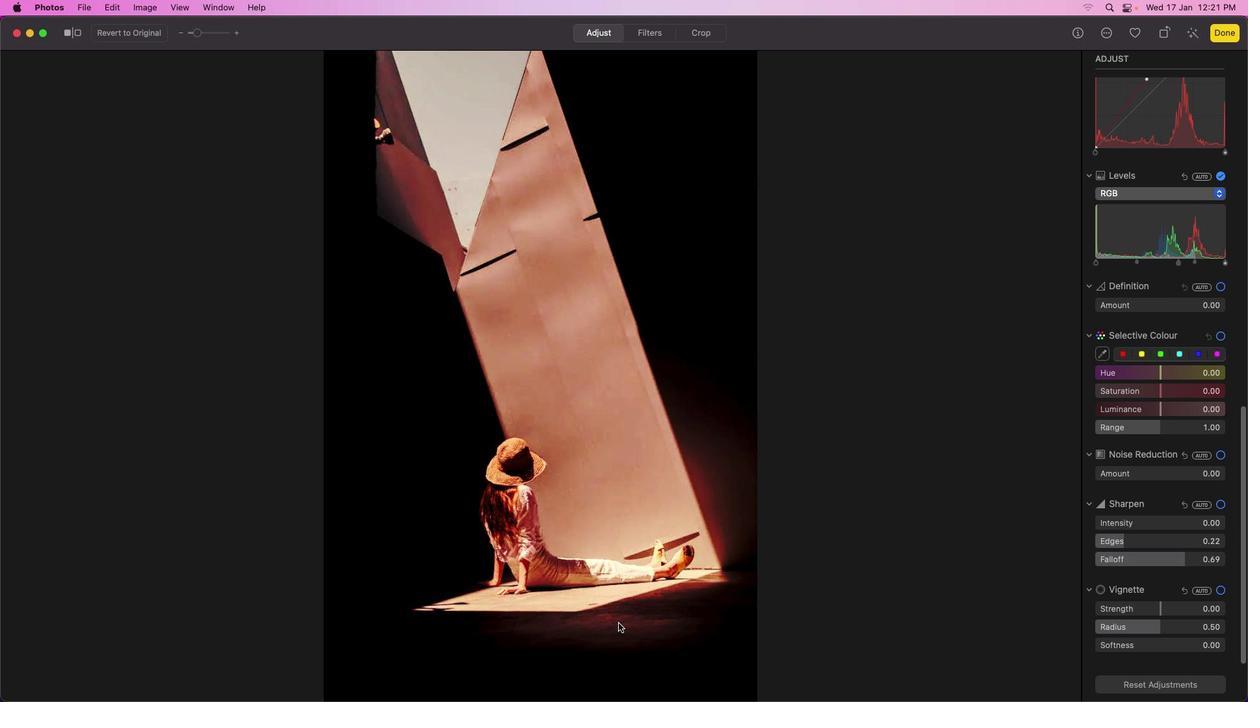 
Action: Mouse moved to (1175, 351)
Screenshot: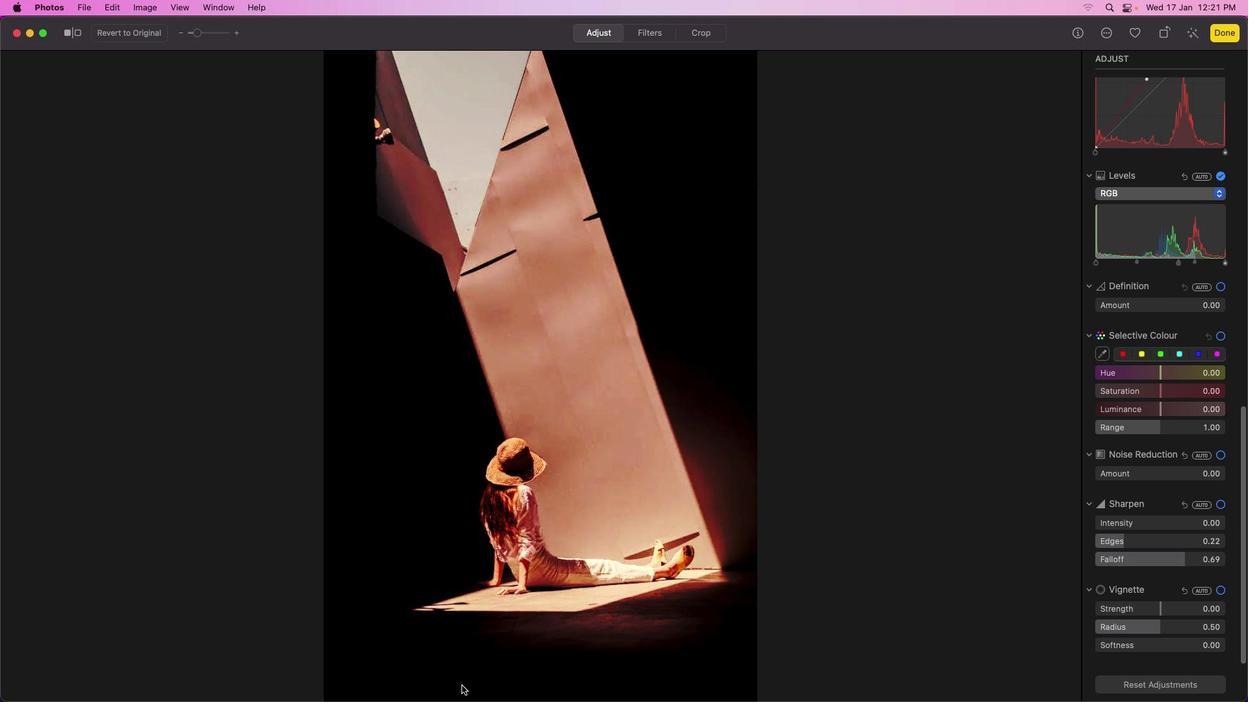 
Action: Mouse scrolled (1175, 351) with delta (0, -1)
Screenshot: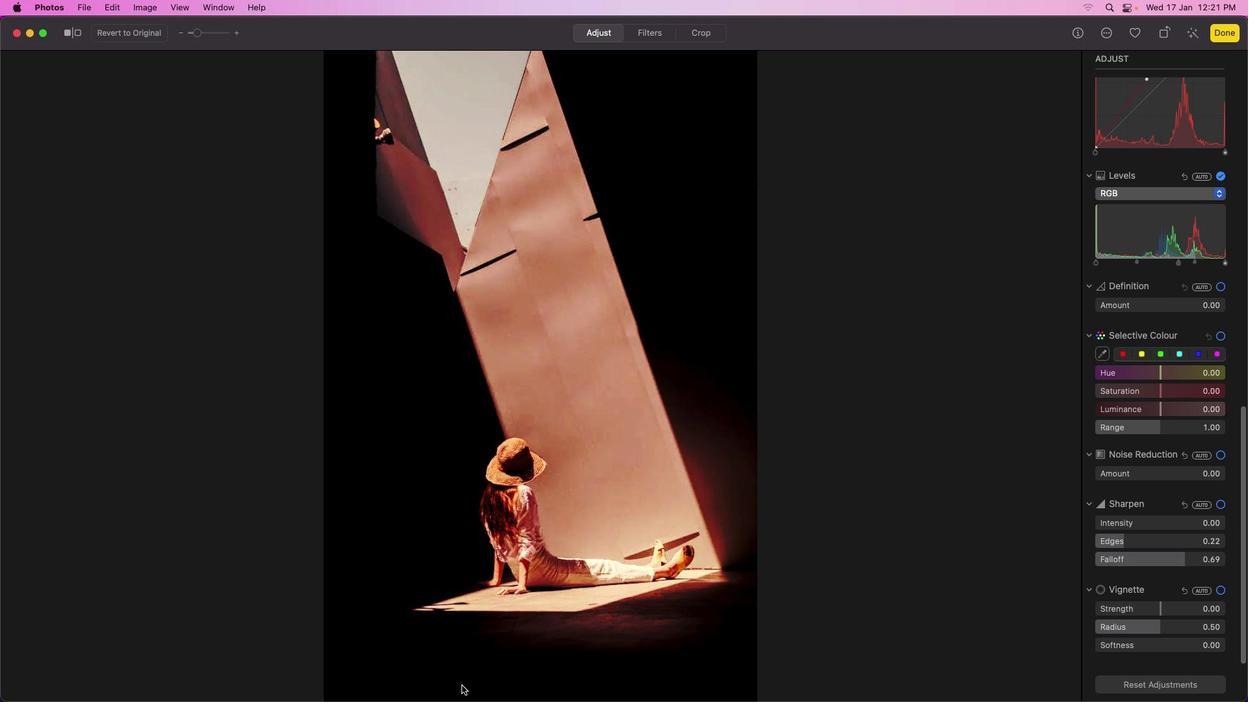 
Action: Mouse moved to (1174, 351)
Screenshot: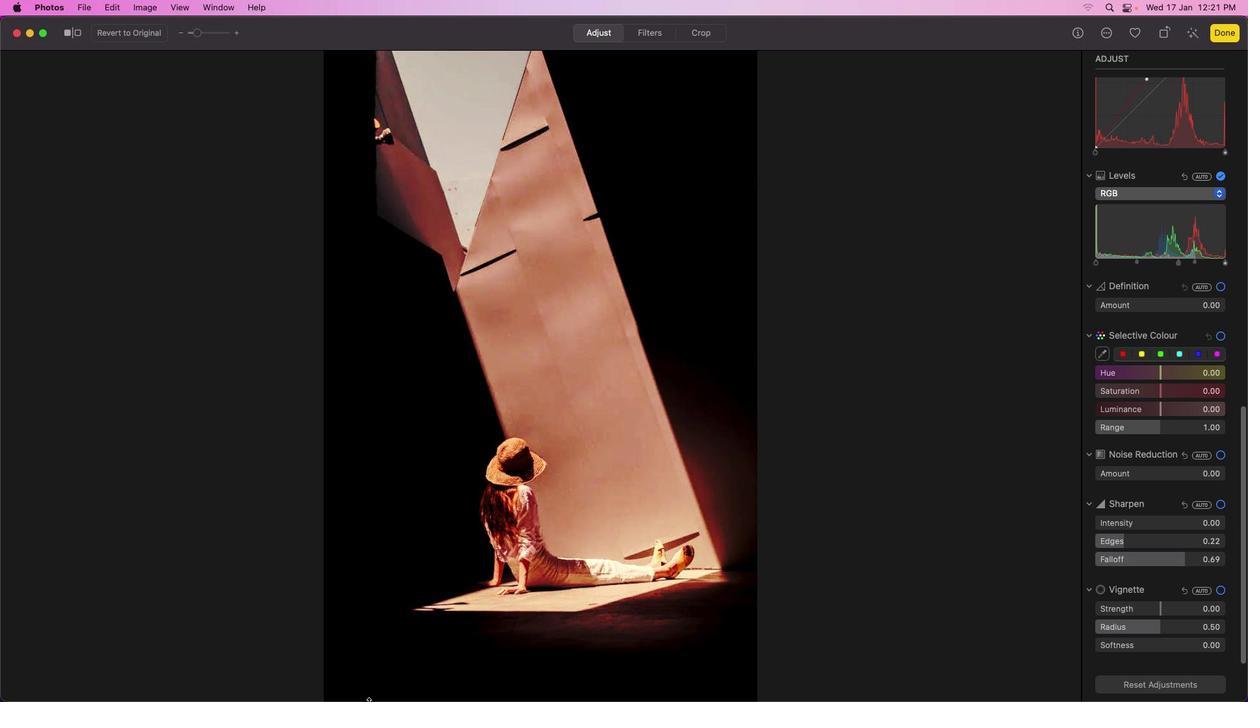 
Action: Mouse scrolled (1174, 351) with delta (0, -2)
Screenshot: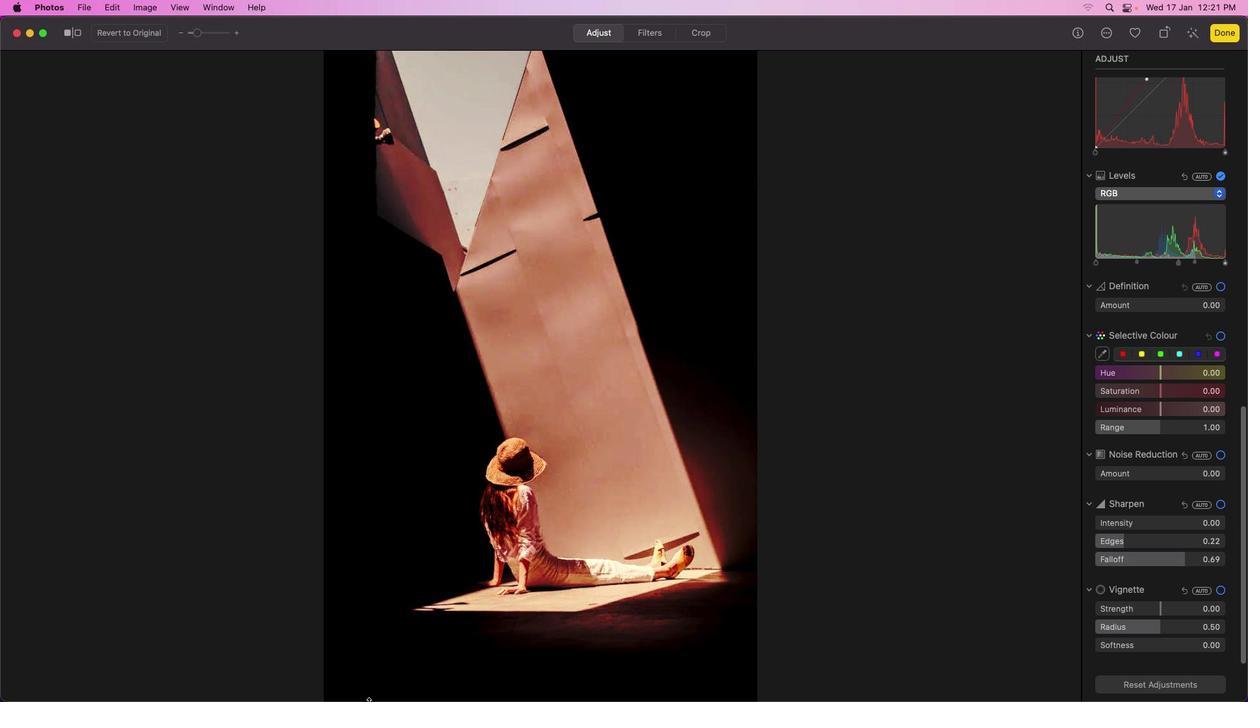 
Action: Mouse moved to (1174, 352)
Screenshot: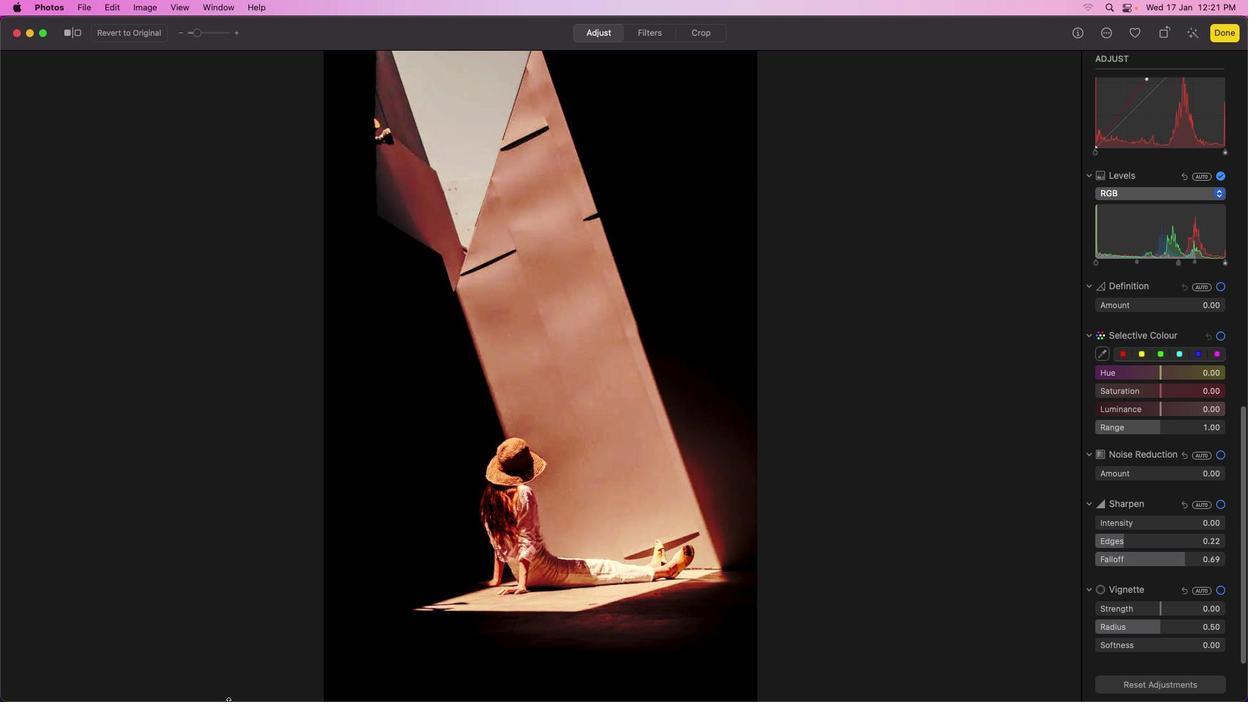 
Action: Mouse scrolled (1174, 352) with delta (0, -3)
Screenshot: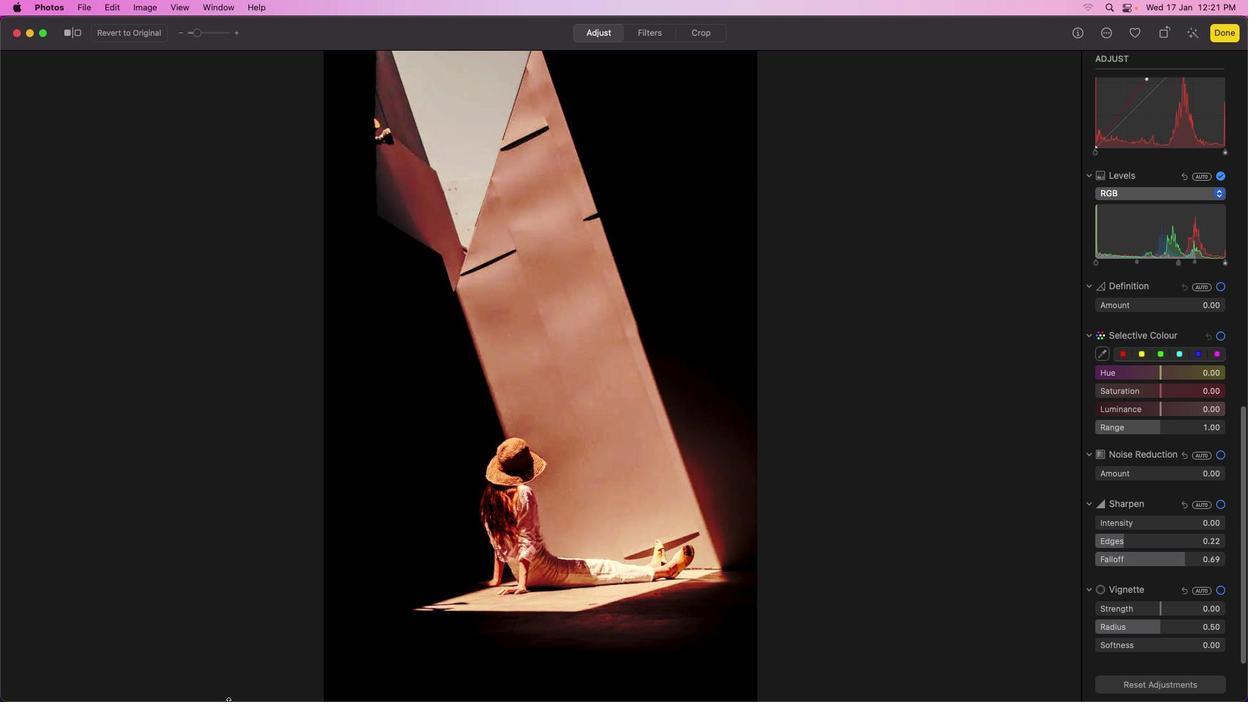 
Action: Mouse moved to (1173, 353)
Screenshot: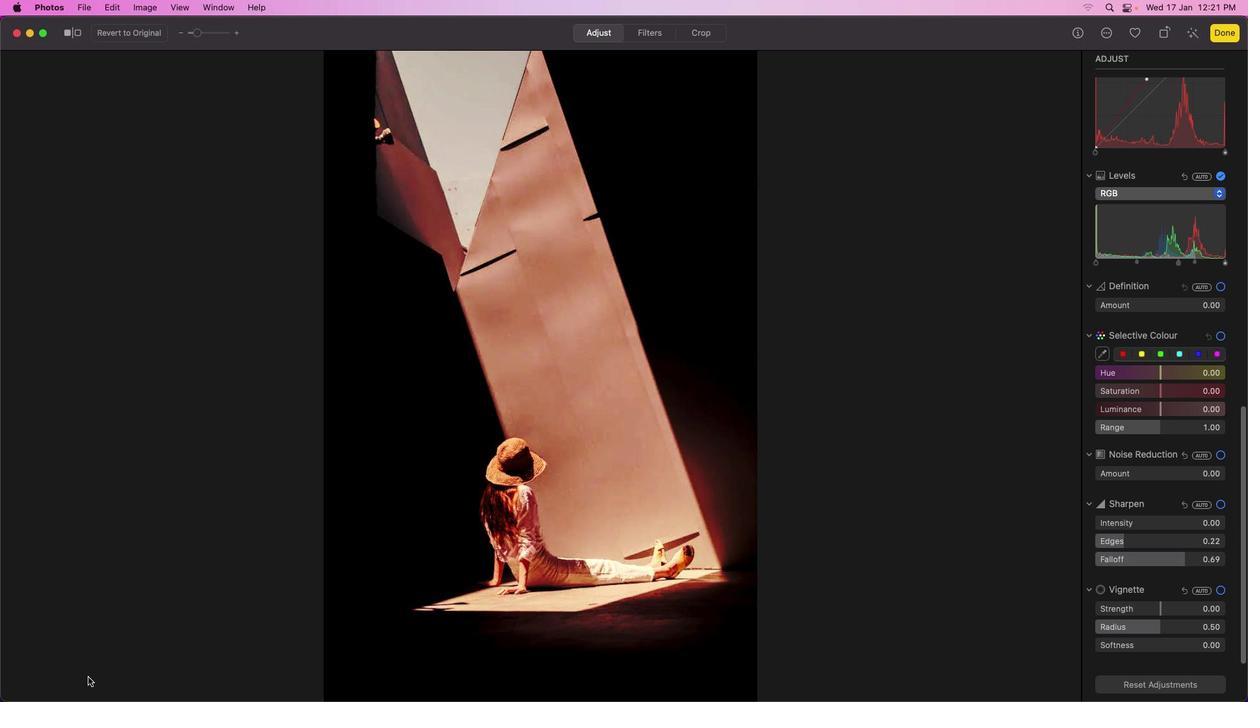 
Action: Mouse scrolled (1173, 353) with delta (0, -3)
Screenshot: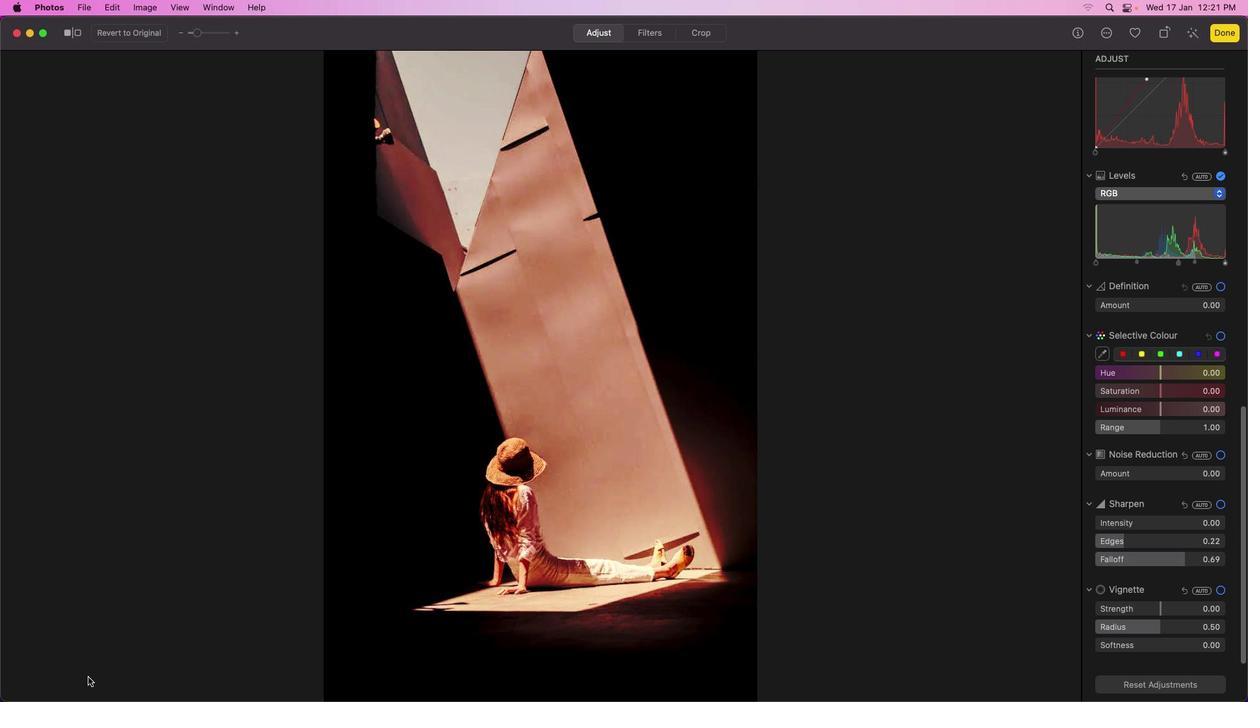 
Action: Mouse moved to (1160, 427)
Screenshot: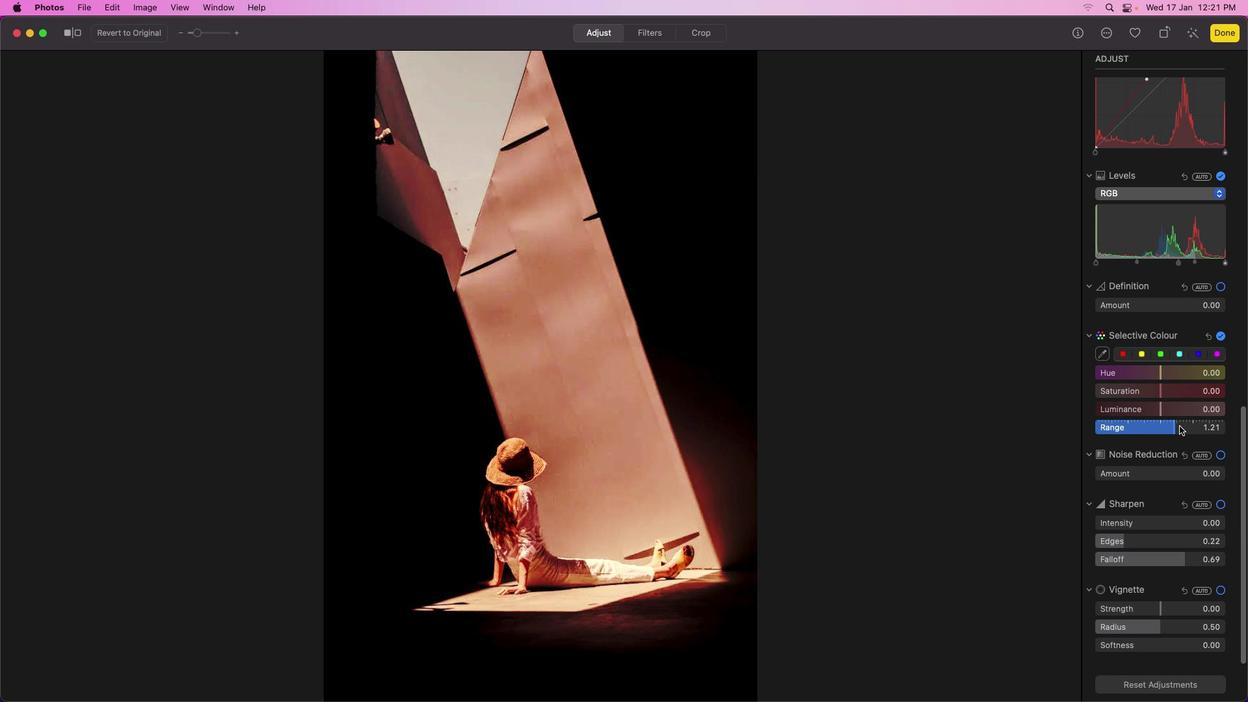 
Action: Mouse pressed left at (1160, 427)
Screenshot: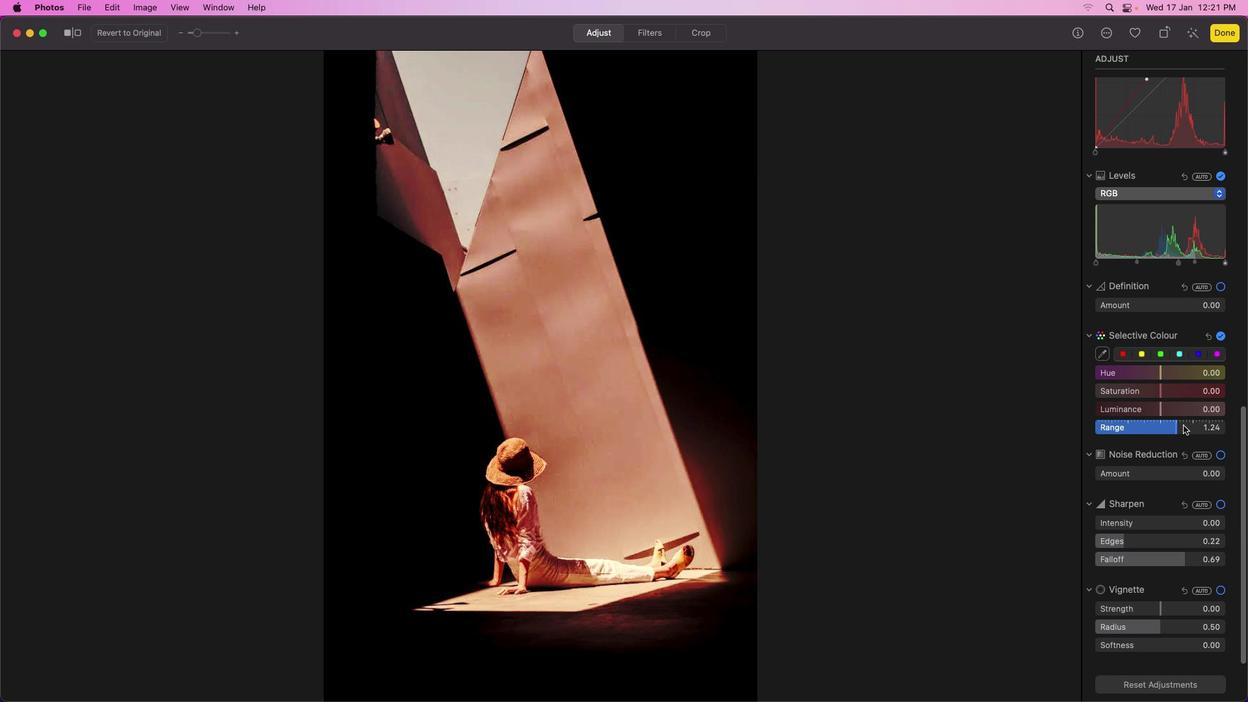 
Action: Mouse moved to (1187, 443)
Screenshot: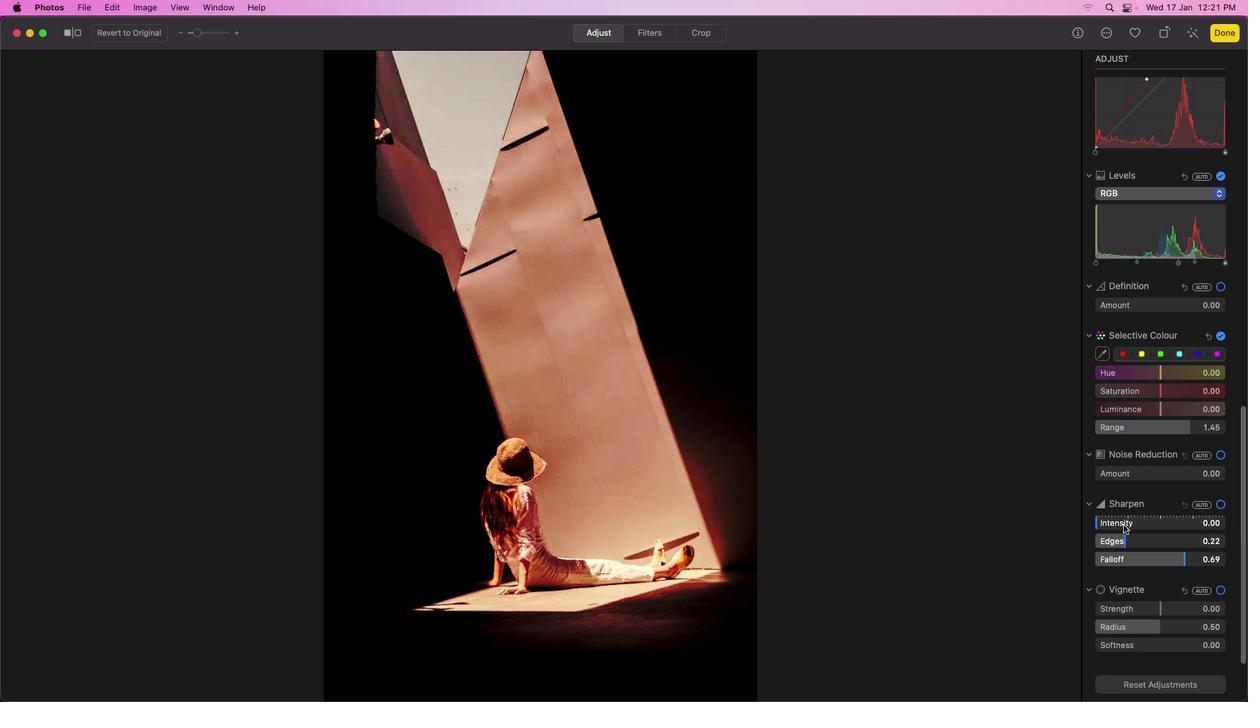 
Action: Mouse scrolled (1187, 443) with delta (0, 0)
Screenshot: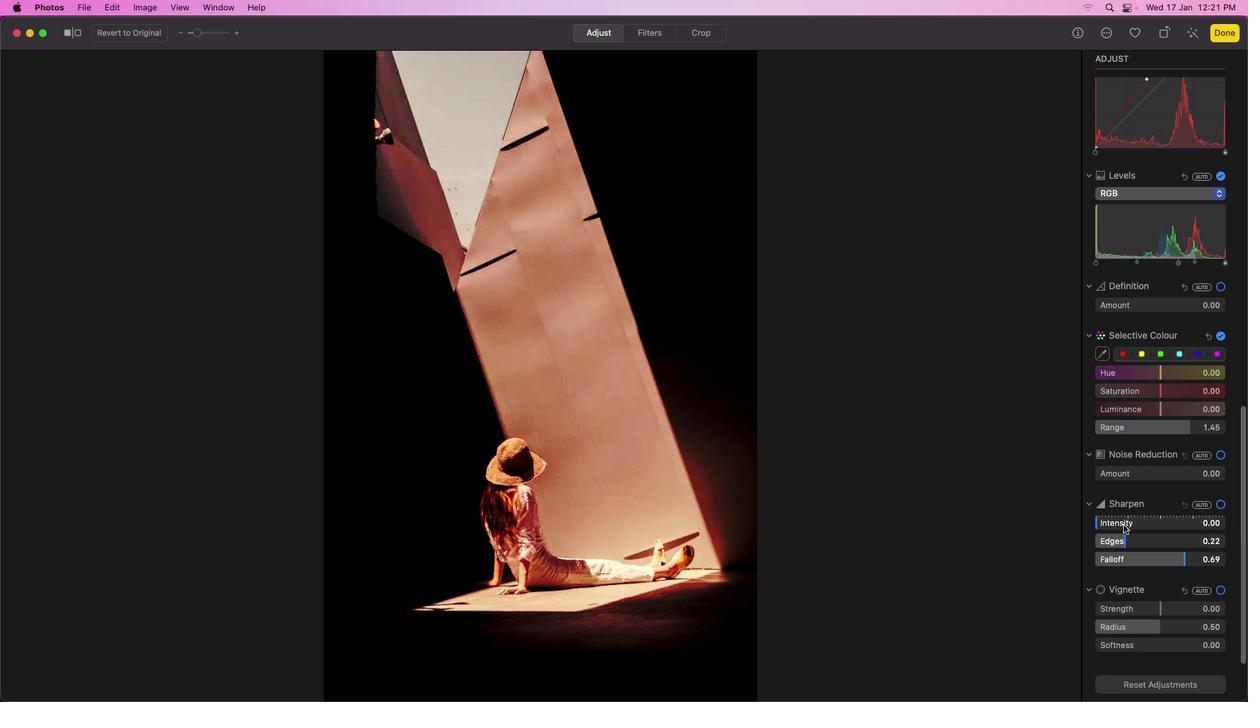 
Action: Mouse moved to (1188, 461)
Screenshot: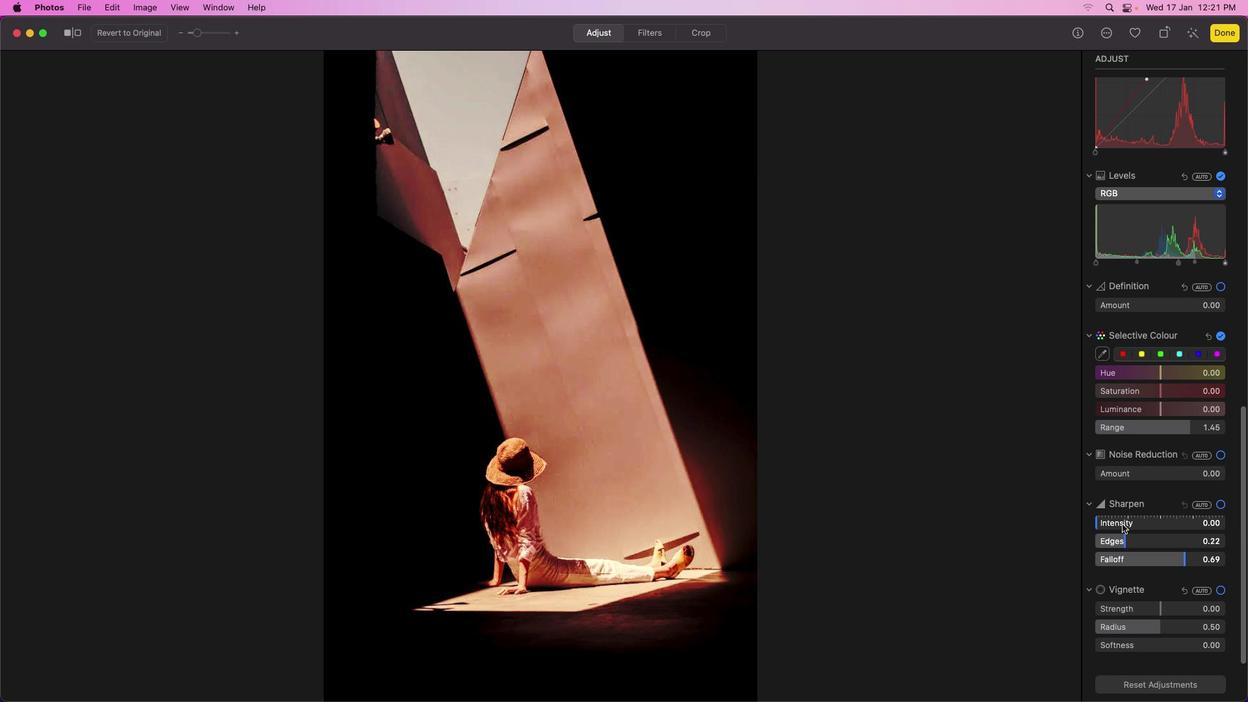
Action: Mouse scrolled (1188, 461) with delta (0, 0)
Screenshot: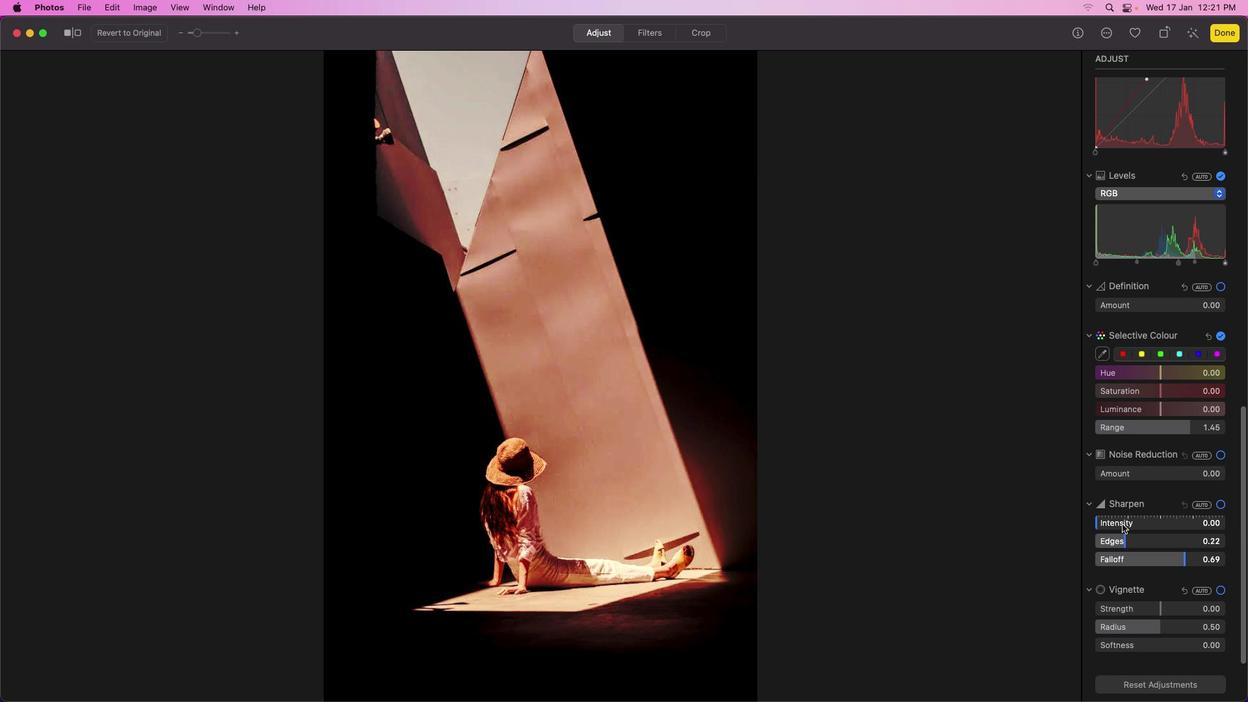
Action: Mouse moved to (1186, 470)
Screenshot: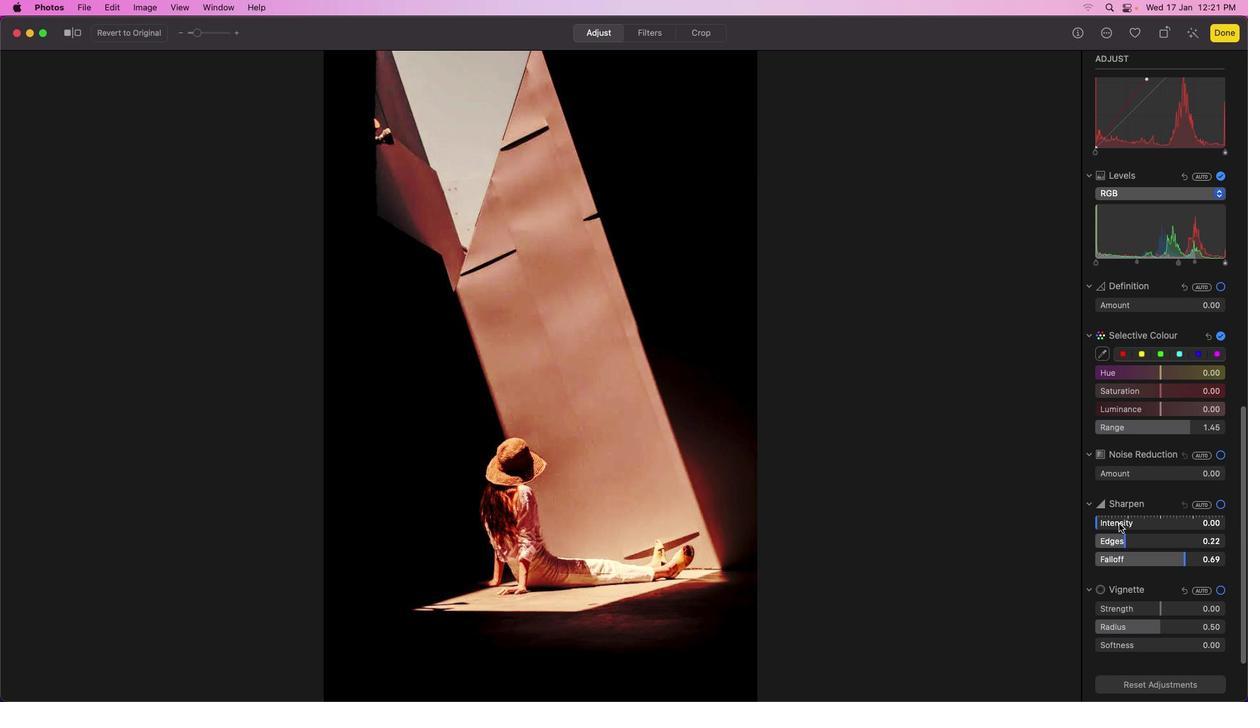 
Action: Mouse scrolled (1186, 470) with delta (0, -1)
Screenshot: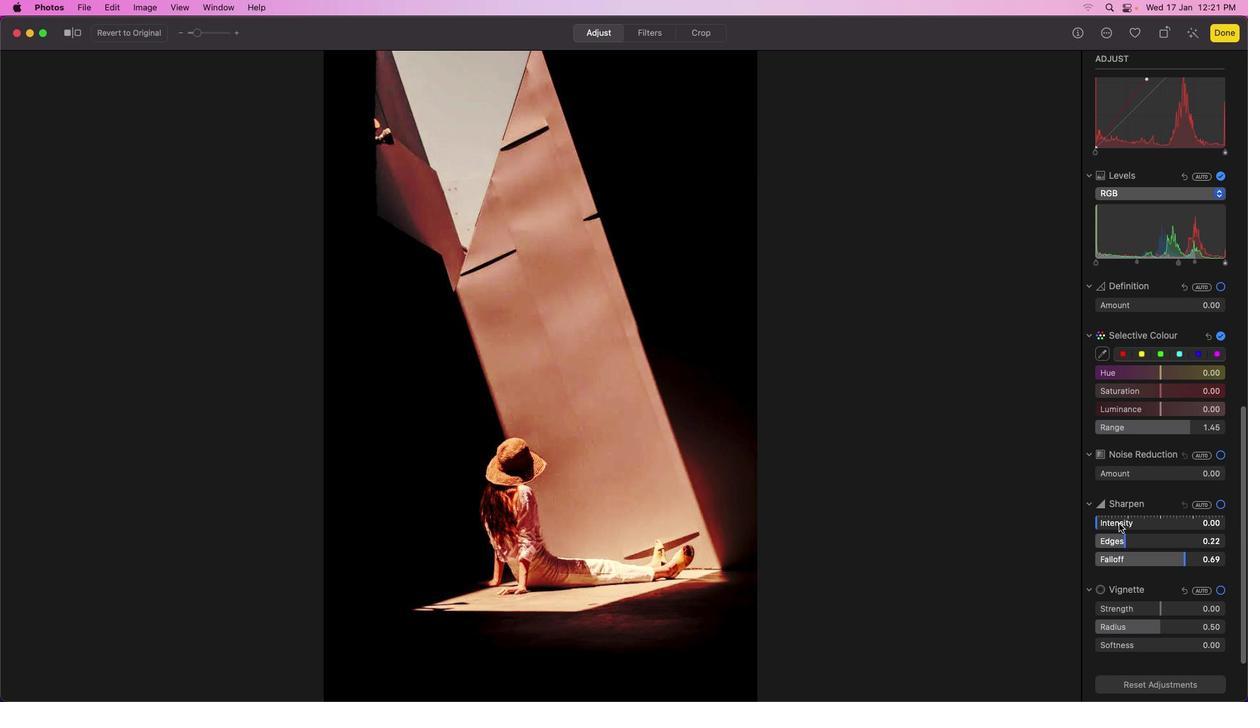 
Action: Mouse moved to (1181, 485)
Screenshot: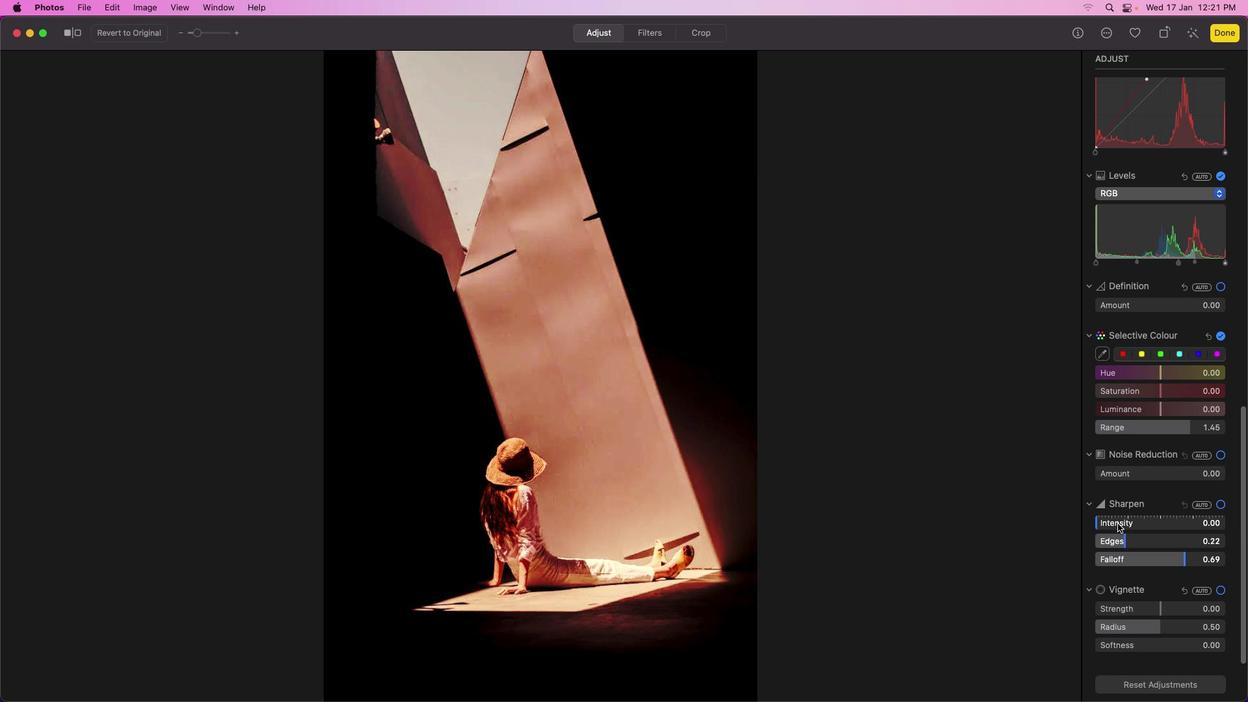 
Action: Mouse scrolled (1181, 485) with delta (0, -1)
Screenshot: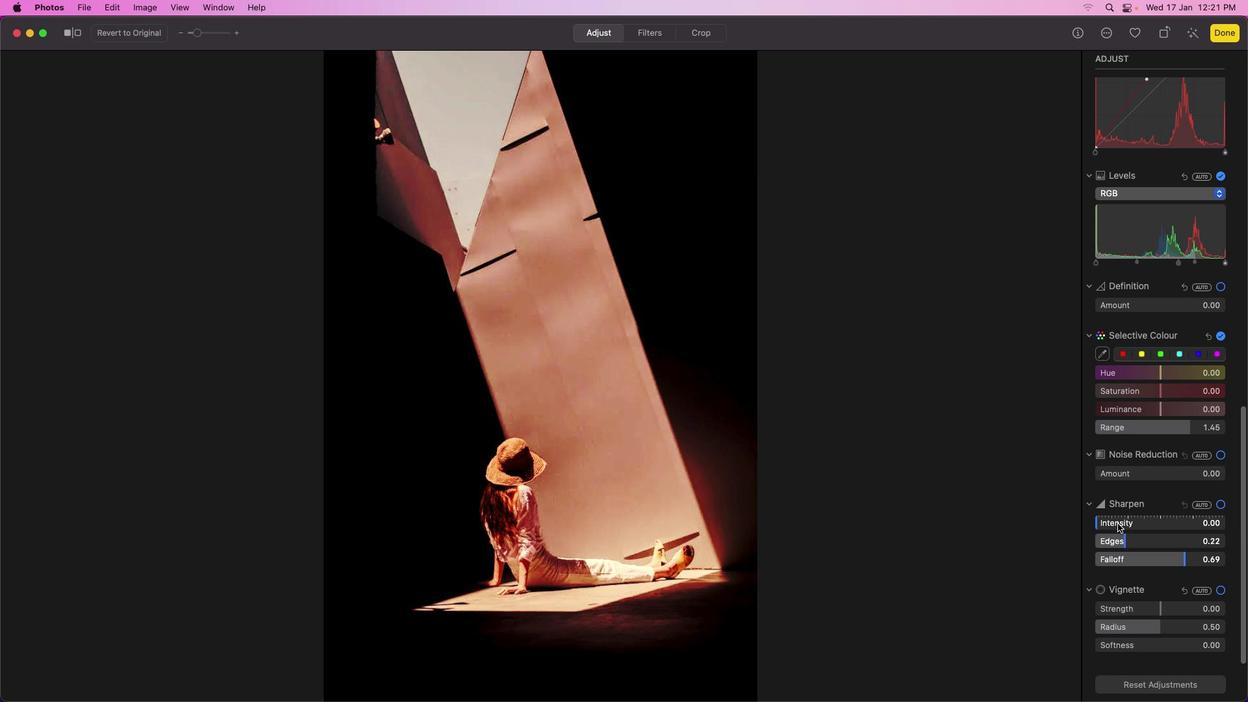 
Action: Mouse moved to (1101, 520)
Screenshot: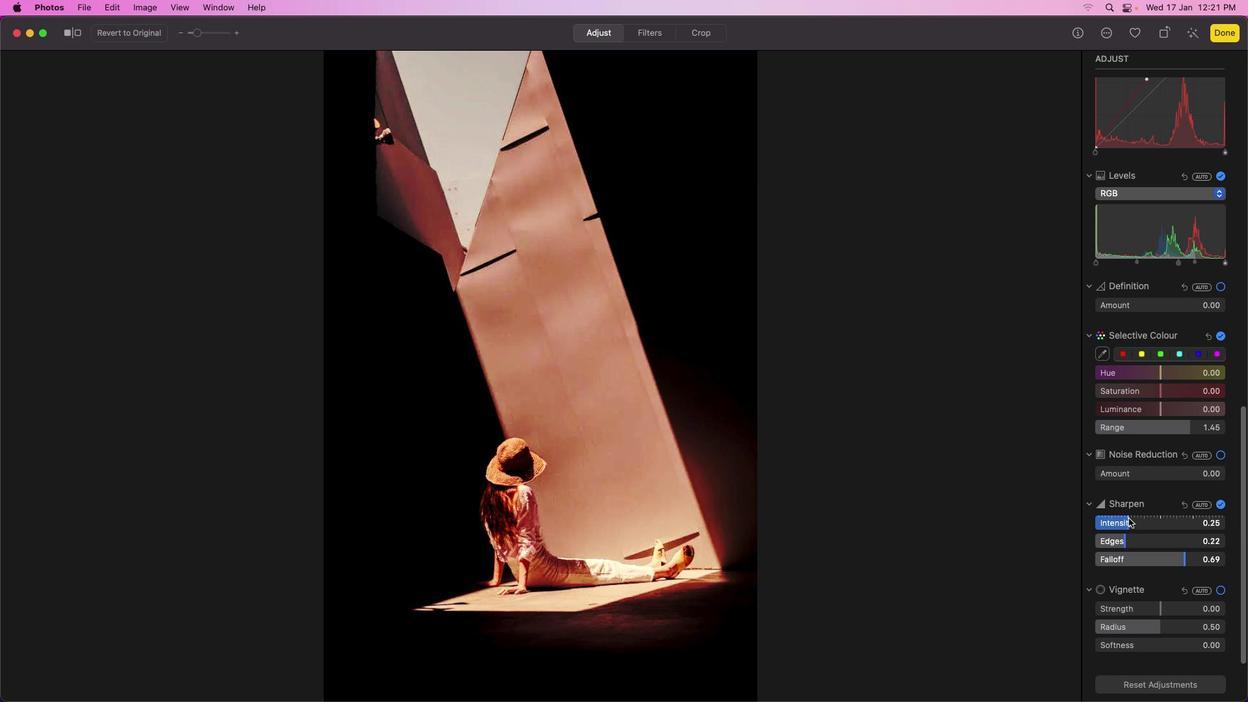 
Action: Mouse pressed left at (1101, 520)
Screenshot: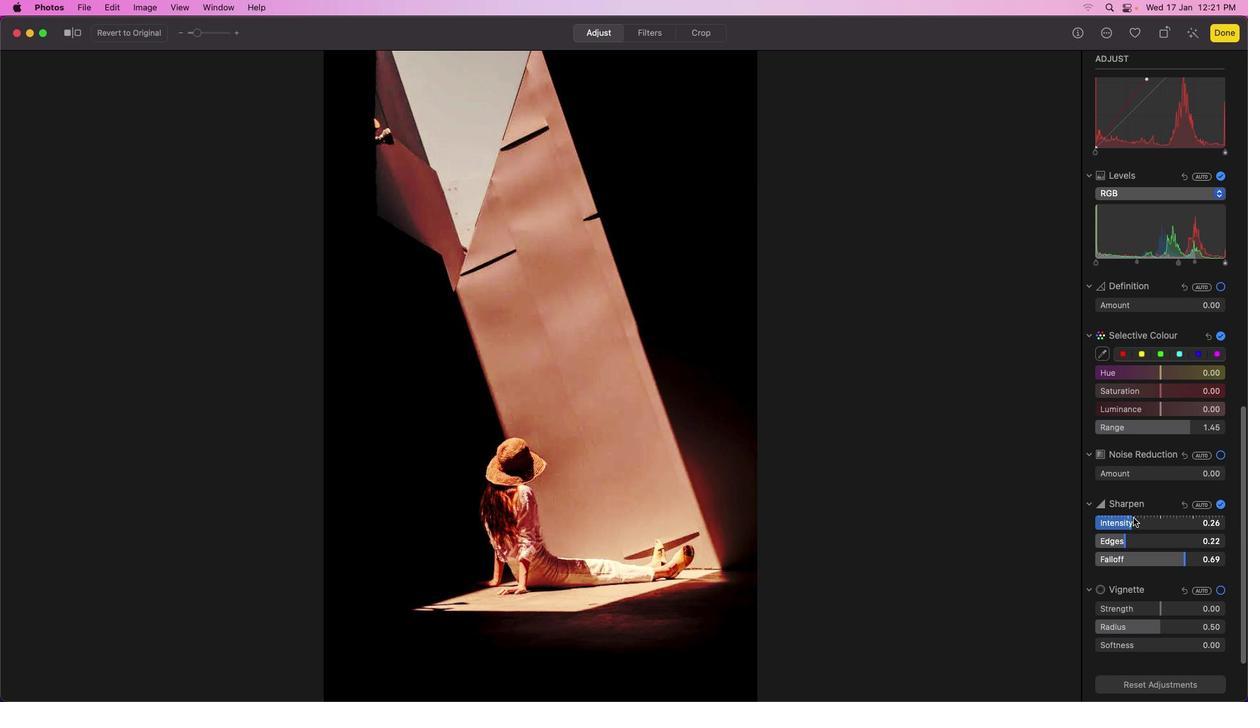 
Action: Mouse moved to (1126, 544)
Screenshot: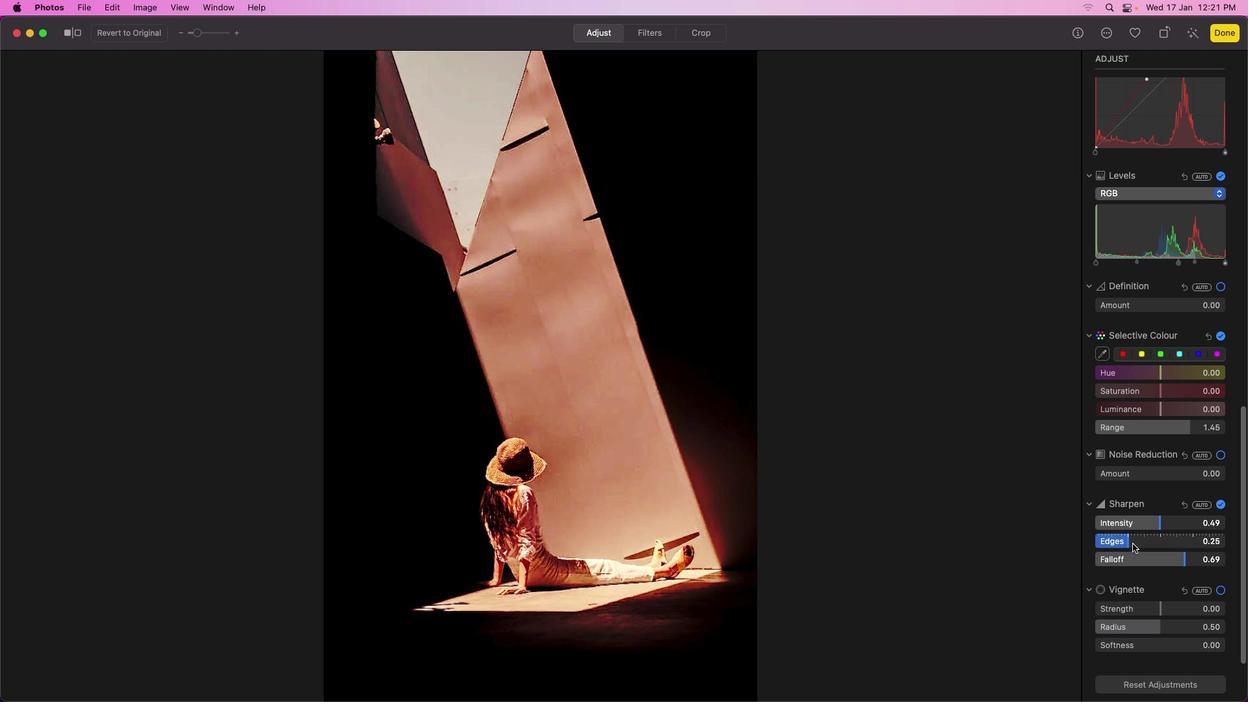 
Action: Mouse pressed left at (1126, 544)
Screenshot: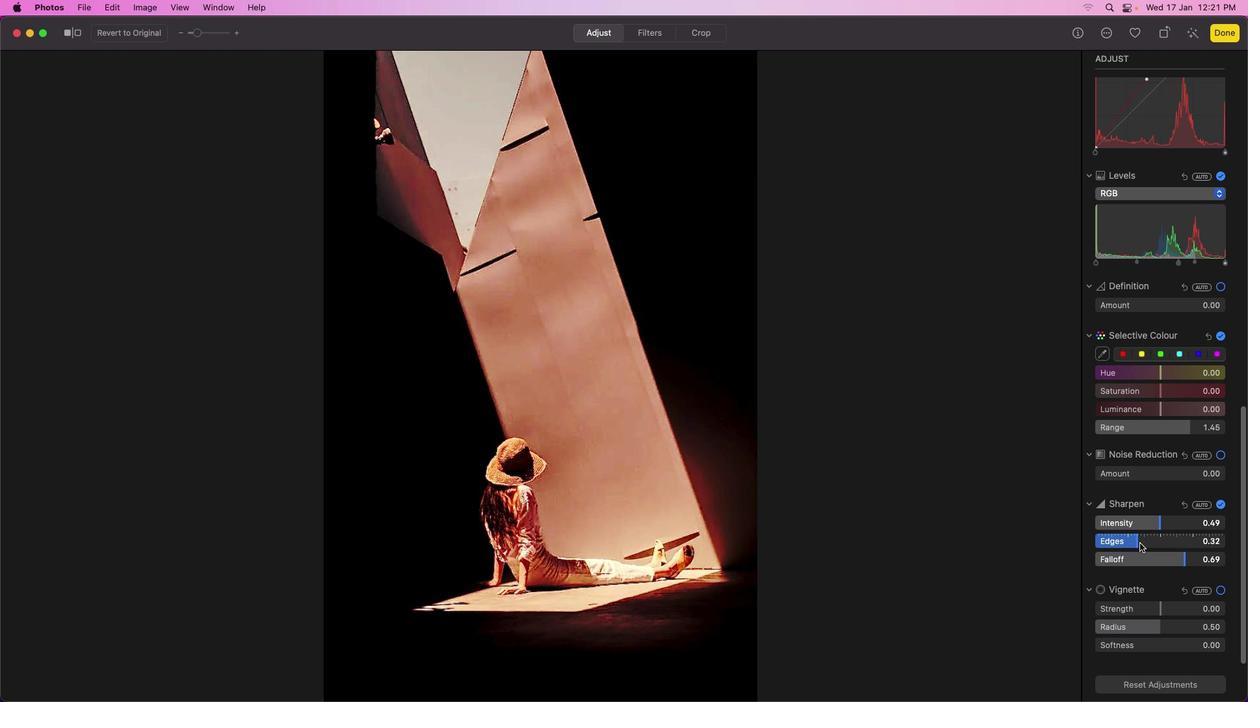 
Action: Mouse moved to (1185, 559)
Screenshot: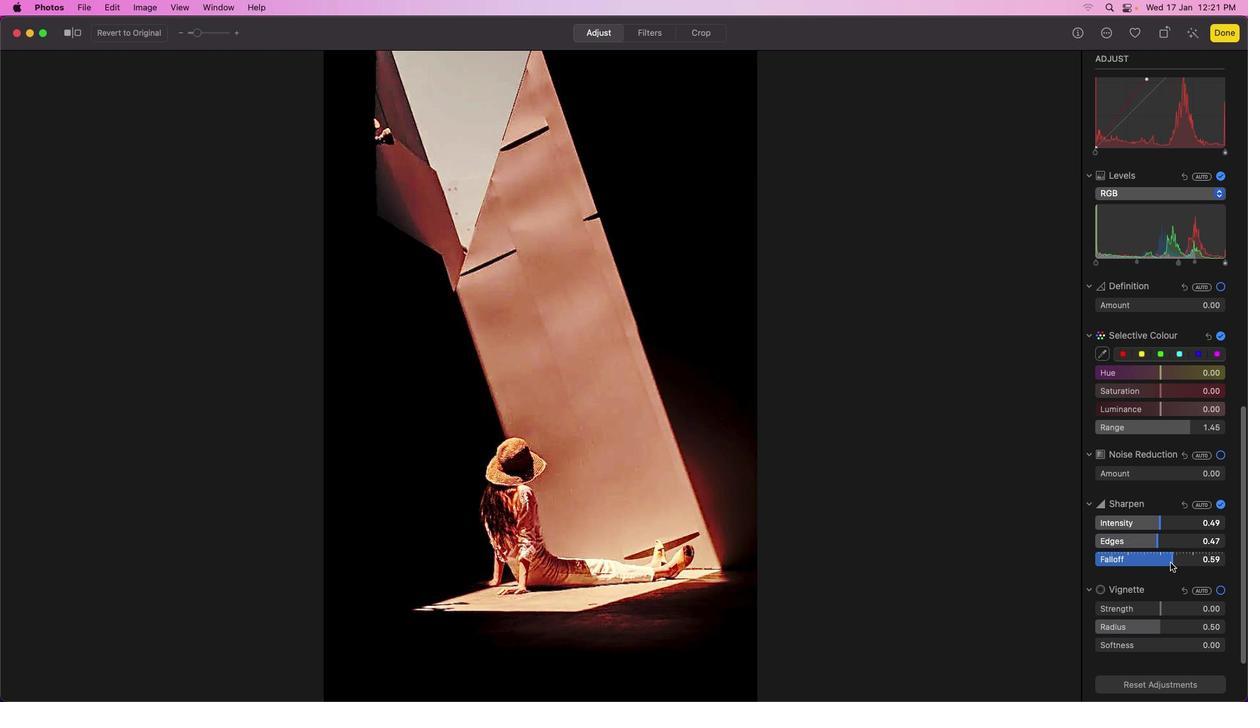 
Action: Mouse pressed left at (1185, 559)
Screenshot: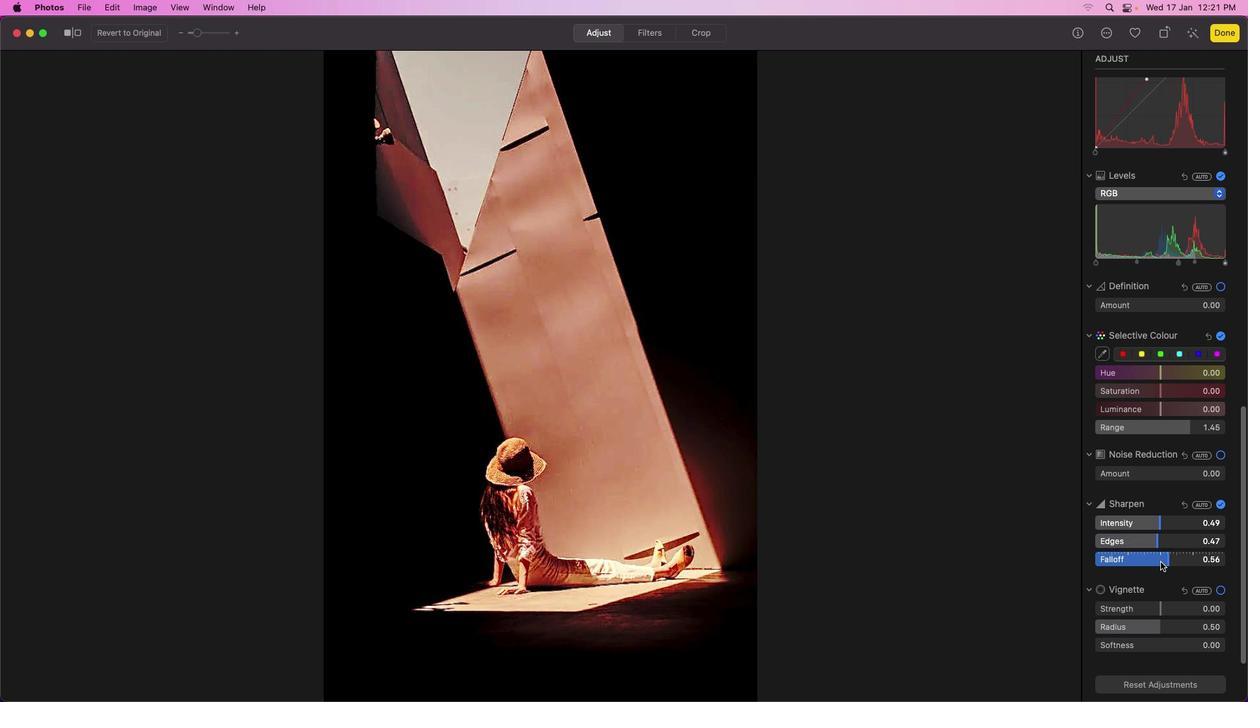 
Action: Mouse moved to (1157, 560)
Screenshot: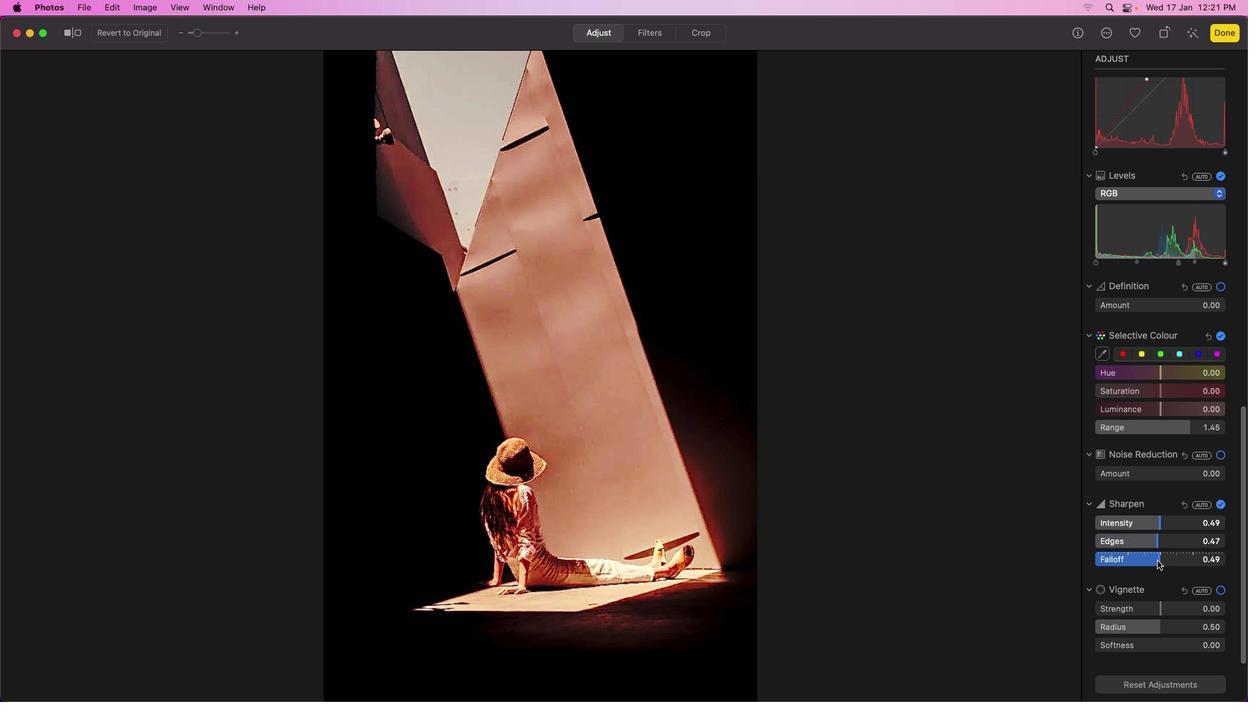 
Action: Mouse scrolled (1157, 560) with delta (0, 0)
Screenshot: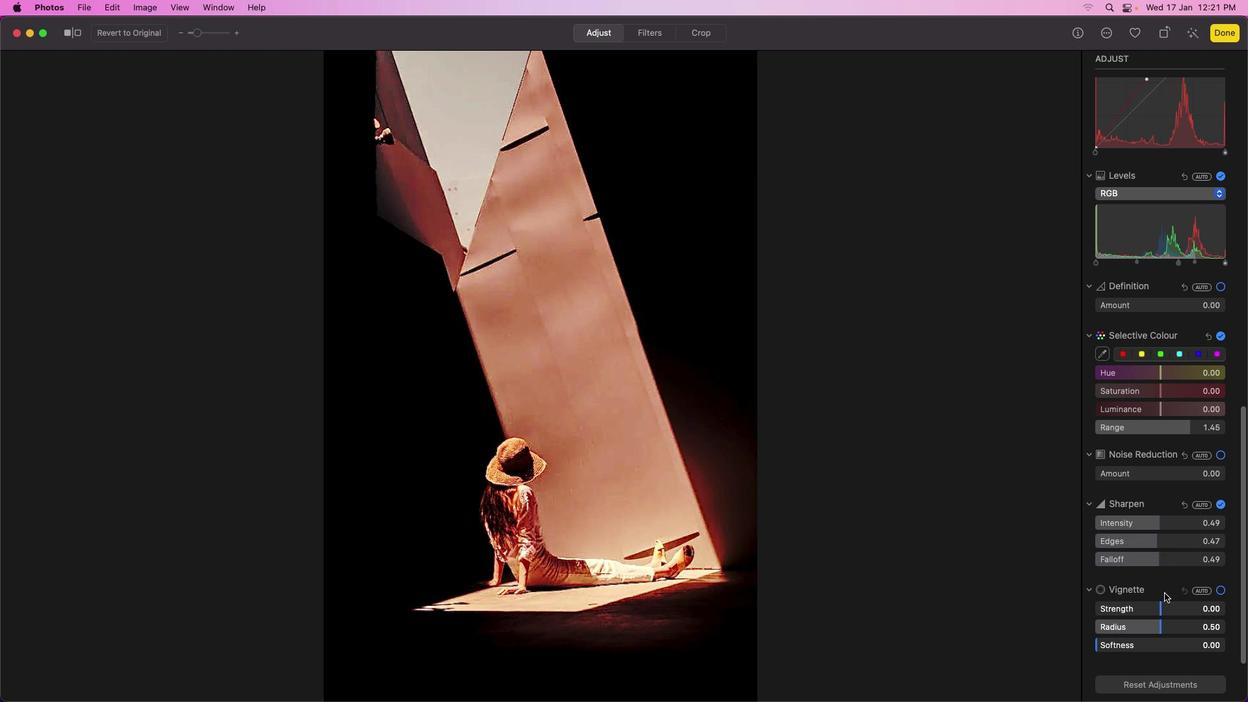 
Action: Mouse scrolled (1157, 560) with delta (0, 0)
Screenshot: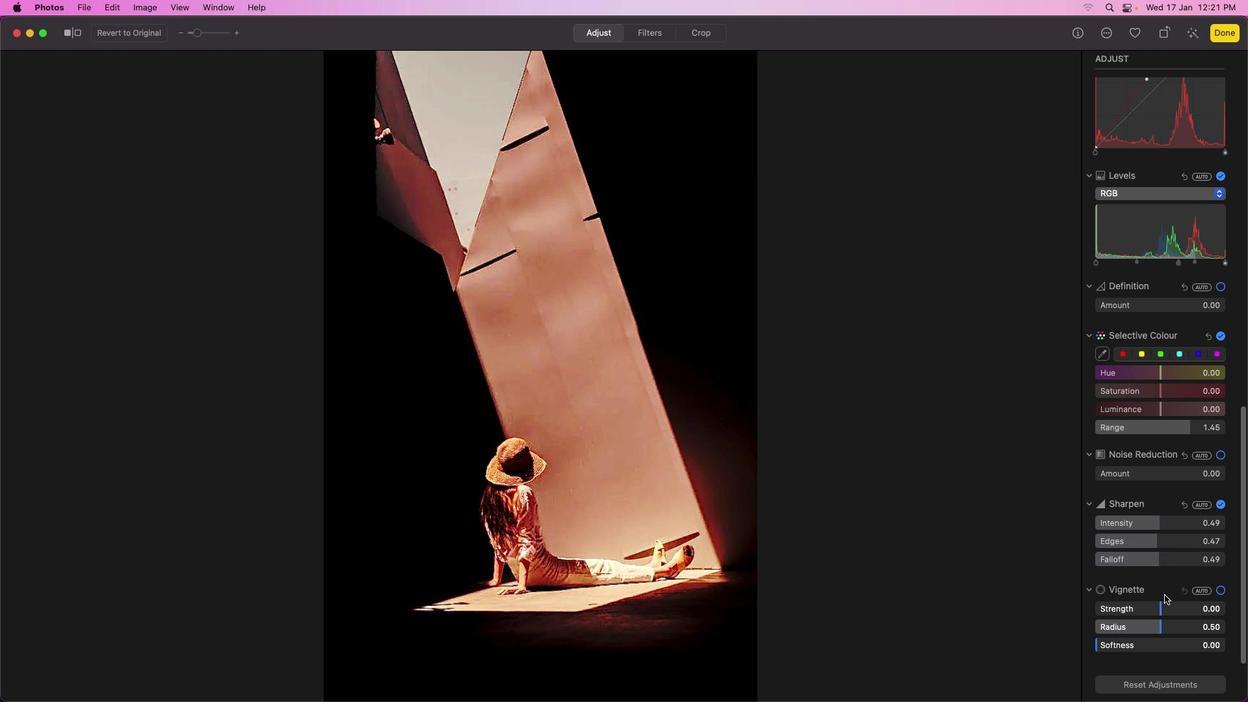 
Action: Mouse scrolled (1157, 560) with delta (0, -1)
Screenshot: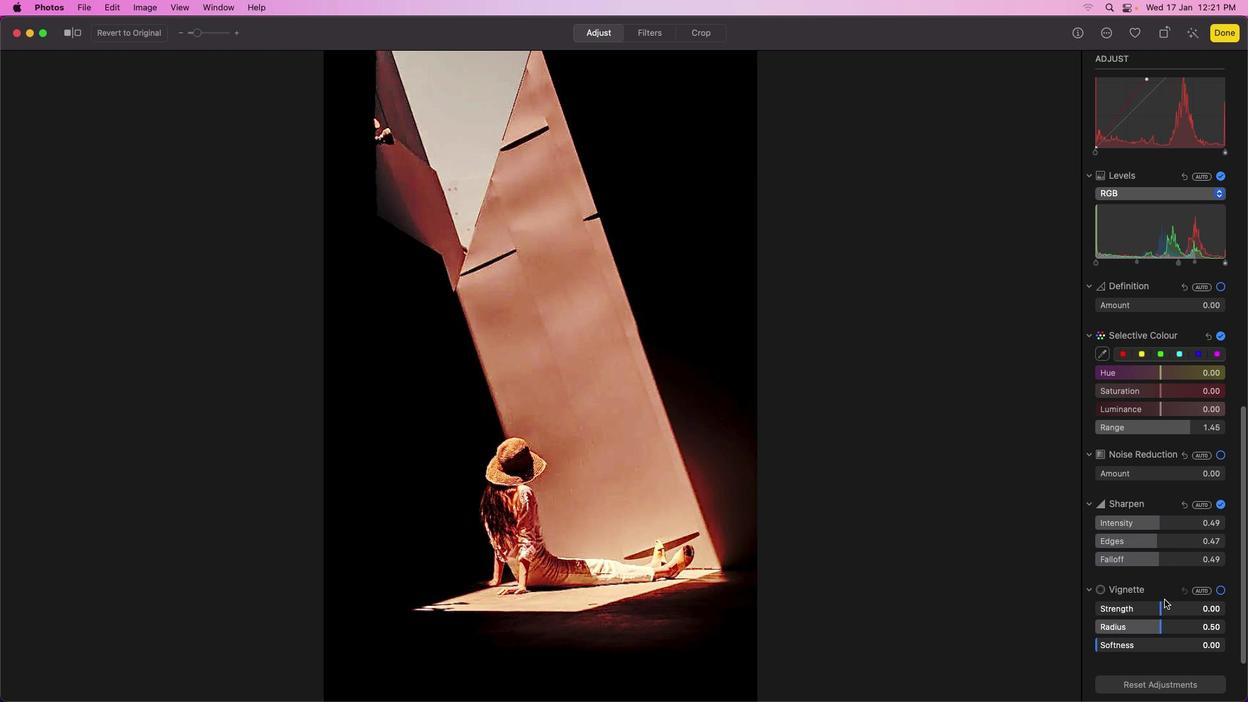 
Action: Mouse scrolled (1157, 560) with delta (0, -3)
Screenshot: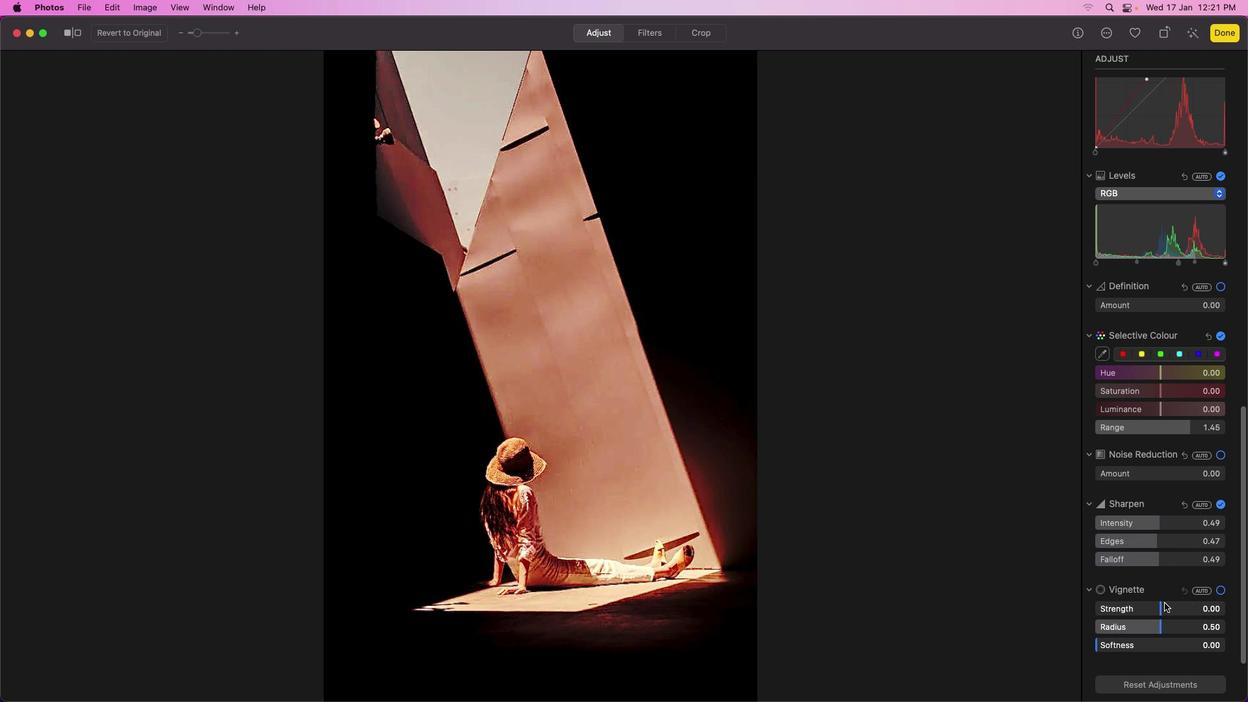 
Action: Mouse scrolled (1157, 560) with delta (0, -3)
Screenshot: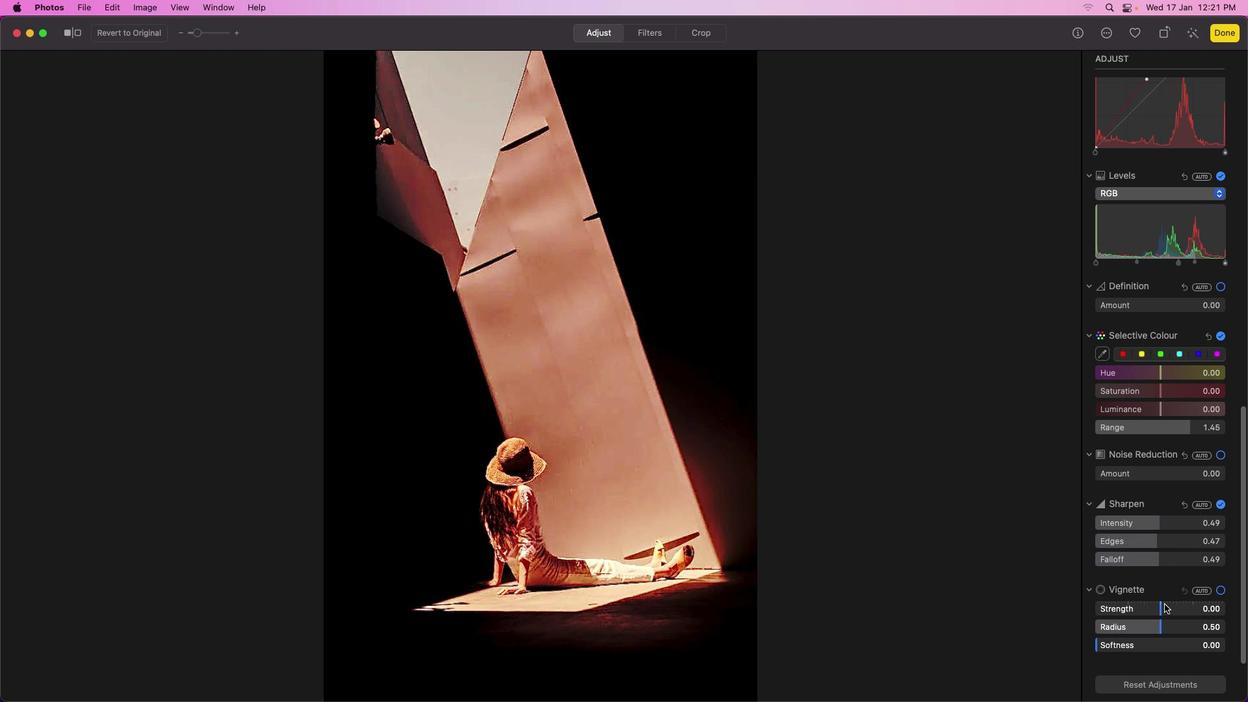 
Action: Mouse scrolled (1157, 560) with delta (0, -3)
Screenshot: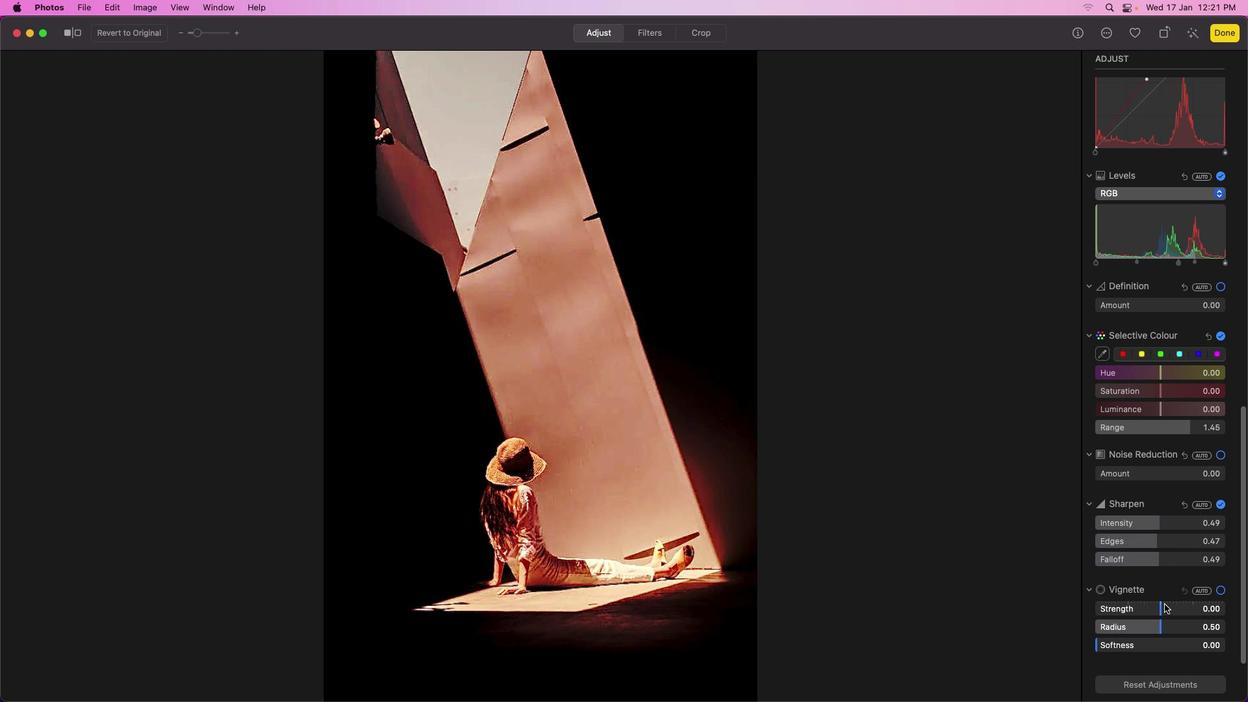 
Action: Mouse moved to (1162, 609)
Screenshot: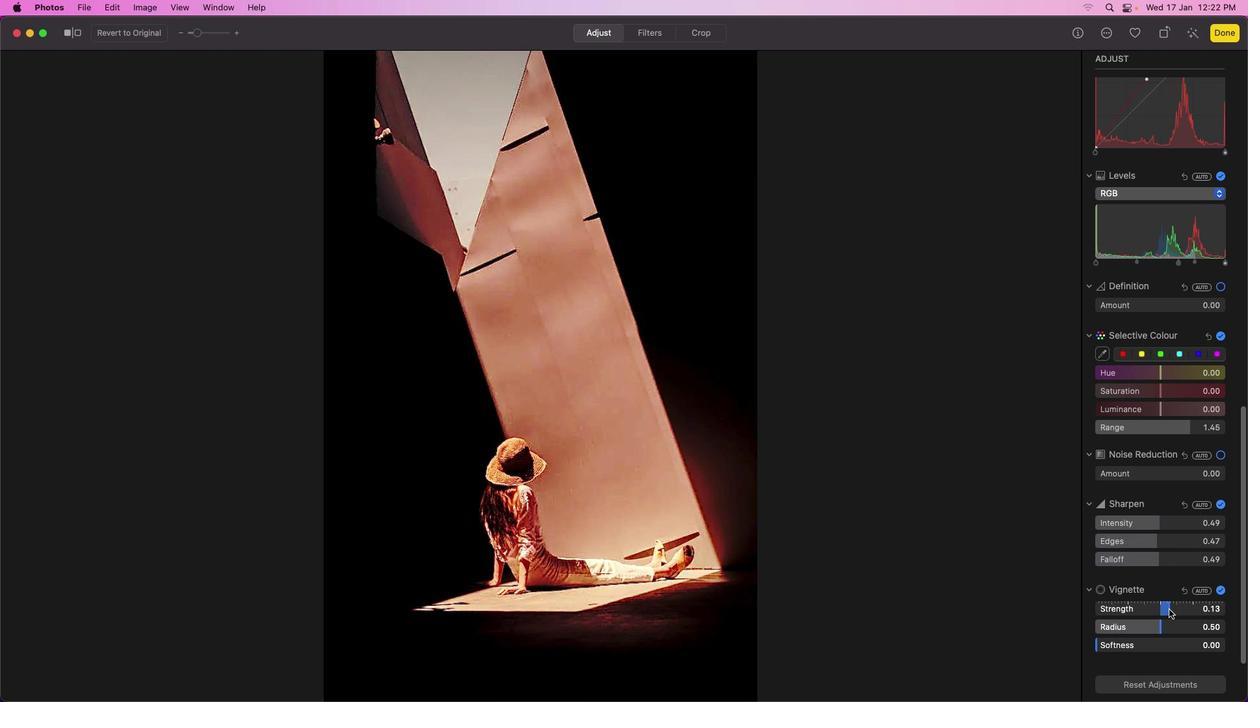 
Action: Mouse pressed left at (1162, 609)
Screenshot: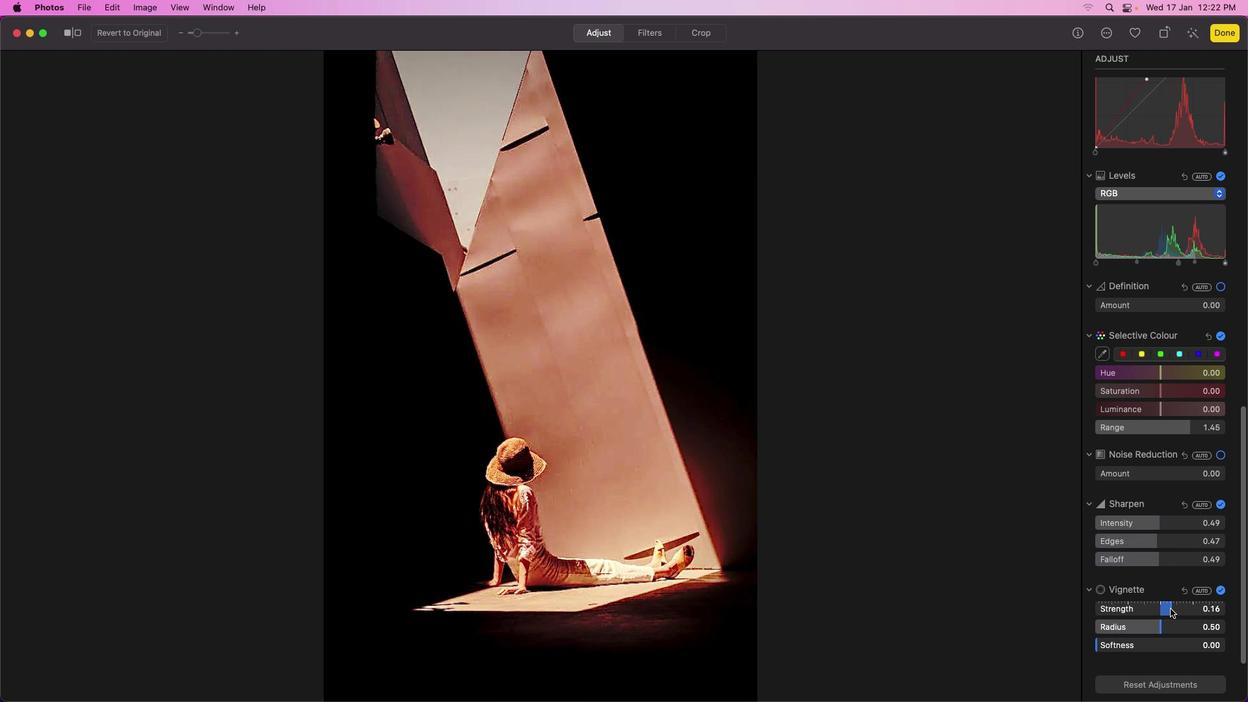
Action: Mouse moved to (1160, 624)
Screenshot: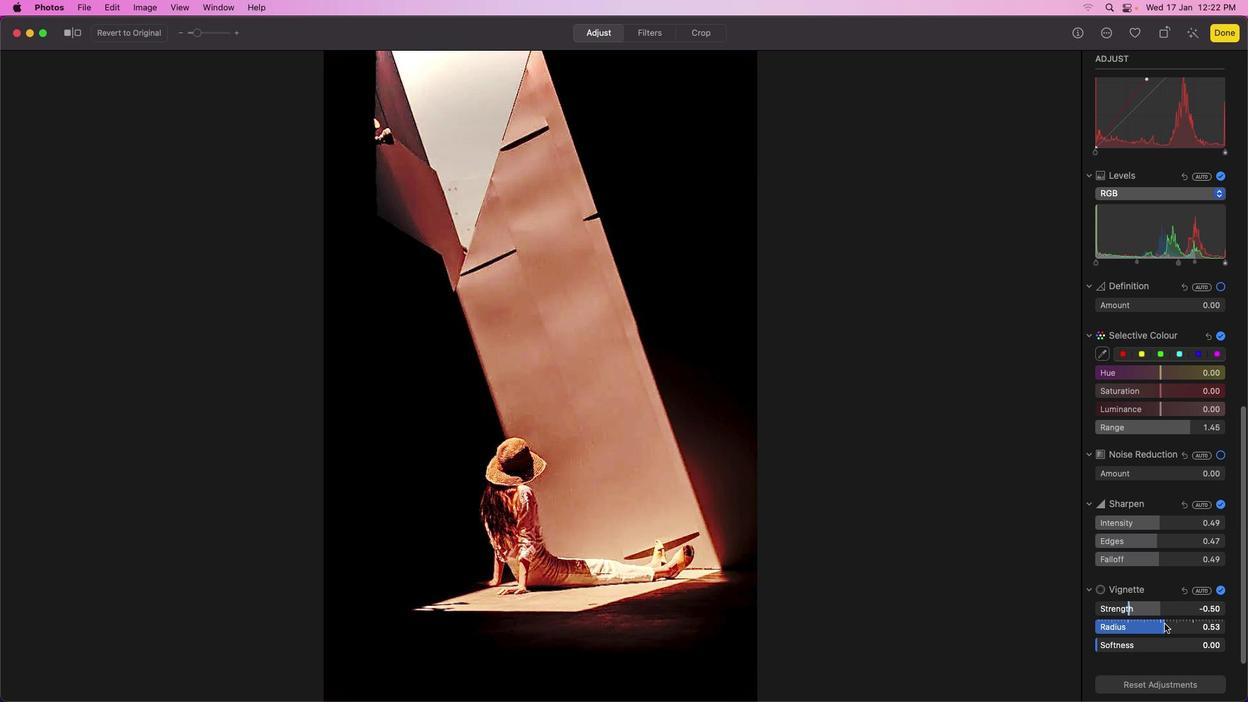 
Action: Mouse pressed left at (1160, 624)
Screenshot: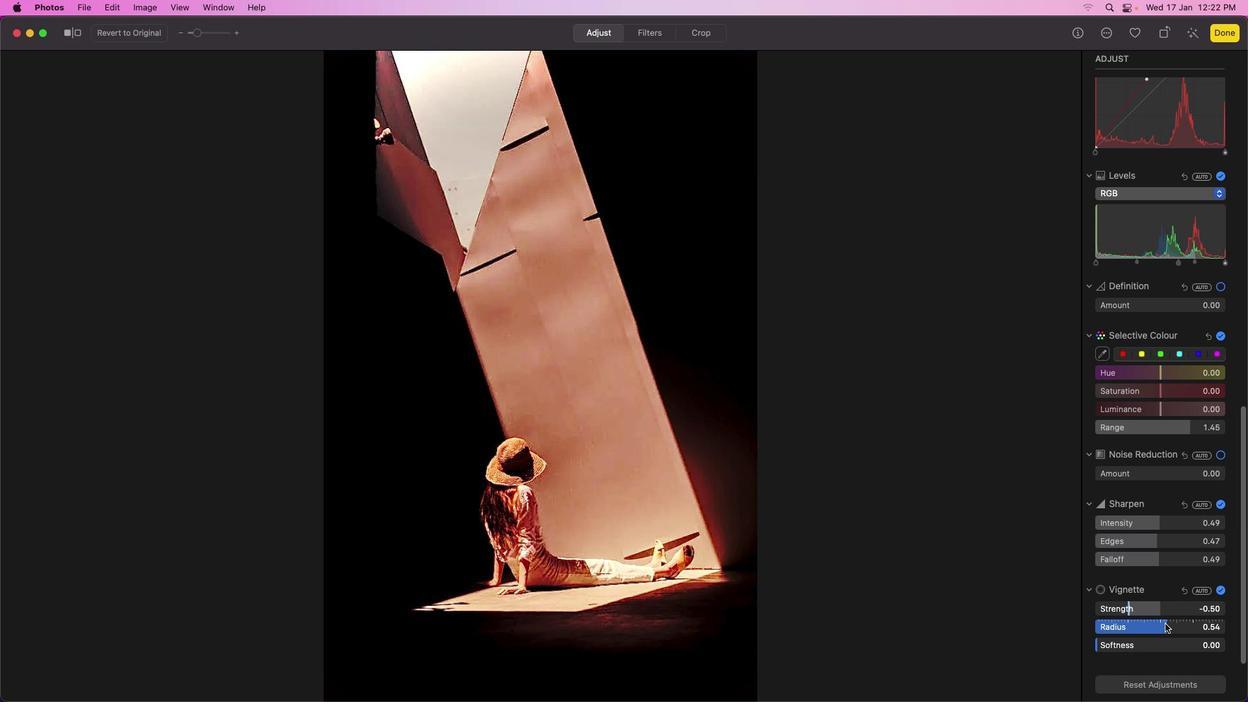 
Action: Mouse moved to (1161, 387)
Screenshot: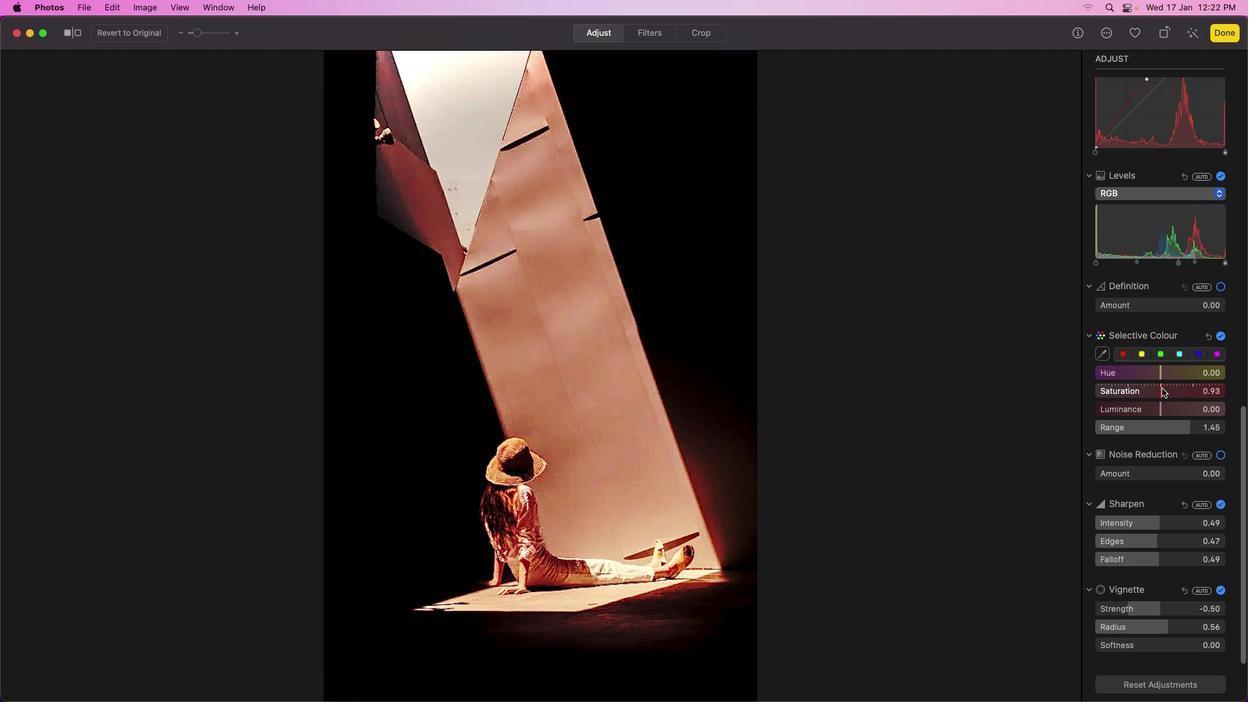 
Action: Mouse pressed left at (1161, 387)
Screenshot: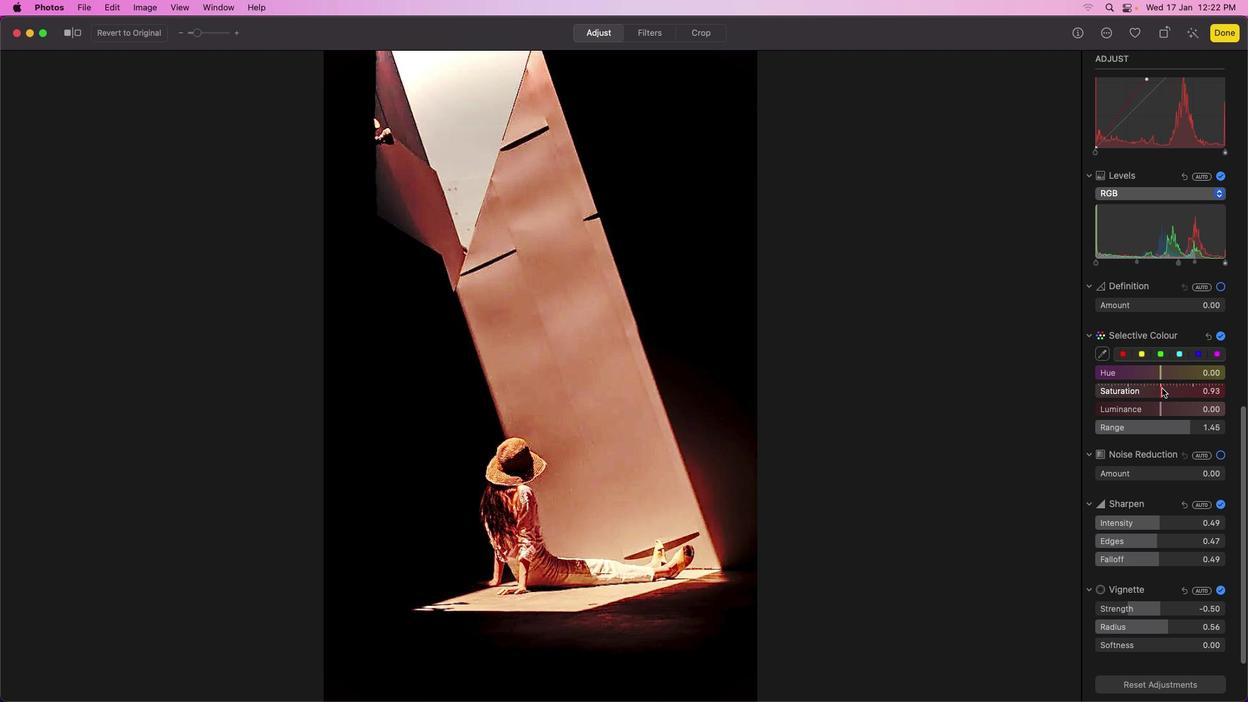 
Action: Mouse moved to (1161, 373)
Screenshot: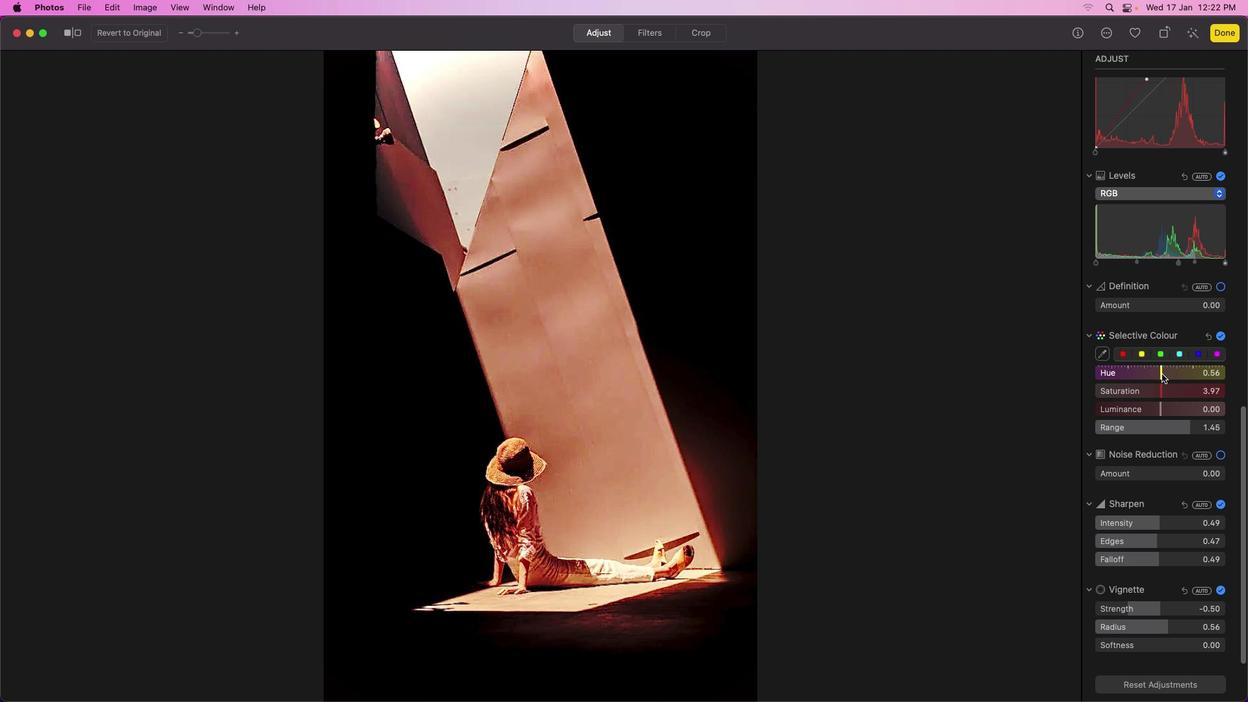 
Action: Mouse pressed left at (1161, 373)
Screenshot: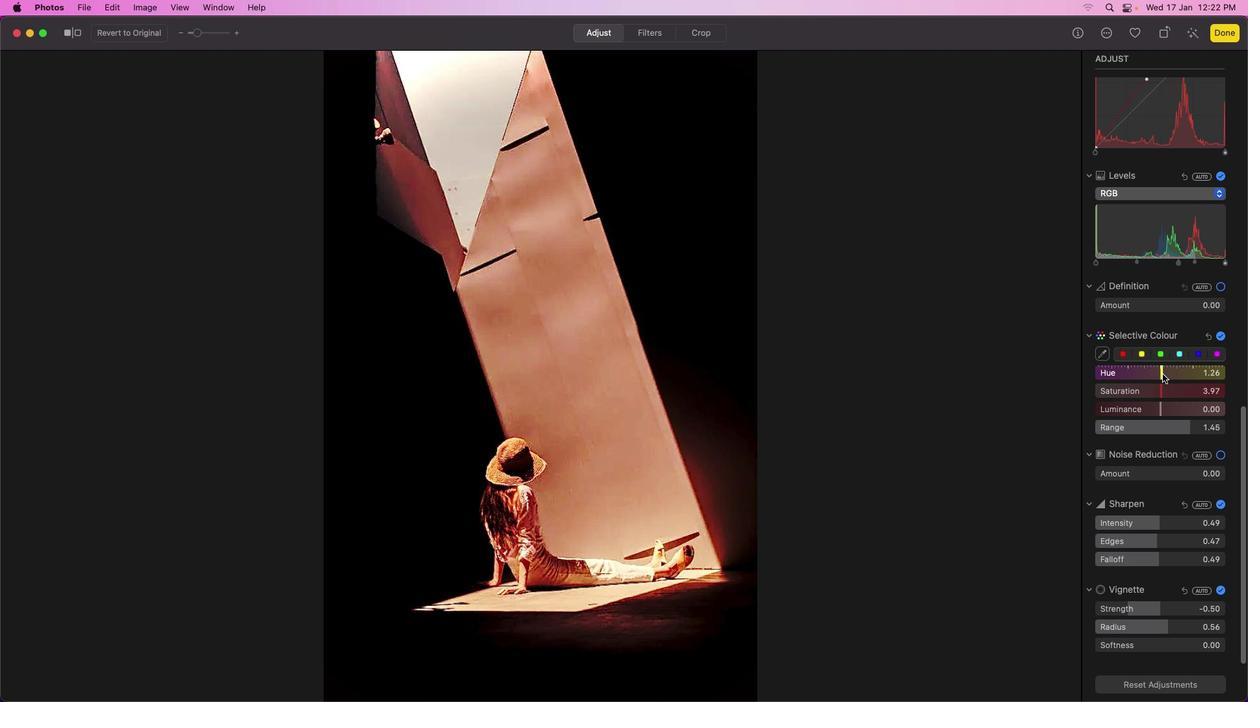 
Action: Mouse moved to (1165, 390)
Screenshot: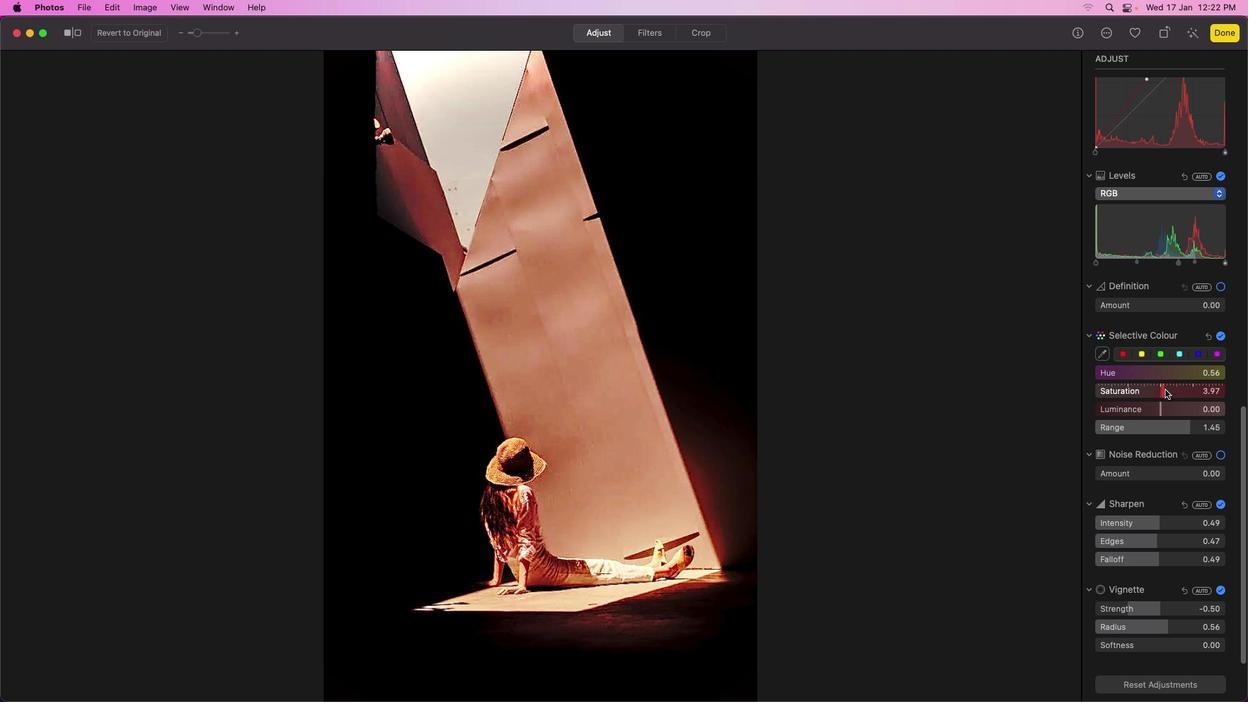 
Action: Mouse pressed left at (1165, 390)
Screenshot: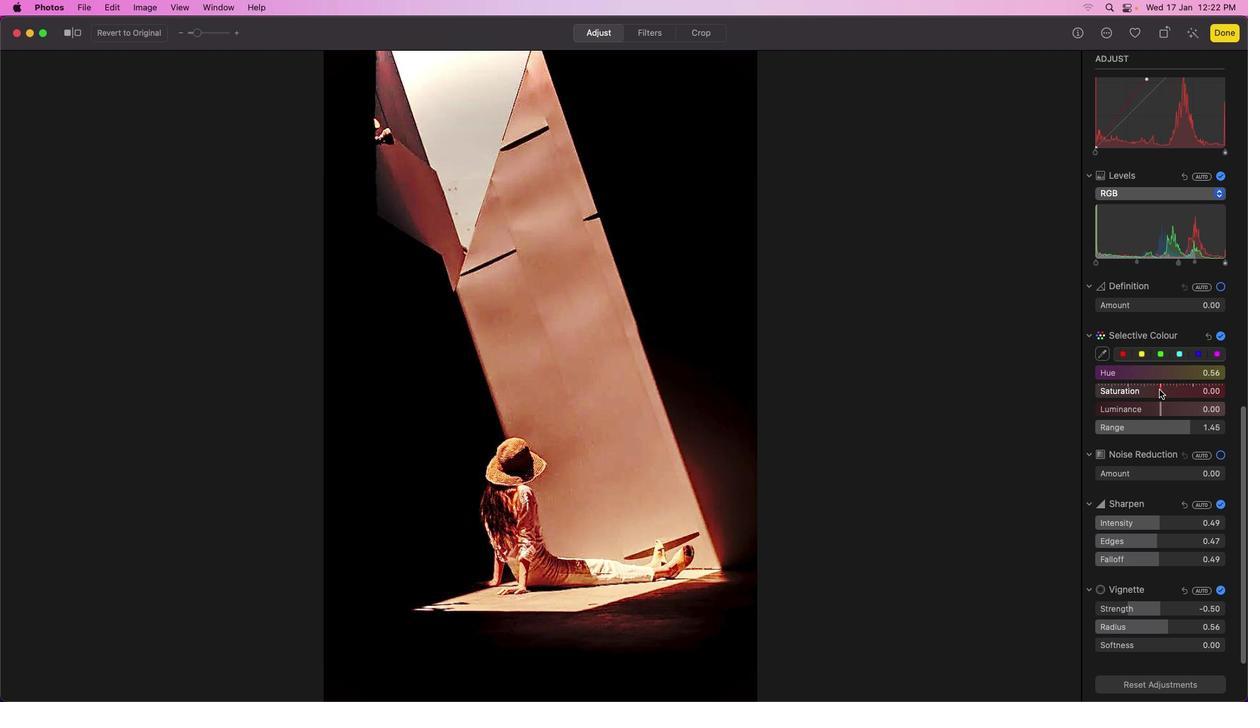 
Action: Mouse moved to (1162, 410)
Screenshot: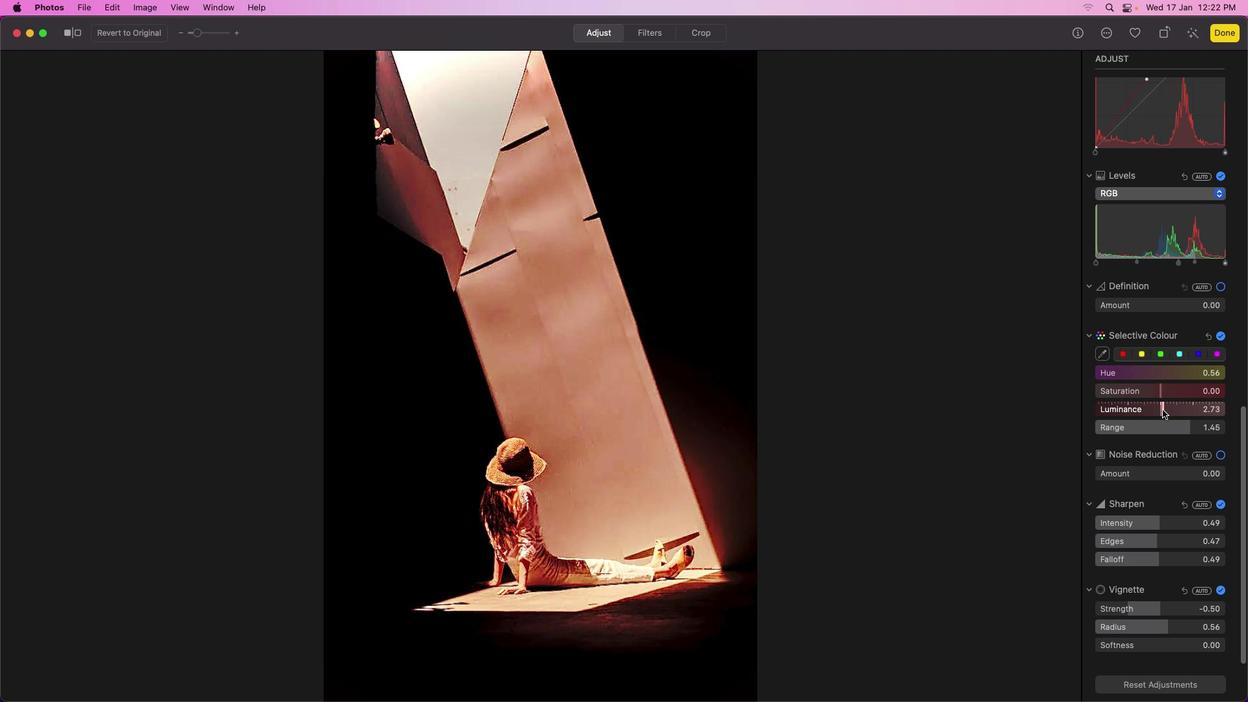 
Action: Mouse pressed left at (1162, 410)
Screenshot: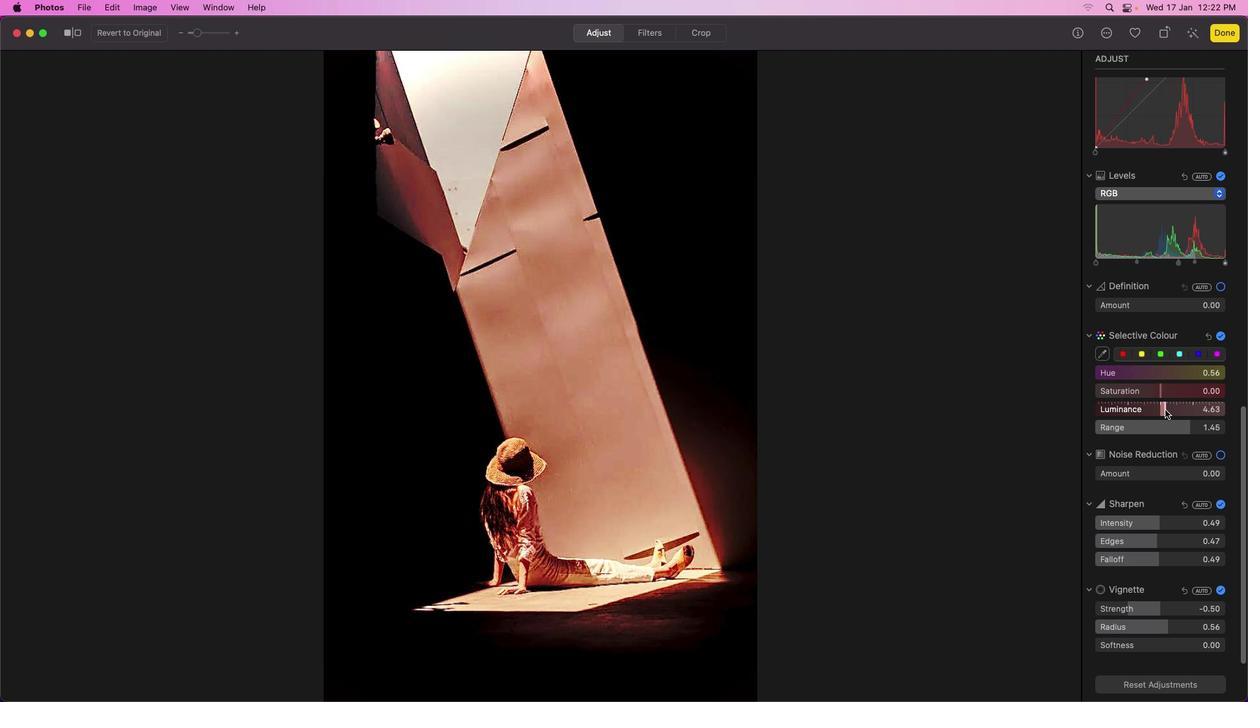 
Action: Mouse moved to (1187, 425)
Screenshot: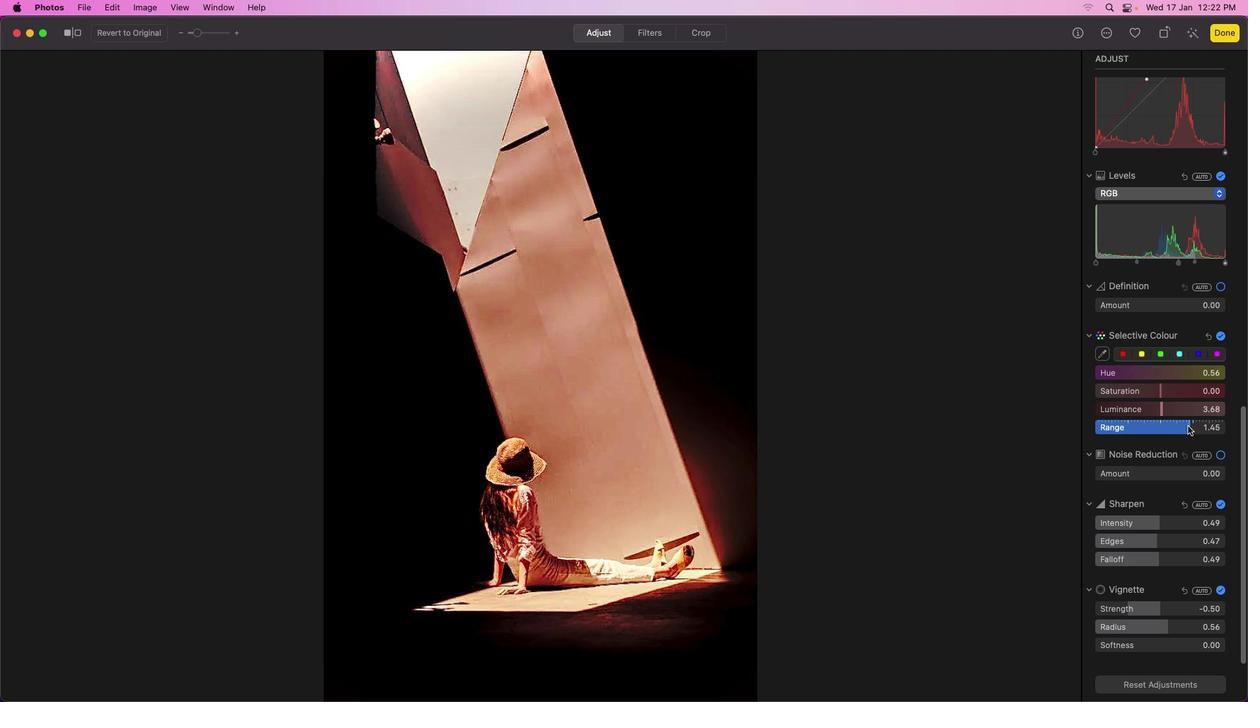 
Action: Mouse pressed left at (1187, 425)
Screenshot: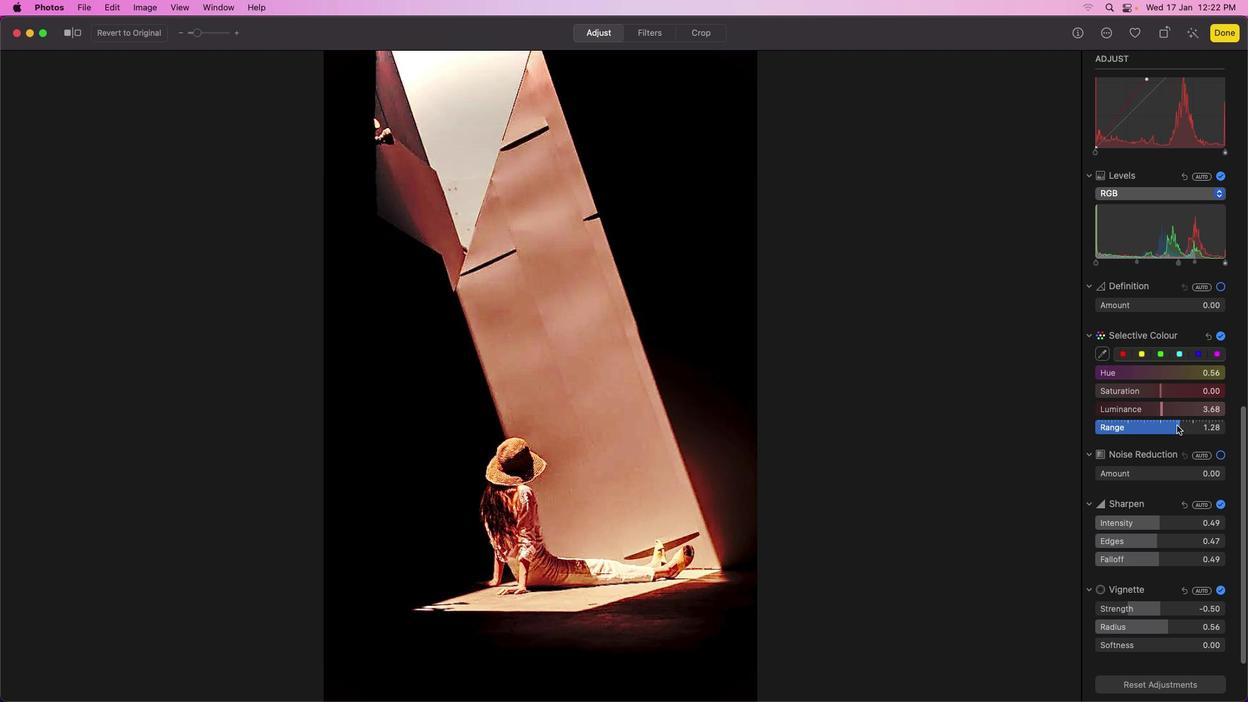 
Action: Mouse moved to (1173, 535)
Screenshot: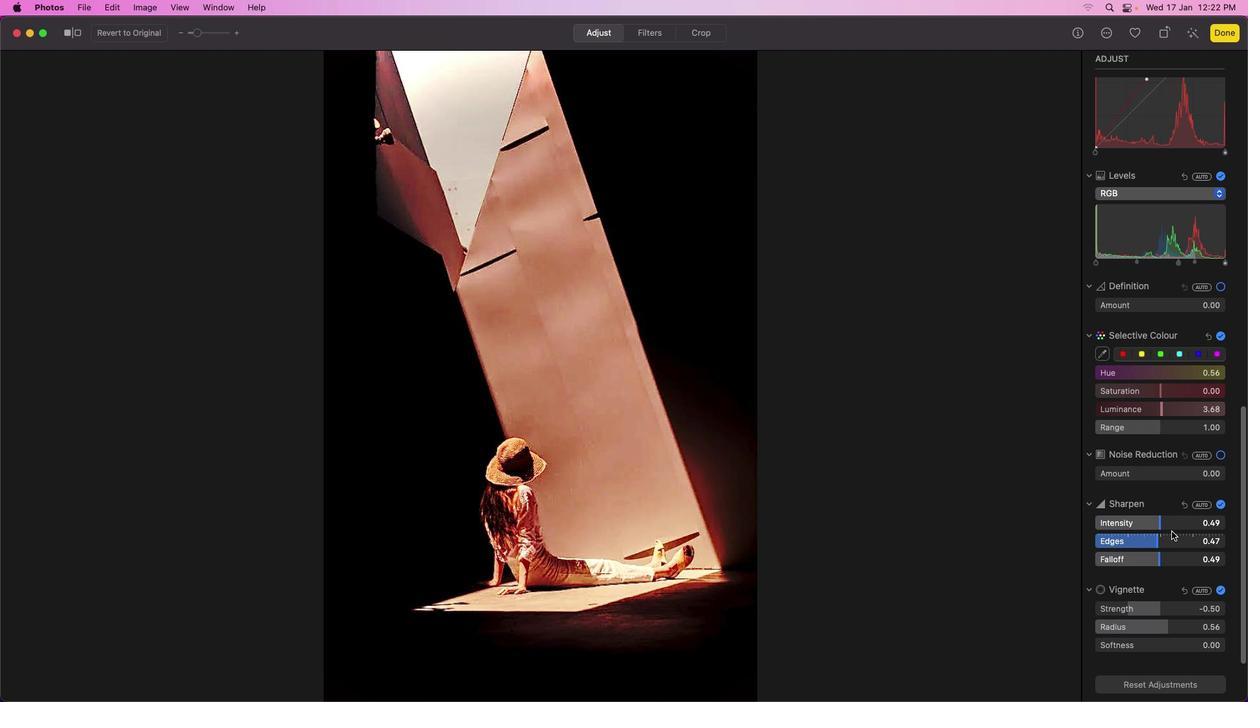 
Action: Mouse scrolled (1173, 535) with delta (0, 0)
Screenshot: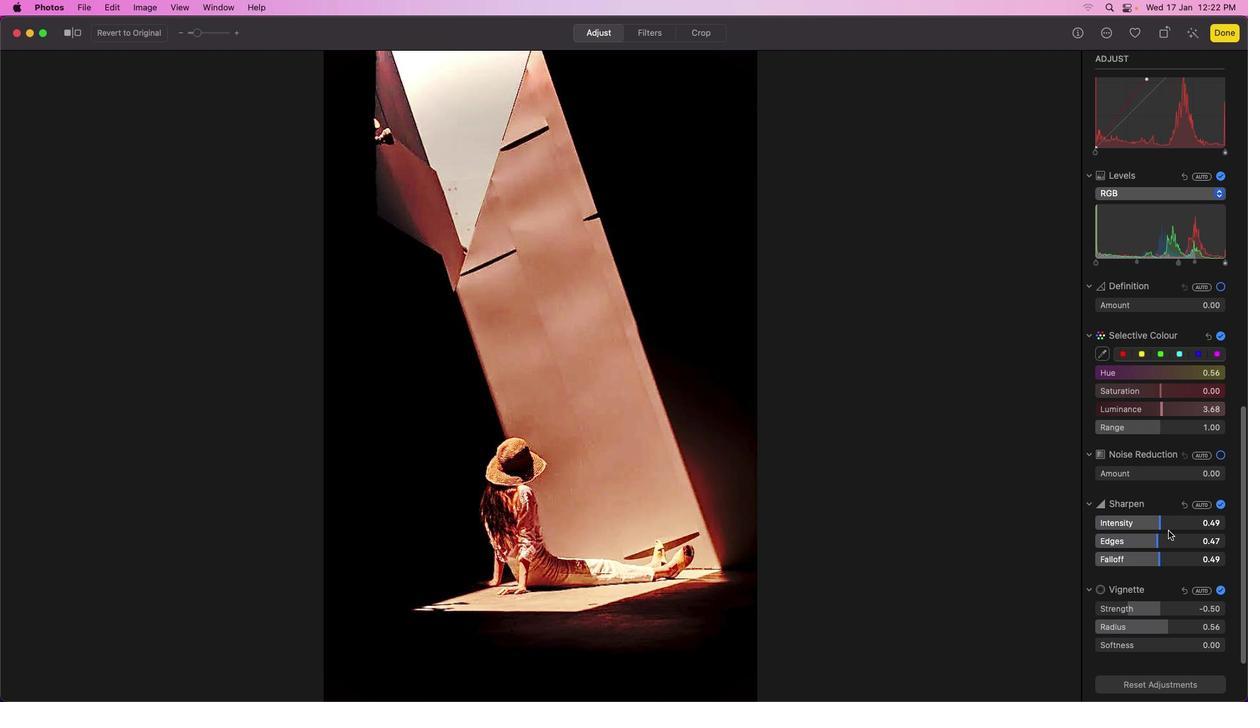 
Action: Mouse scrolled (1173, 535) with delta (0, 0)
Screenshot: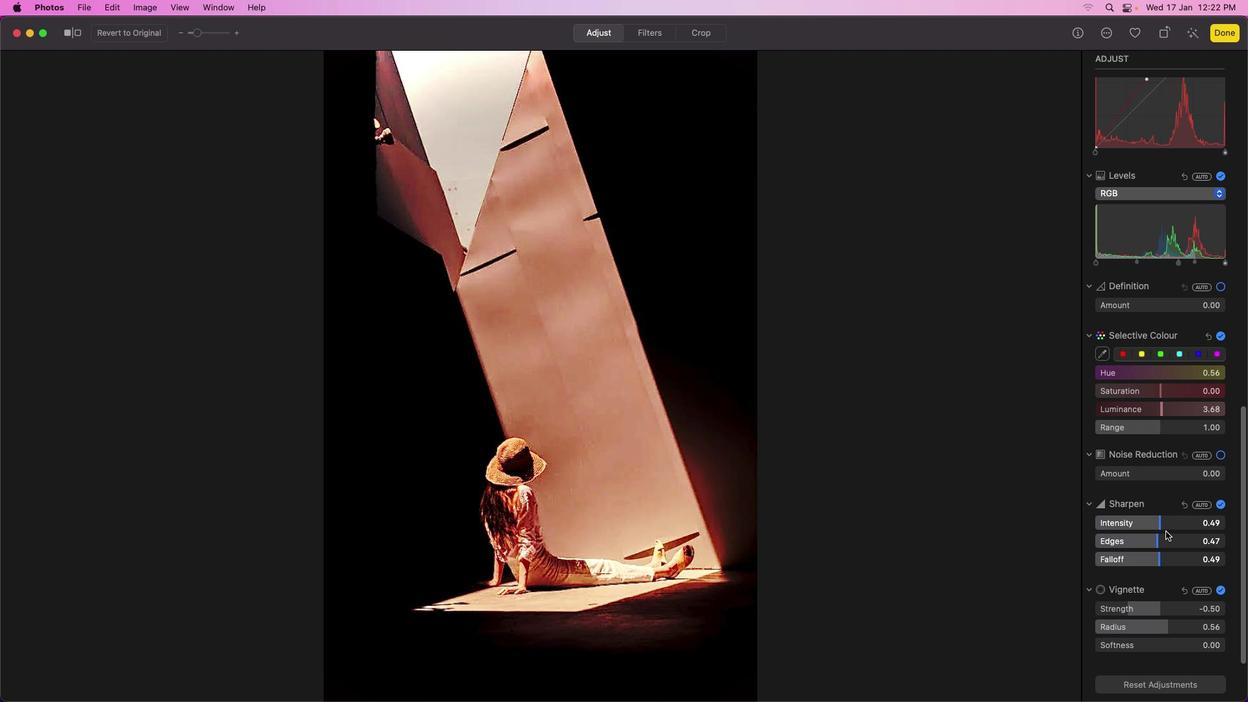 
Action: Mouse scrolled (1173, 535) with delta (0, -1)
Screenshot: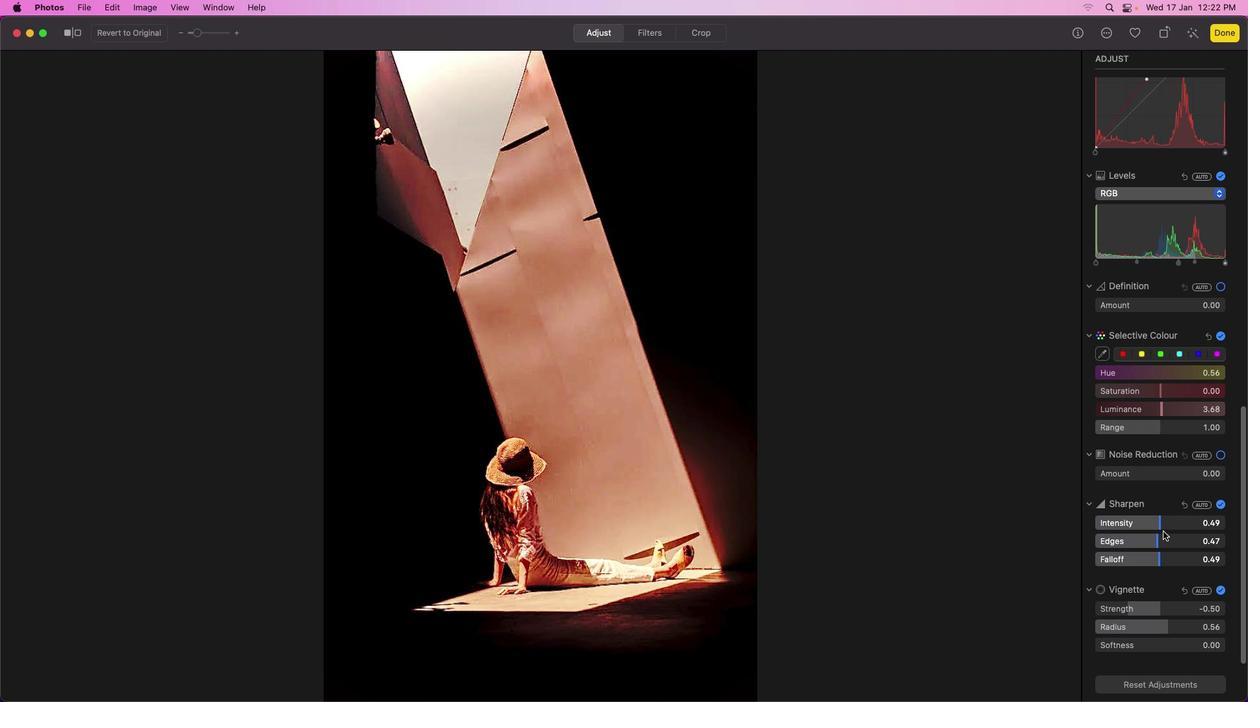 
Action: Mouse moved to (1173, 534)
Screenshot: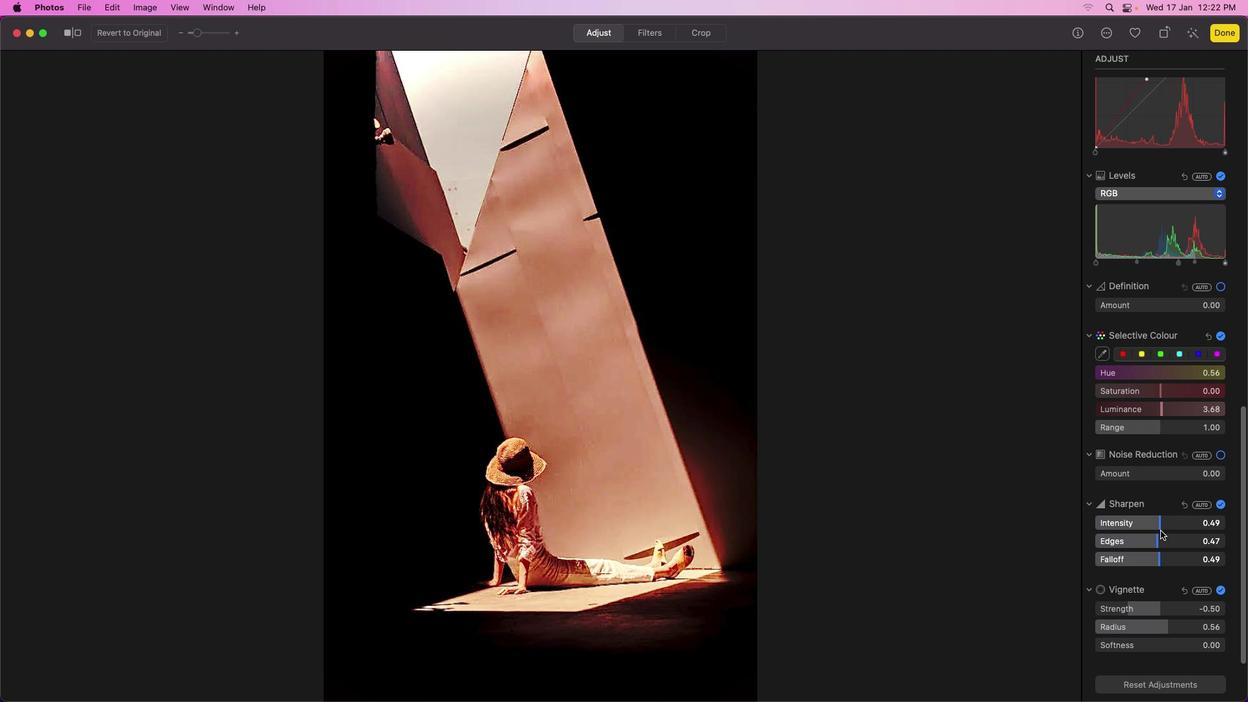 
Action: Mouse scrolled (1173, 534) with delta (0, -2)
Screenshot: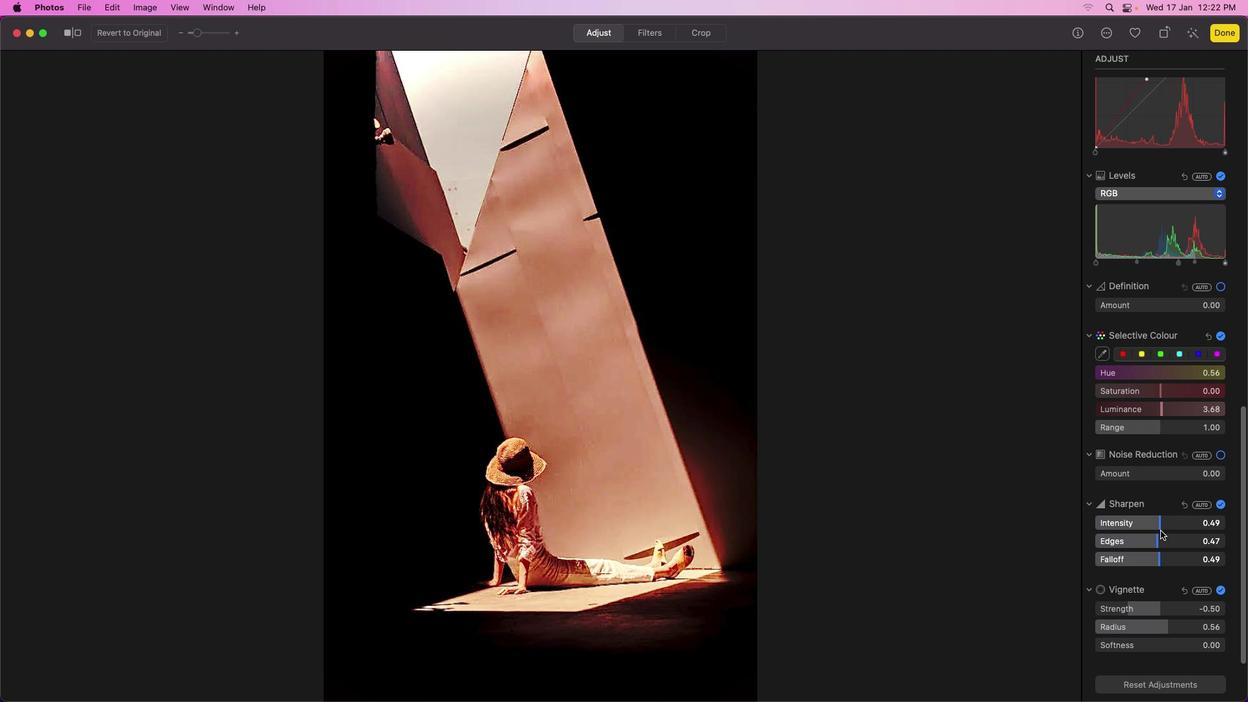 
Action: Mouse moved to (1172, 533)
Screenshot: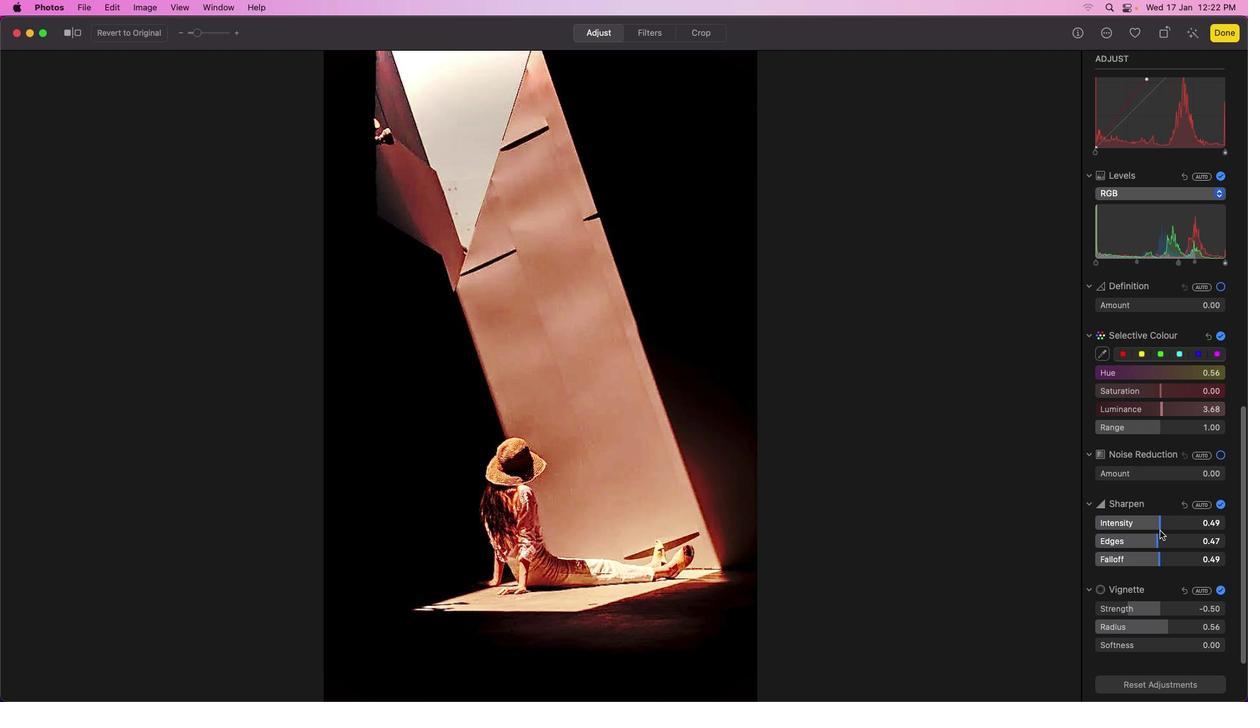 
Action: Mouse scrolled (1172, 533) with delta (0, -3)
Screenshot: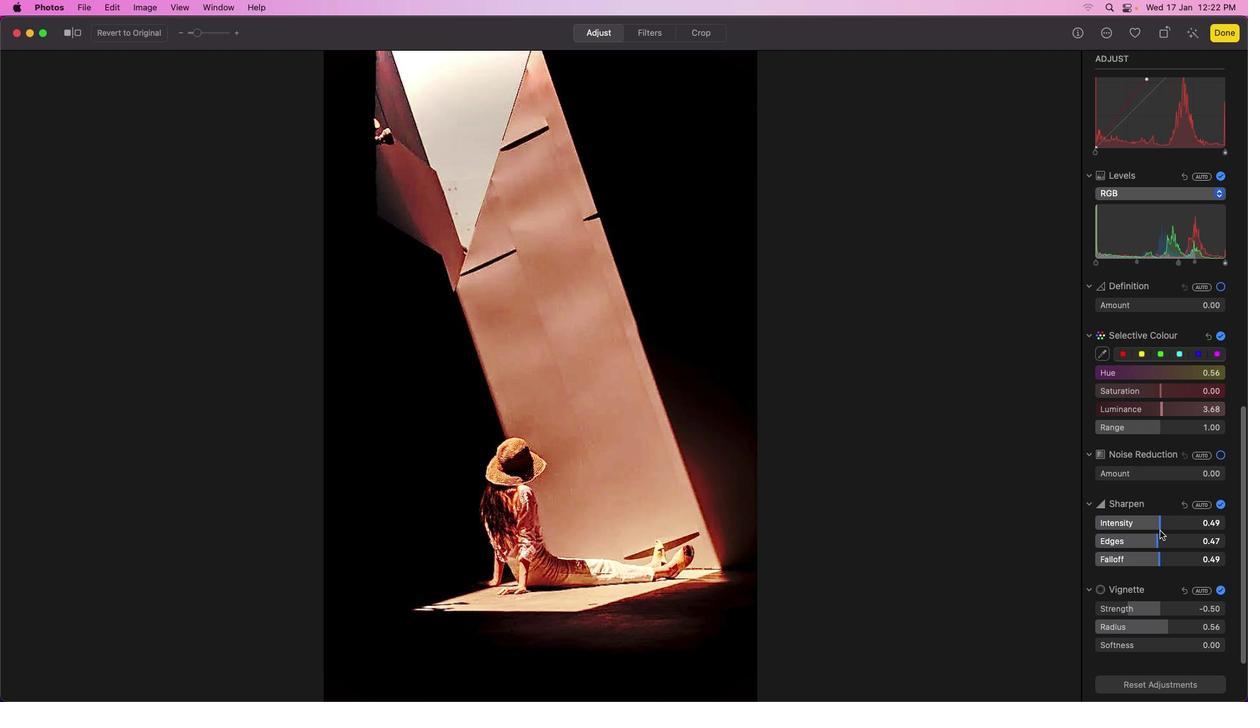 
Action: Mouse moved to (1171, 530)
Screenshot: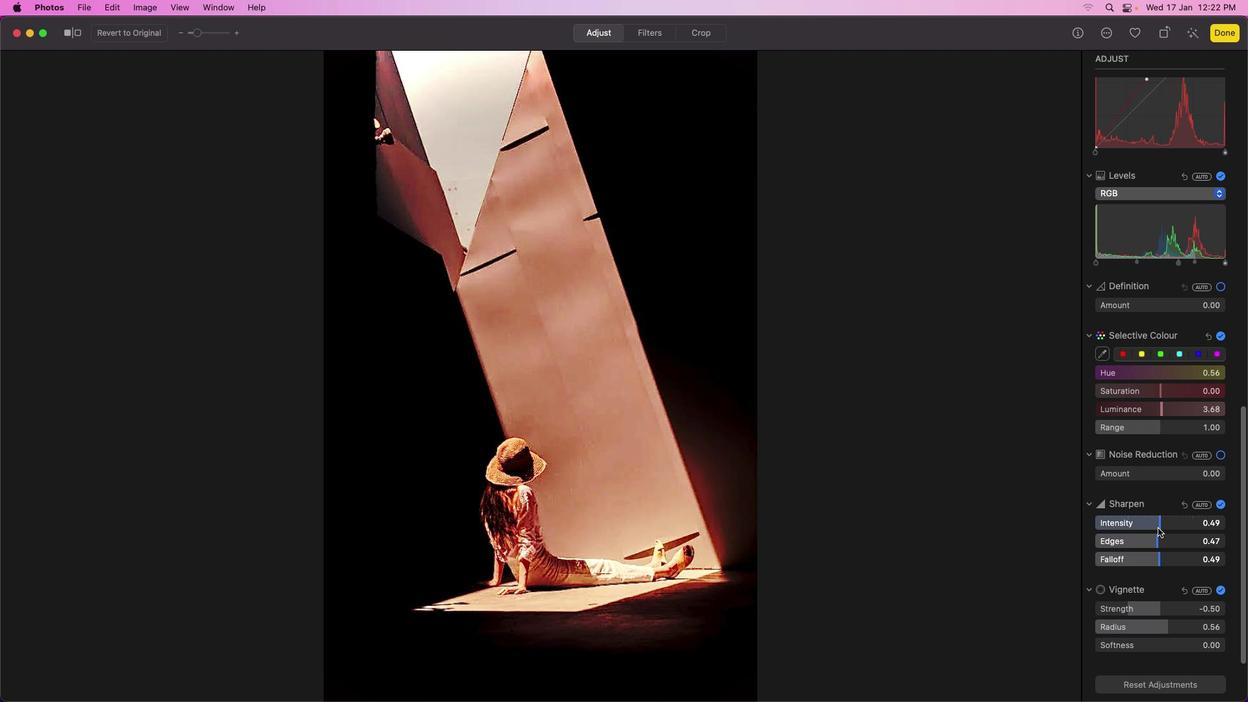 
Action: Mouse scrolled (1171, 530) with delta (0, -3)
Screenshot: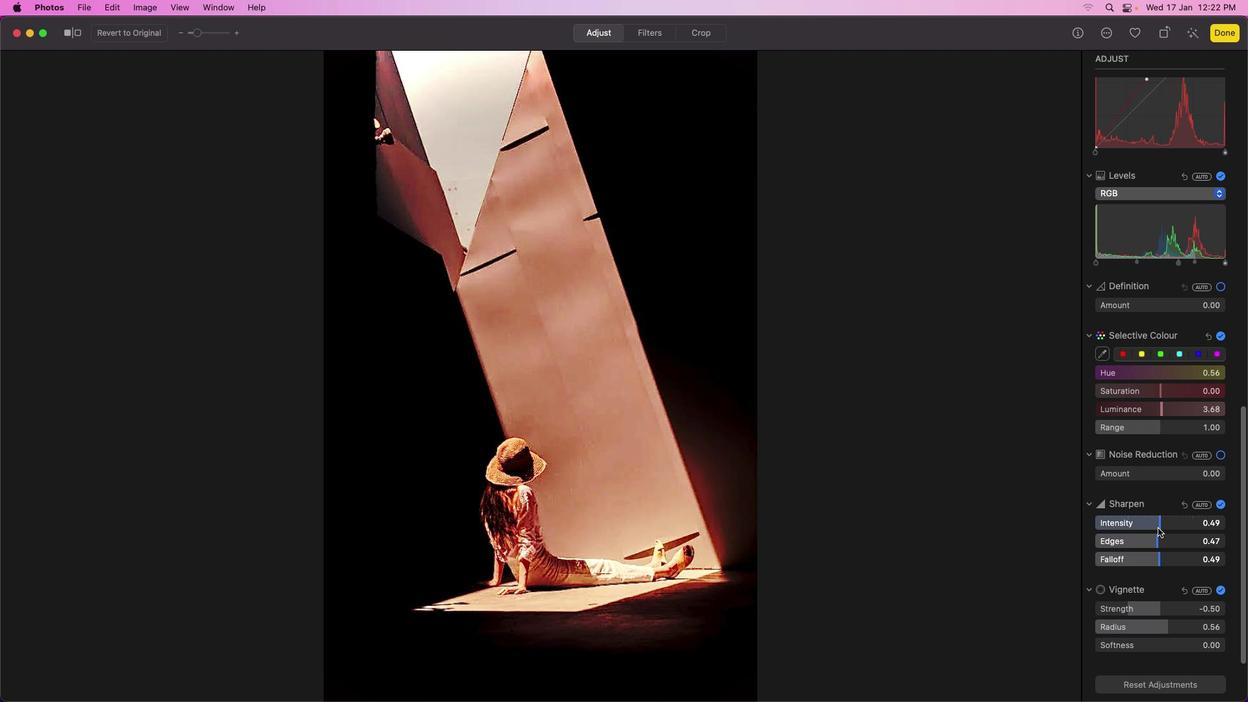 
Action: Mouse moved to (1161, 520)
Screenshot: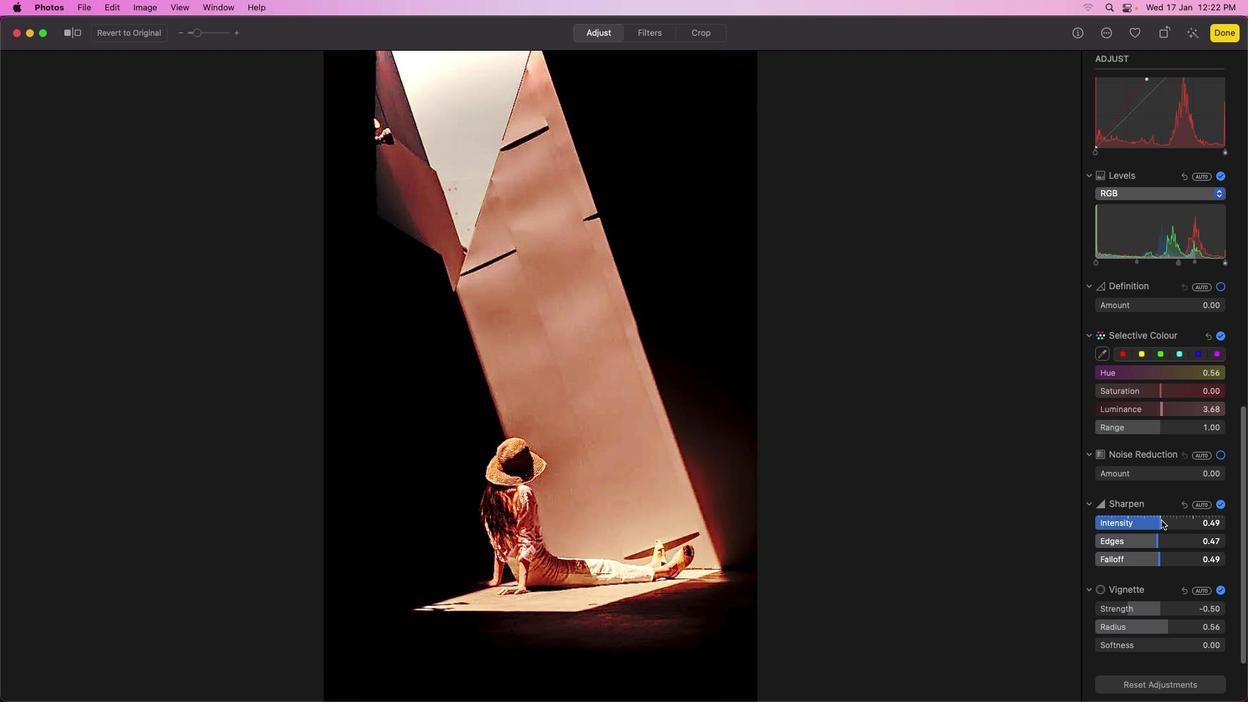
Action: Mouse pressed left at (1161, 520)
Screenshot: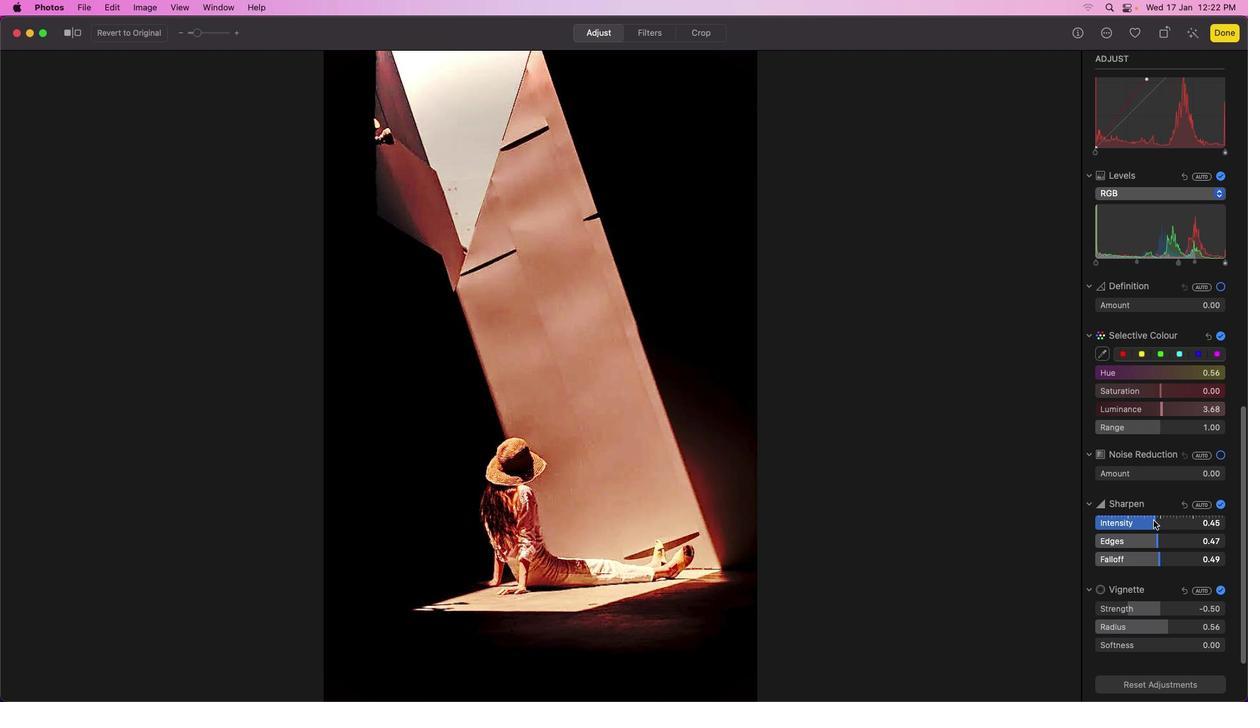 
Action: Mouse moved to (1156, 541)
Screenshot: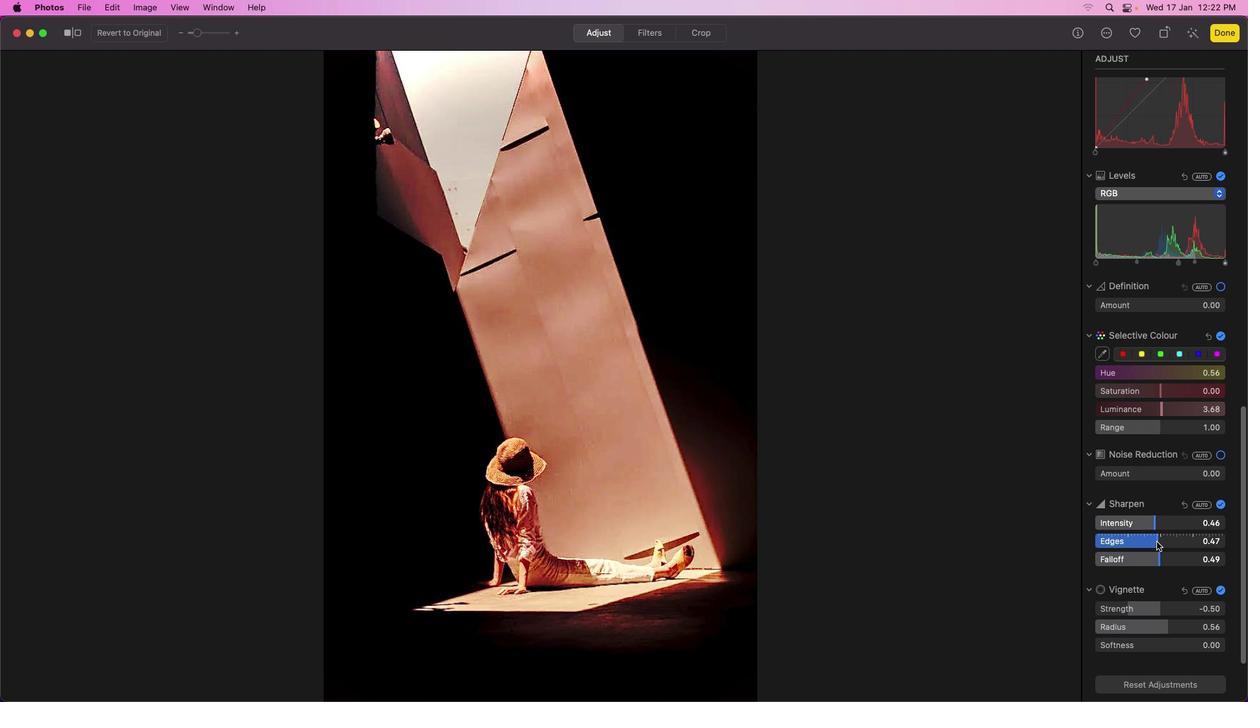 
Action: Mouse pressed left at (1156, 541)
Screenshot: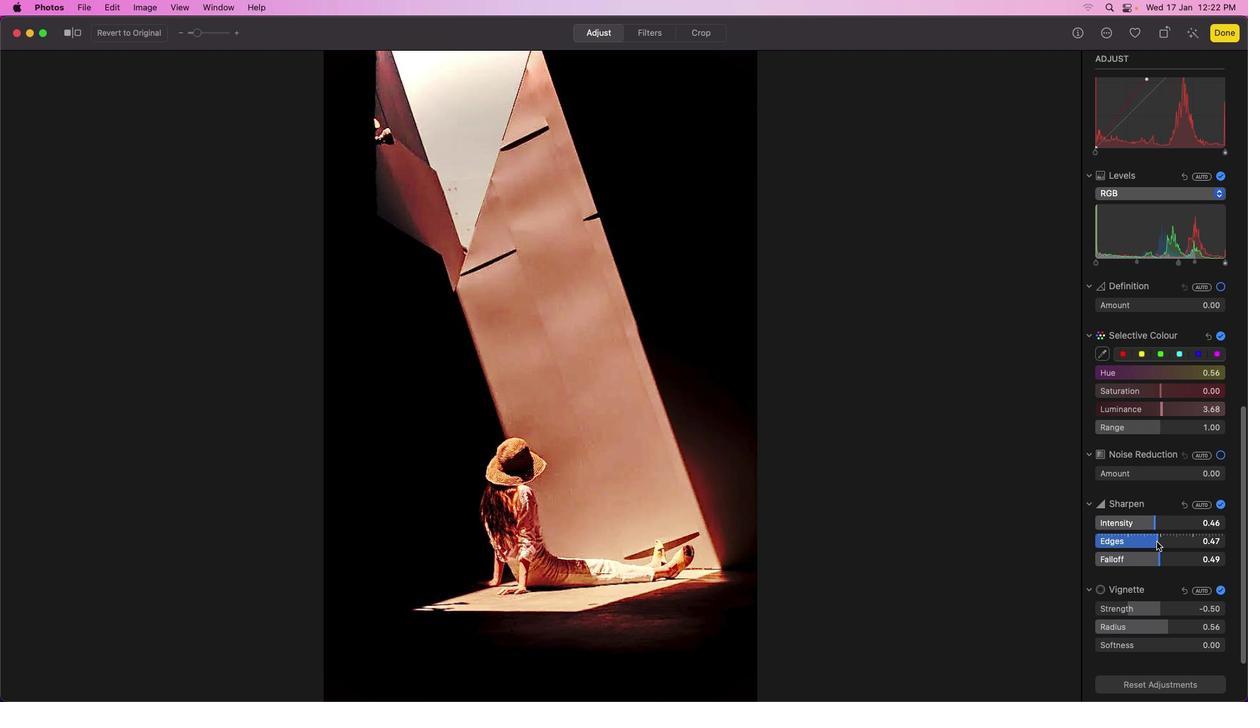 
Action: Mouse moved to (1154, 528)
Screenshot: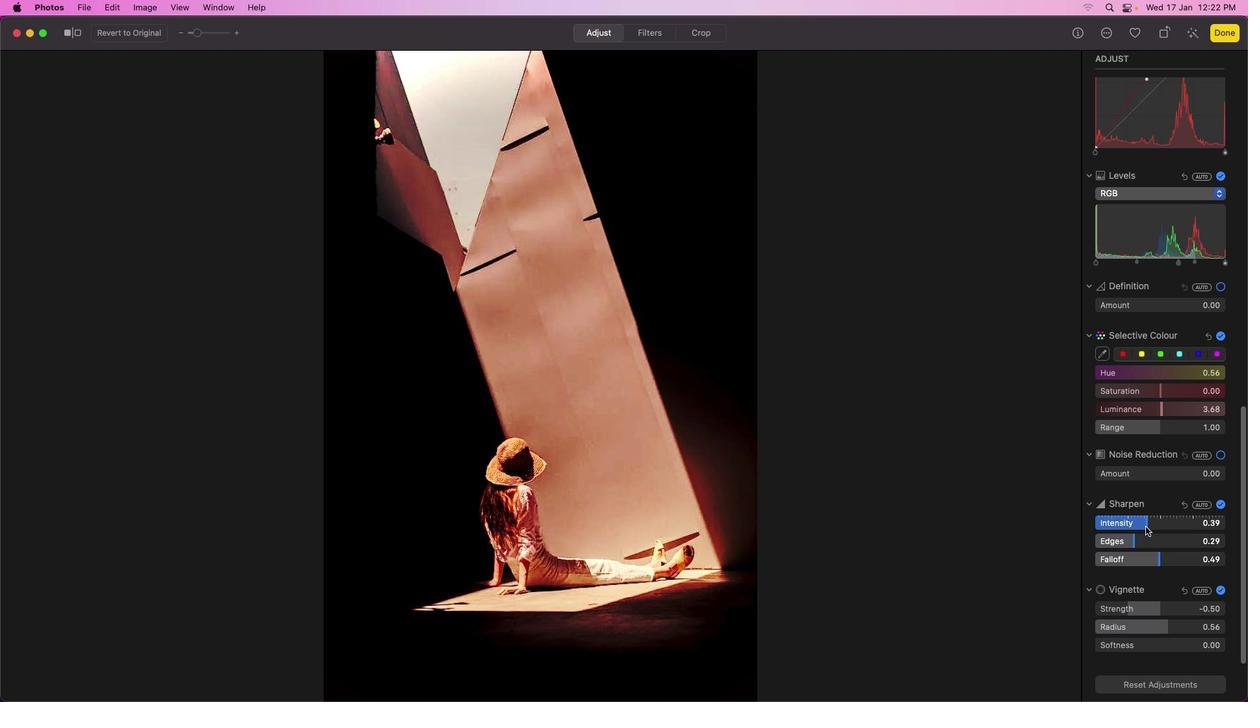 
Action: Mouse pressed left at (1154, 528)
Screenshot: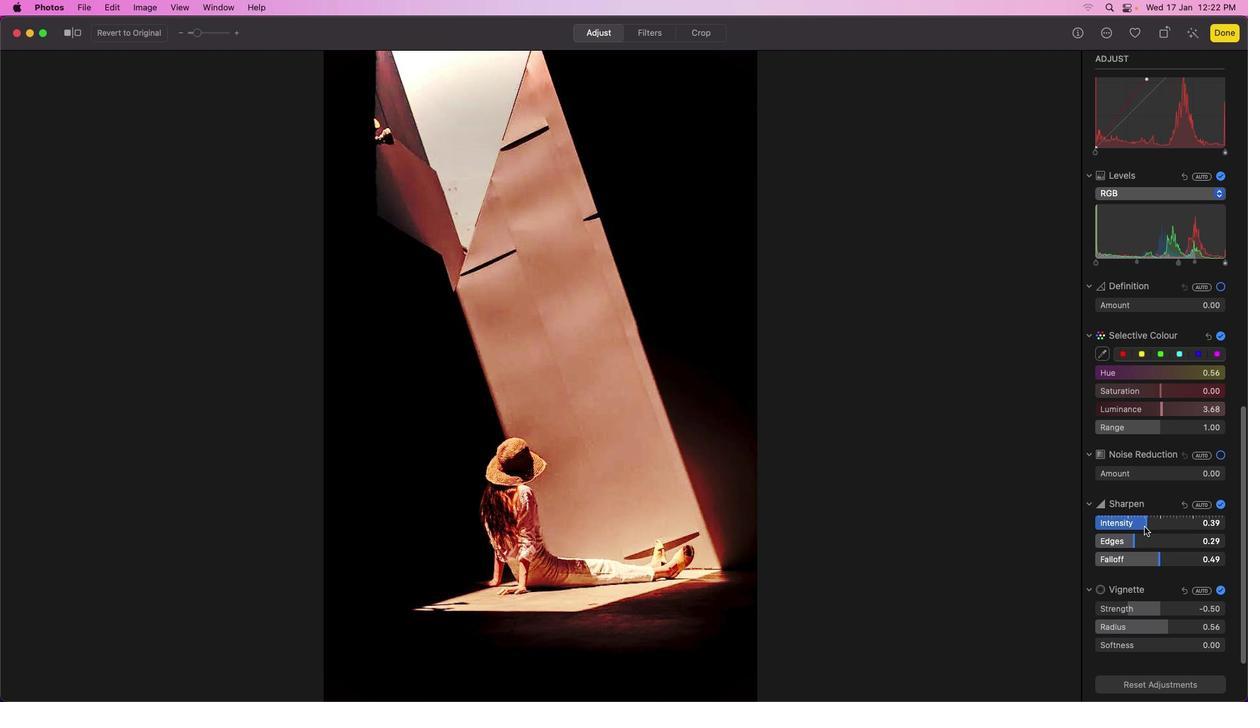 
Action: Mouse moved to (1161, 559)
Screenshot: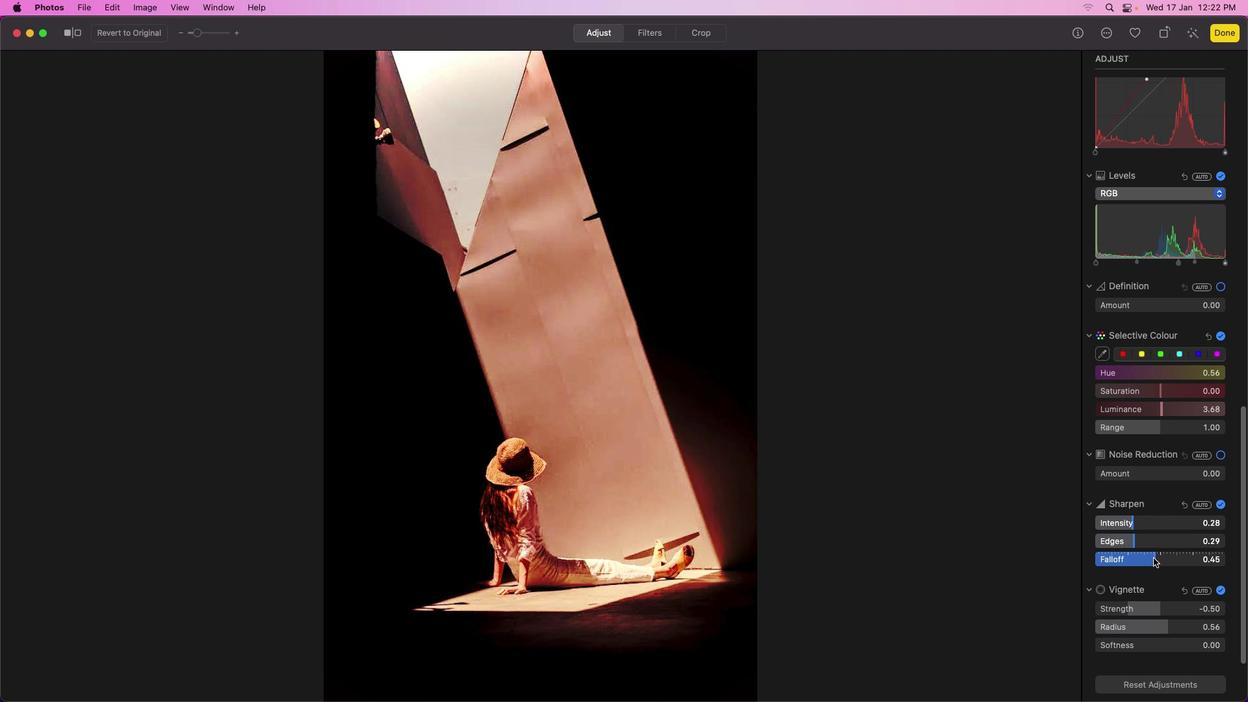 
Action: Mouse pressed left at (1161, 559)
Screenshot: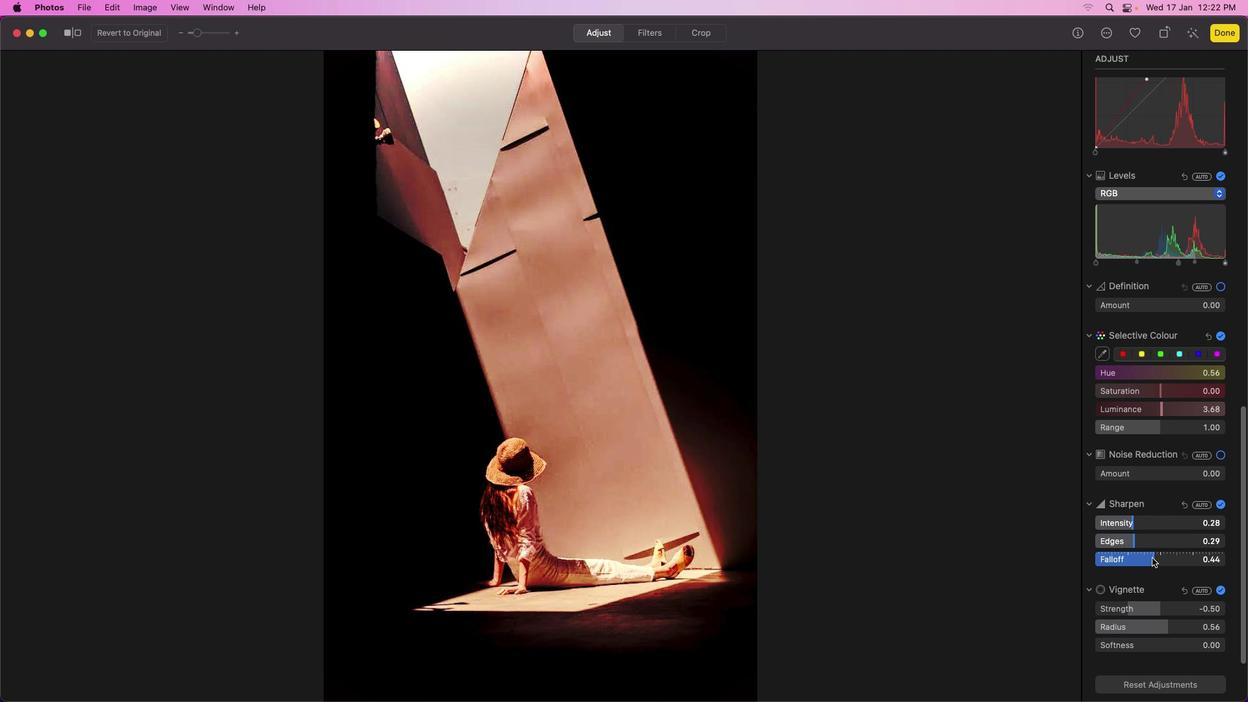 
Action: Mouse moved to (1153, 577)
Screenshot: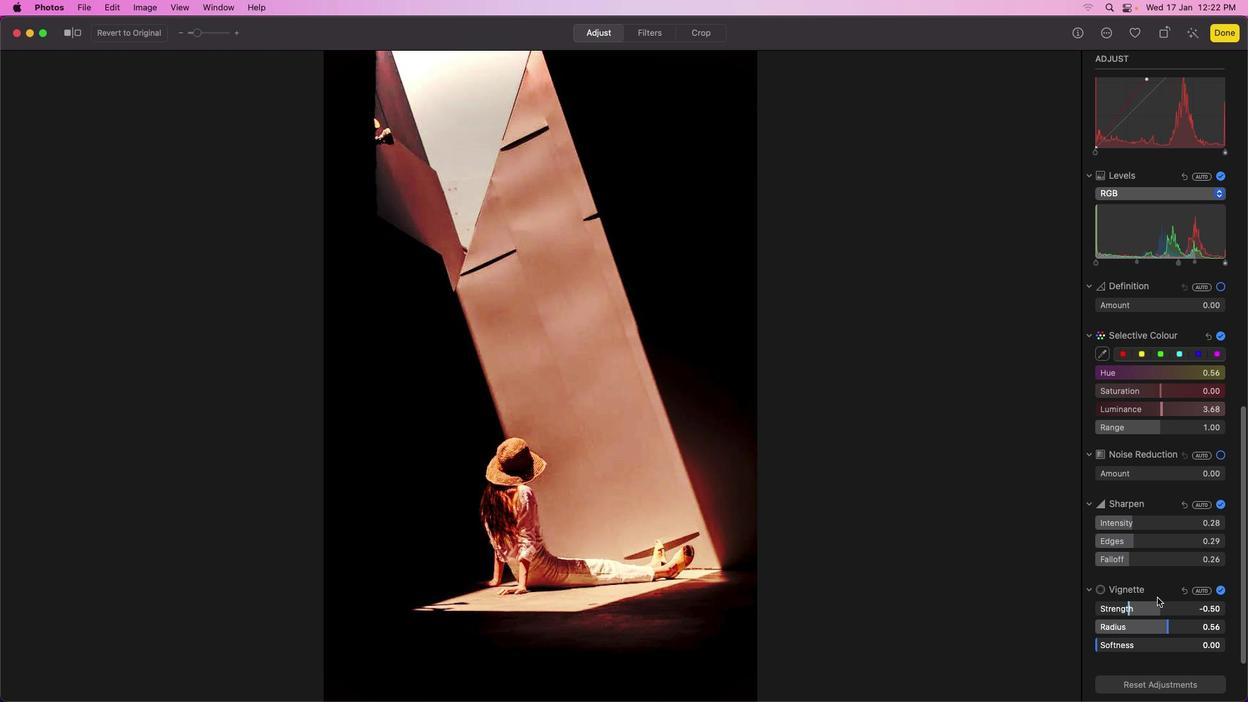 
Action: Mouse scrolled (1153, 577) with delta (0, 0)
Screenshot: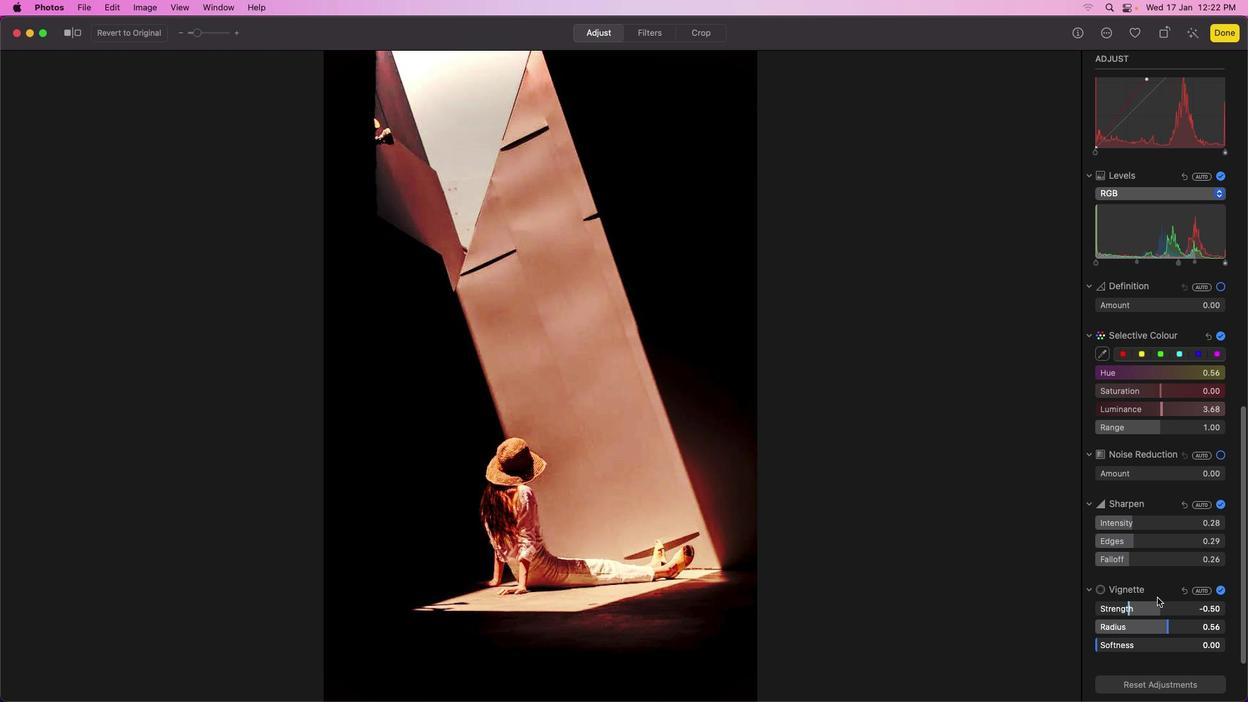 
Action: Mouse moved to (1153, 577)
Screenshot: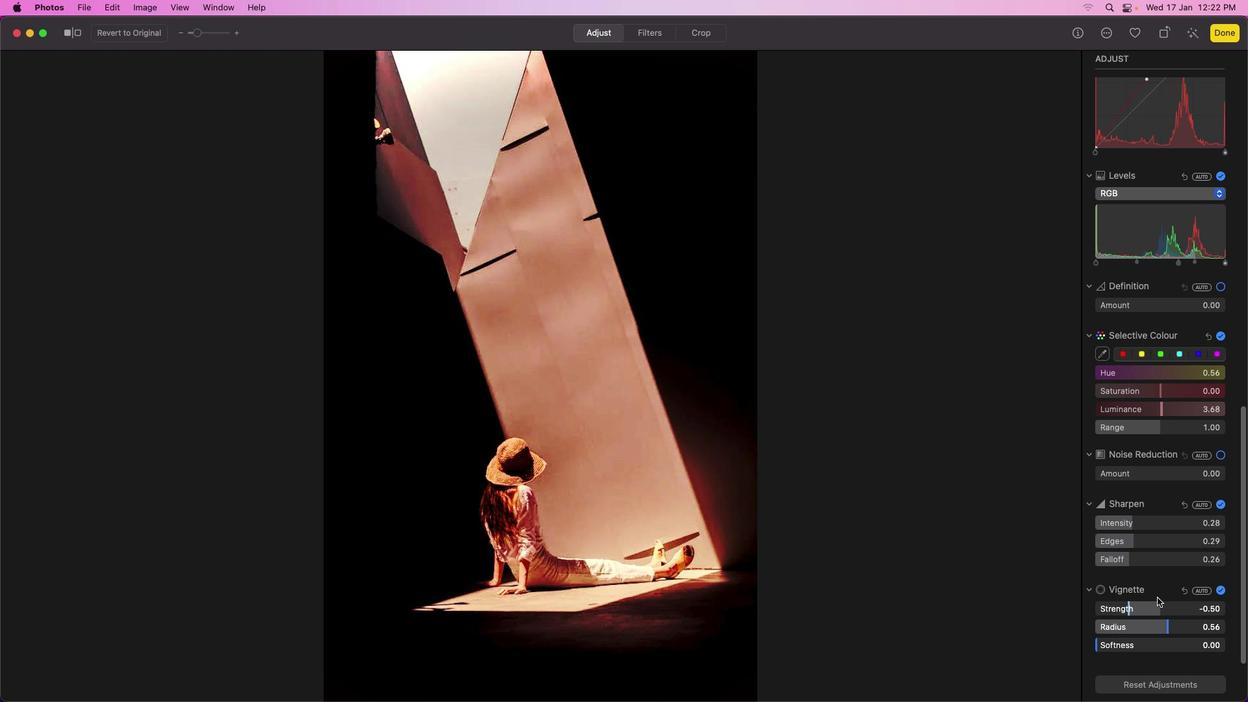 
Action: Mouse scrolled (1153, 577) with delta (0, 0)
Screenshot: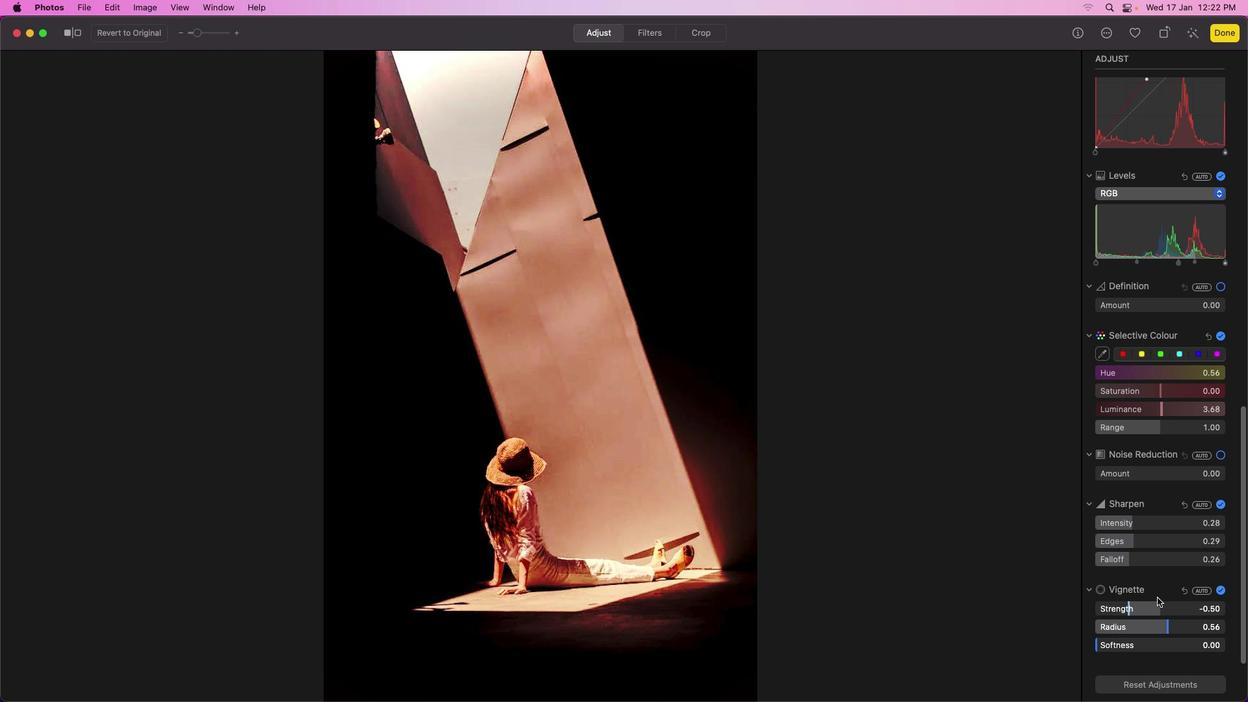 
Action: Mouse moved to (1153, 577)
Screenshot: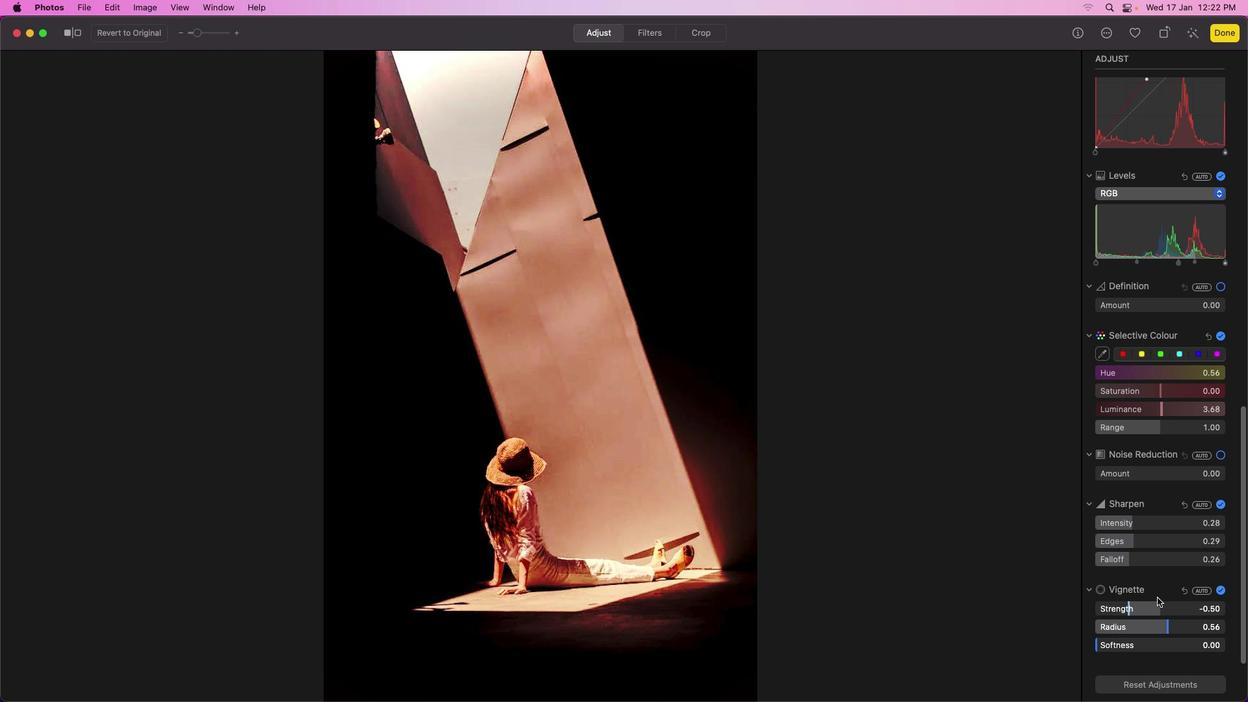 
Action: Mouse scrolled (1153, 577) with delta (0, -1)
Screenshot: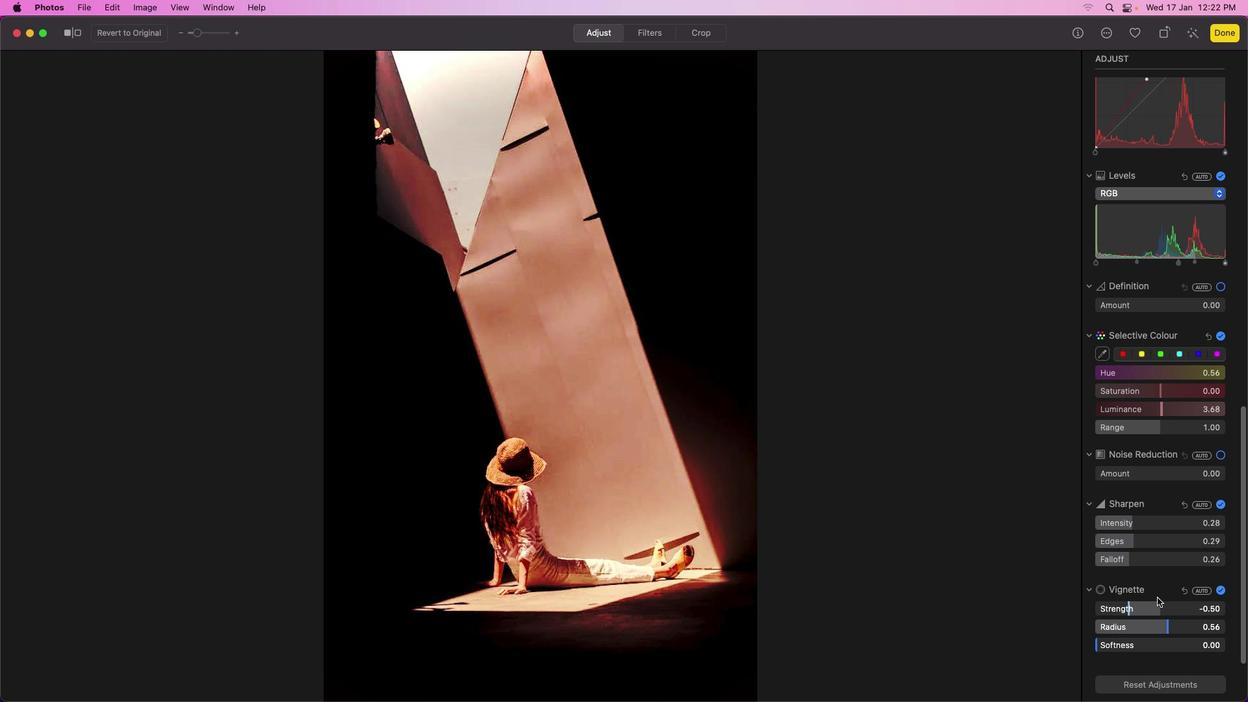 
Action: Mouse scrolled (1153, 577) with delta (0, -3)
Screenshot: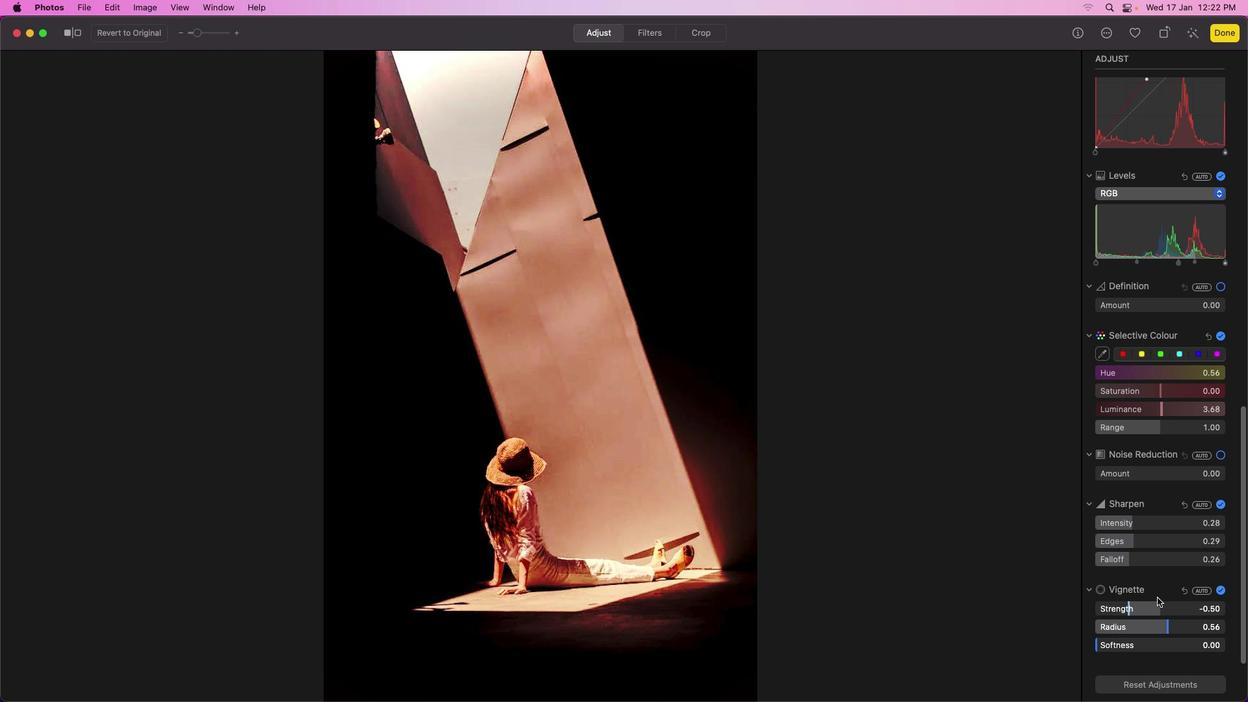 
Action: Mouse scrolled (1153, 577) with delta (0, -3)
Screenshot: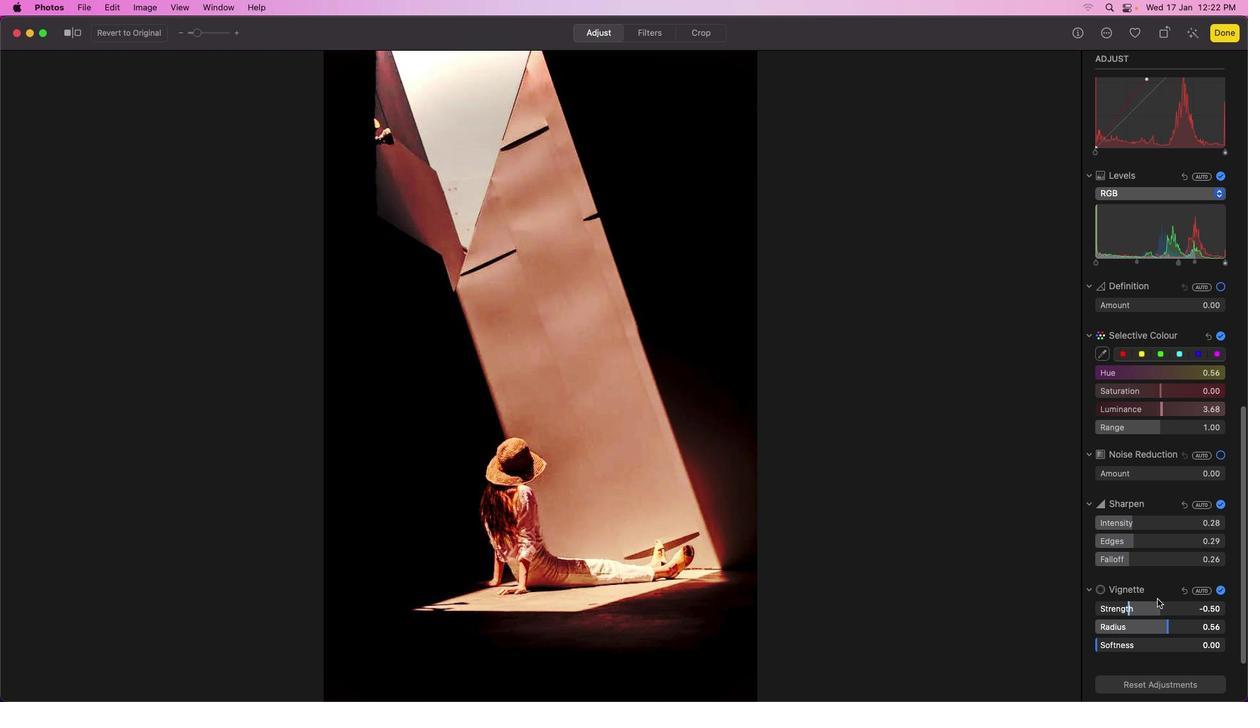 
Action: Mouse scrolled (1153, 577) with delta (0, -3)
Screenshot: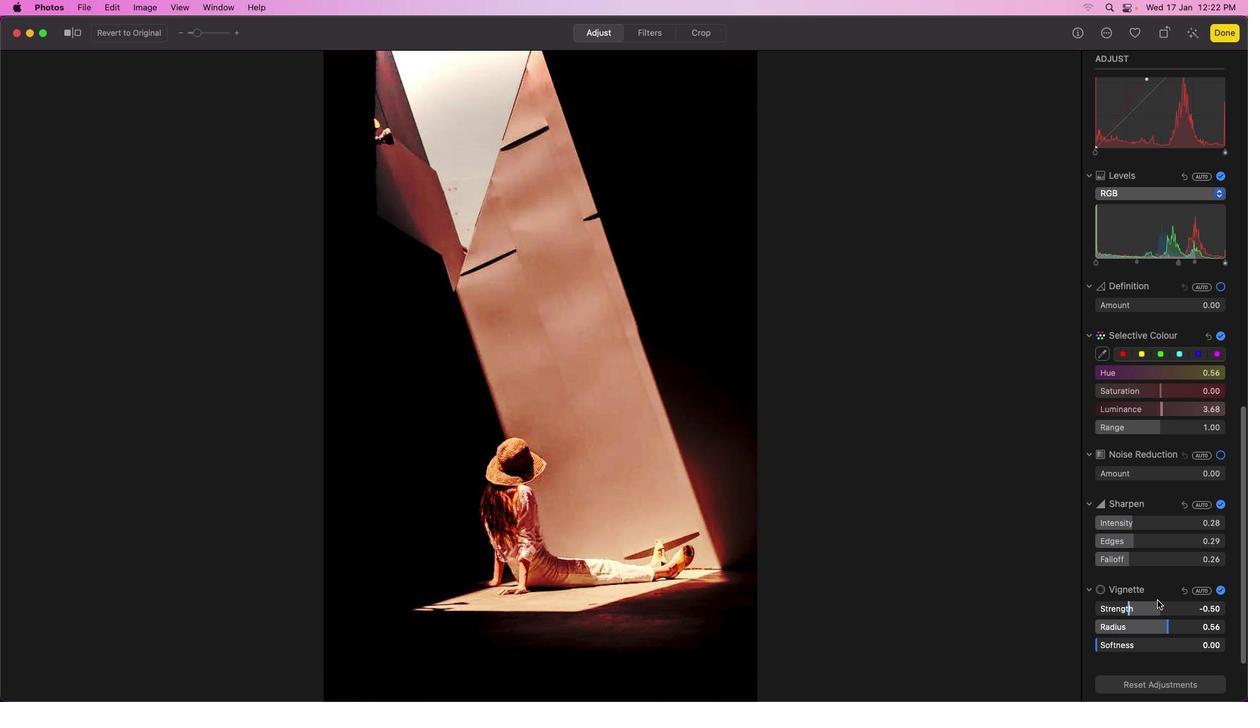 
Action: Mouse moved to (1158, 606)
Screenshot: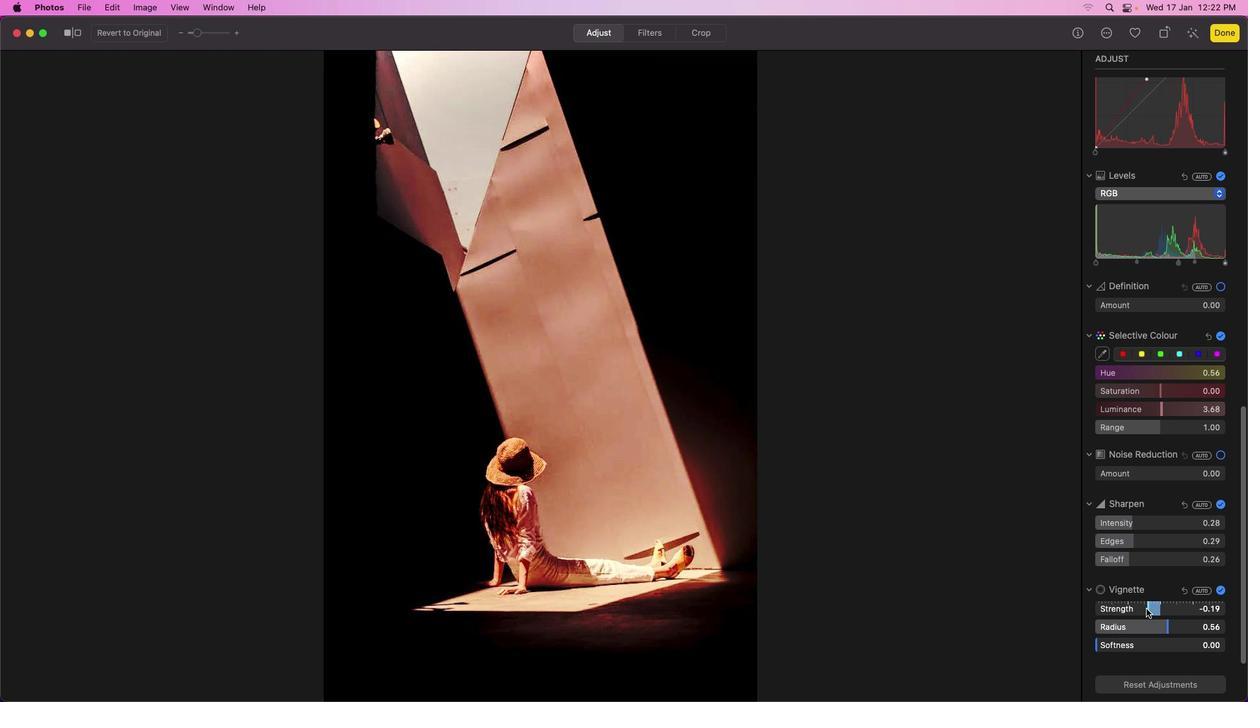
Action: Mouse pressed left at (1158, 606)
Screenshot: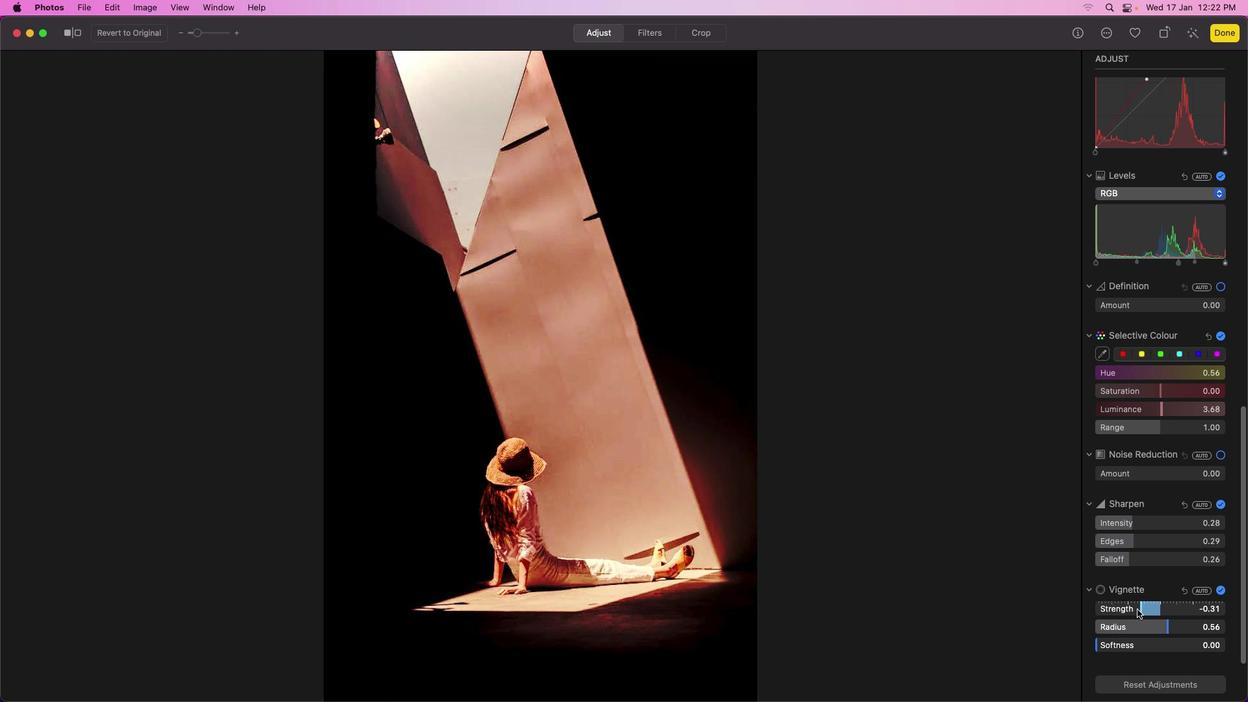 
Action: Mouse moved to (1167, 627)
Screenshot: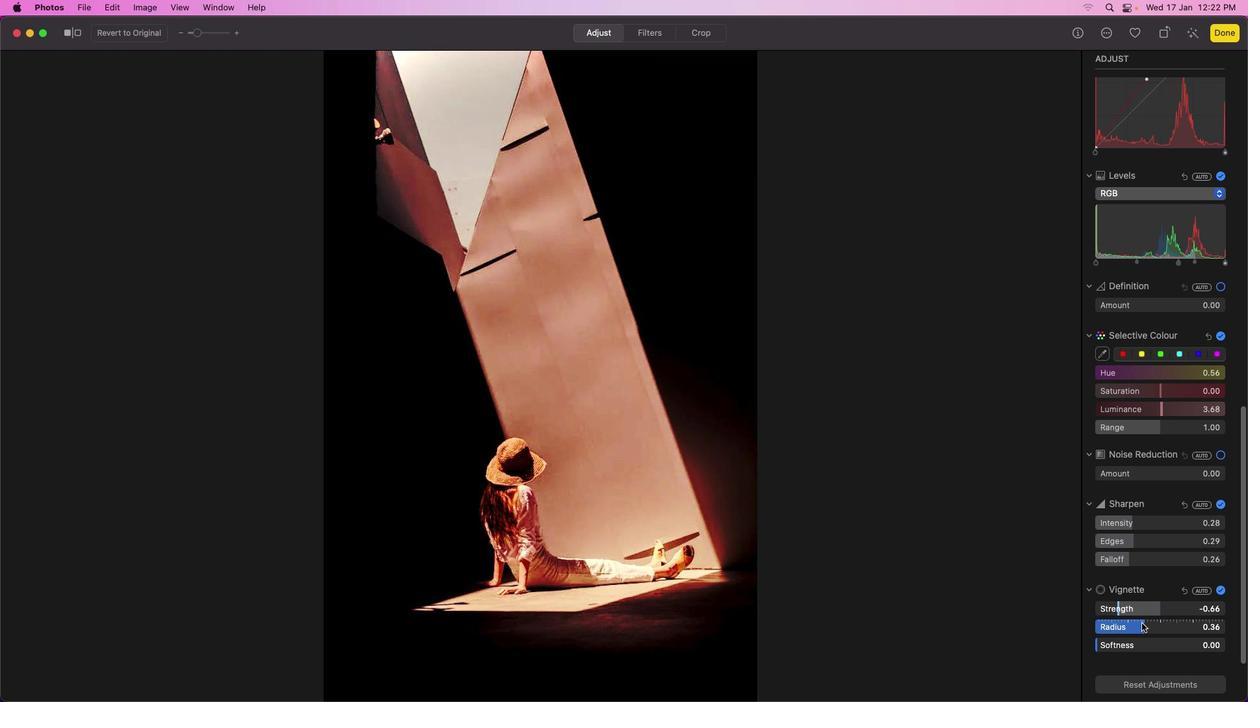 
Action: Mouse pressed left at (1167, 627)
Screenshot: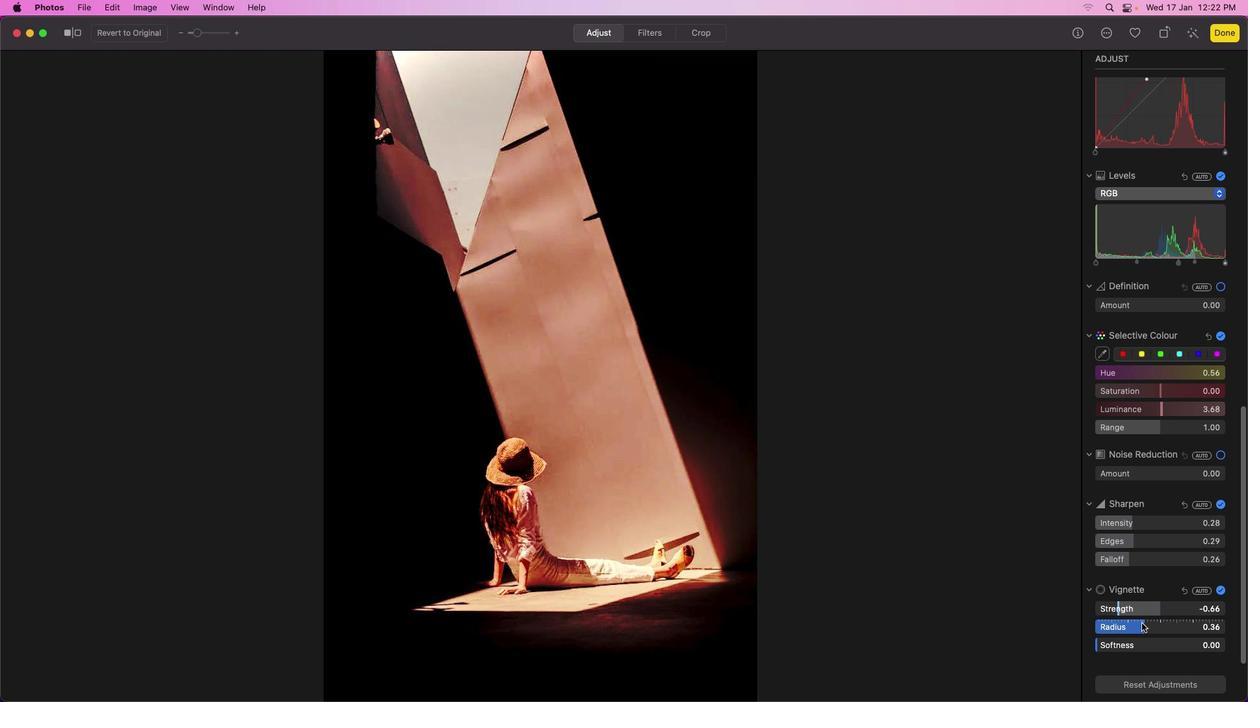 
Action: Mouse moved to (1106, 646)
Screenshot: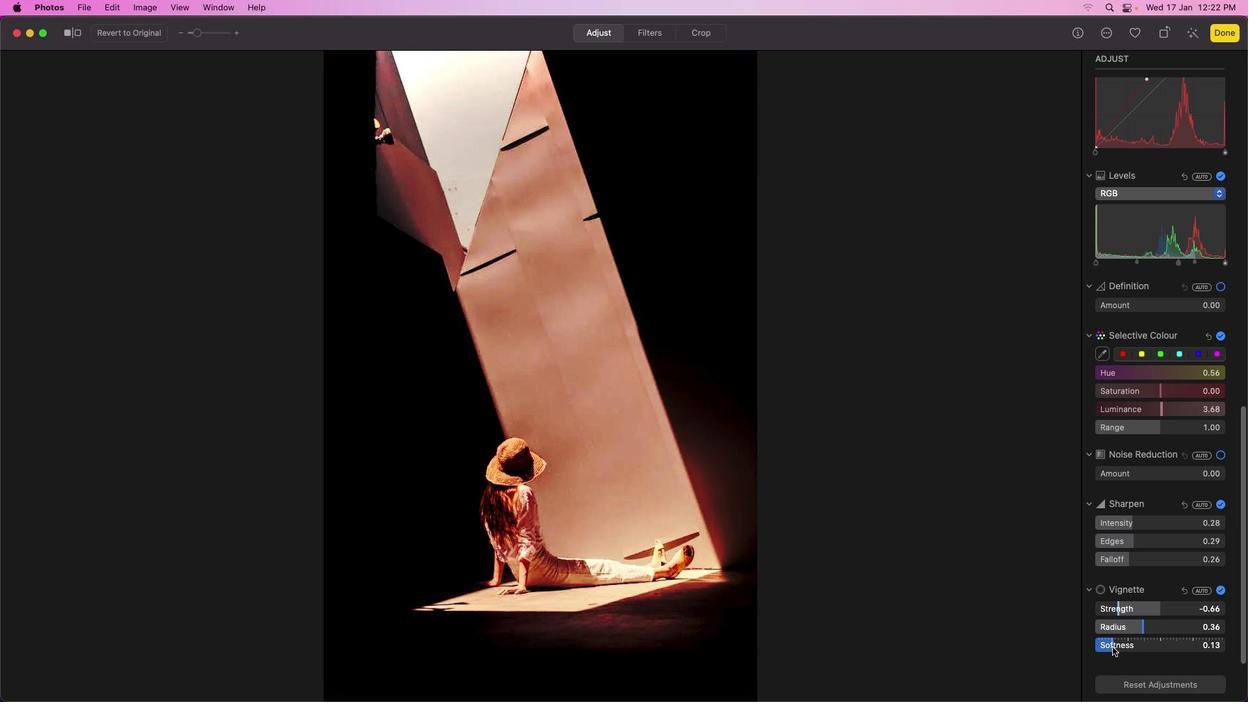 
Action: Mouse pressed left at (1106, 646)
Screenshot: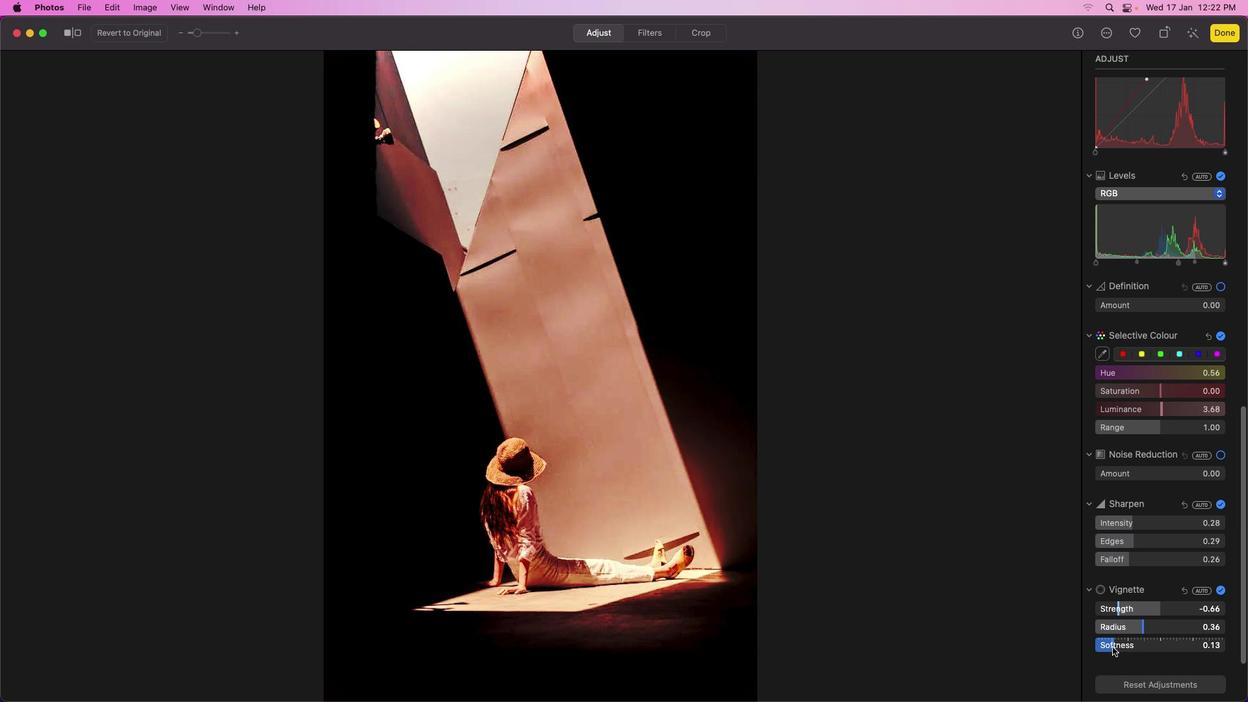 
Action: Mouse moved to (1164, 527)
Screenshot: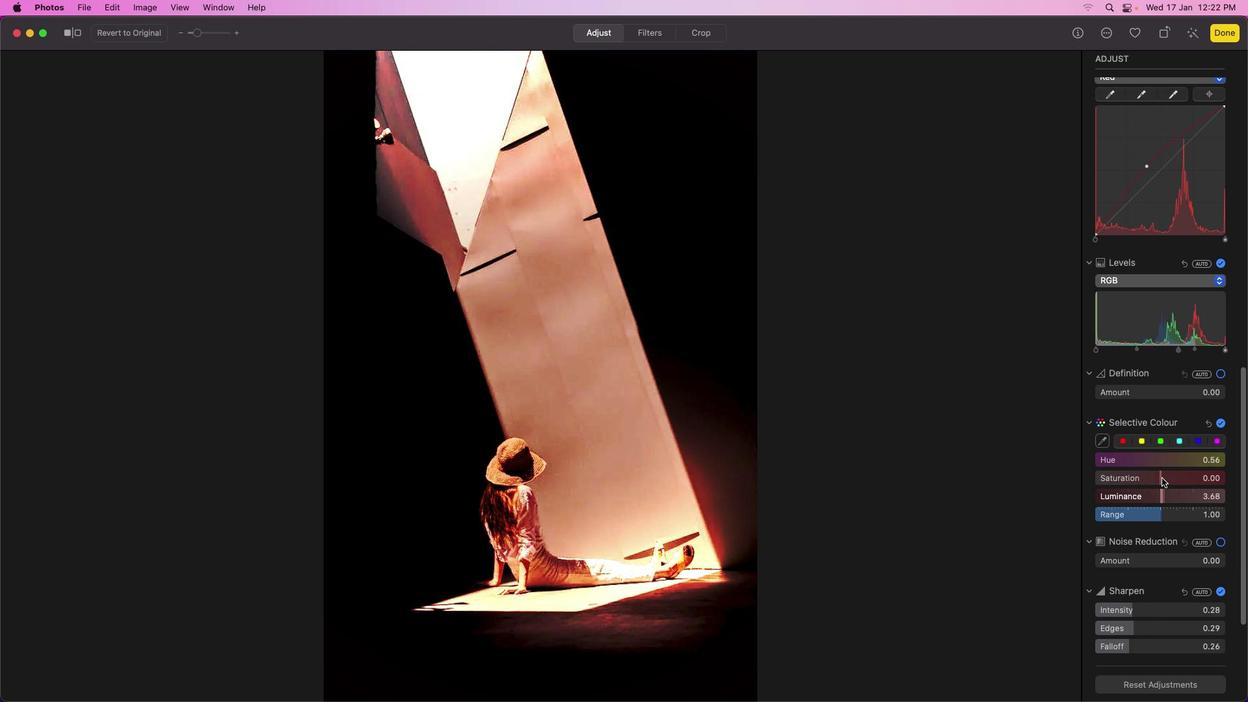 
Action: Mouse scrolled (1164, 527) with delta (0, 0)
Screenshot: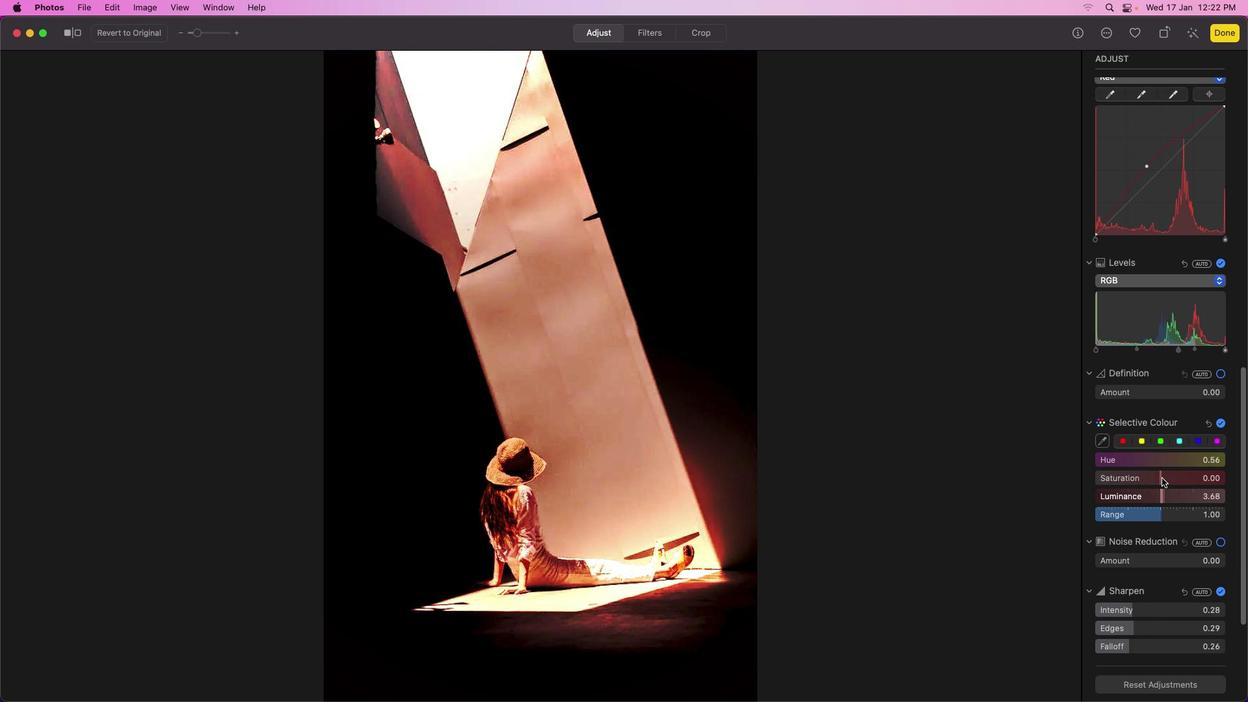 
Action: Mouse scrolled (1164, 527) with delta (0, 0)
Screenshot: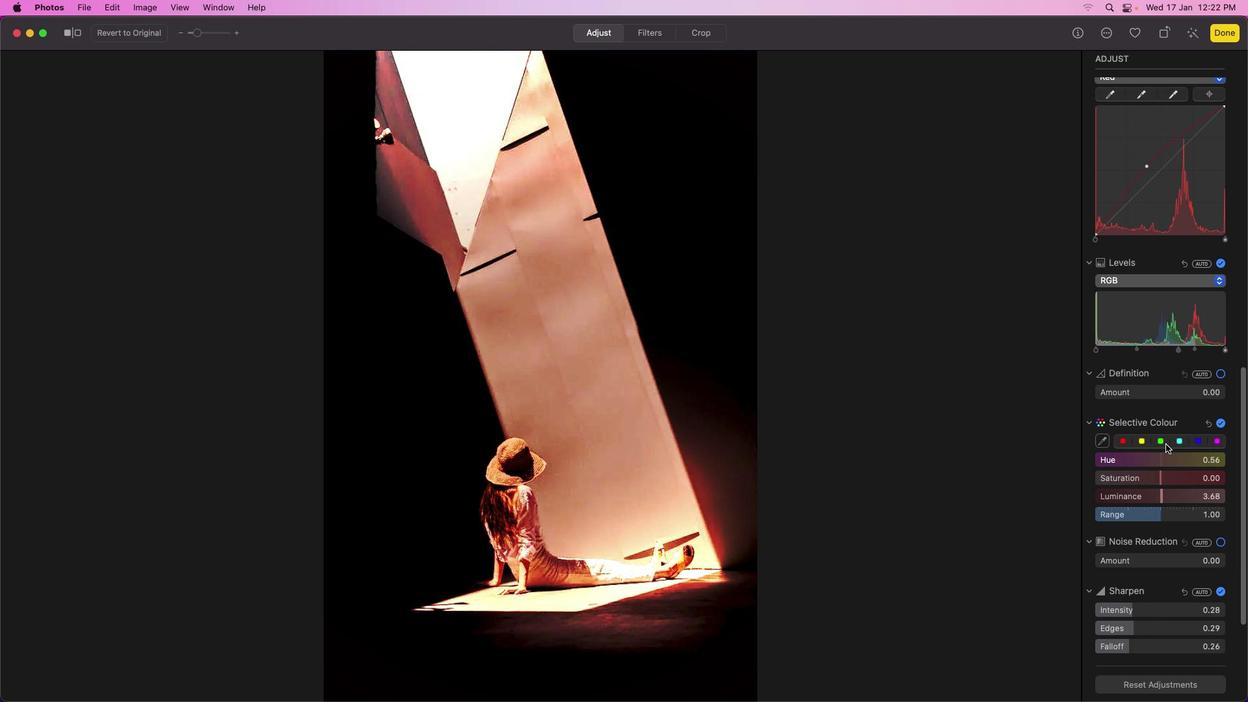 
Action: Mouse scrolled (1164, 527) with delta (0, 1)
Screenshot: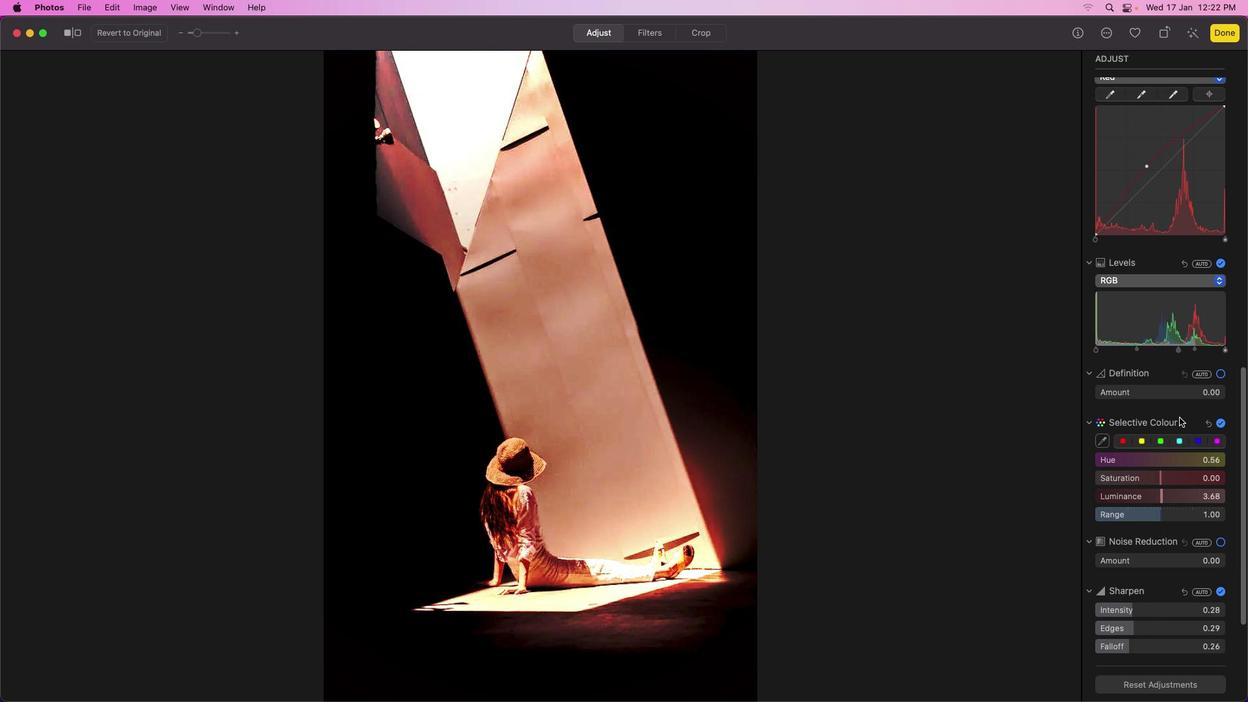 
Action: Mouse scrolled (1164, 527) with delta (0, 2)
Screenshot: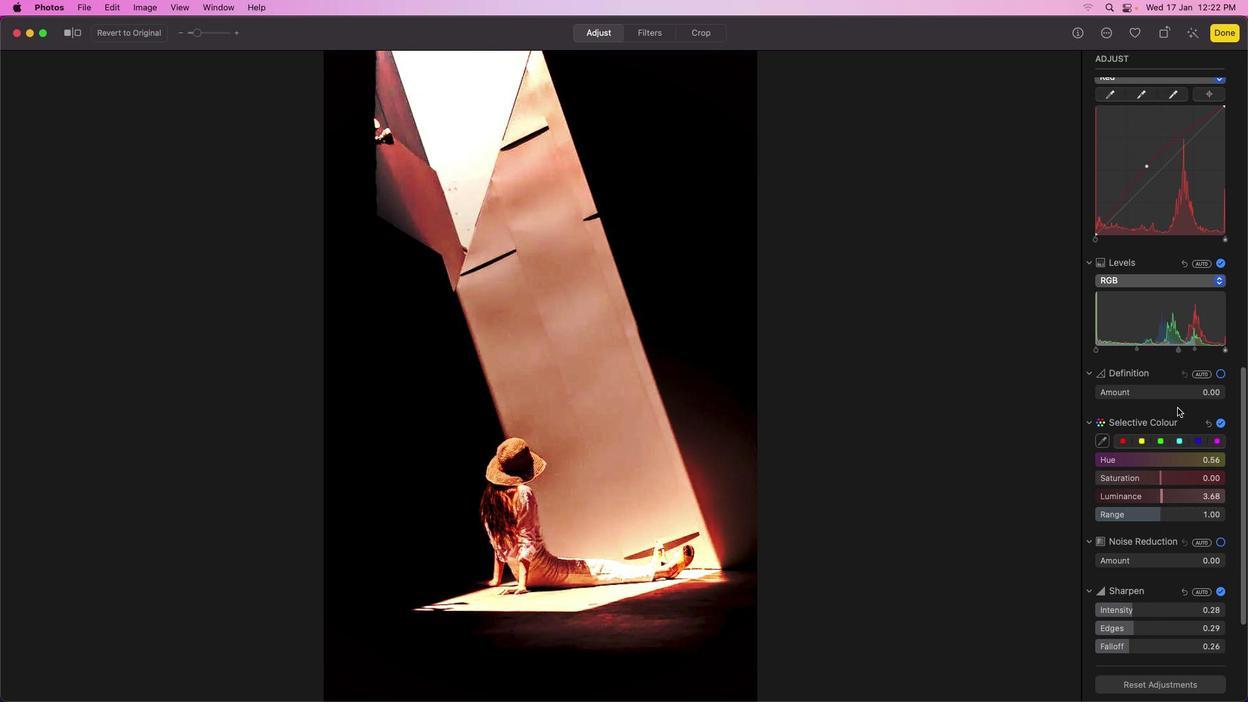 
Action: Mouse scrolled (1164, 527) with delta (0, 2)
Screenshot: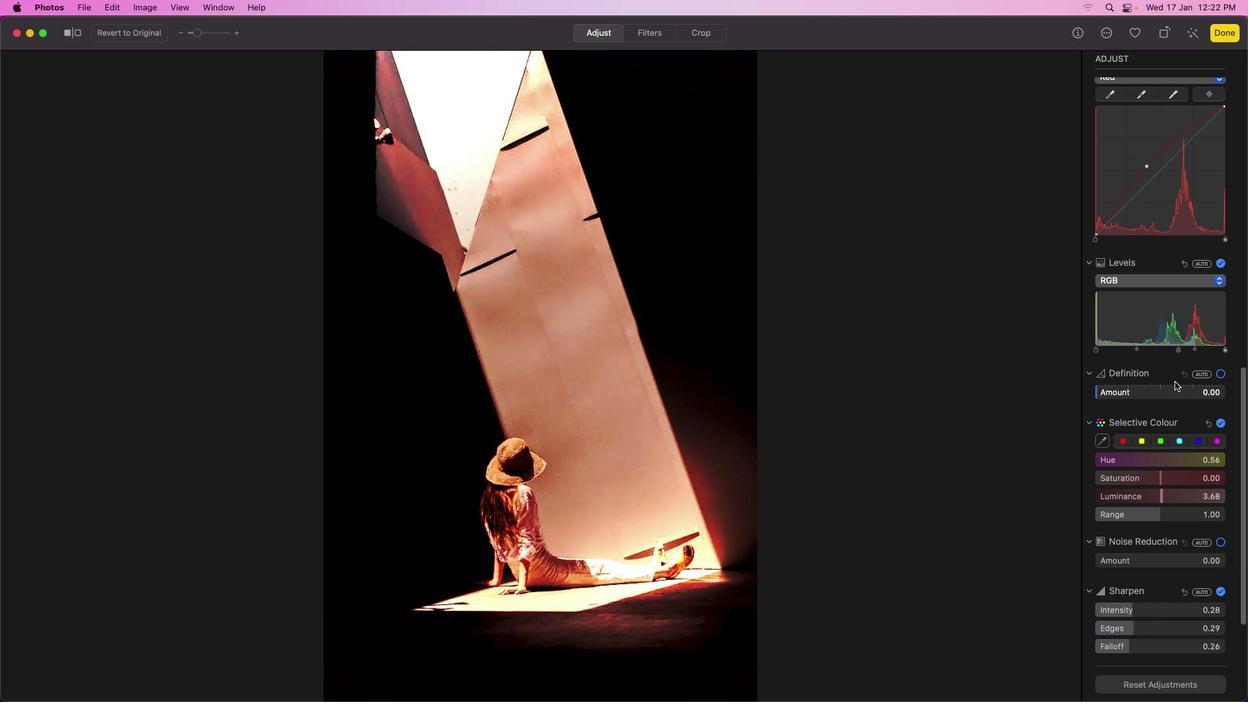 
Action: Mouse moved to (1178, 349)
Screenshot: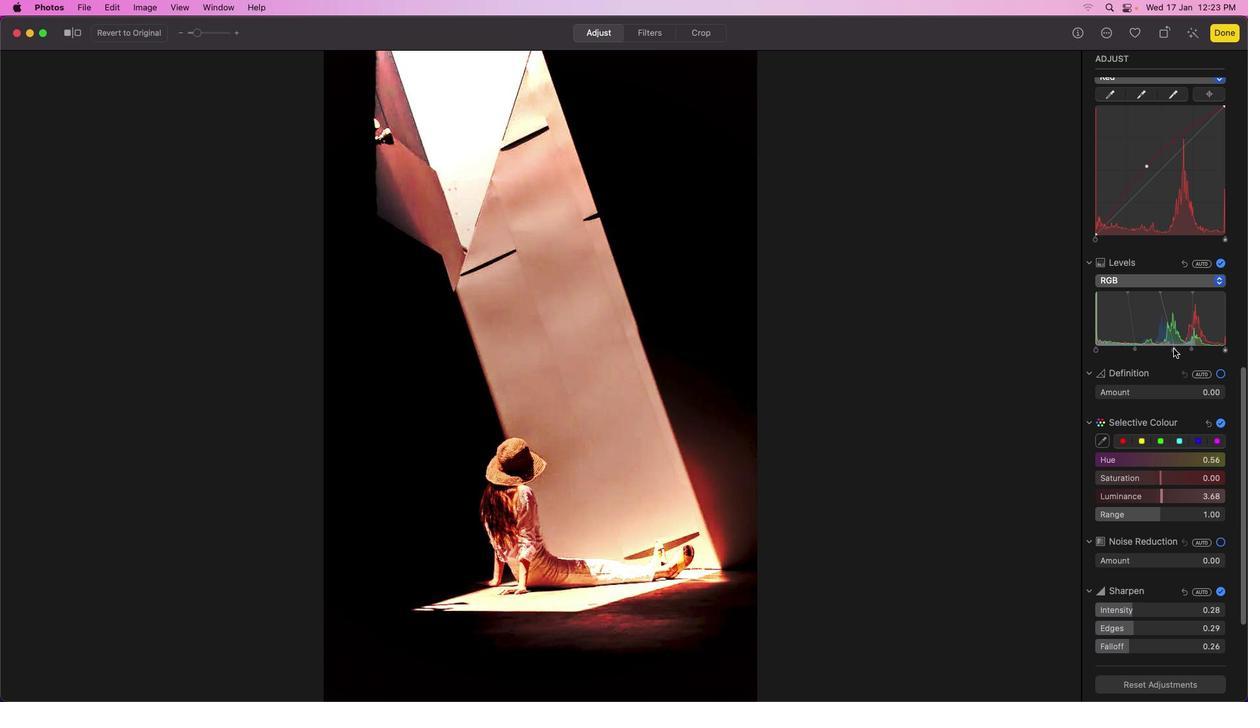 
Action: Mouse pressed left at (1178, 349)
Screenshot: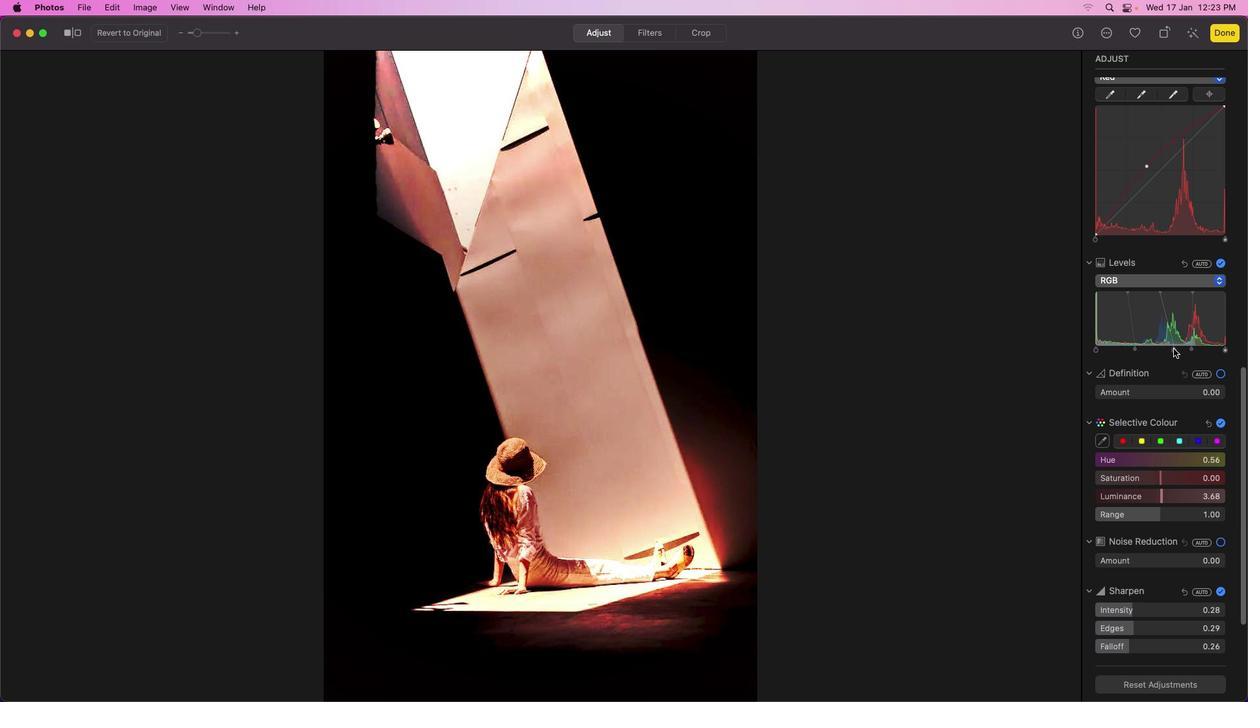 
Action: Mouse moved to (1194, 349)
Screenshot: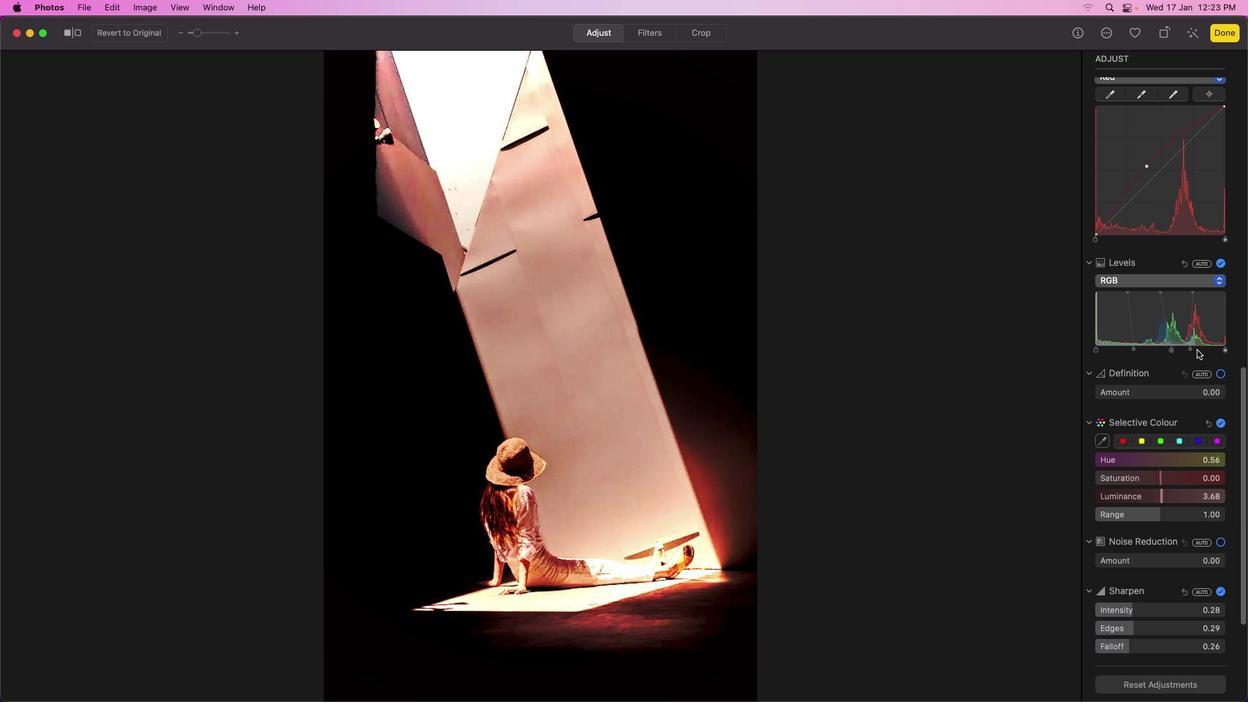 
Action: Mouse pressed left at (1194, 349)
Screenshot: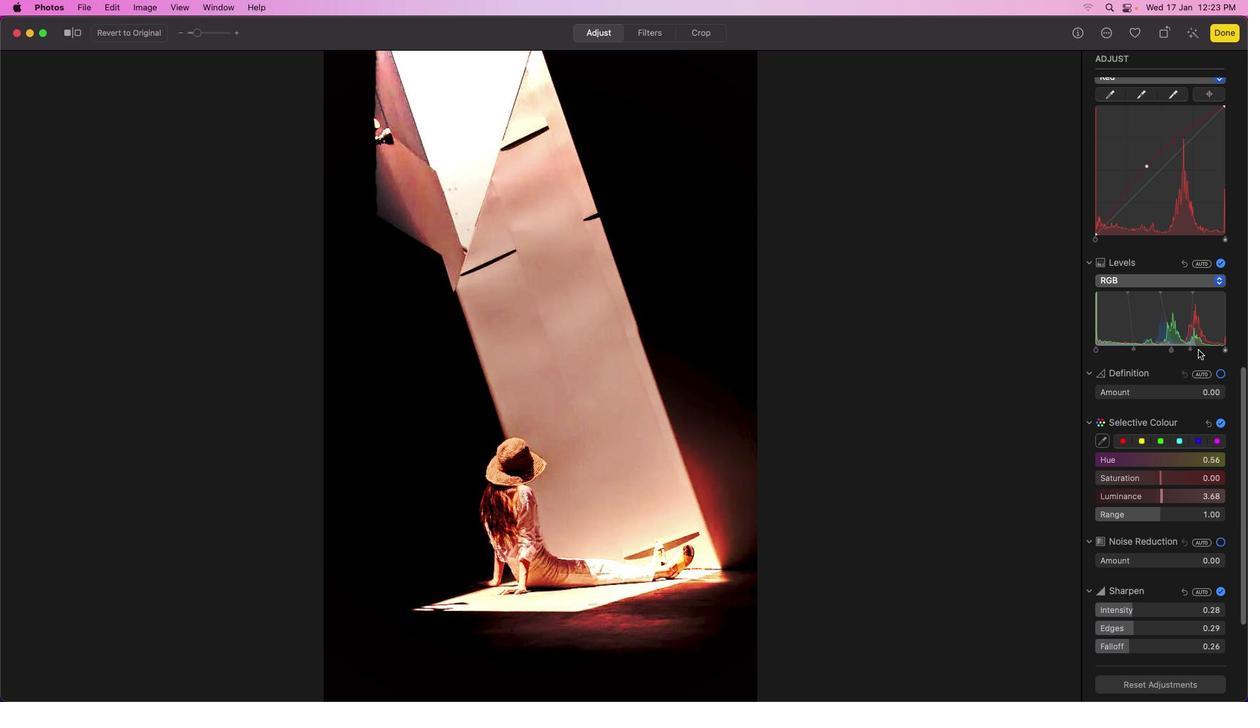 
Action: Mouse moved to (1191, 349)
Screenshot: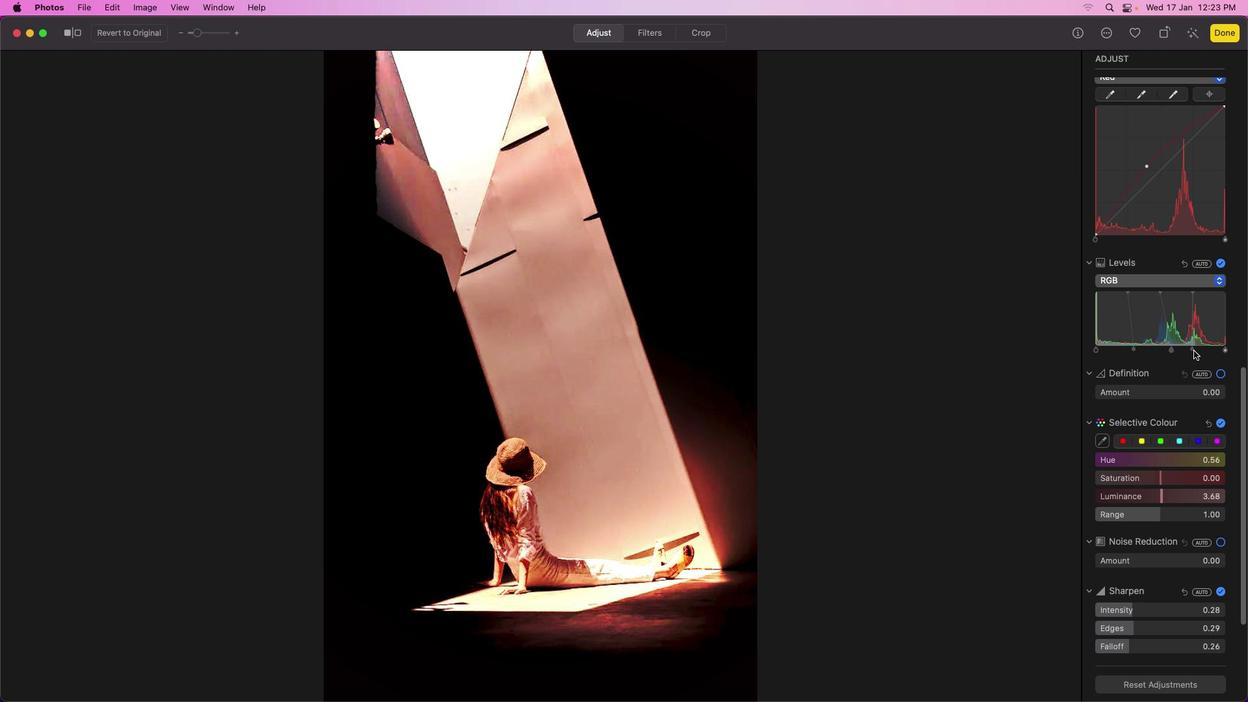 
Action: Mouse pressed left at (1191, 349)
Screenshot: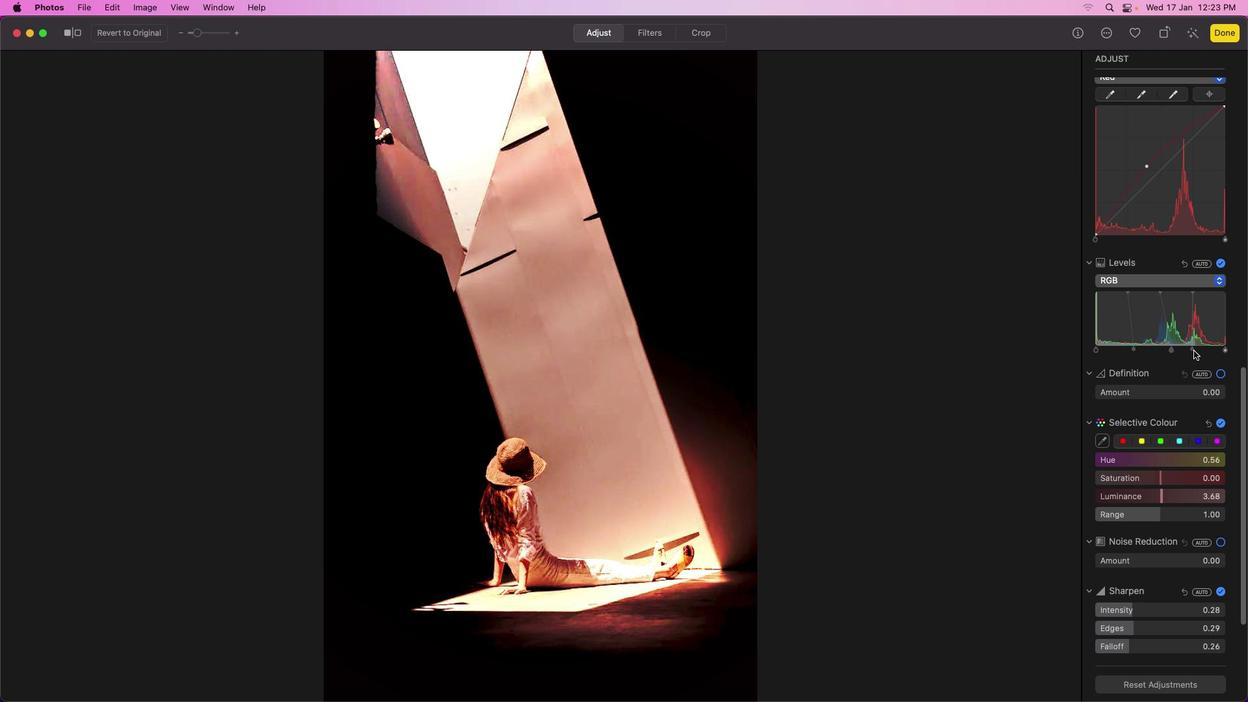 
Action: Mouse moved to (1137, 455)
Screenshot: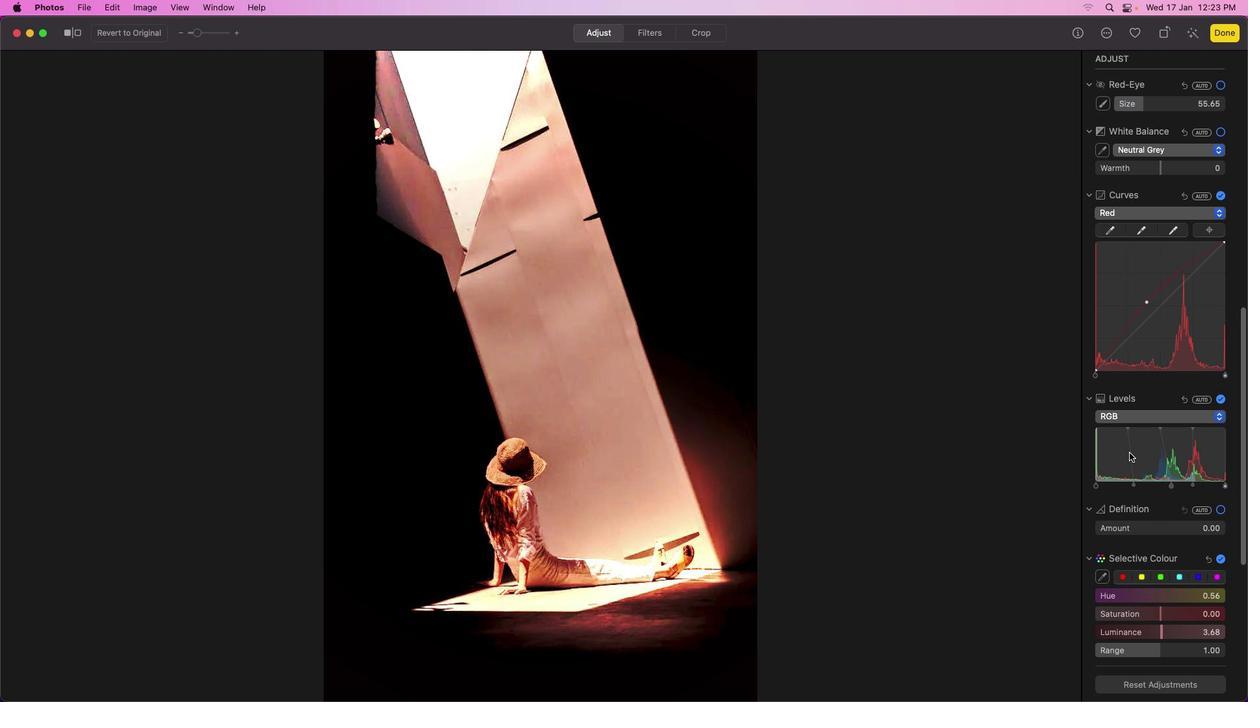 
Action: Mouse scrolled (1137, 455) with delta (0, 0)
Screenshot: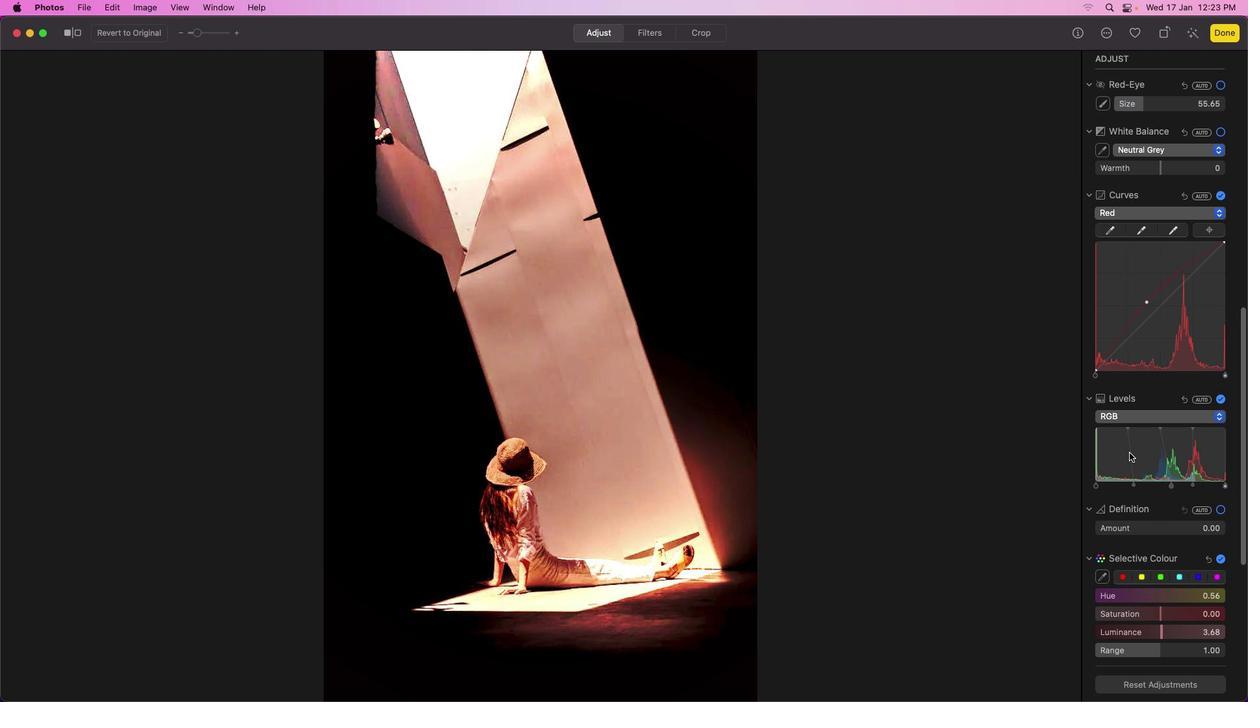
Action: Mouse scrolled (1137, 455) with delta (0, 0)
Screenshot: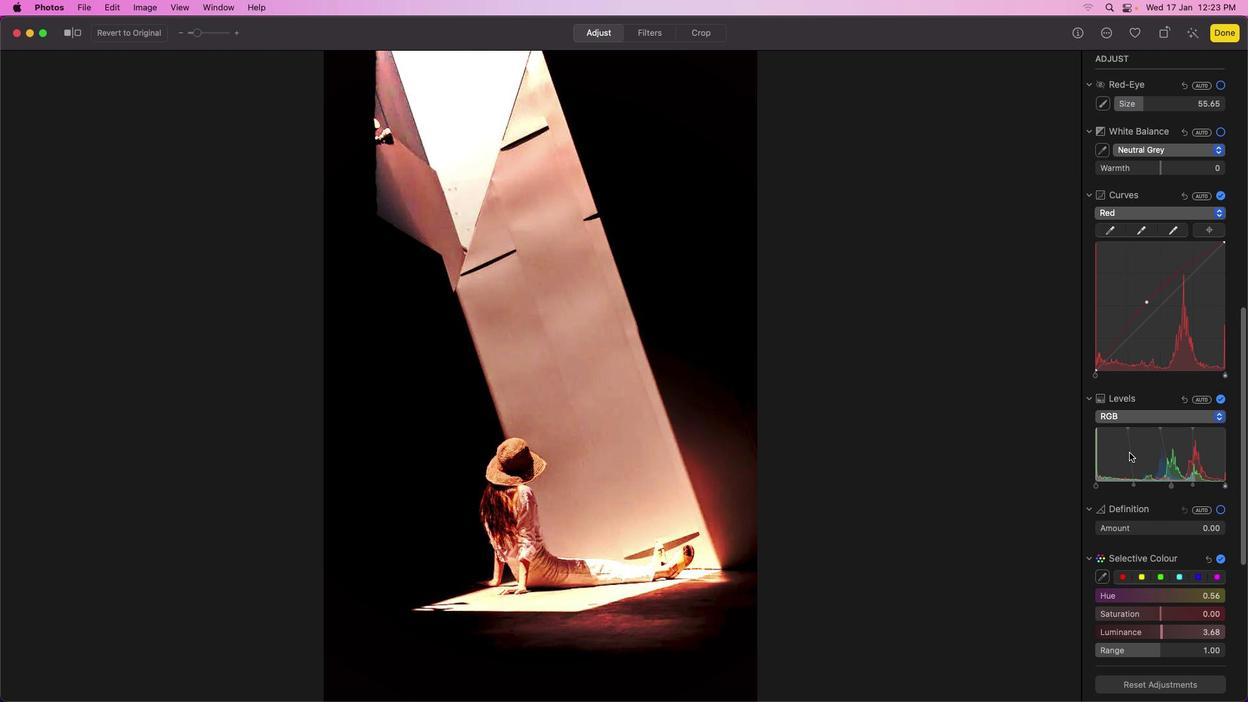 
Action: Mouse scrolled (1137, 455) with delta (0, 1)
Screenshot: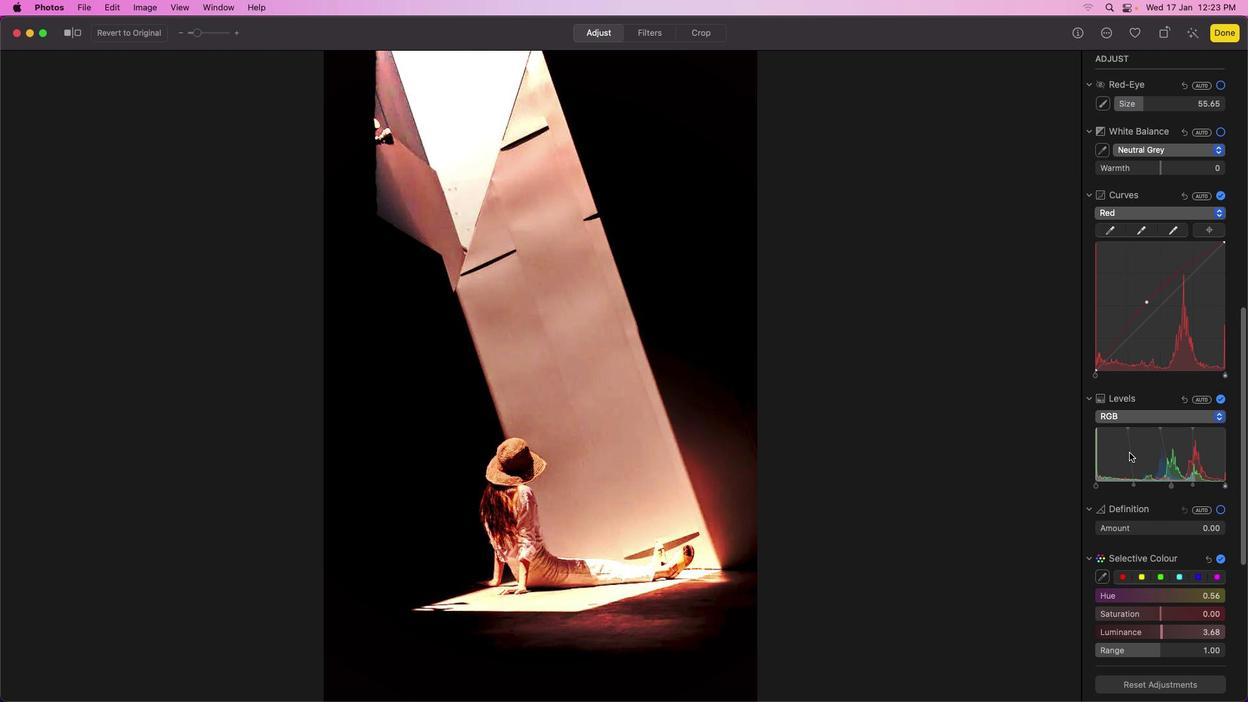 
Action: Mouse scrolled (1137, 455) with delta (0, 2)
Screenshot: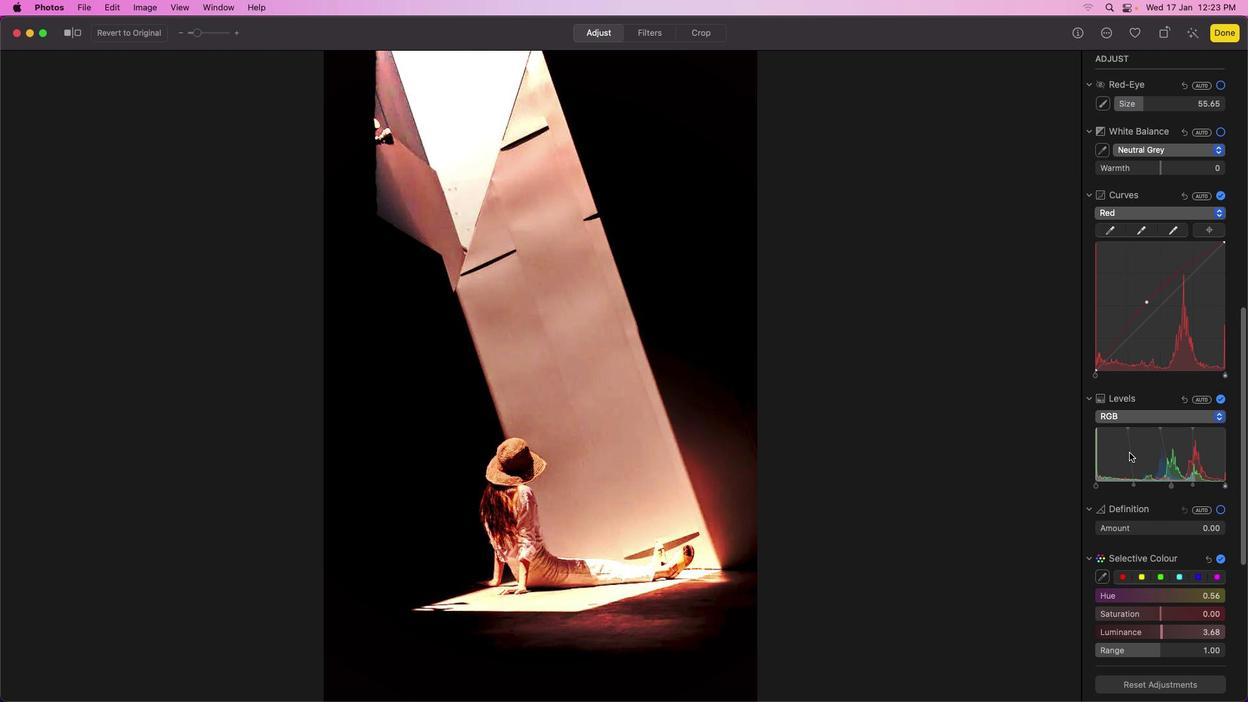 
Action: Mouse scrolled (1137, 455) with delta (0, 3)
Screenshot: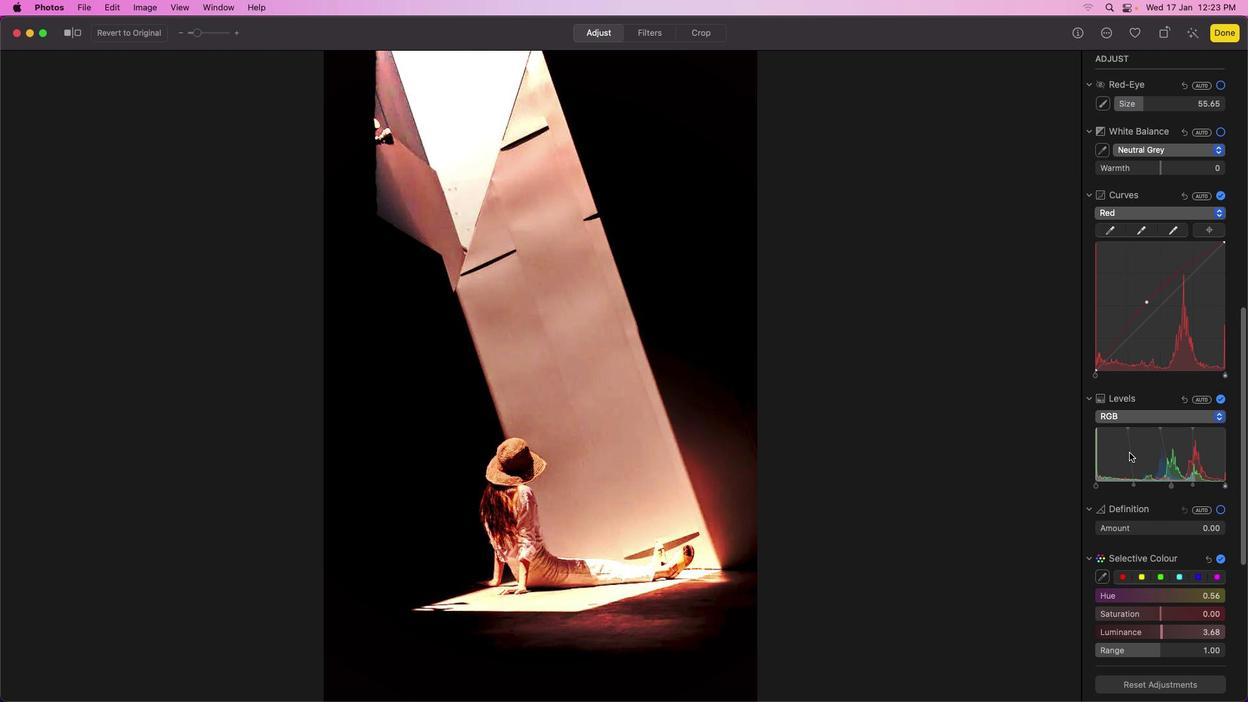 
Action: Mouse scrolled (1137, 455) with delta (0, 3)
Screenshot: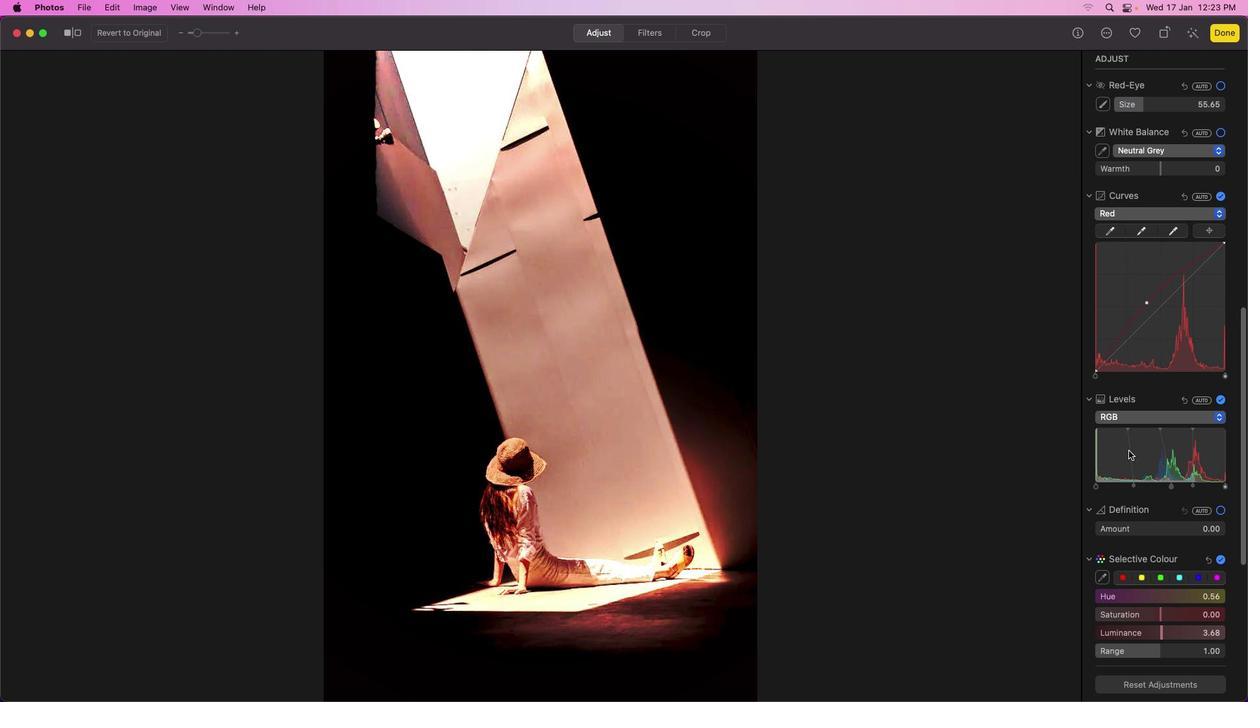 
Action: Mouse moved to (1129, 450)
Screenshot: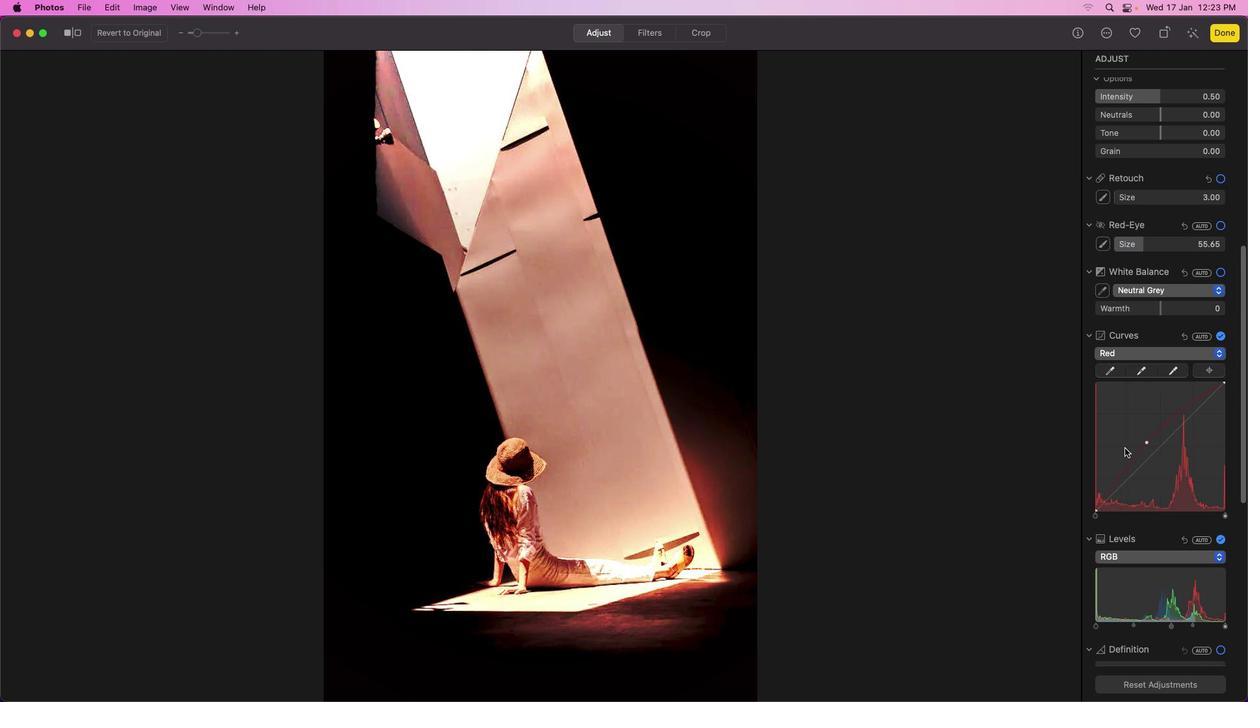 
Action: Mouse scrolled (1129, 450) with delta (0, 0)
